 Task: Look for Airbnb properties in Auchi, Nigeria from 29th December, 2023 to 30th December, 2023 for 2 adults. Place can be entire room with 2 bedrooms having 2 beds and 1 bathroom. Property type can be flat.
Action: Mouse moved to (503, 135)
Screenshot: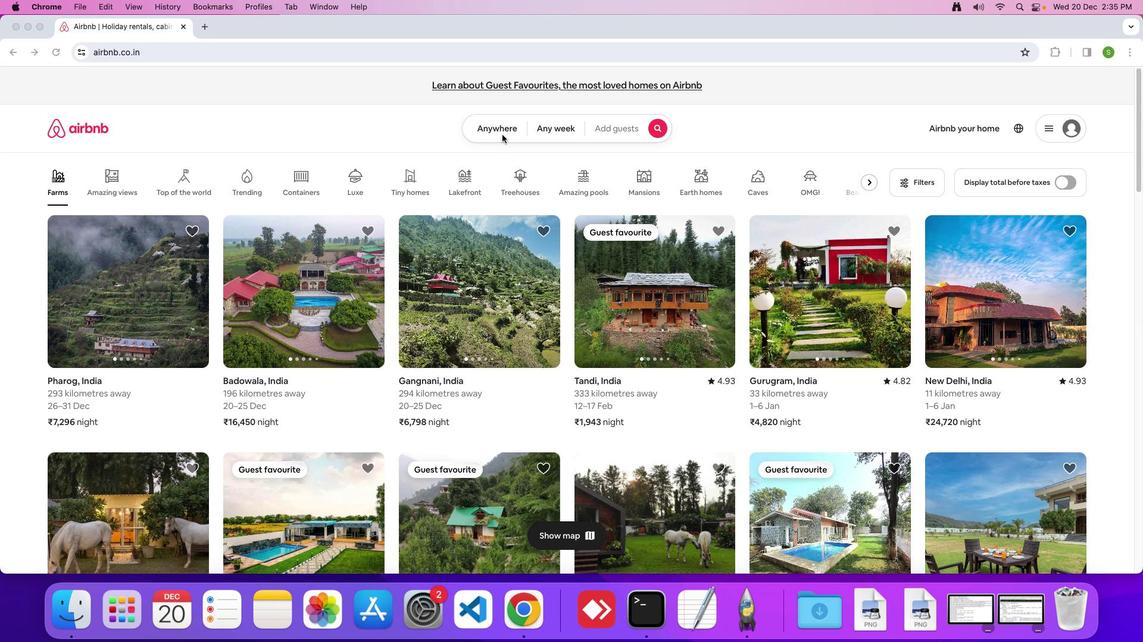 
Action: Mouse pressed left at (503, 135)
Screenshot: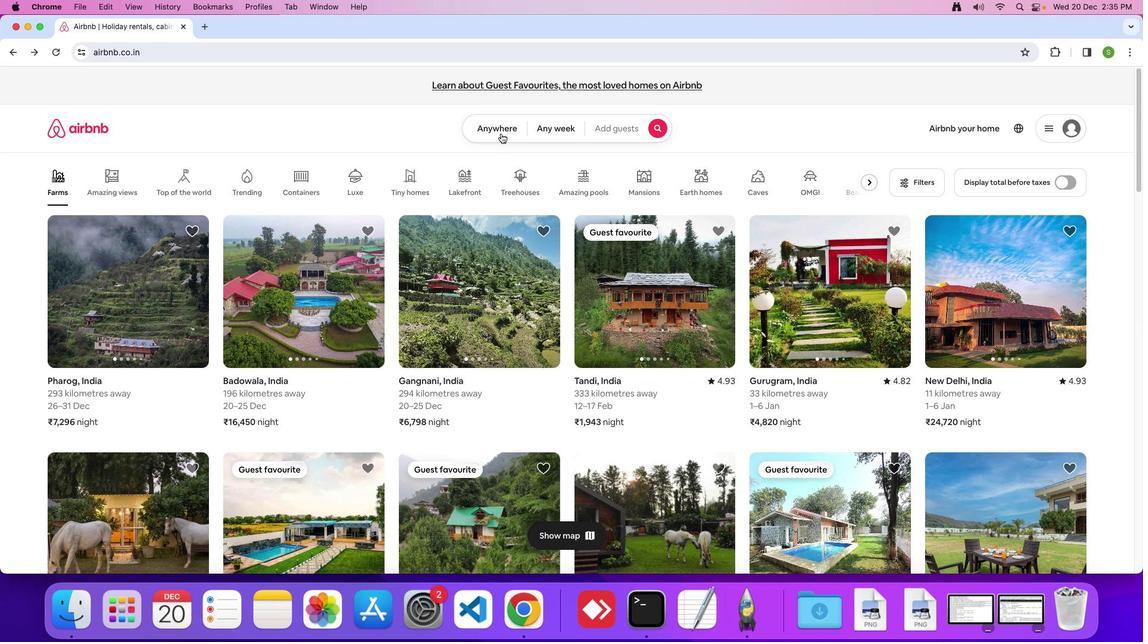 
Action: Mouse moved to (495, 130)
Screenshot: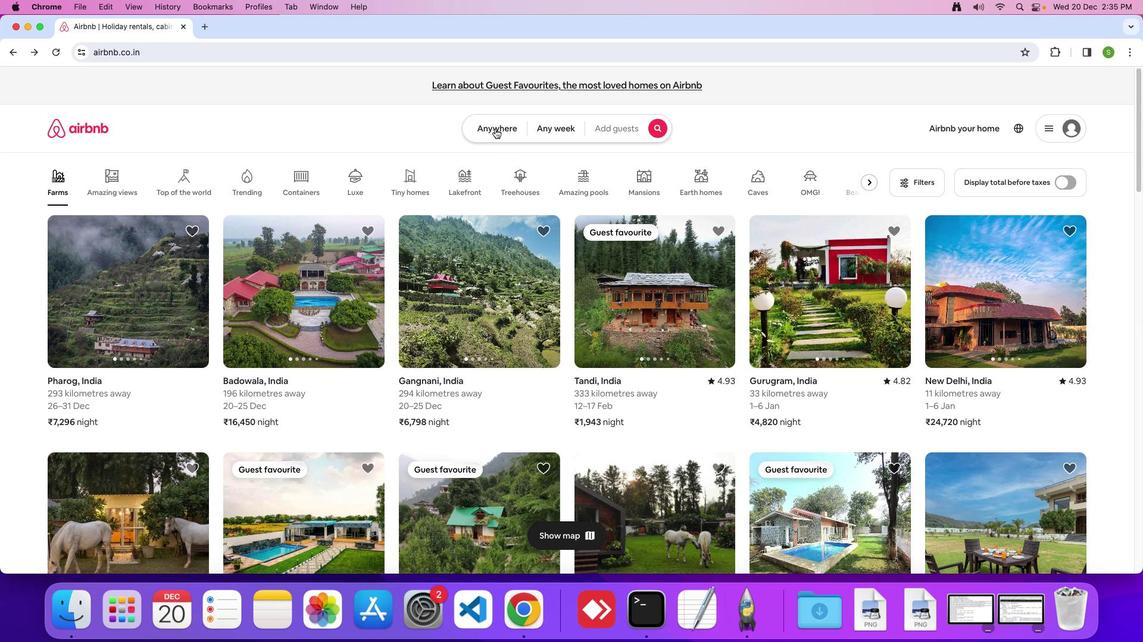 
Action: Mouse pressed left at (495, 130)
Screenshot: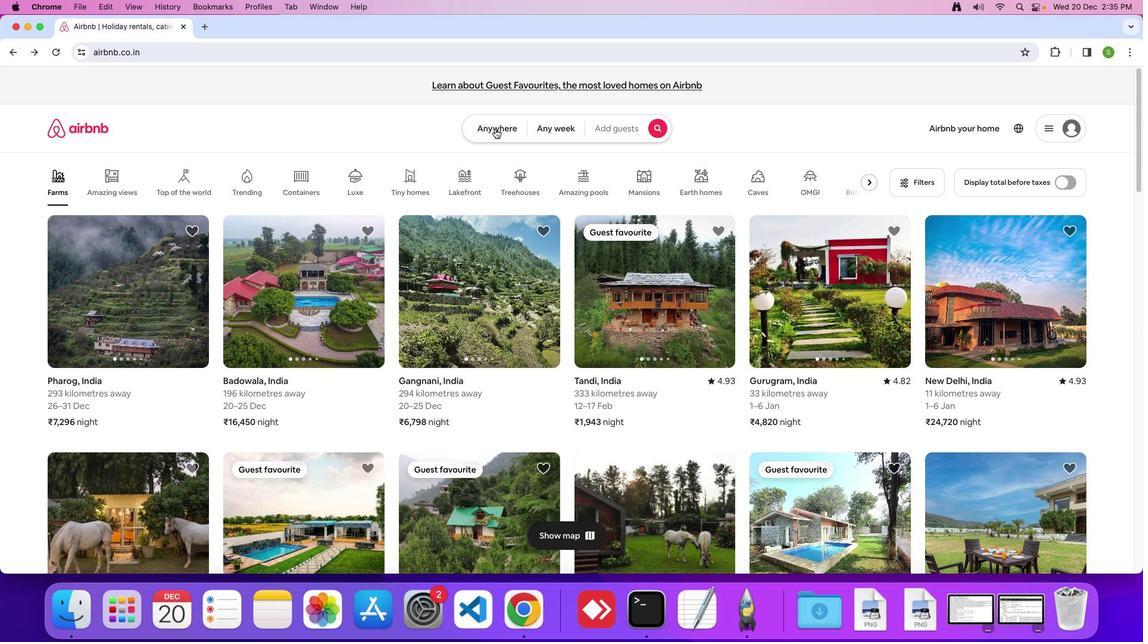 
Action: Mouse moved to (425, 168)
Screenshot: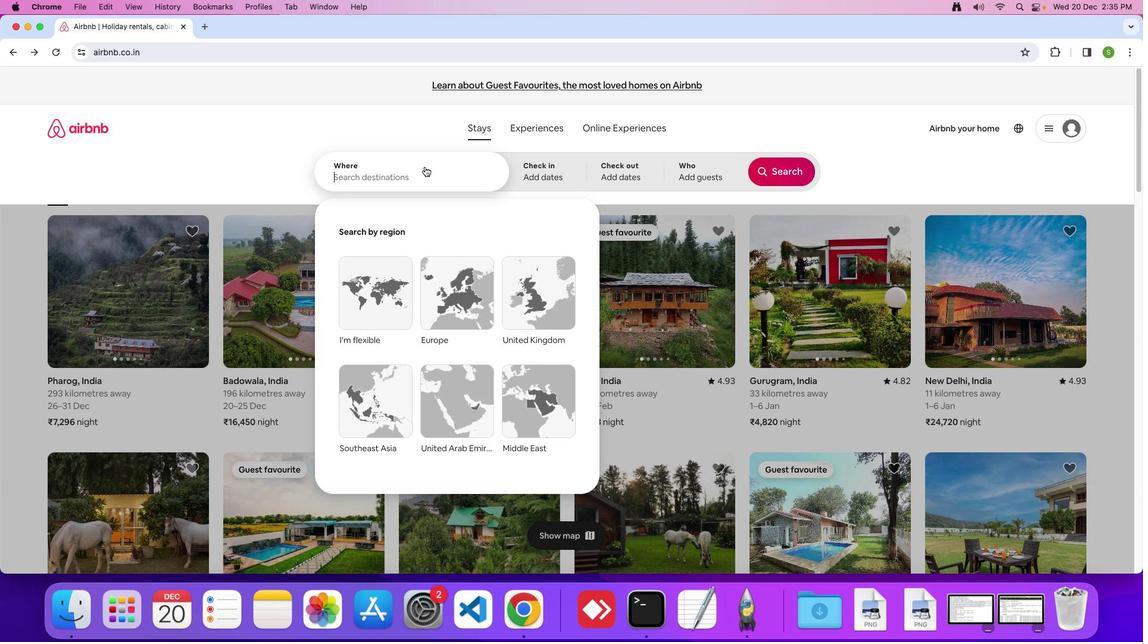 
Action: Mouse pressed left at (425, 168)
Screenshot: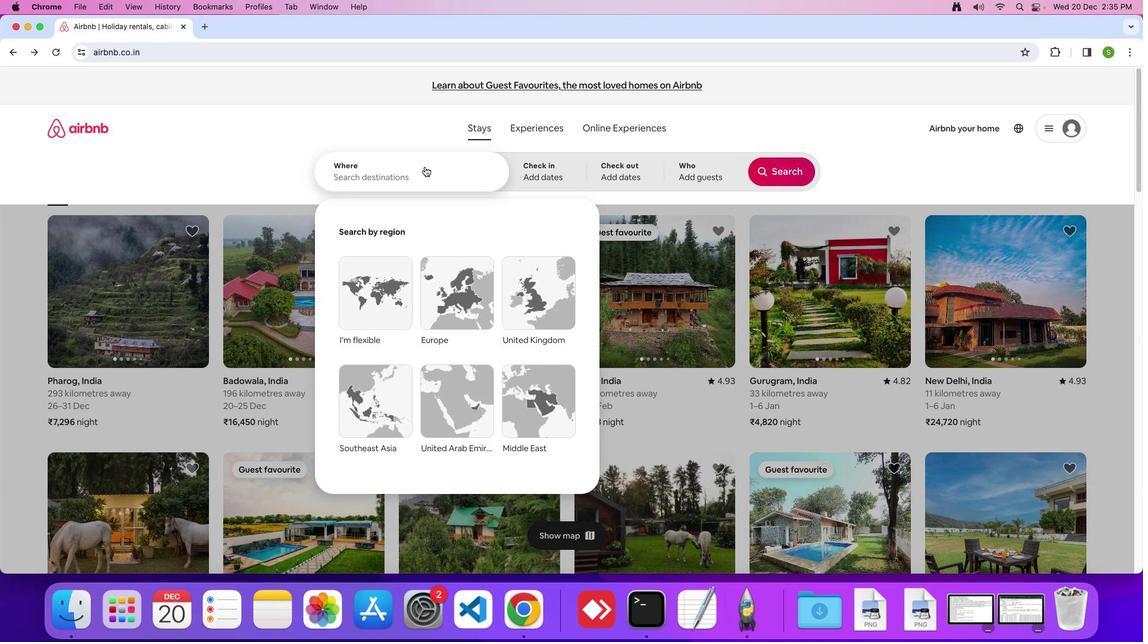 
Action: Mouse moved to (426, 170)
Screenshot: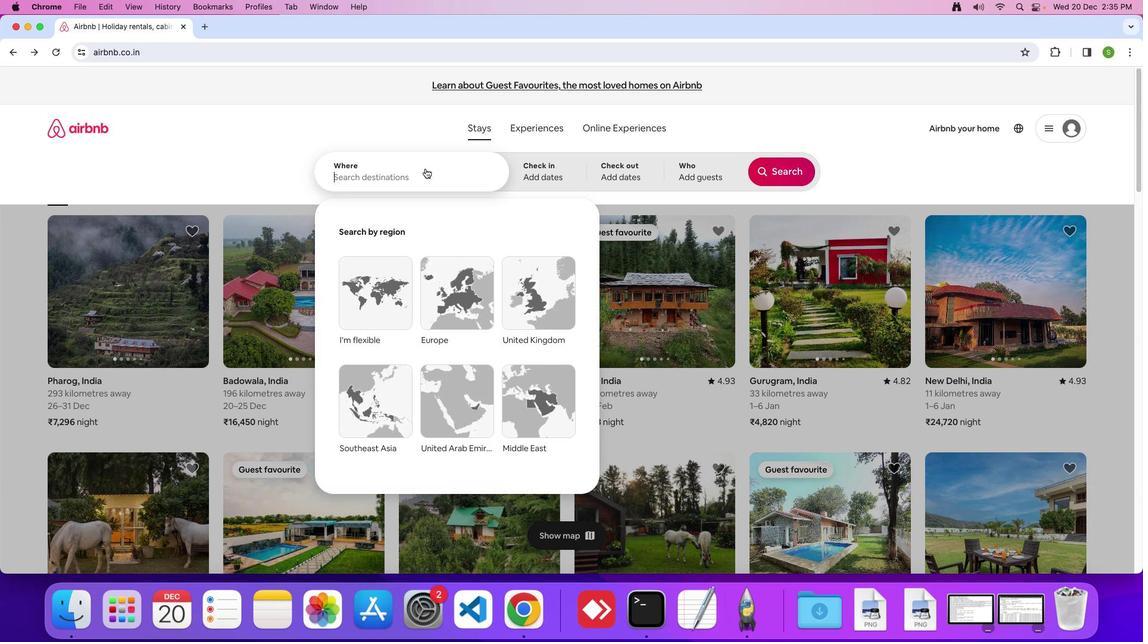 
Action: Key pressed 'A'Key.caps_lock'u''c''h''i'','Key.spaceKey.shift'N''i''g''e''r''i''a'Key.enter
Screenshot: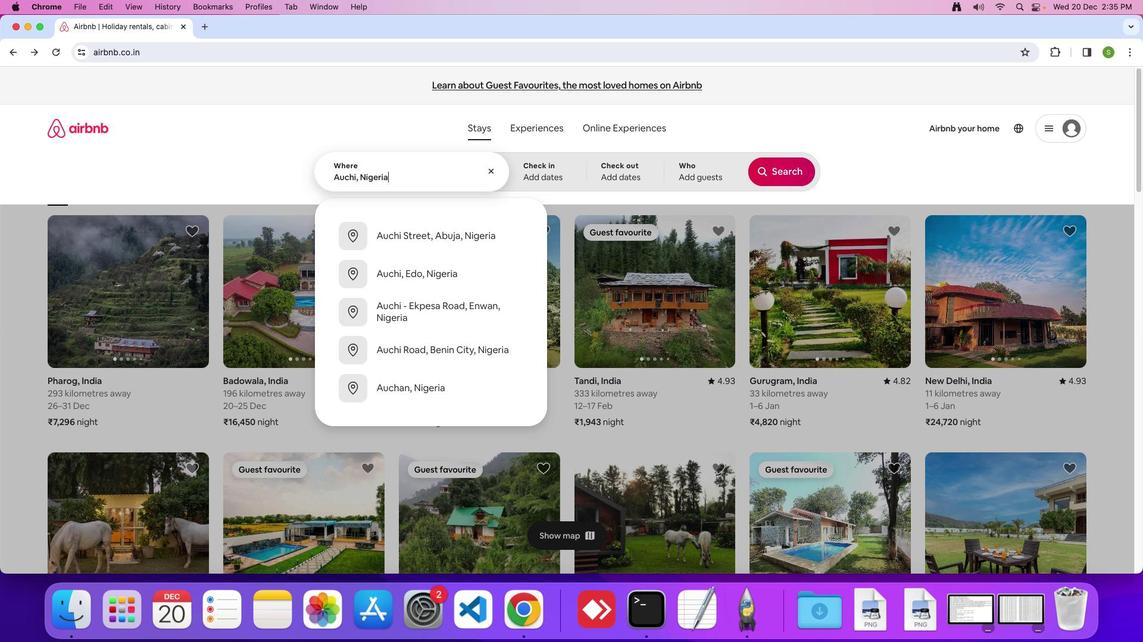 
Action: Mouse moved to (502, 433)
Screenshot: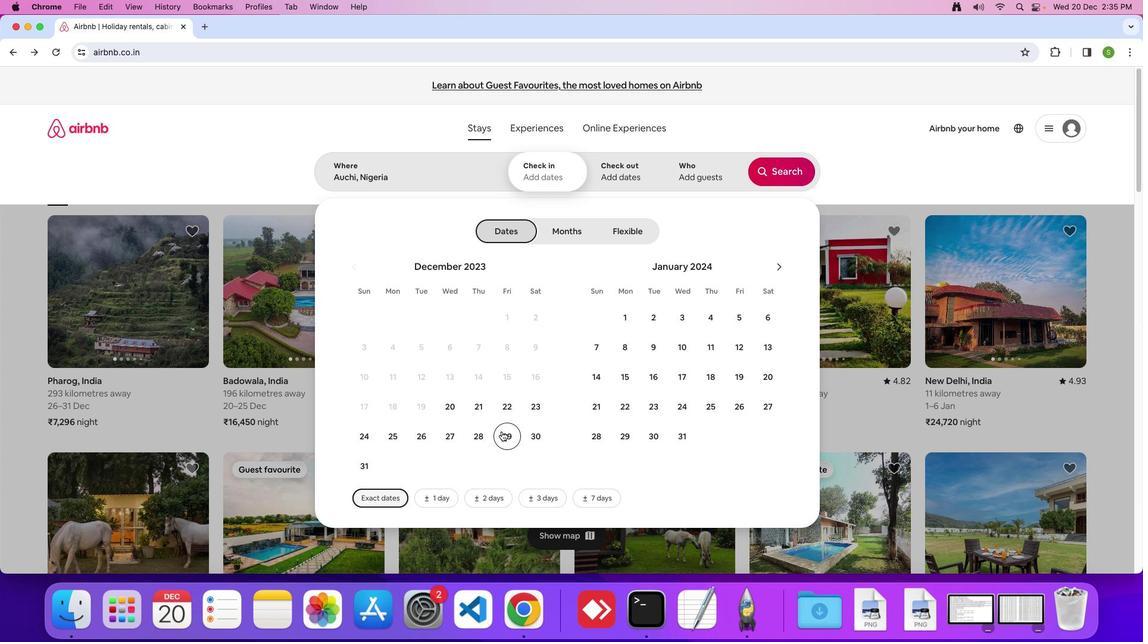 
Action: Mouse pressed left at (502, 433)
Screenshot: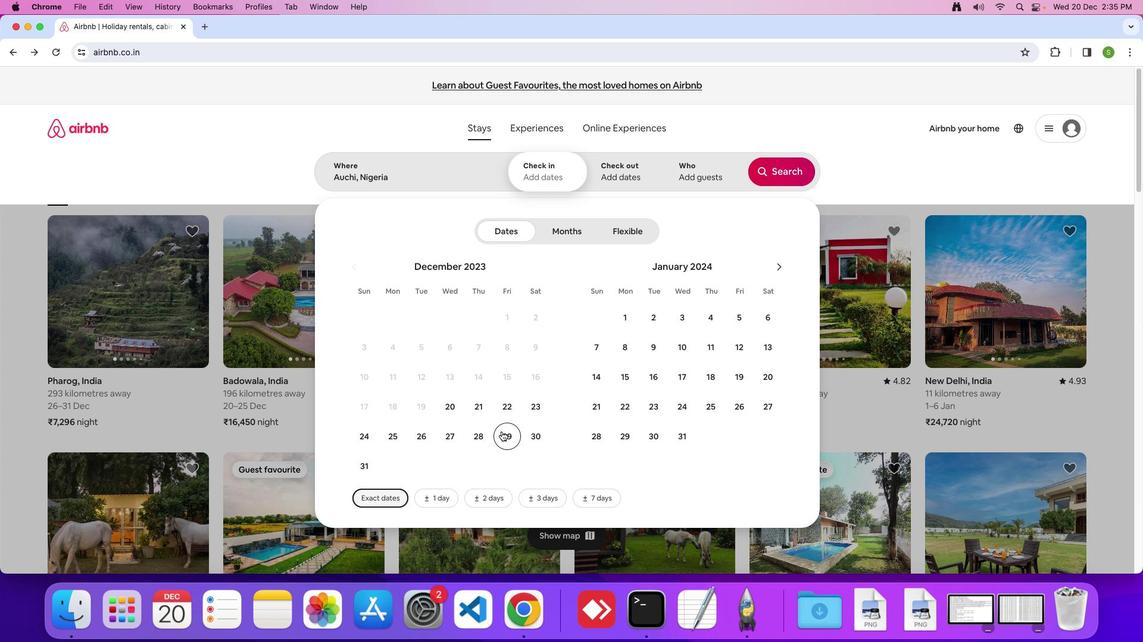 
Action: Mouse moved to (536, 439)
Screenshot: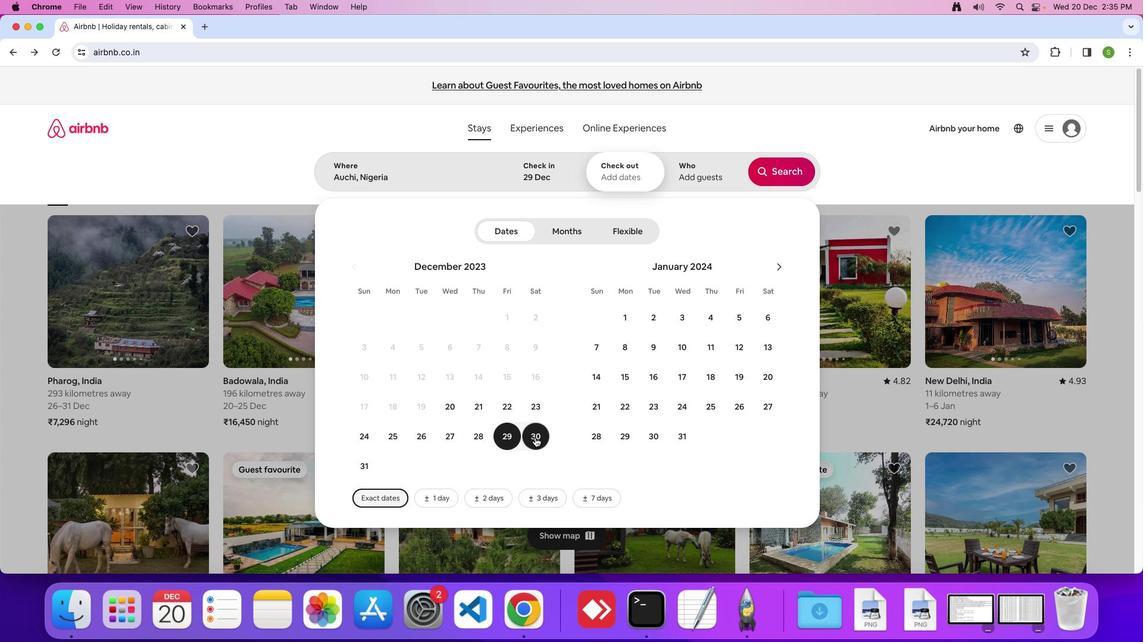 
Action: Mouse pressed left at (536, 439)
Screenshot: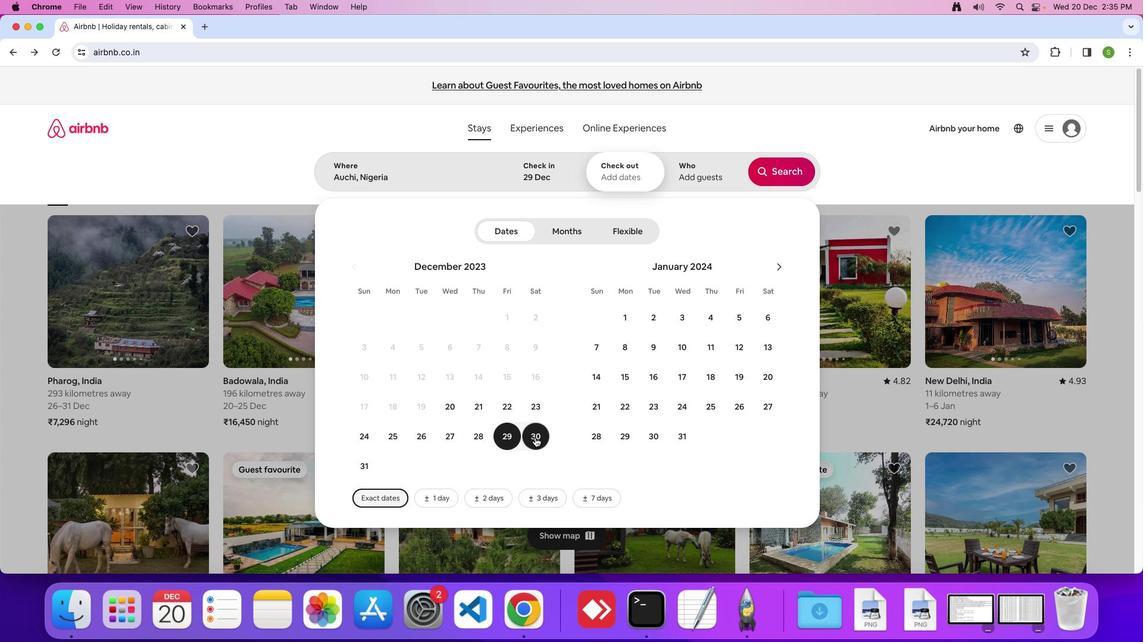 
Action: Mouse moved to (711, 173)
Screenshot: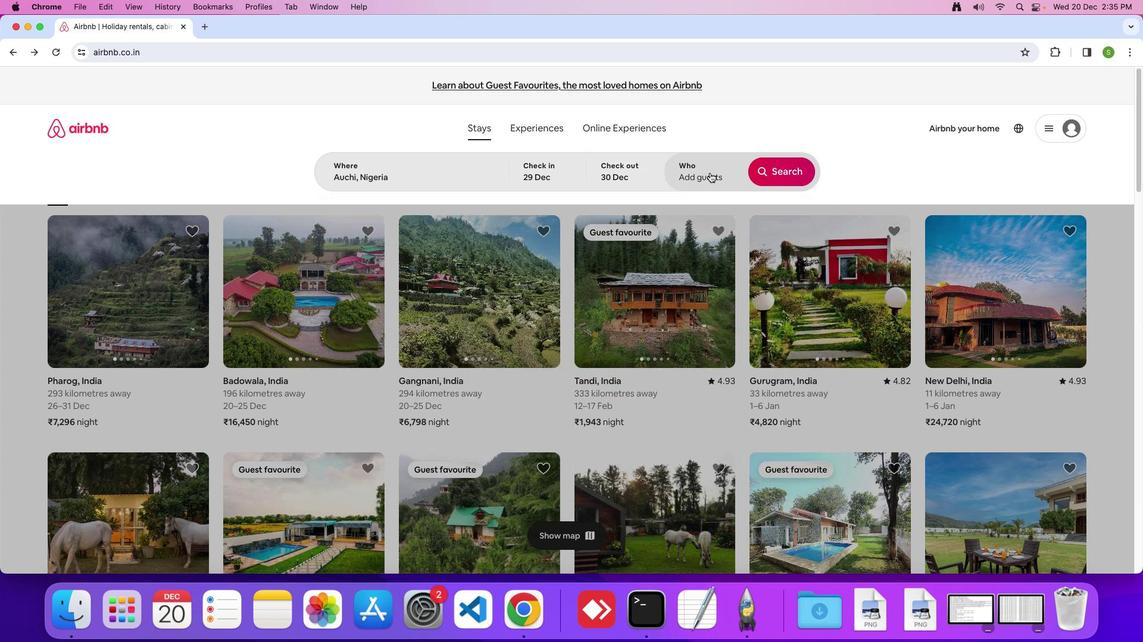 
Action: Mouse pressed left at (711, 173)
Screenshot: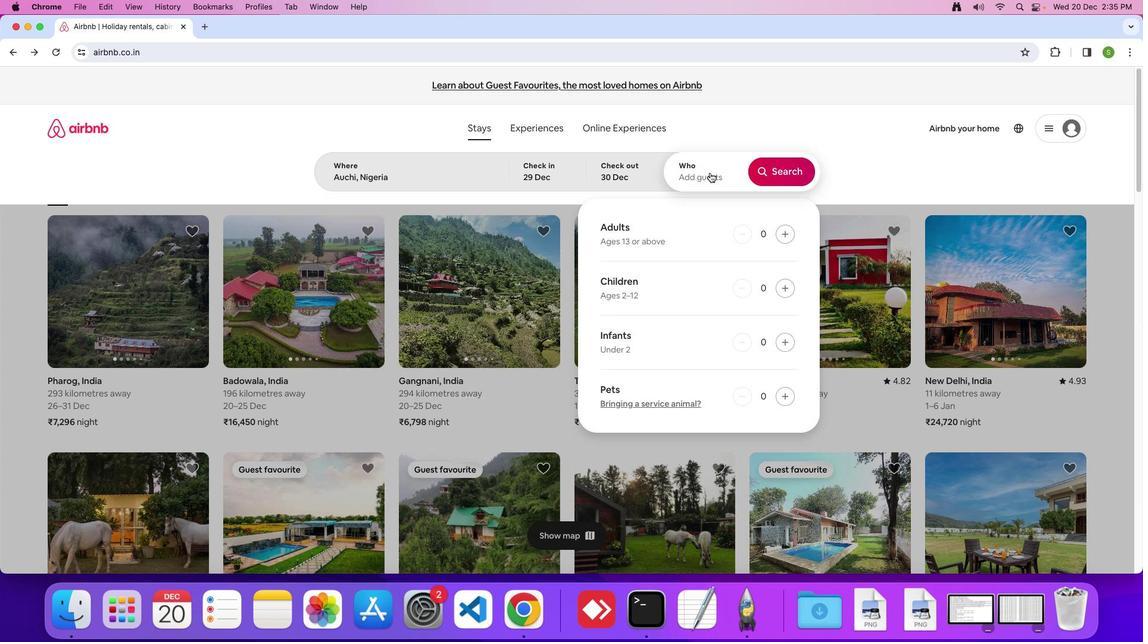 
Action: Mouse moved to (784, 236)
Screenshot: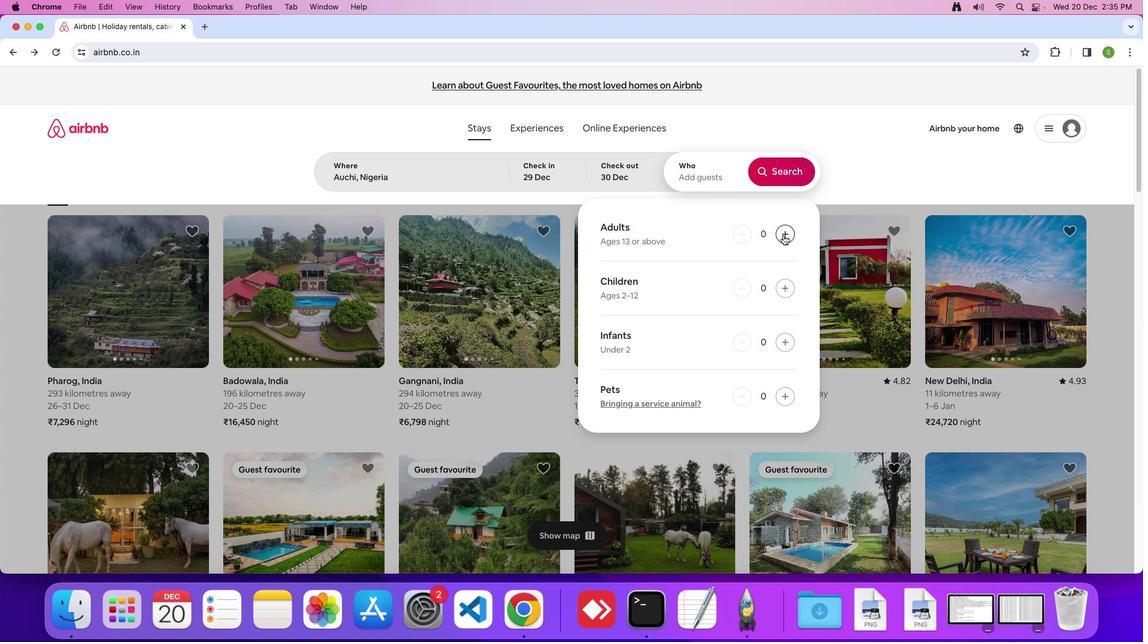 
Action: Mouse pressed left at (784, 236)
Screenshot: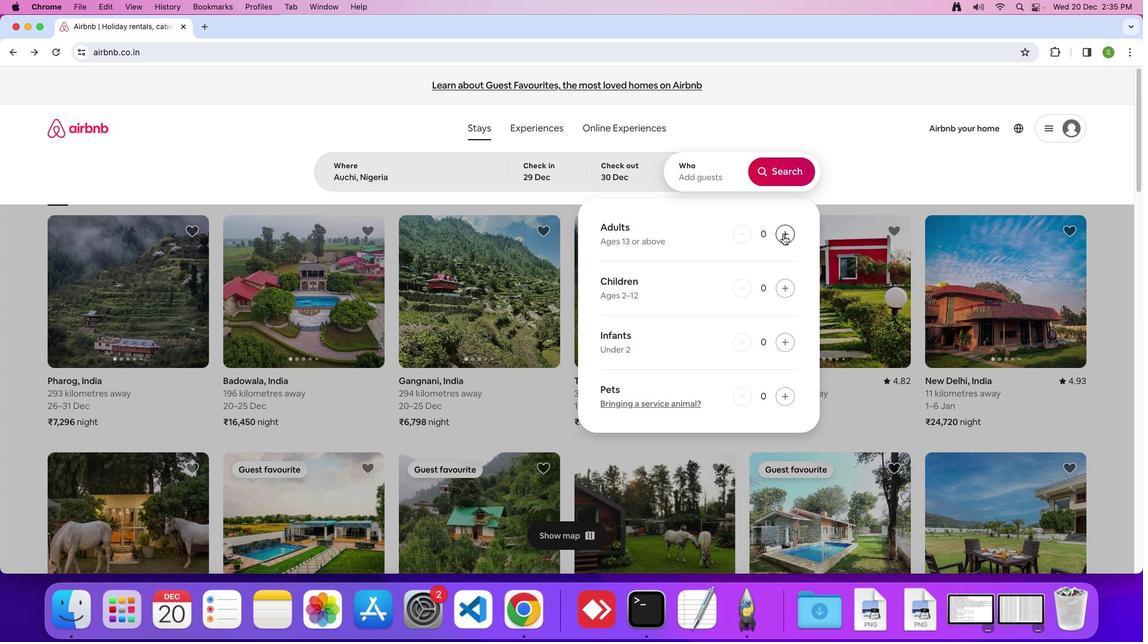
Action: Mouse pressed left at (784, 236)
Screenshot: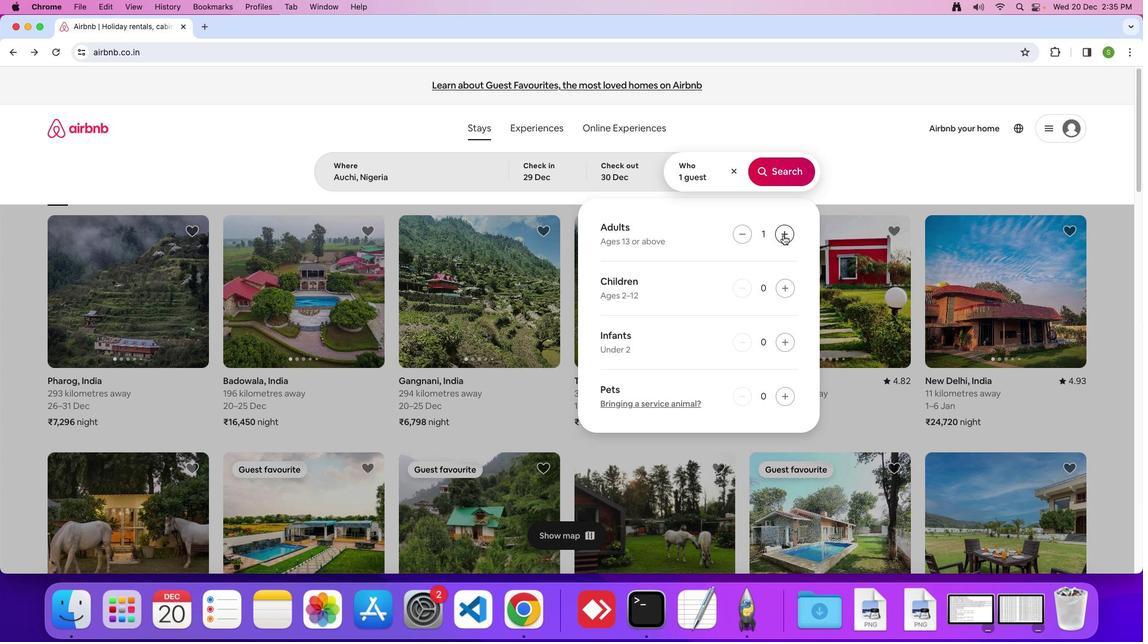 
Action: Mouse moved to (781, 185)
Screenshot: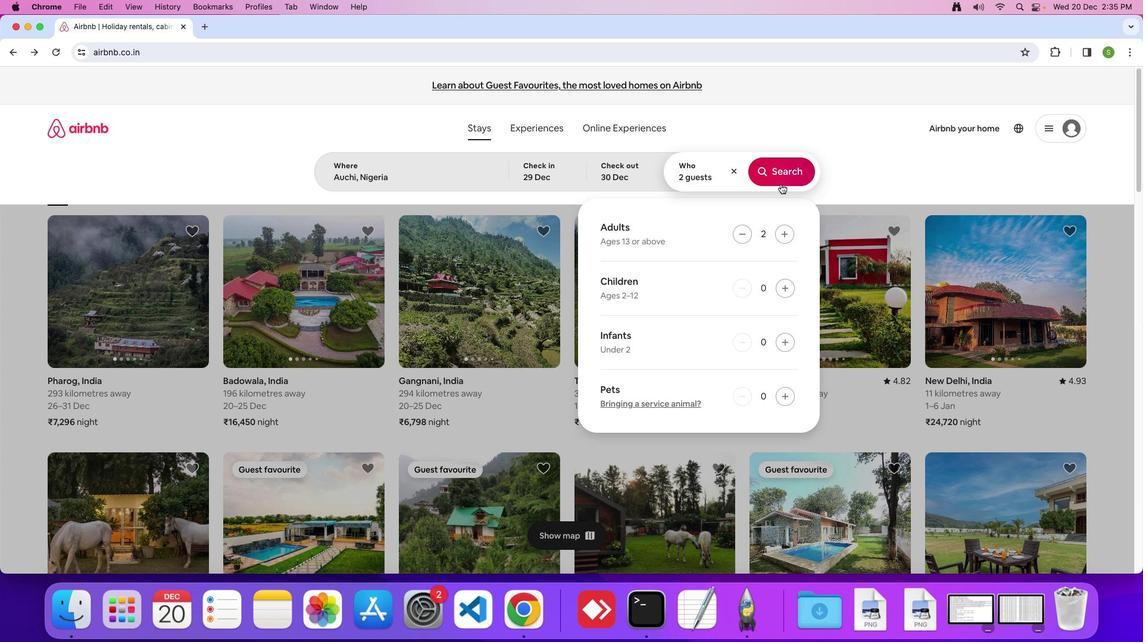 
Action: Mouse pressed left at (781, 185)
Screenshot: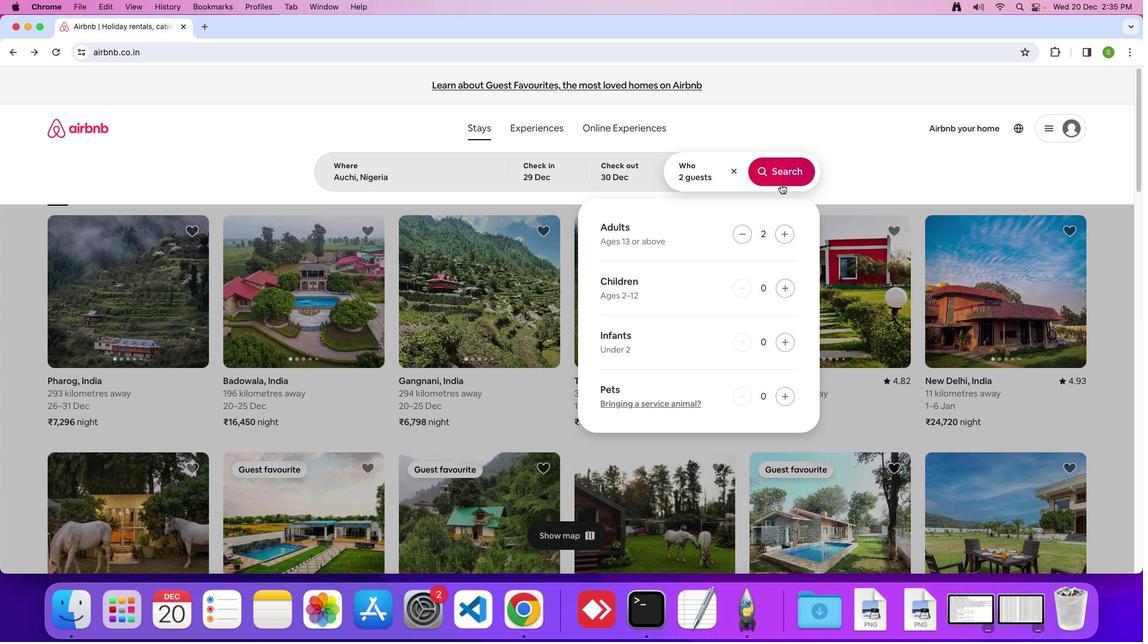 
Action: Mouse moved to (949, 138)
Screenshot: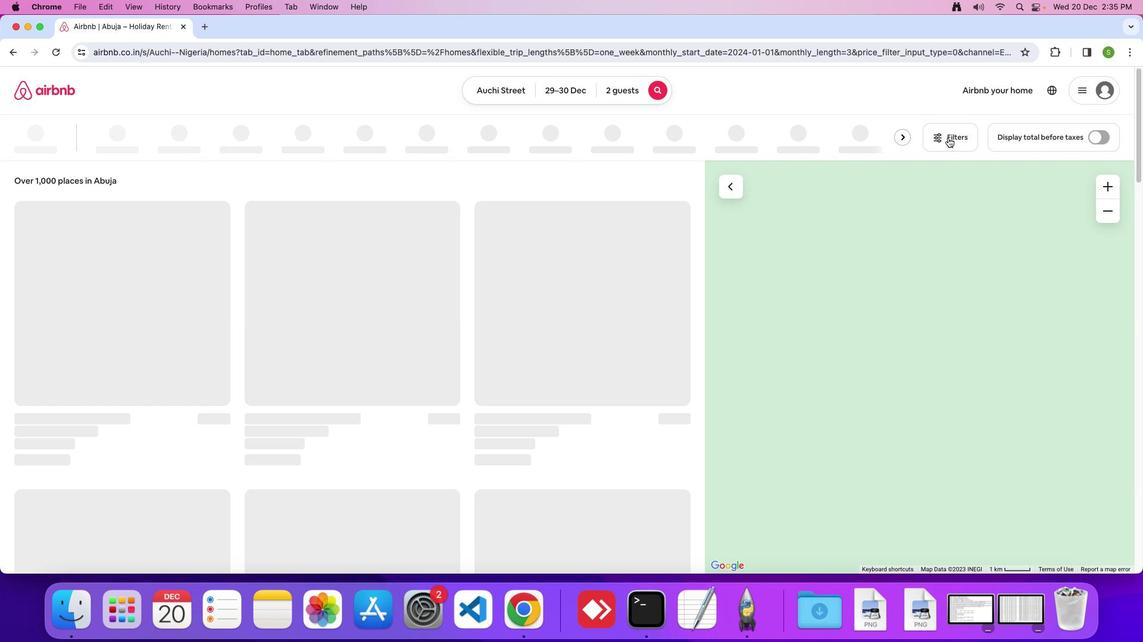 
Action: Mouse pressed left at (949, 138)
Screenshot: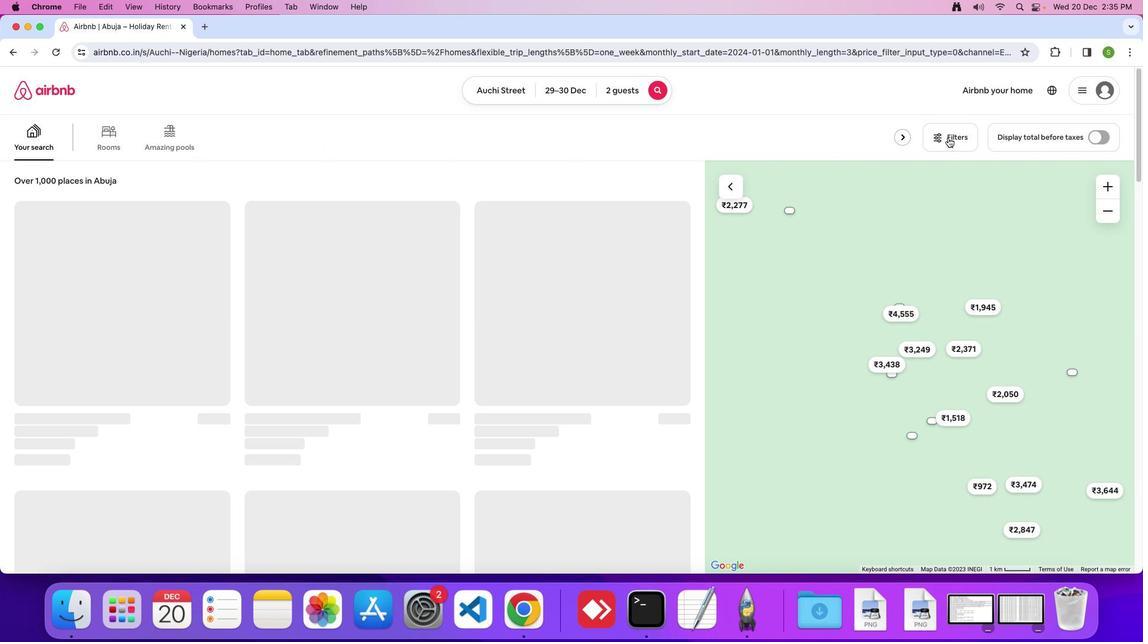 
Action: Mouse moved to (584, 398)
Screenshot: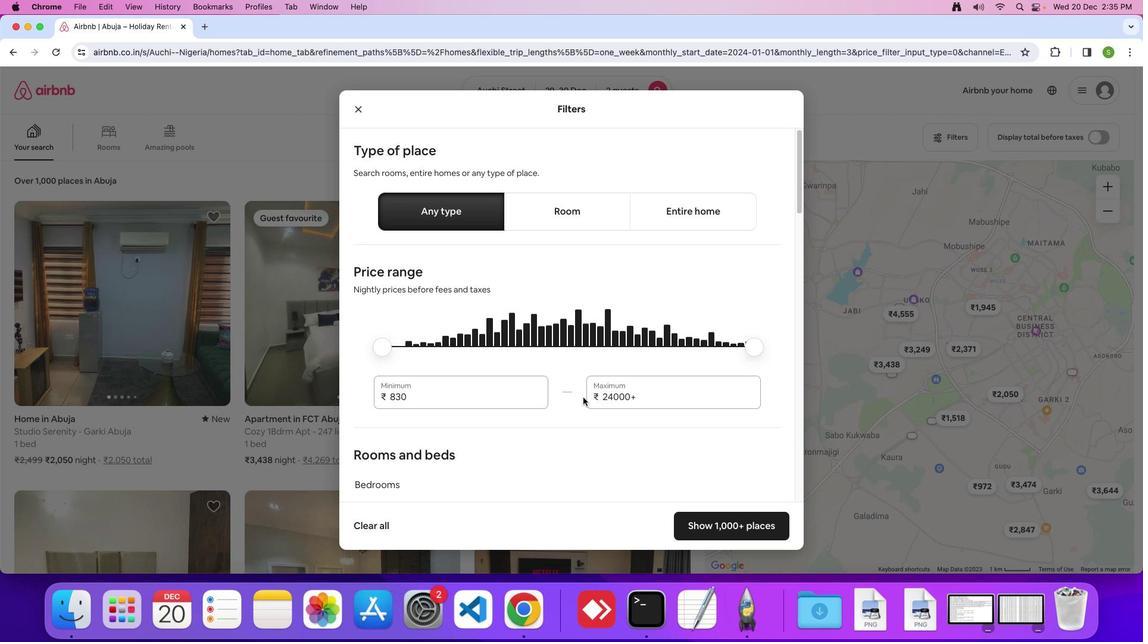 
Action: Mouse scrolled (584, 398) with delta (1, 0)
Screenshot: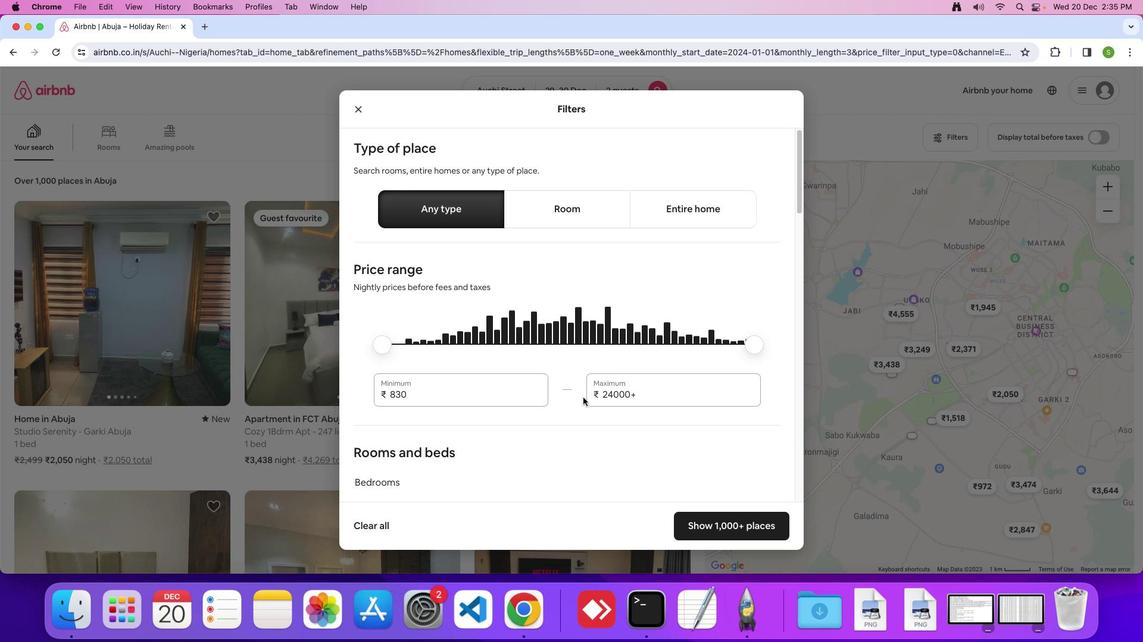 
Action: Mouse scrolled (584, 398) with delta (1, 0)
Screenshot: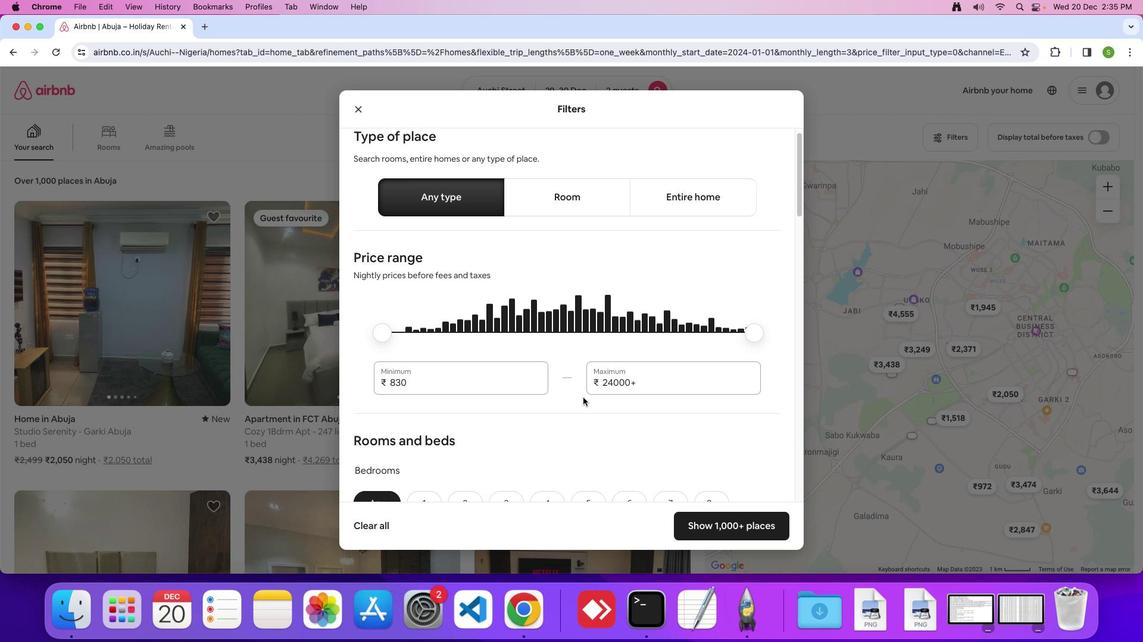 
Action: Mouse scrolled (584, 398) with delta (1, 0)
Screenshot: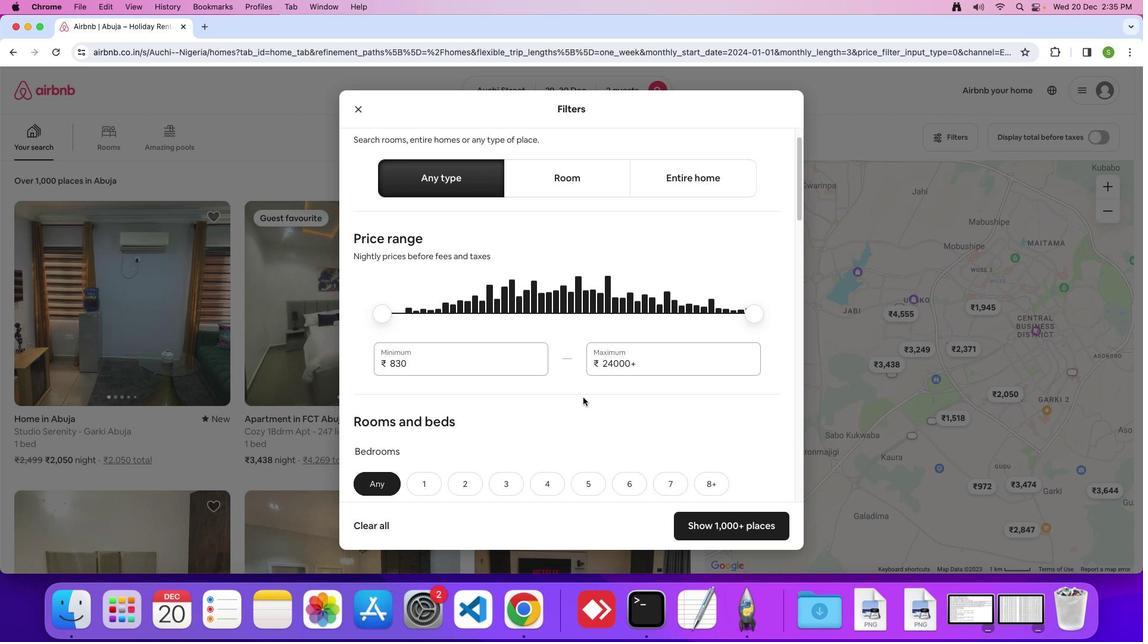 
Action: Mouse scrolled (584, 398) with delta (1, 0)
Screenshot: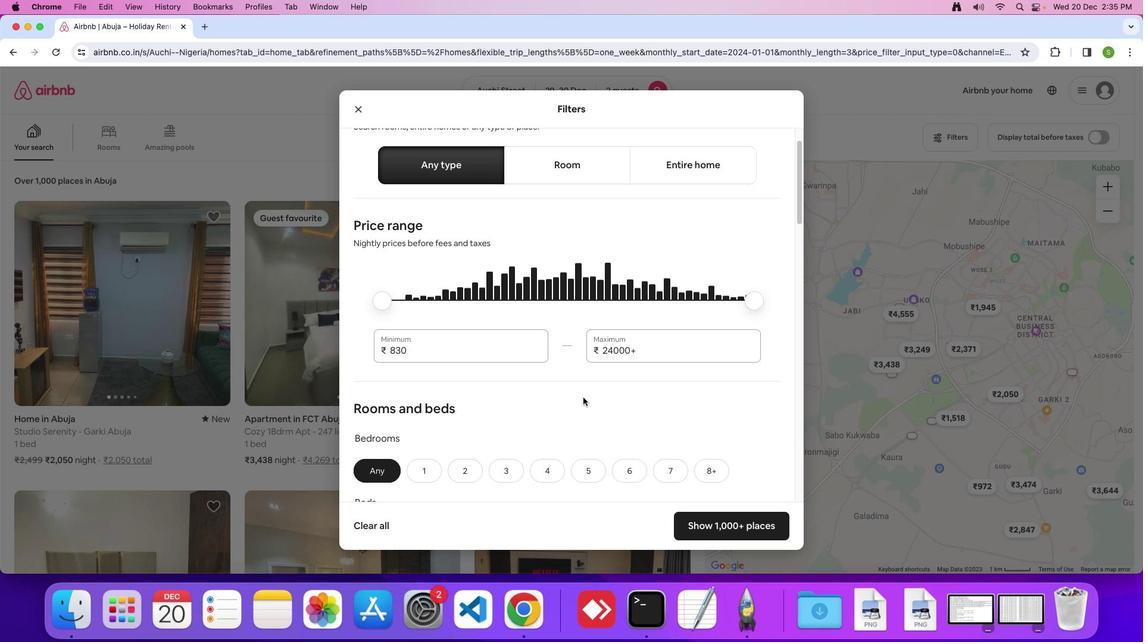 
Action: Mouse scrolled (584, 398) with delta (1, 0)
Screenshot: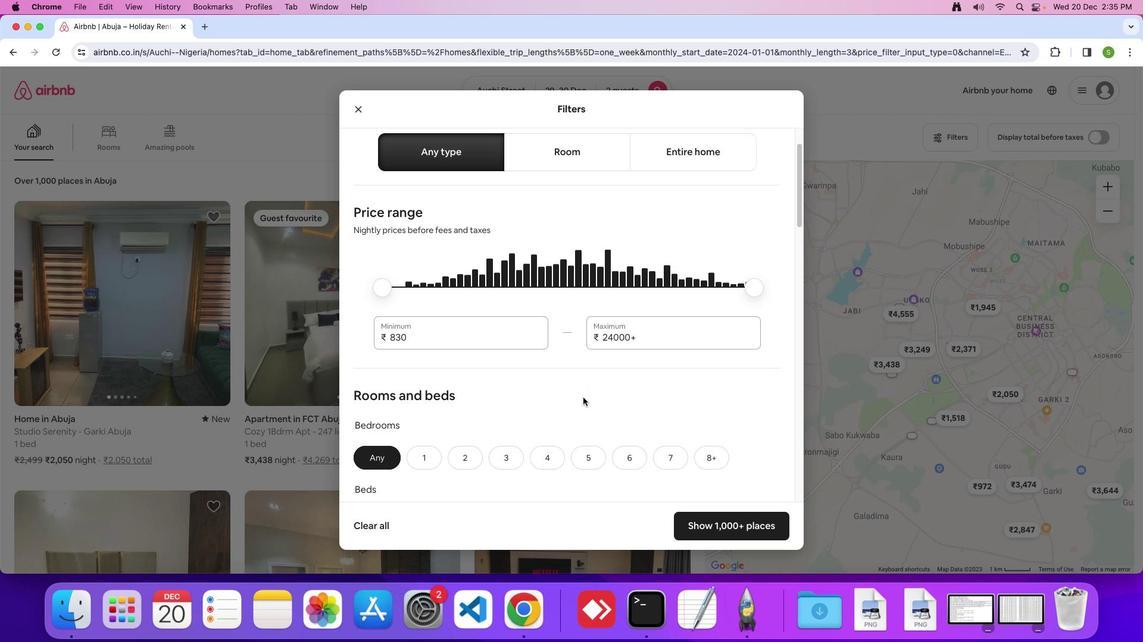 
Action: Mouse scrolled (584, 398) with delta (1, 0)
Screenshot: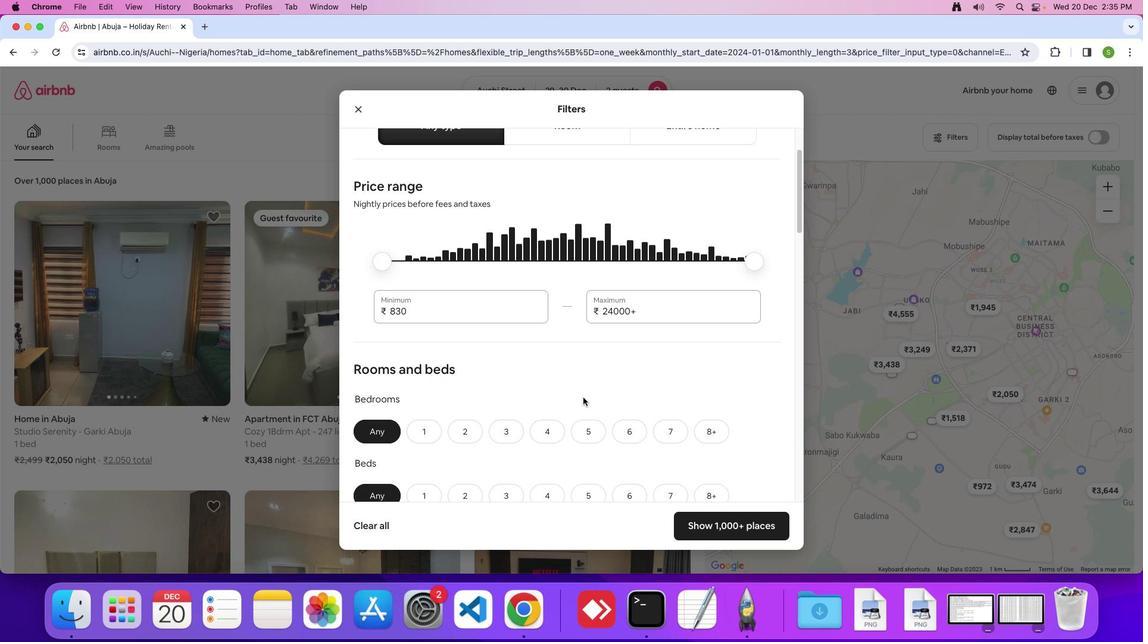 
Action: Mouse scrolled (584, 398) with delta (1, 0)
Screenshot: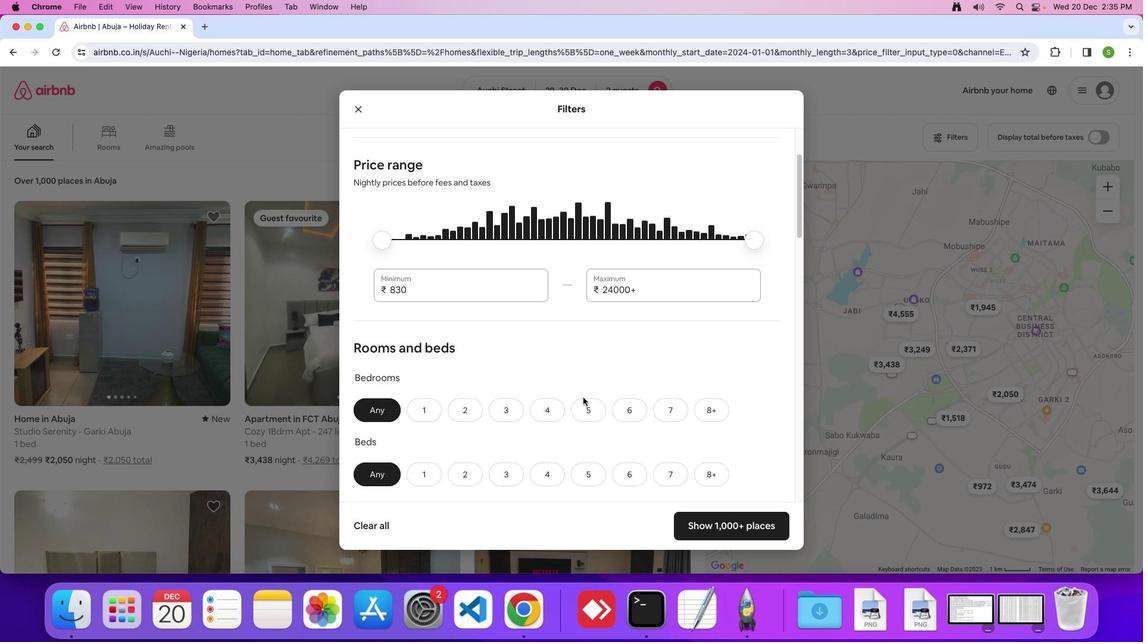 
Action: Mouse scrolled (584, 398) with delta (1, 0)
Screenshot: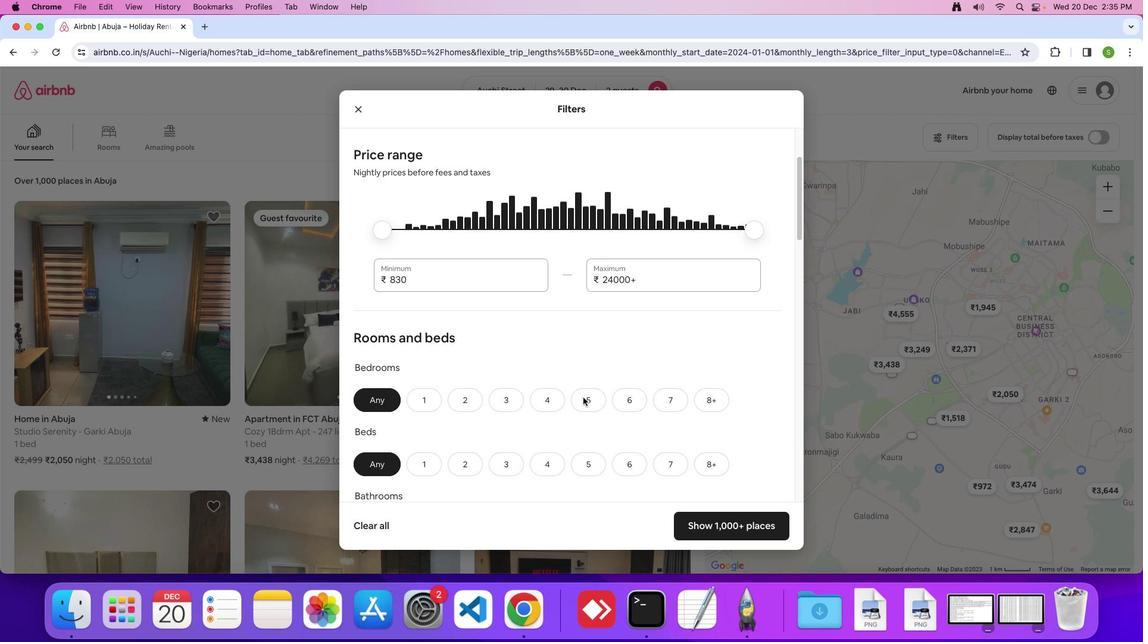 
Action: Mouse scrolled (584, 398) with delta (1, 0)
Screenshot: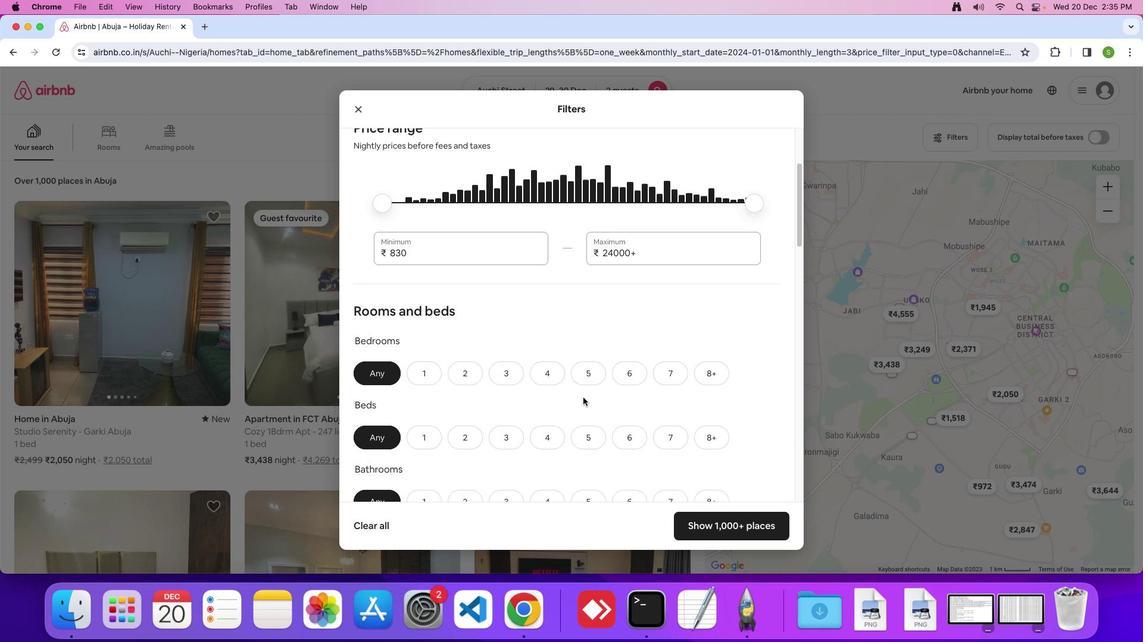 
Action: Mouse scrolled (584, 398) with delta (1, 0)
Screenshot: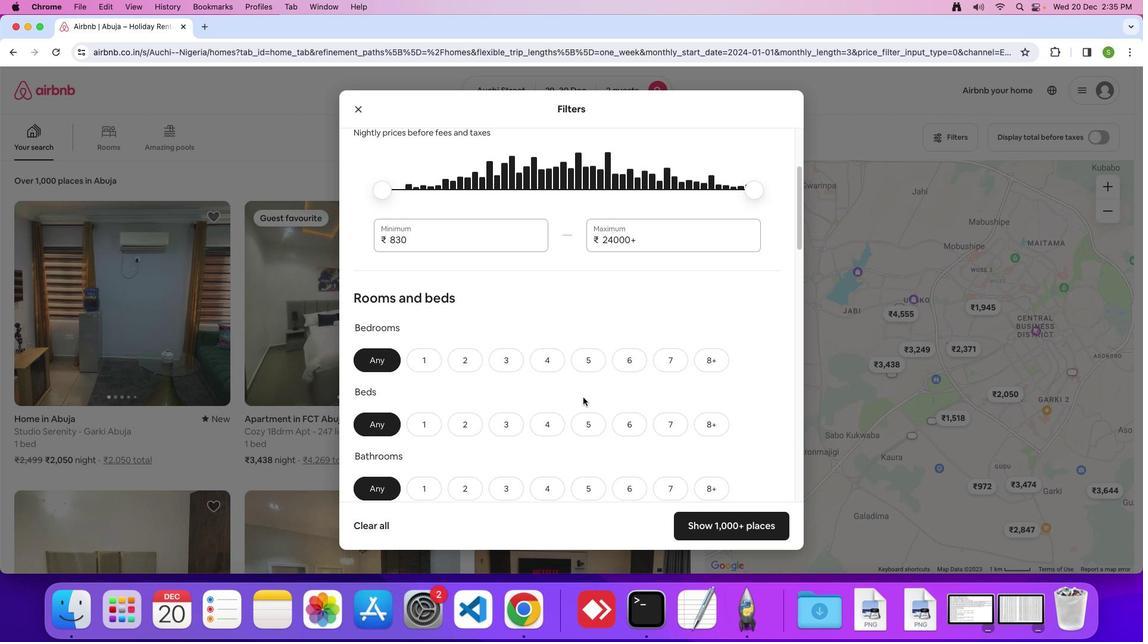 
Action: Mouse scrolled (584, 398) with delta (1, 0)
Screenshot: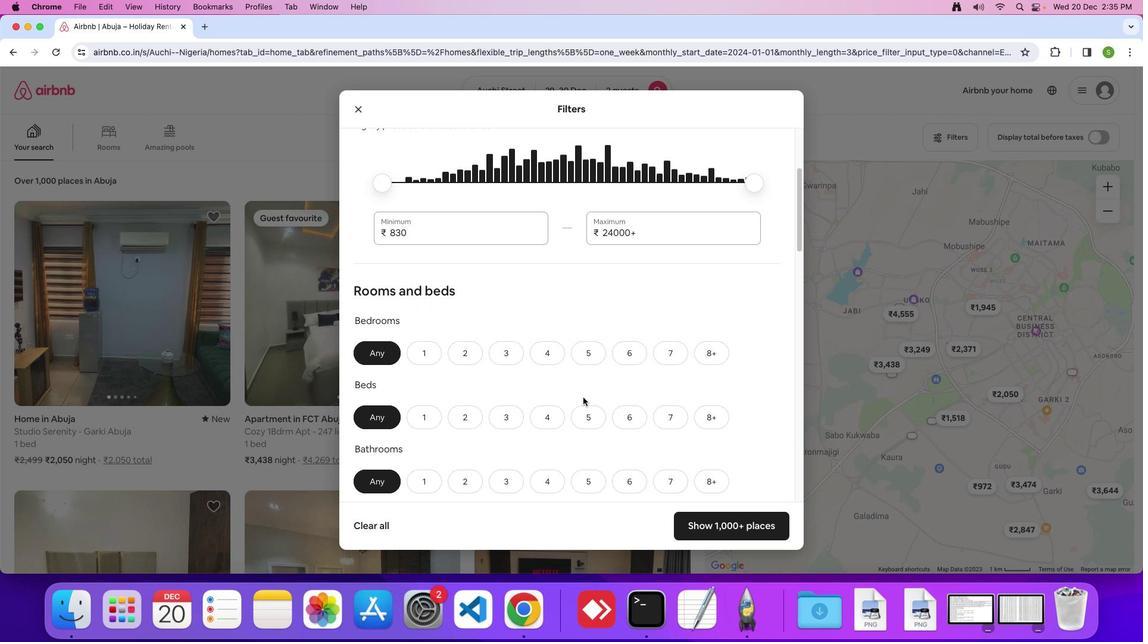 
Action: Mouse moved to (475, 348)
Screenshot: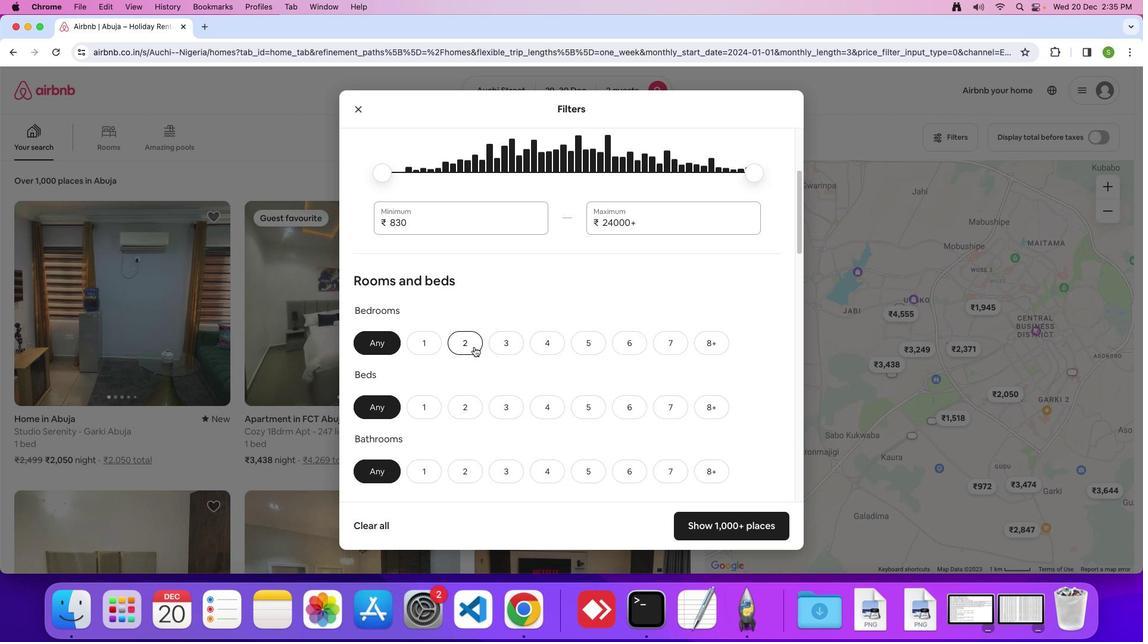 
Action: Mouse pressed left at (475, 348)
Screenshot: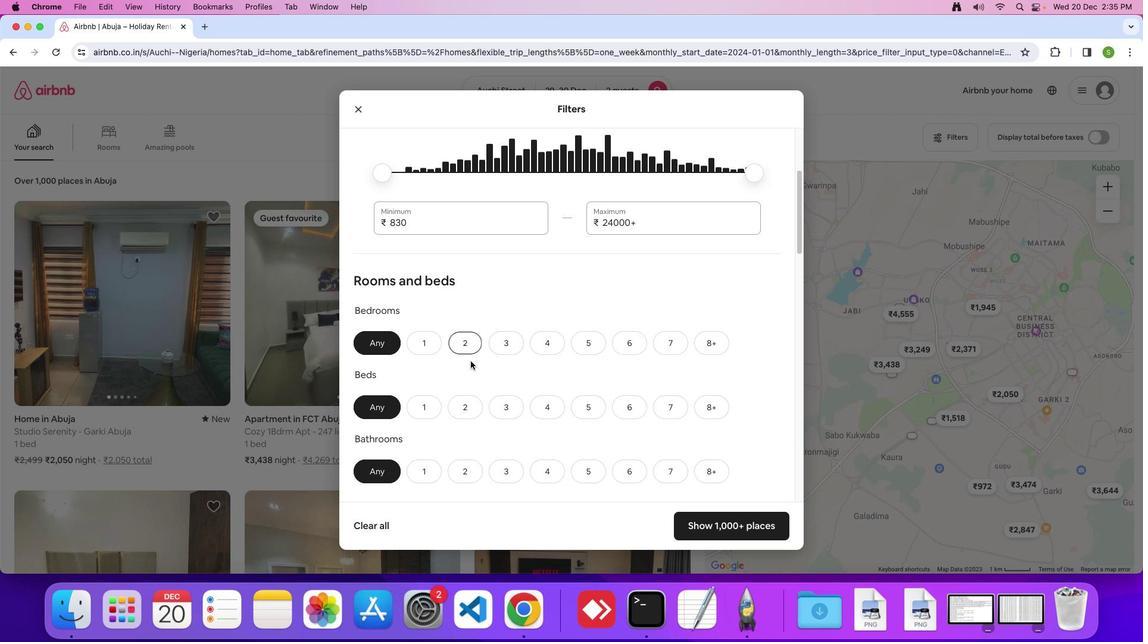 
Action: Mouse moved to (463, 402)
Screenshot: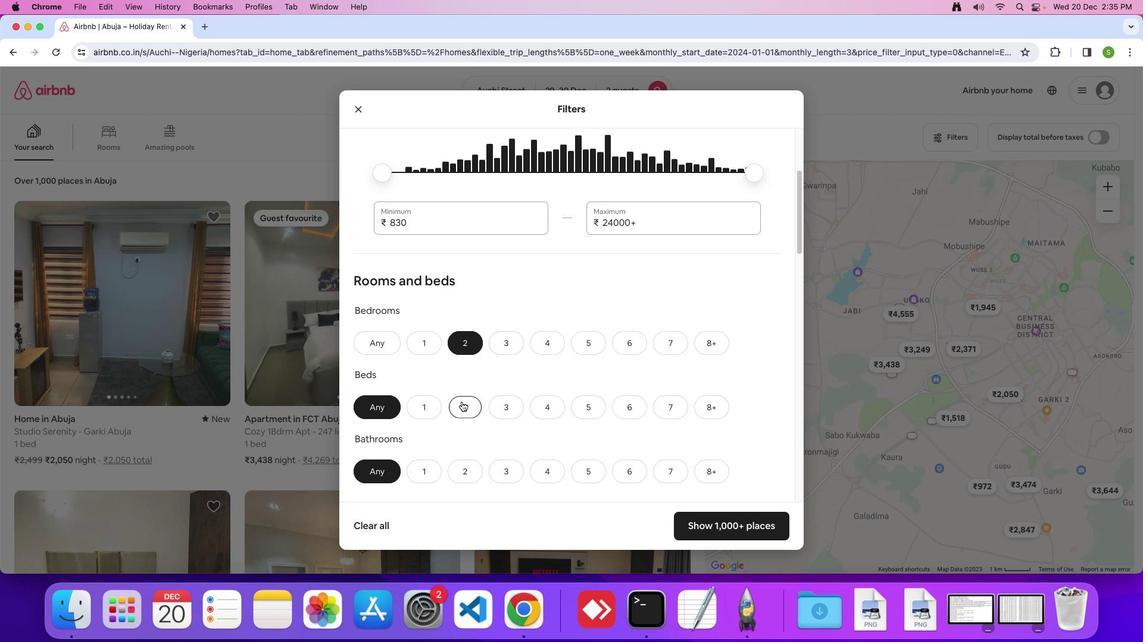 
Action: Mouse pressed left at (463, 402)
Screenshot: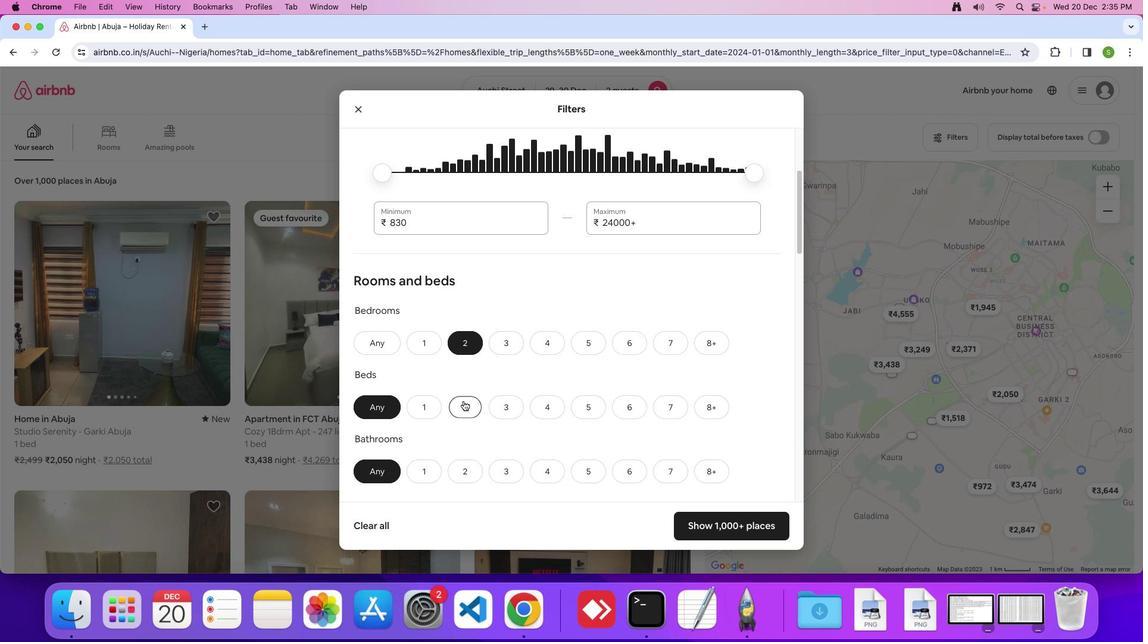 
Action: Mouse moved to (555, 368)
Screenshot: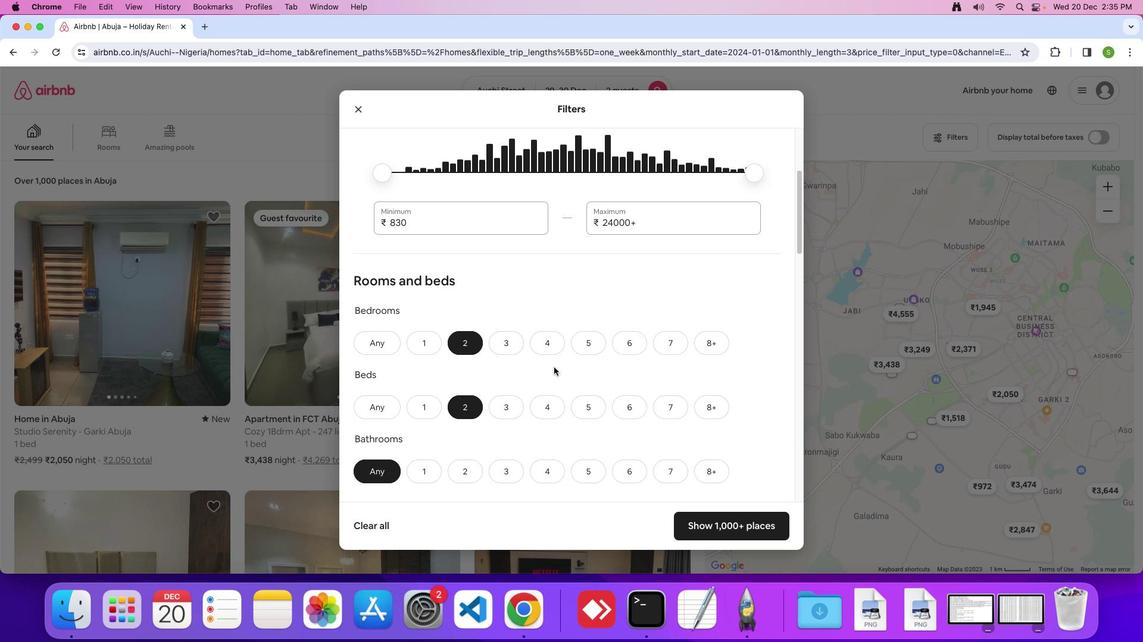 
Action: Mouse scrolled (555, 368) with delta (1, 0)
Screenshot: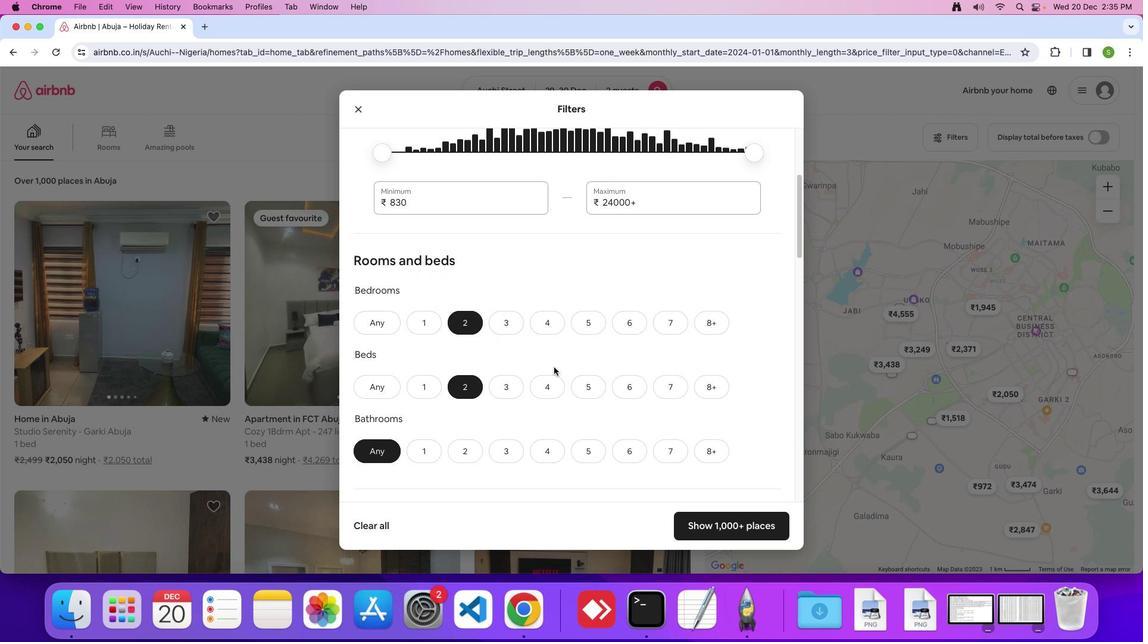 
Action: Mouse scrolled (555, 368) with delta (1, 0)
Screenshot: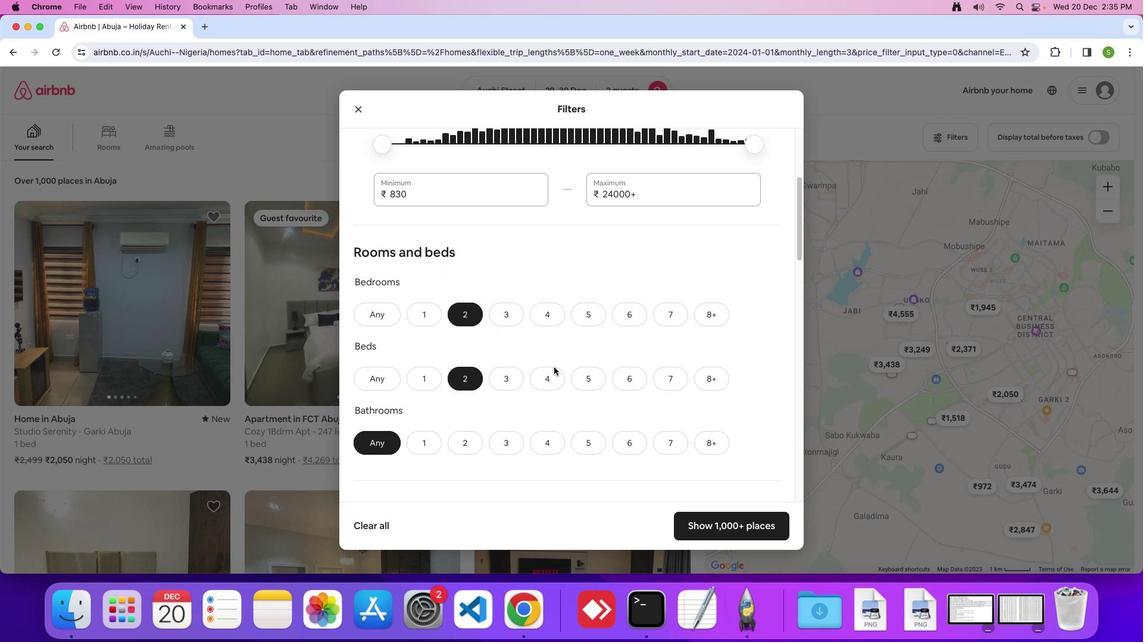 
Action: Mouse scrolled (555, 368) with delta (1, 0)
Screenshot: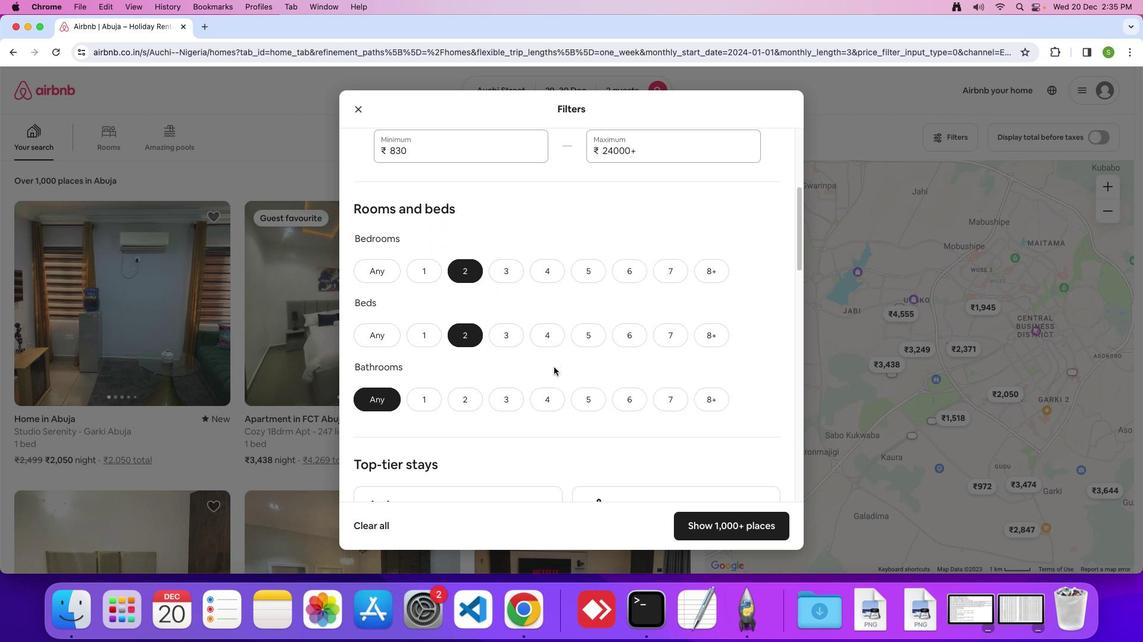 
Action: Mouse scrolled (555, 368) with delta (1, 0)
Screenshot: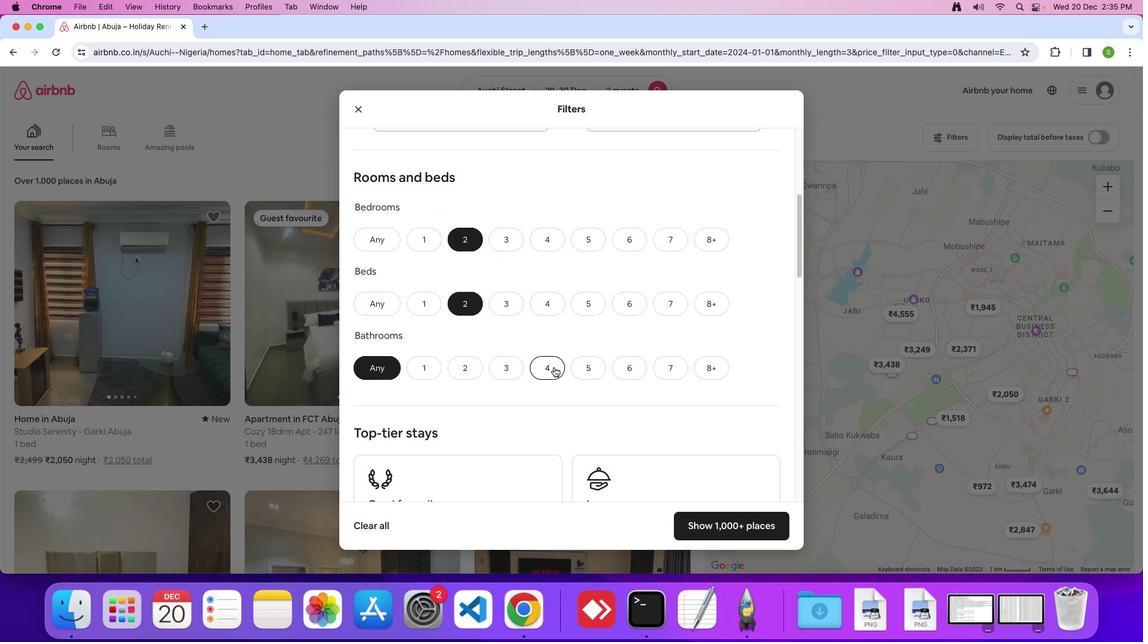 
Action: Mouse scrolled (555, 368) with delta (1, 0)
Screenshot: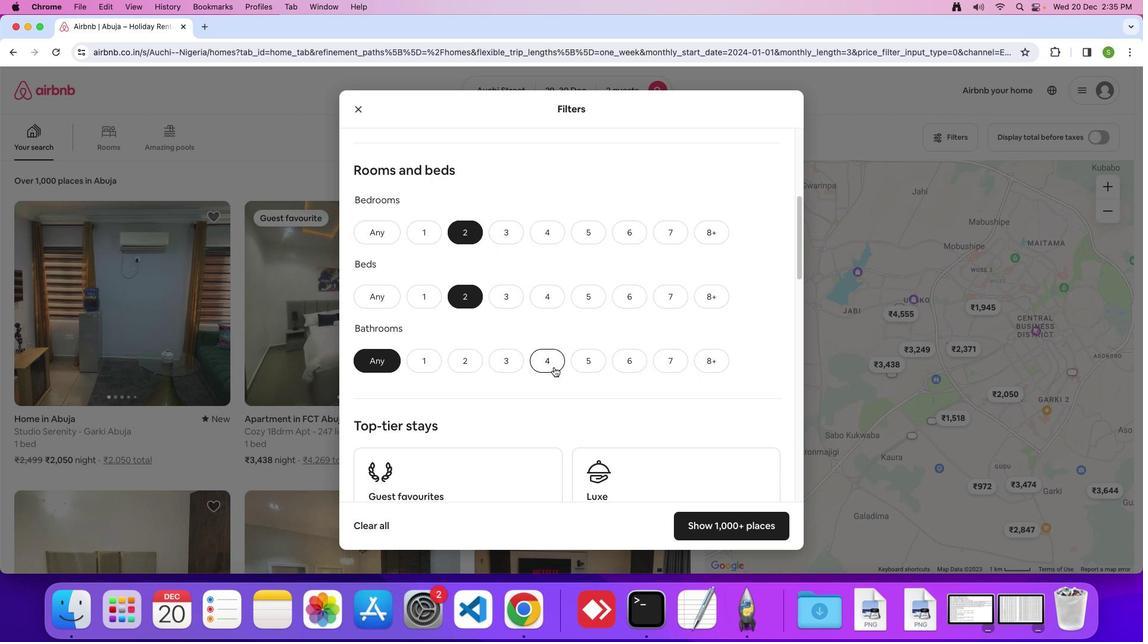 
Action: Mouse moved to (426, 359)
Screenshot: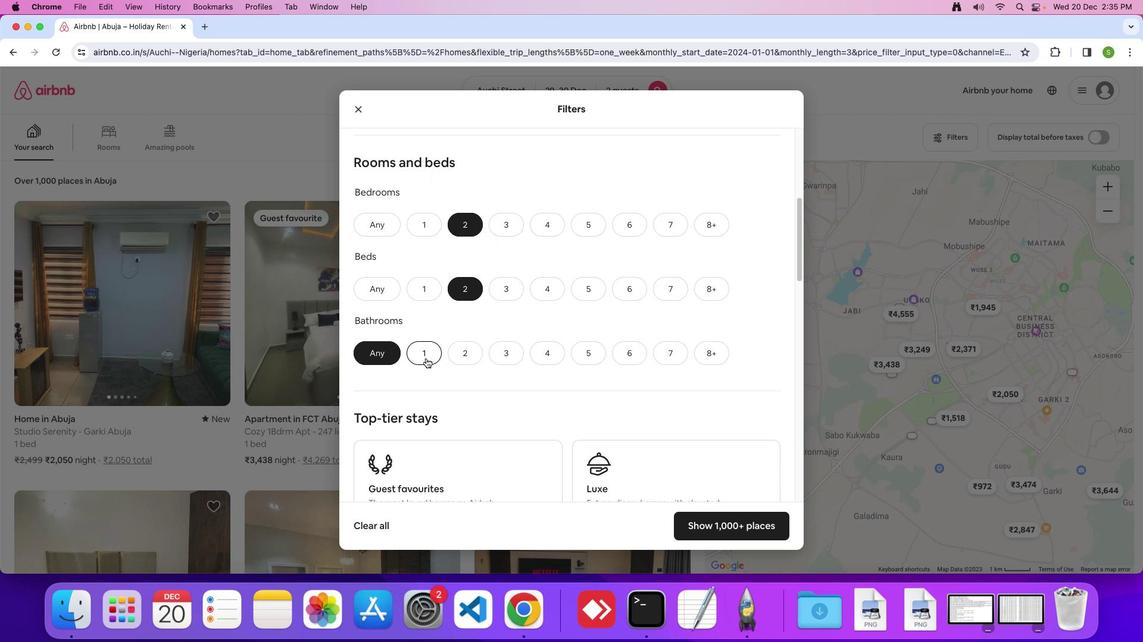 
Action: Mouse pressed left at (426, 359)
Screenshot: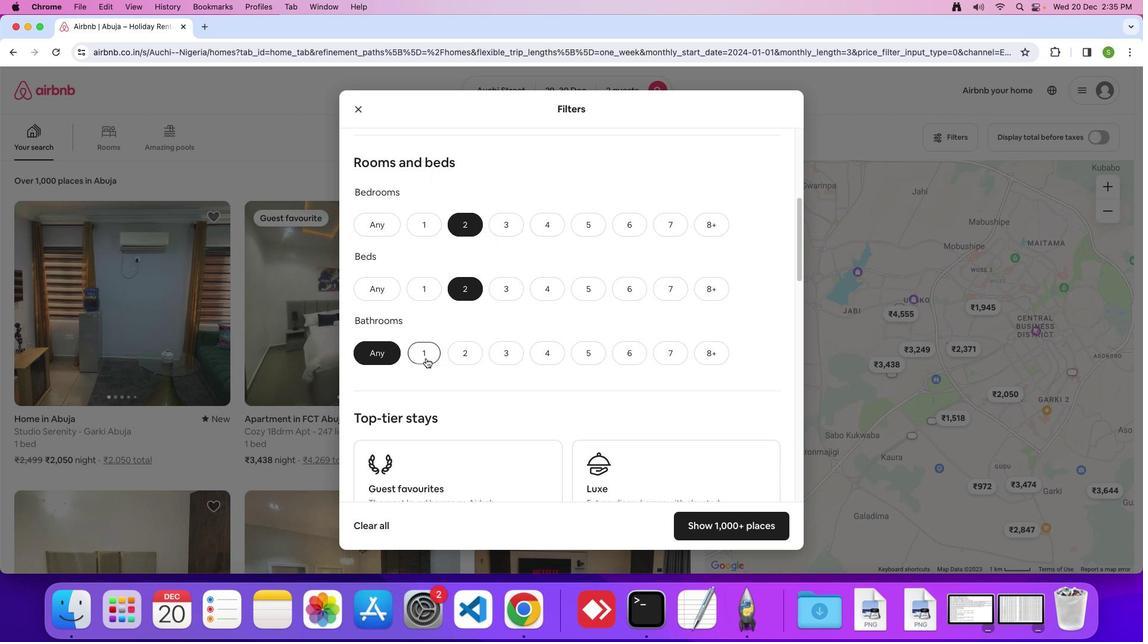 
Action: Mouse moved to (557, 356)
Screenshot: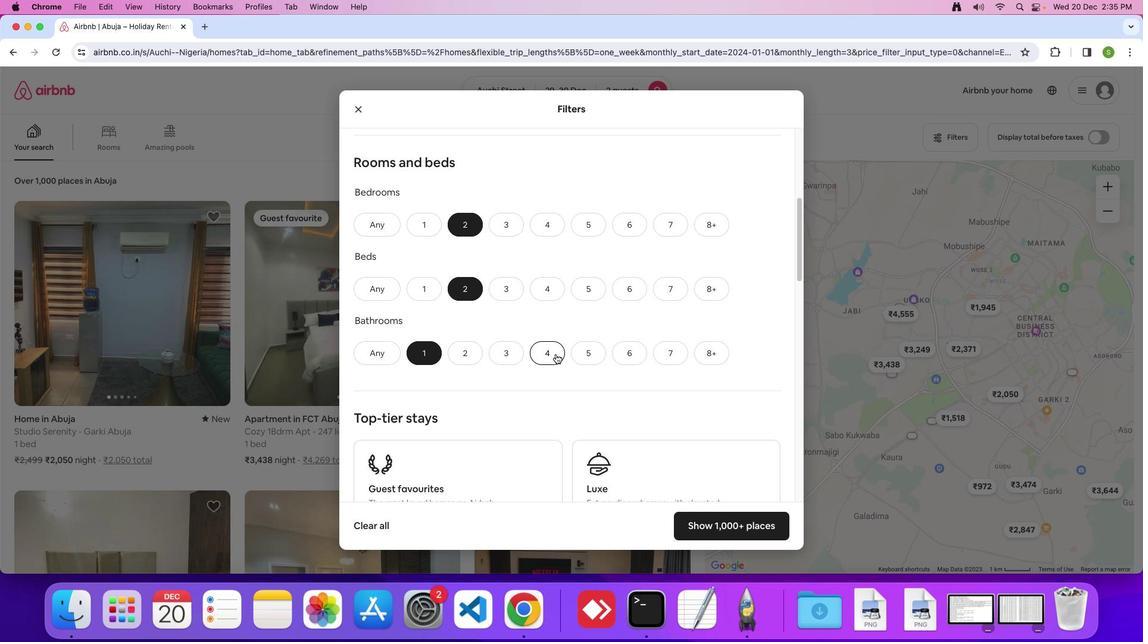 
Action: Mouse scrolled (557, 356) with delta (1, 0)
Screenshot: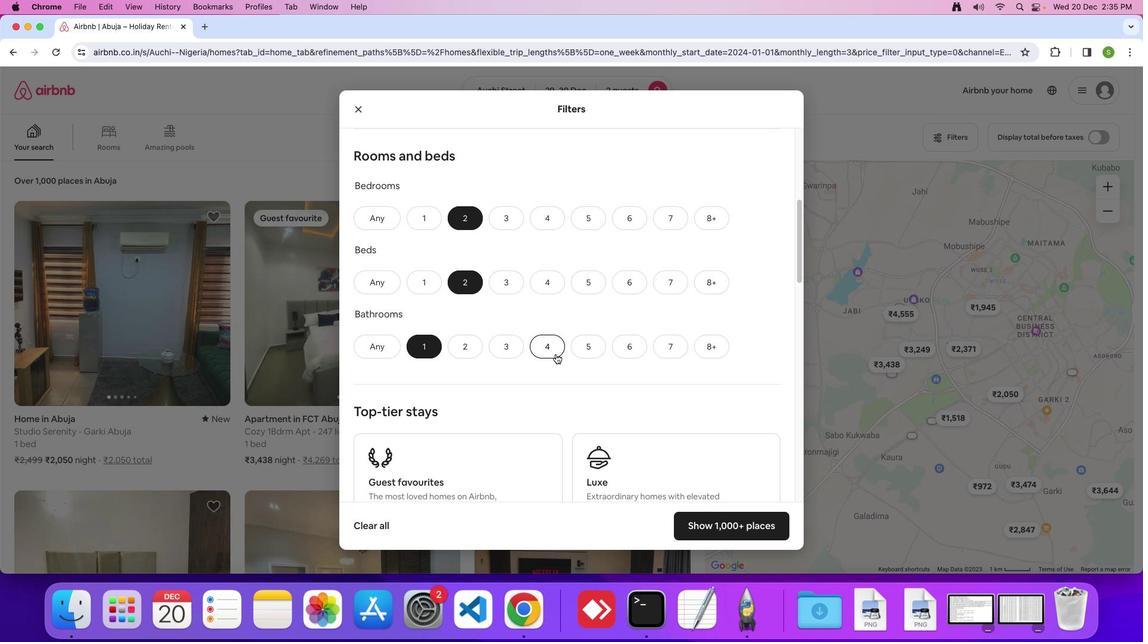 
Action: Mouse scrolled (557, 356) with delta (1, 0)
Screenshot: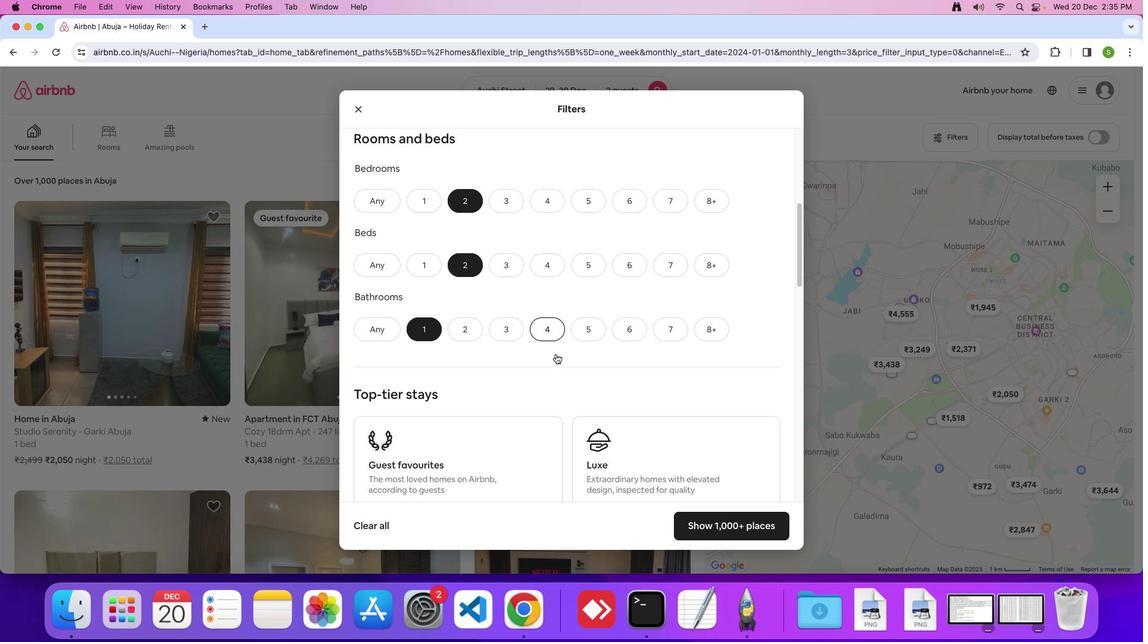 
Action: Mouse scrolled (557, 356) with delta (1, 0)
Screenshot: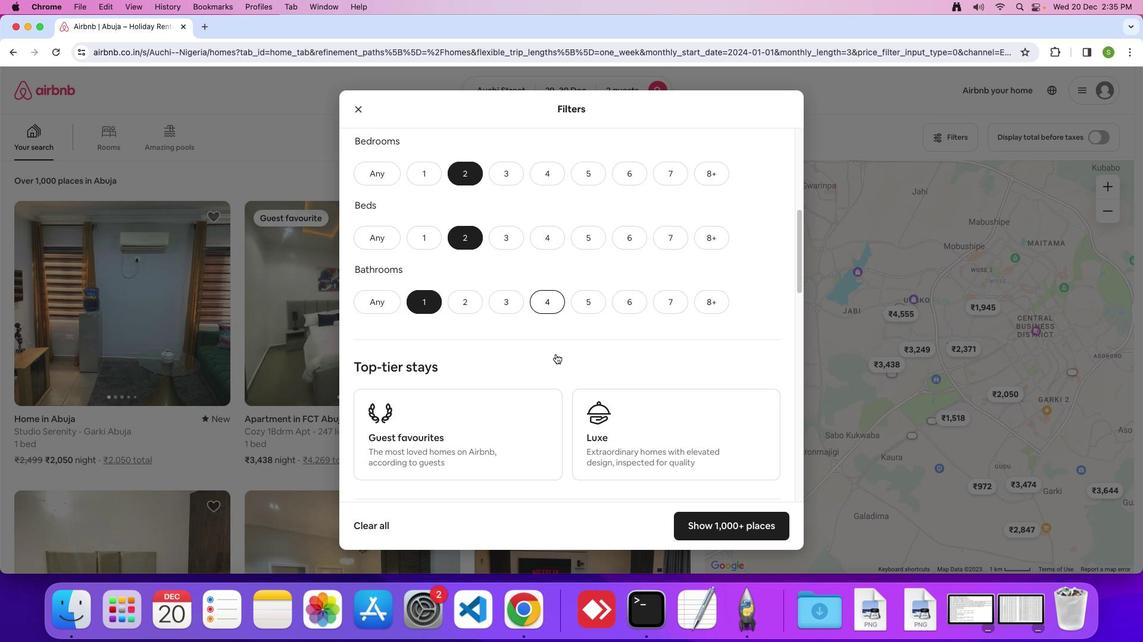 
Action: Mouse scrolled (557, 356) with delta (1, 0)
Screenshot: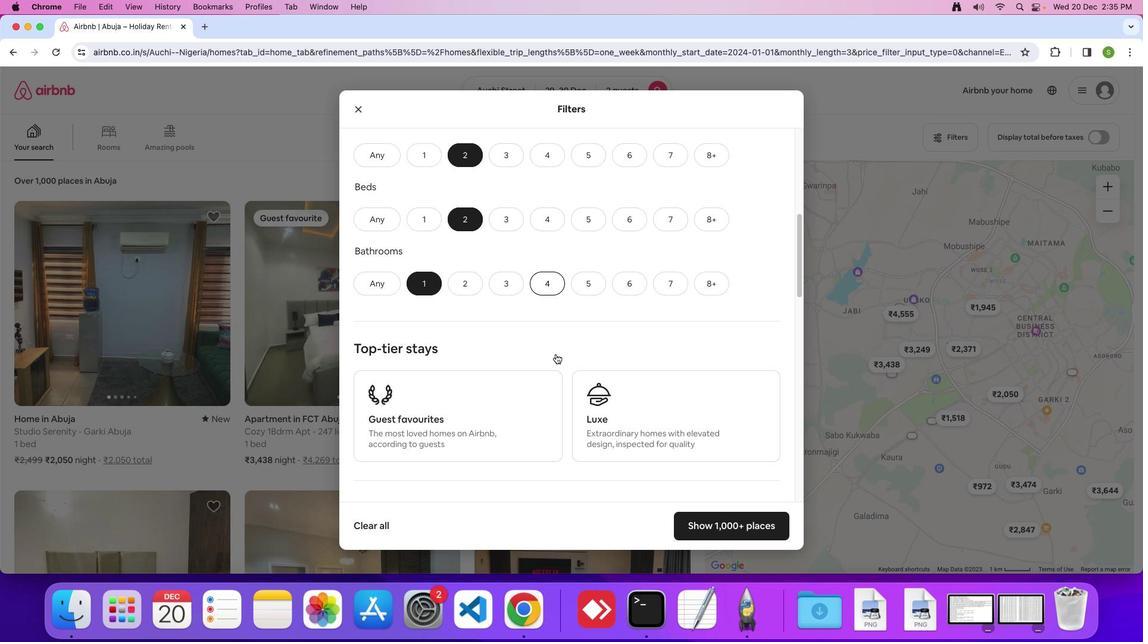 
Action: Mouse scrolled (557, 356) with delta (1, 0)
Screenshot: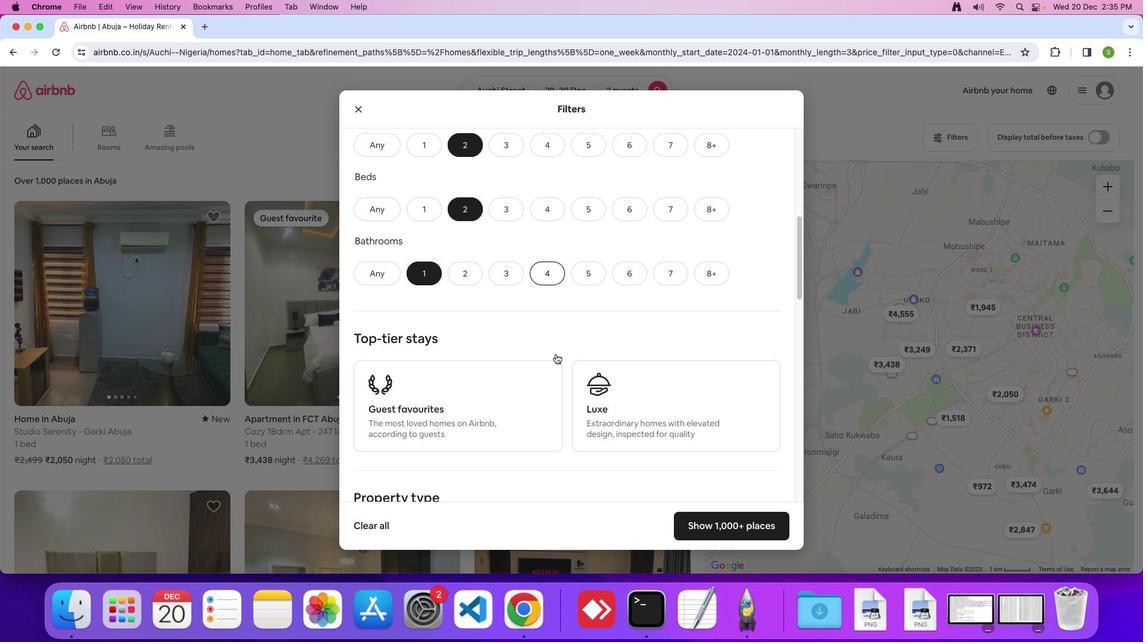 
Action: Mouse scrolled (557, 356) with delta (1, 0)
Screenshot: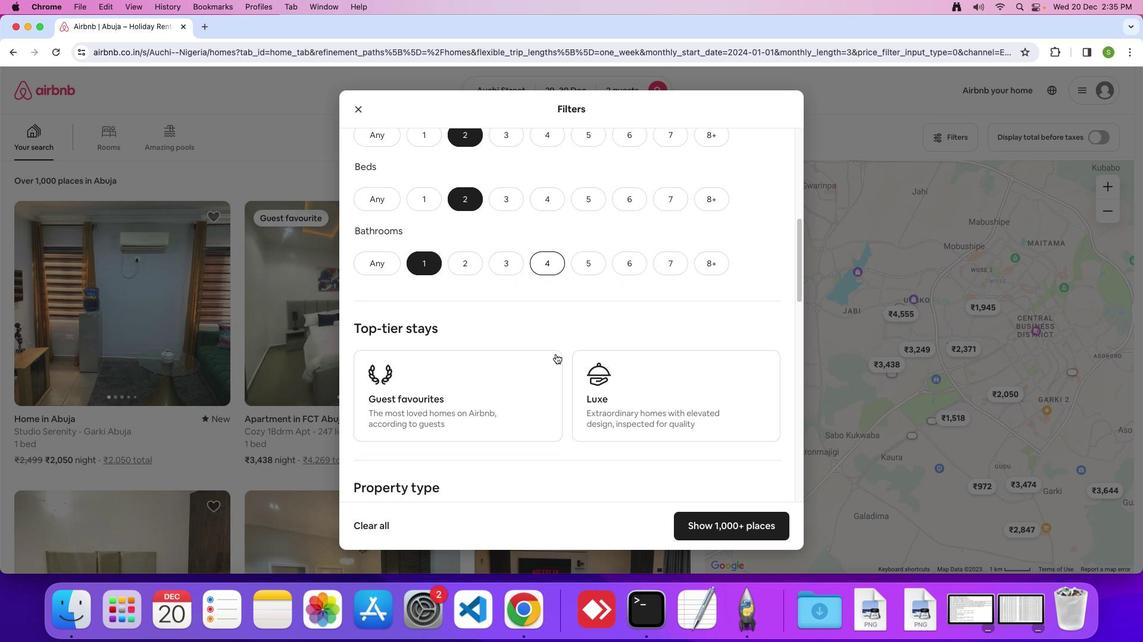 
Action: Mouse scrolled (557, 356) with delta (1, 0)
Screenshot: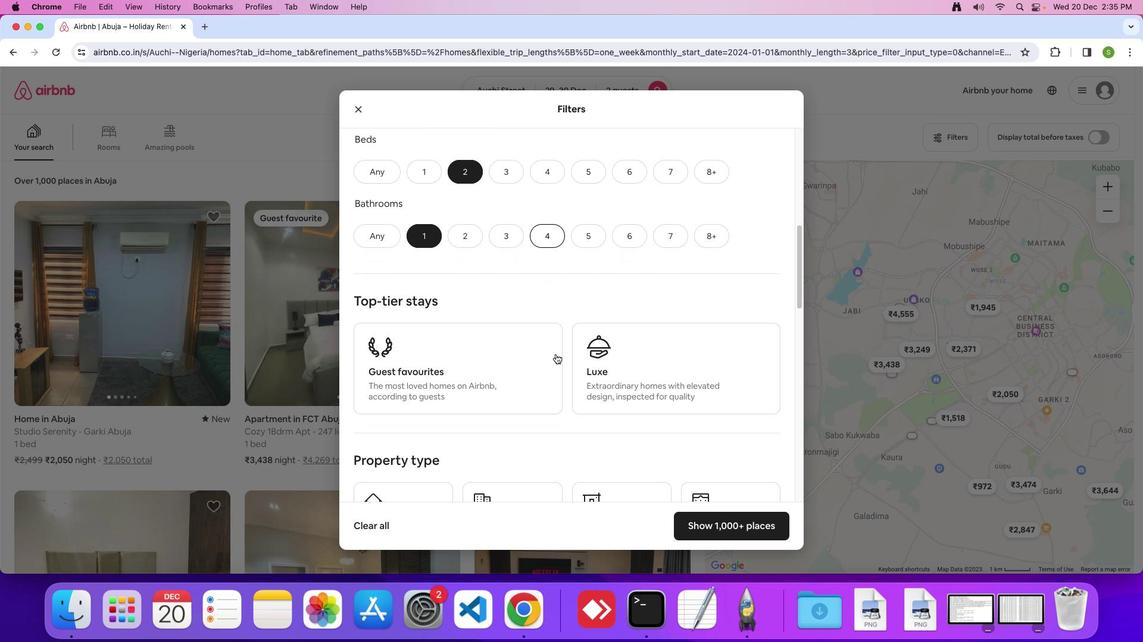 
Action: Mouse scrolled (557, 356) with delta (1, 0)
Screenshot: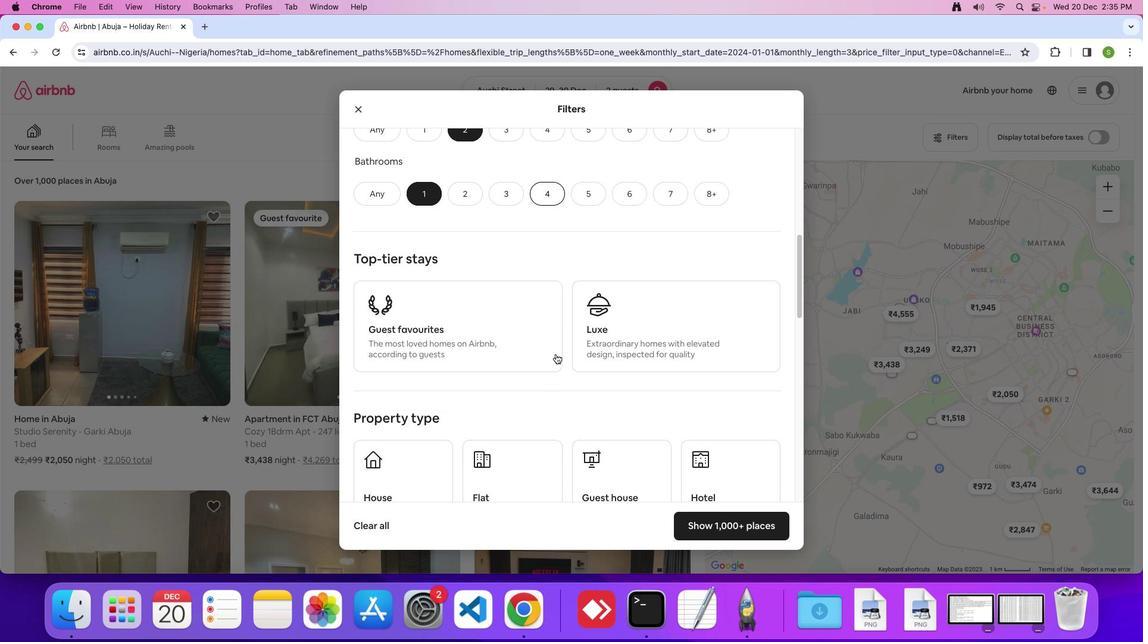 
Action: Mouse scrolled (557, 356) with delta (1, 0)
Screenshot: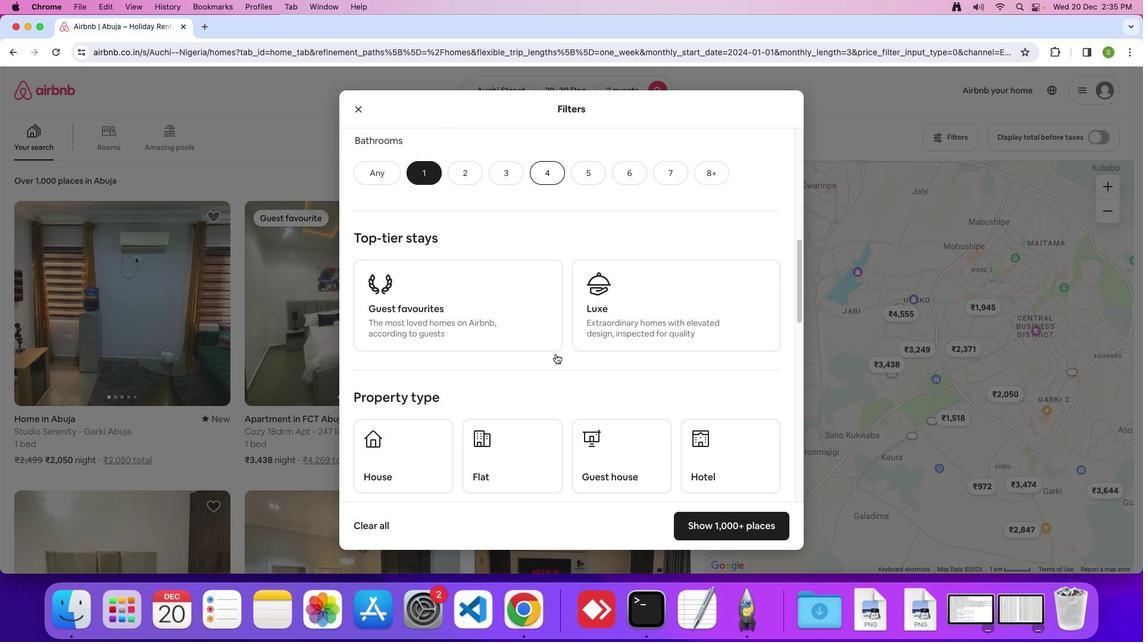 
Action: Mouse scrolled (557, 356) with delta (1, 0)
Screenshot: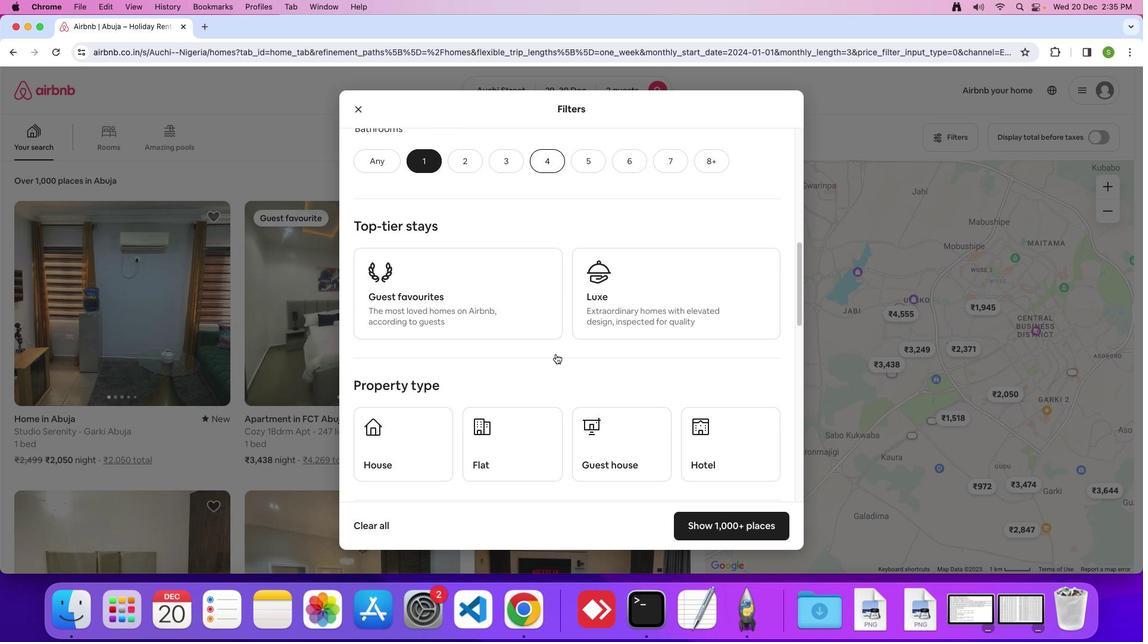 
Action: Mouse moved to (507, 415)
Screenshot: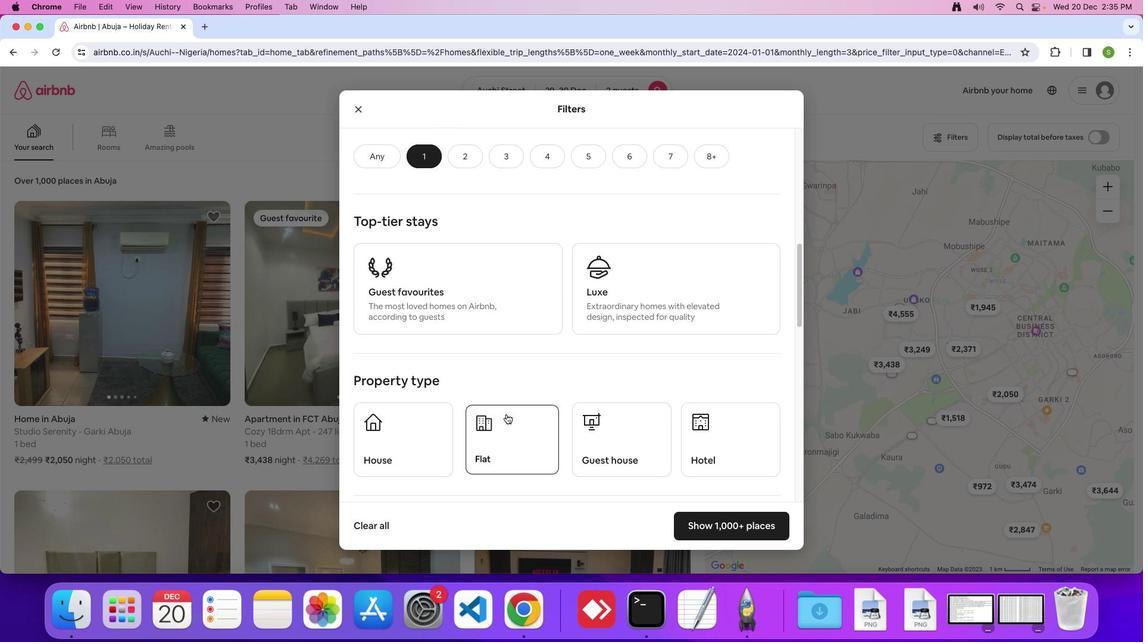 
Action: Mouse pressed left at (507, 415)
Screenshot: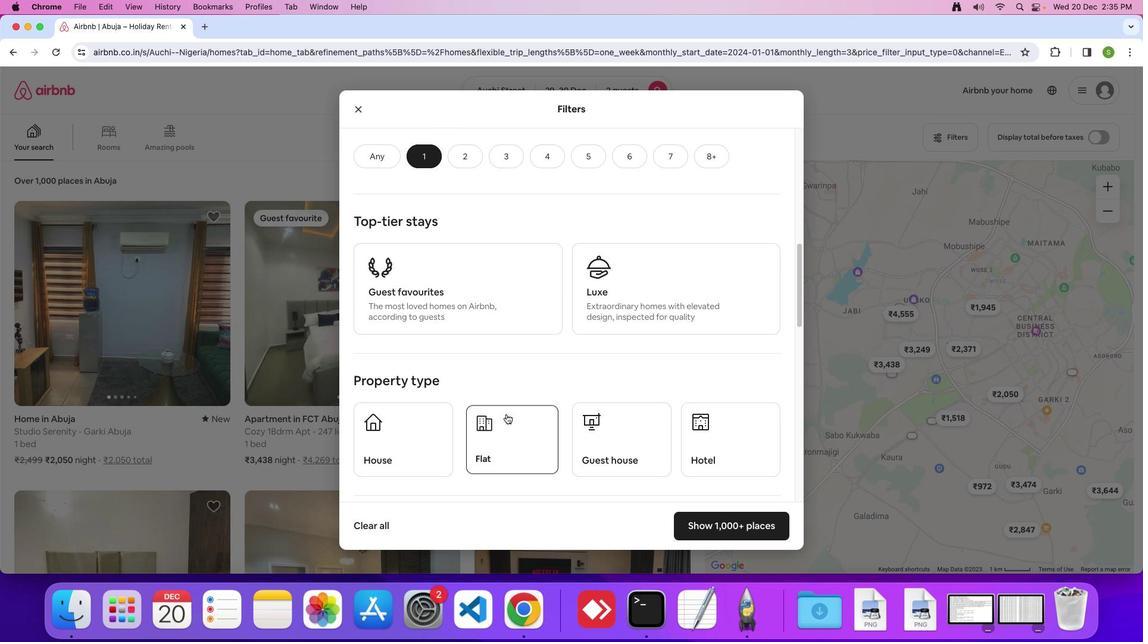 
Action: Mouse moved to (558, 364)
Screenshot: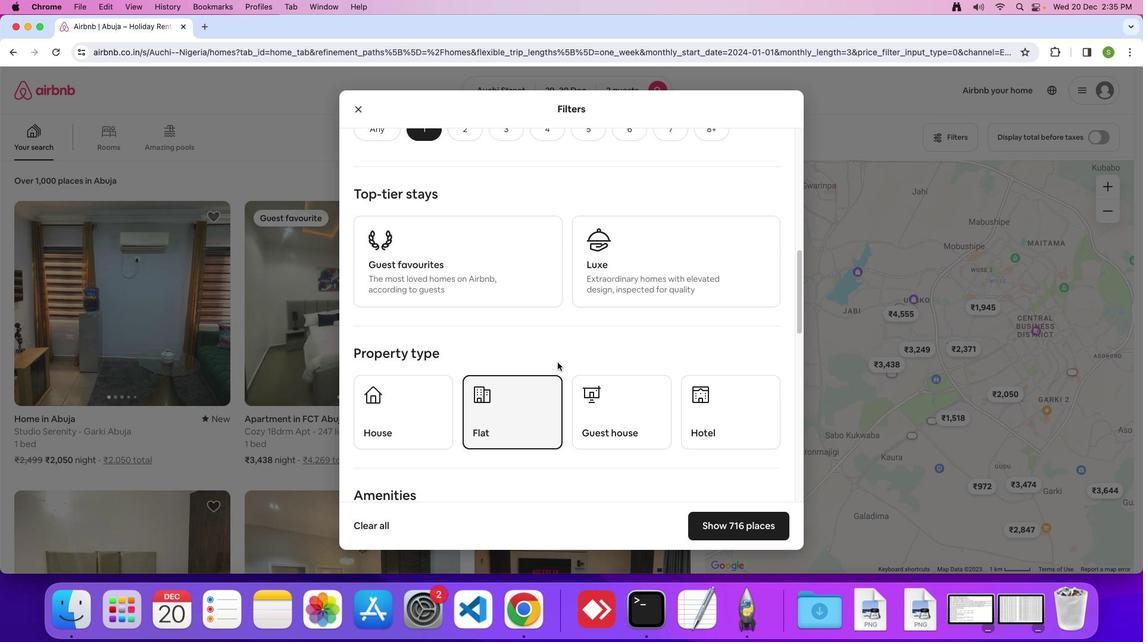 
Action: Mouse scrolled (558, 364) with delta (1, 0)
Screenshot: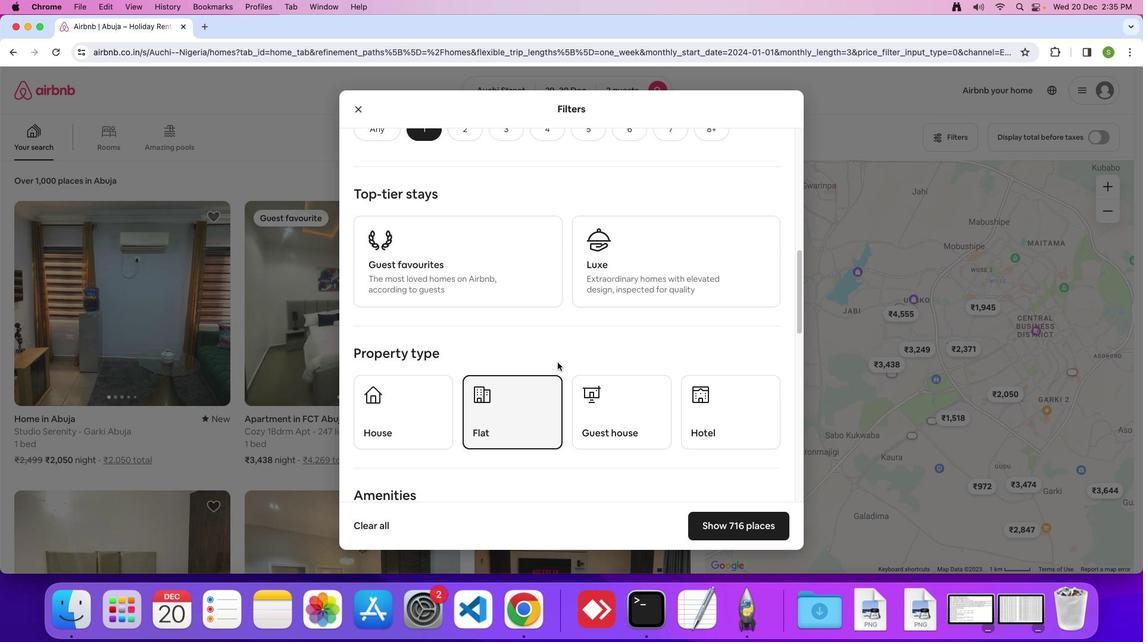 
Action: Mouse scrolled (558, 364) with delta (1, 0)
Screenshot: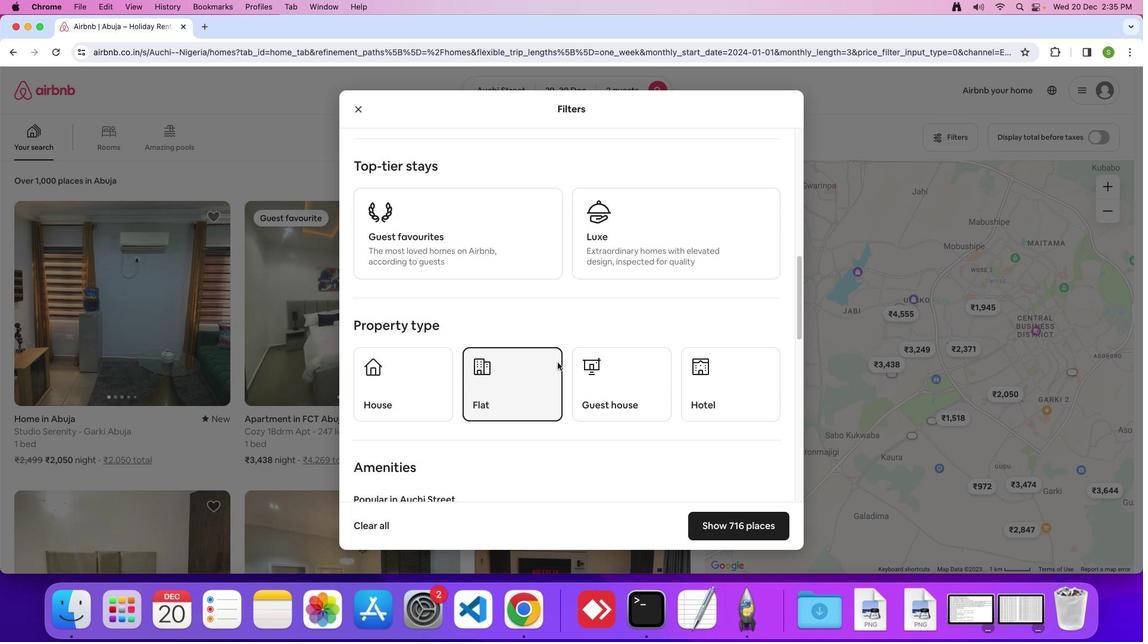 
Action: Mouse moved to (558, 363)
Screenshot: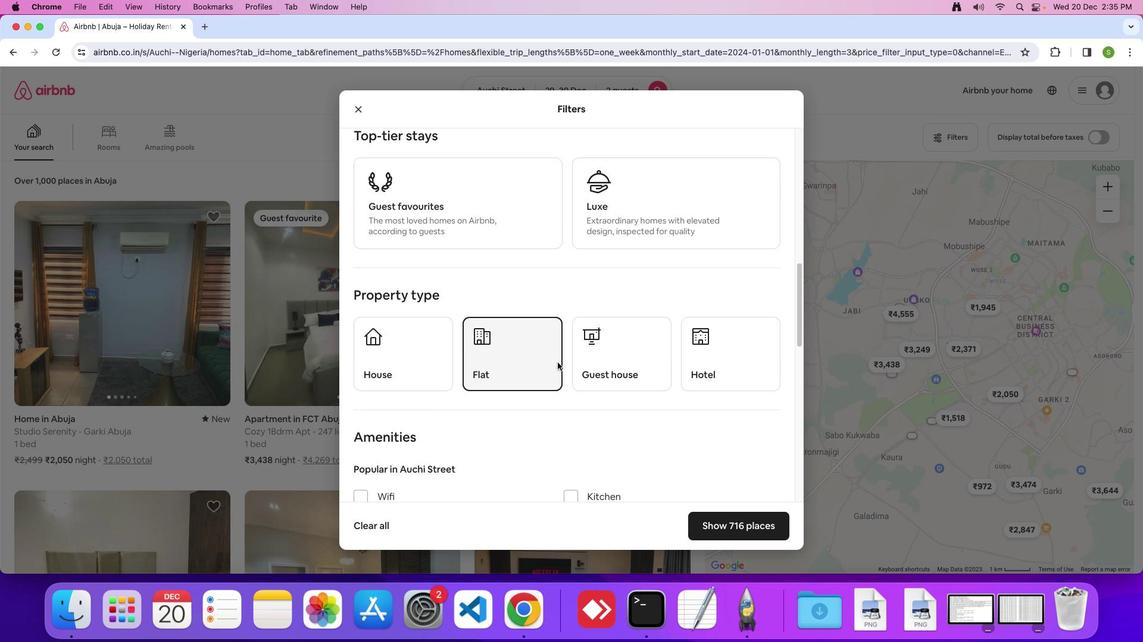 
Action: Mouse scrolled (558, 363) with delta (1, 0)
Screenshot: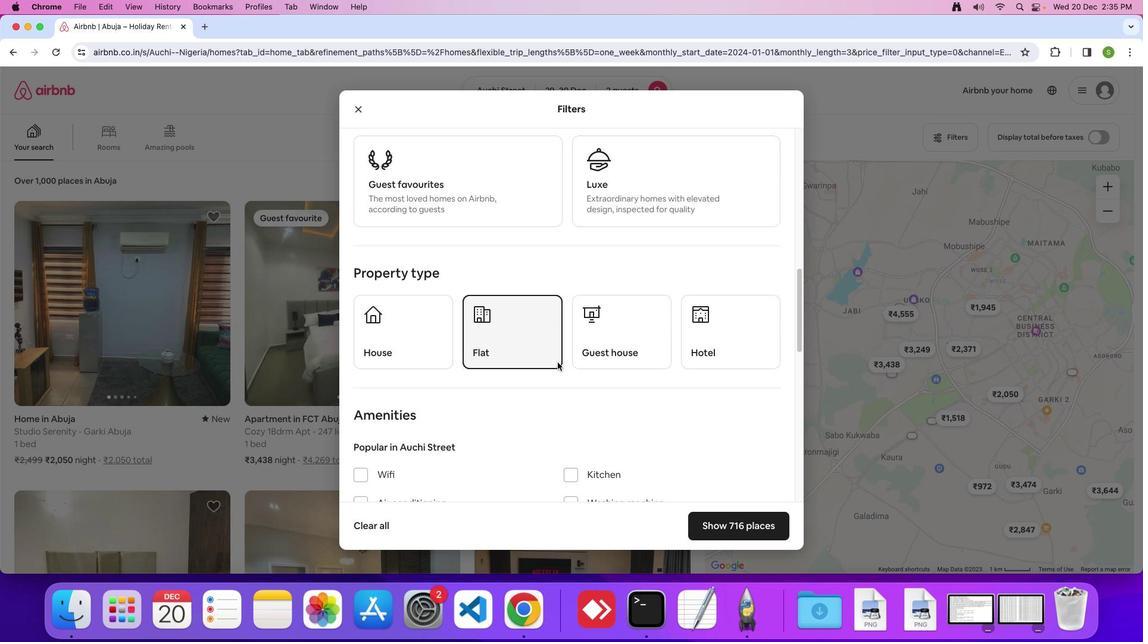 
Action: Mouse moved to (558, 363)
Screenshot: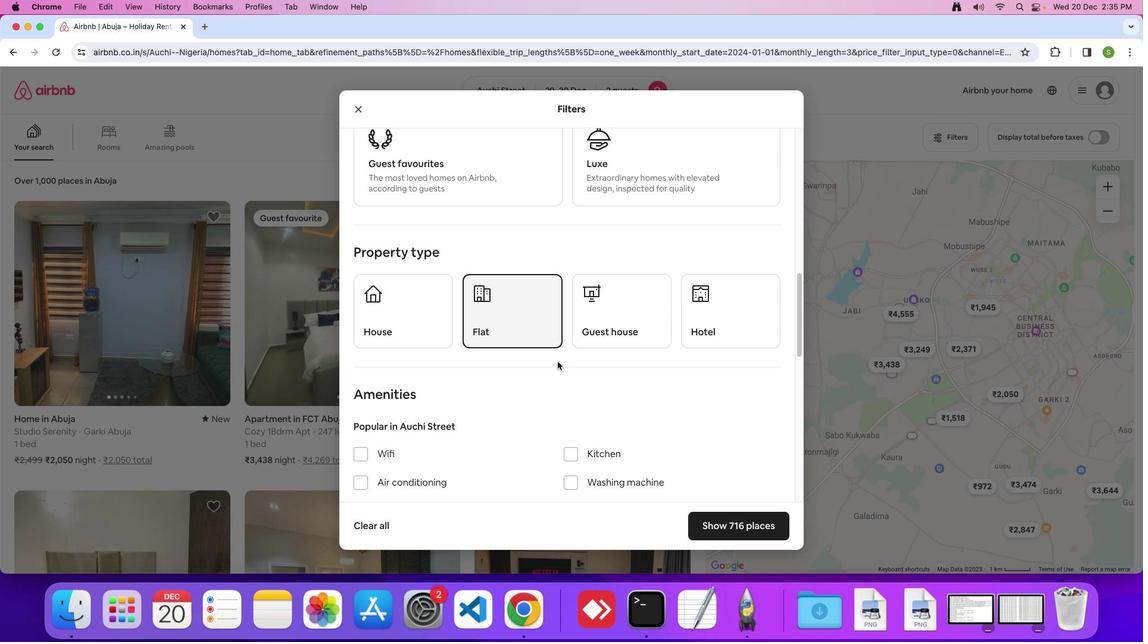 
Action: Mouse scrolled (558, 363) with delta (1, 0)
Screenshot: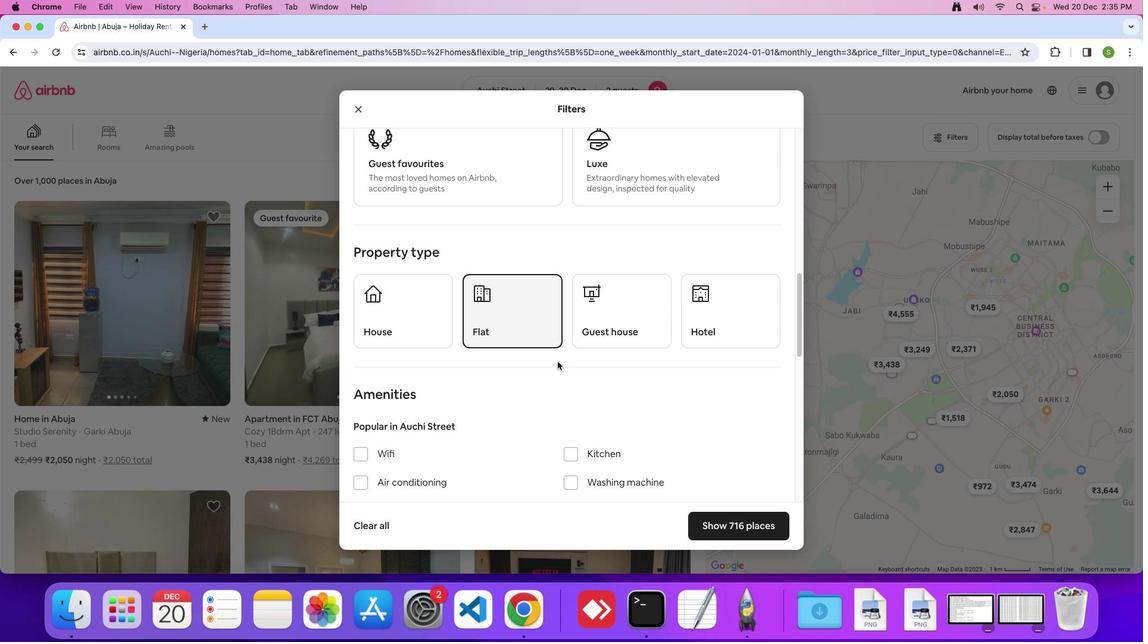 
Action: Mouse scrolled (558, 363) with delta (1, 0)
Screenshot: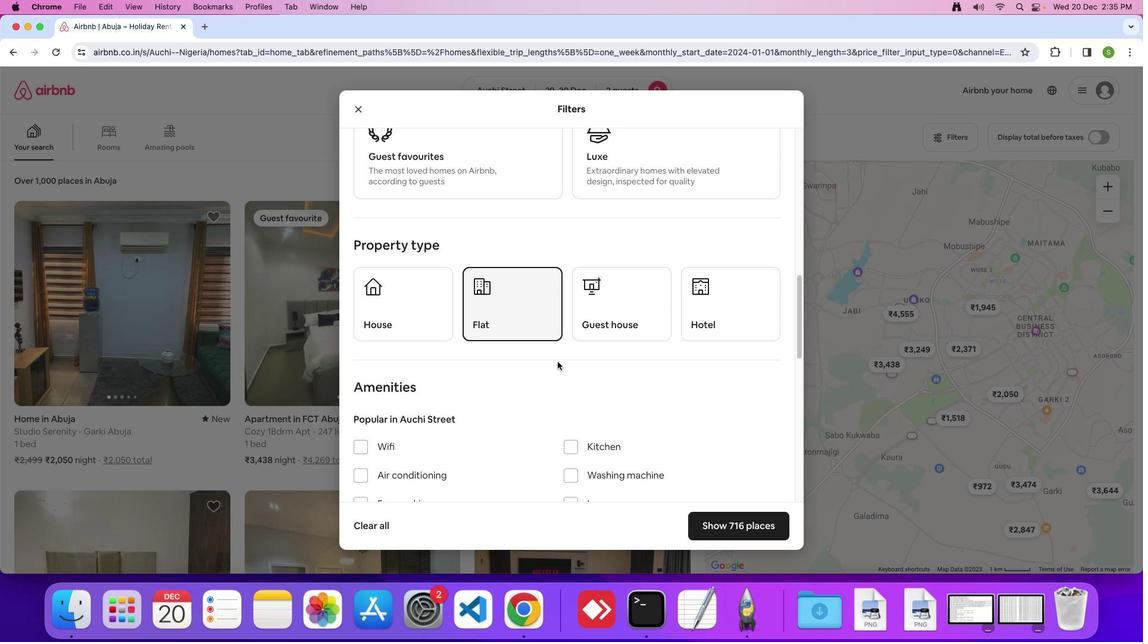 
Action: Mouse scrolled (558, 363) with delta (1, 0)
Screenshot: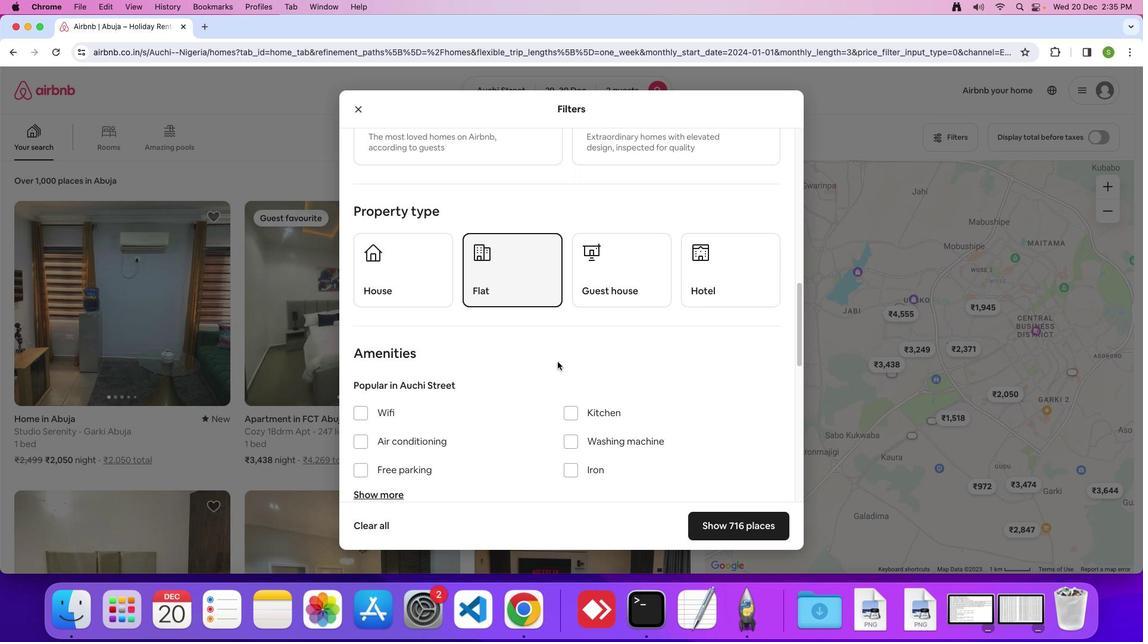 
Action: Mouse scrolled (558, 363) with delta (1, 0)
Screenshot: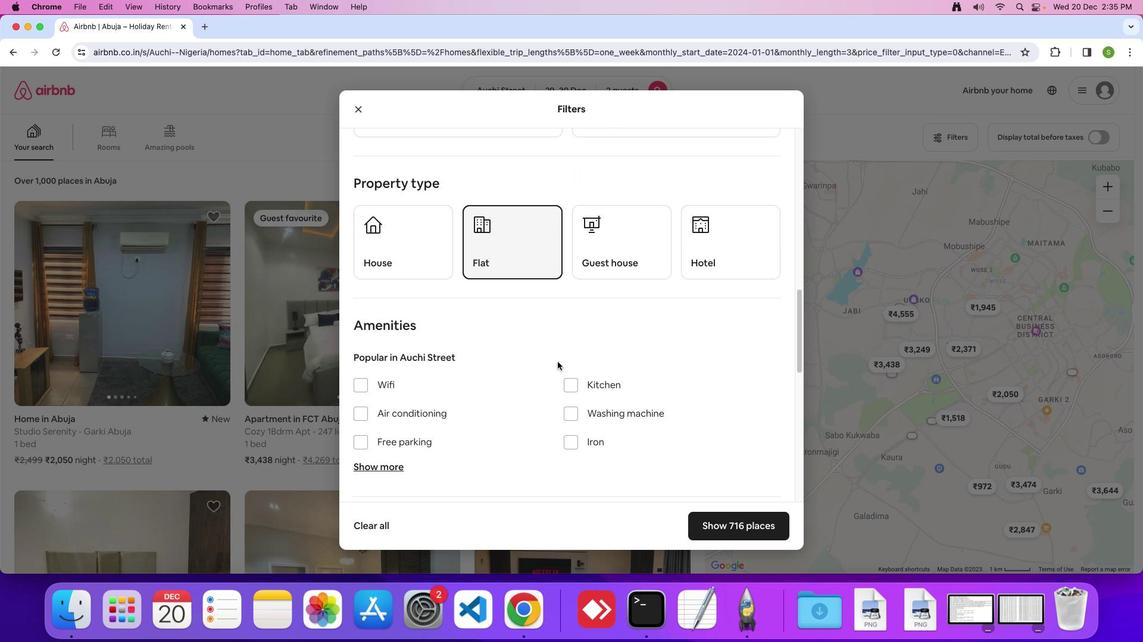 
Action: Mouse scrolled (558, 363) with delta (1, 0)
Screenshot: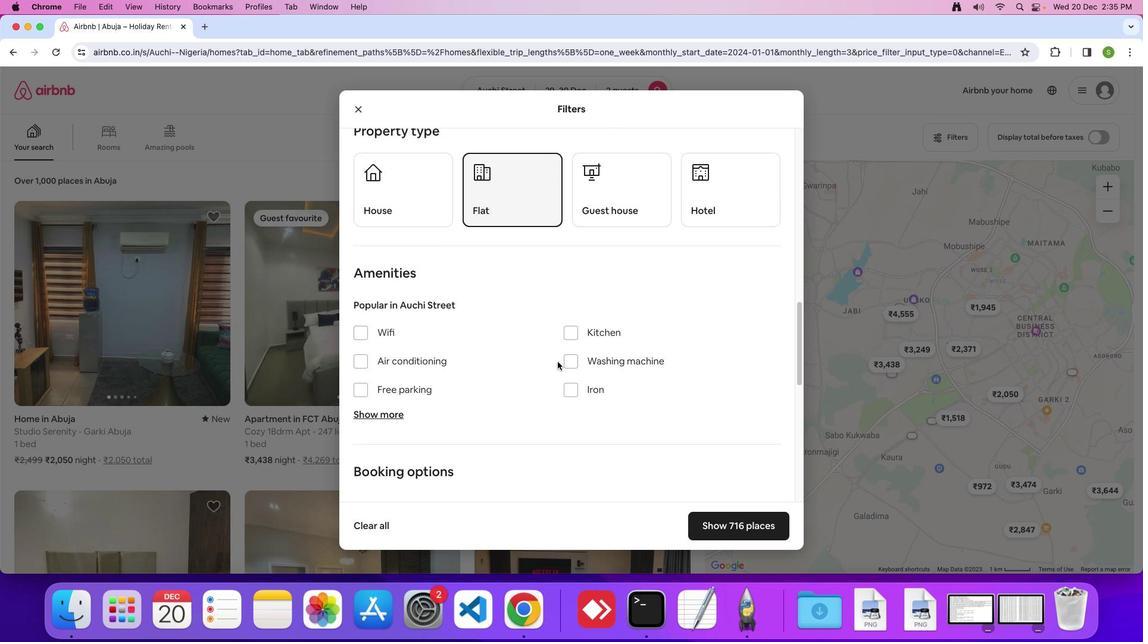
Action: Mouse moved to (591, 354)
Screenshot: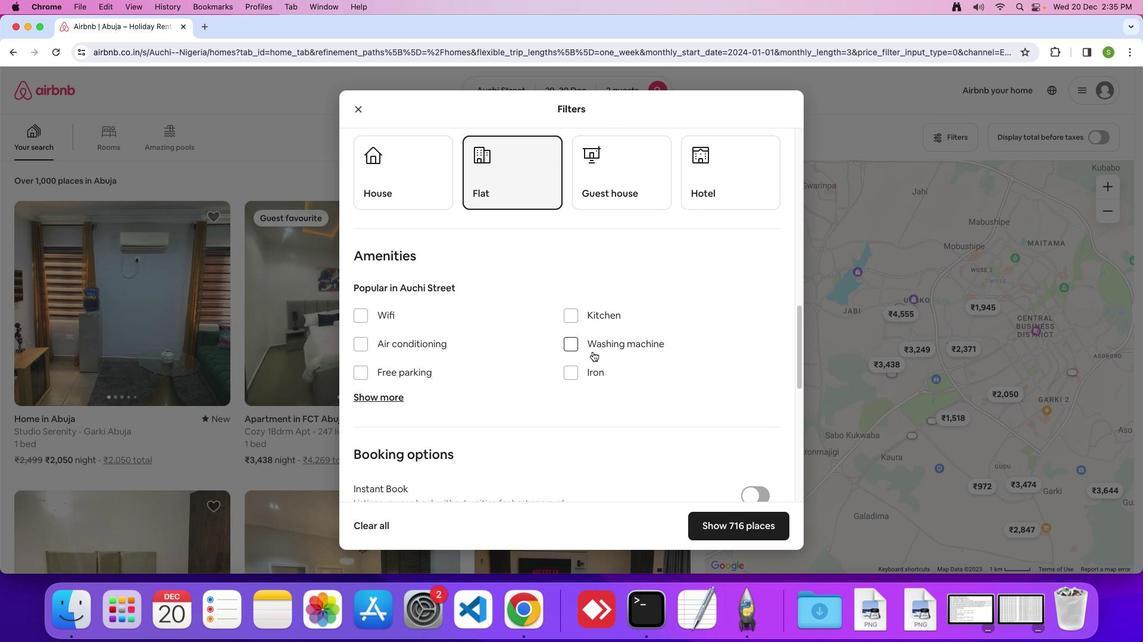 
Action: Mouse scrolled (591, 354) with delta (1, 0)
Screenshot: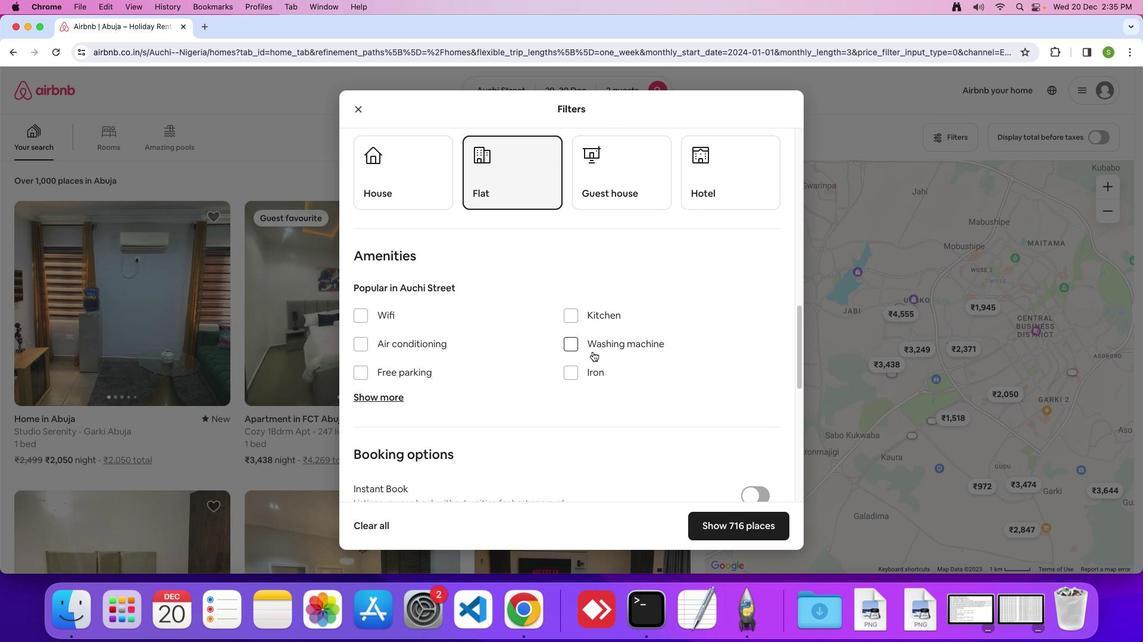 
Action: Mouse moved to (592, 353)
Screenshot: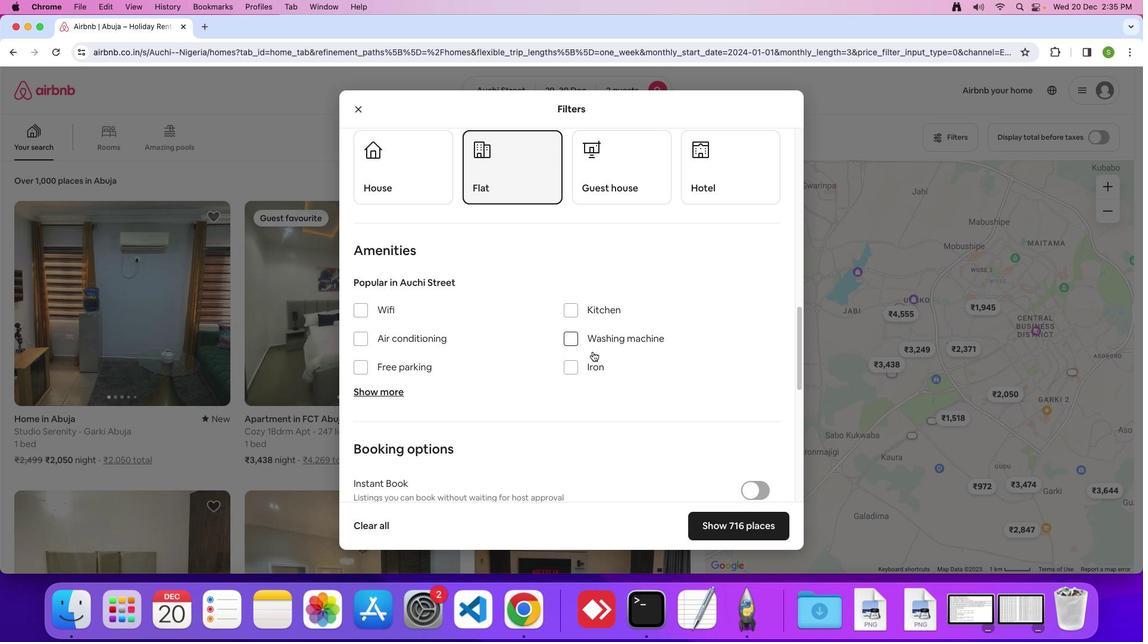 
Action: Mouse scrolled (592, 353) with delta (1, 0)
Screenshot: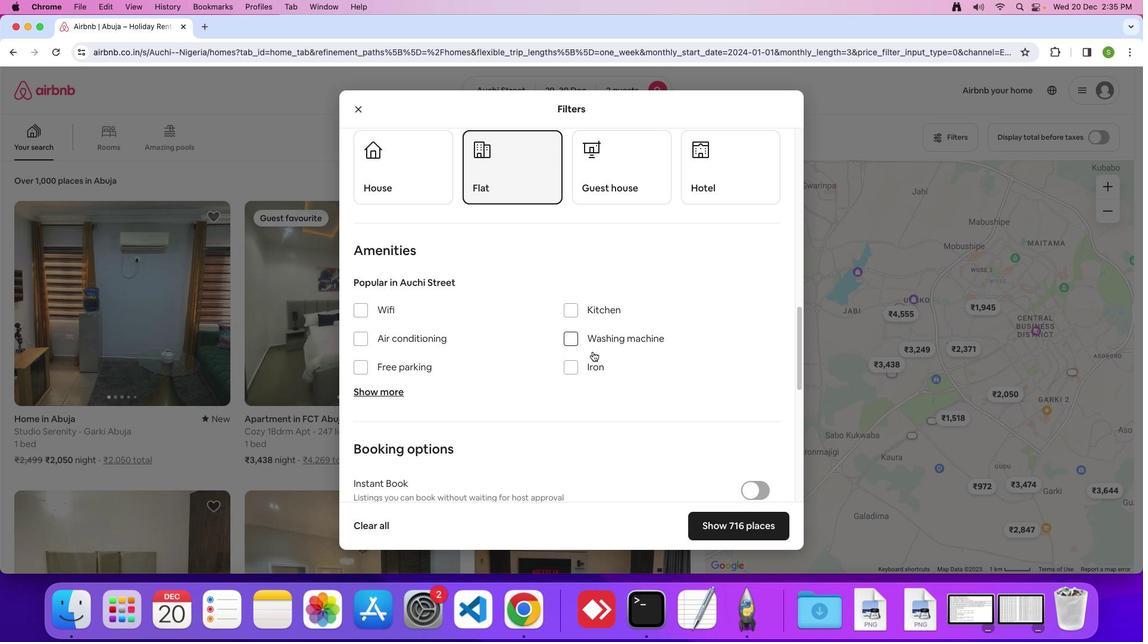 
Action: Mouse moved to (593, 353)
Screenshot: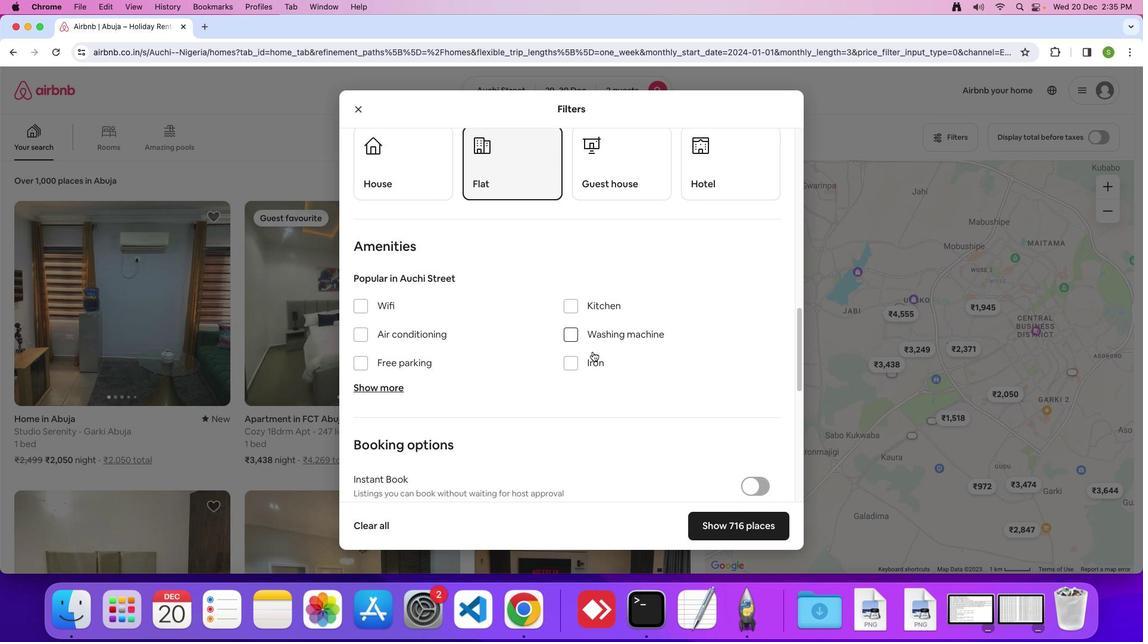 
Action: Mouse scrolled (593, 353) with delta (1, 0)
Screenshot: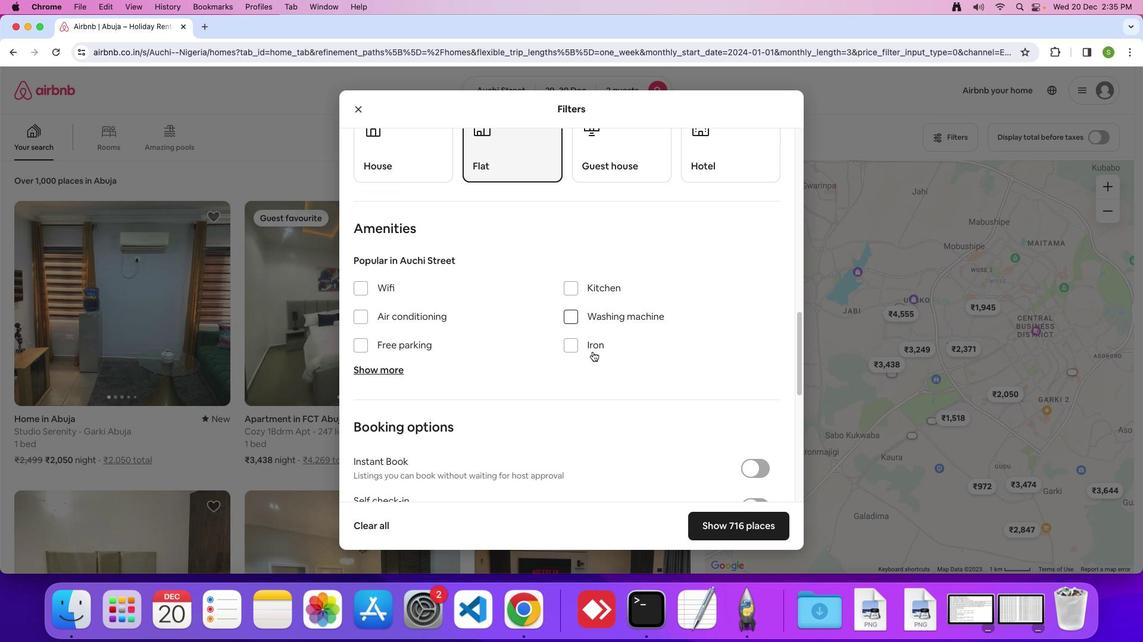 
Action: Mouse scrolled (593, 353) with delta (1, 0)
Screenshot: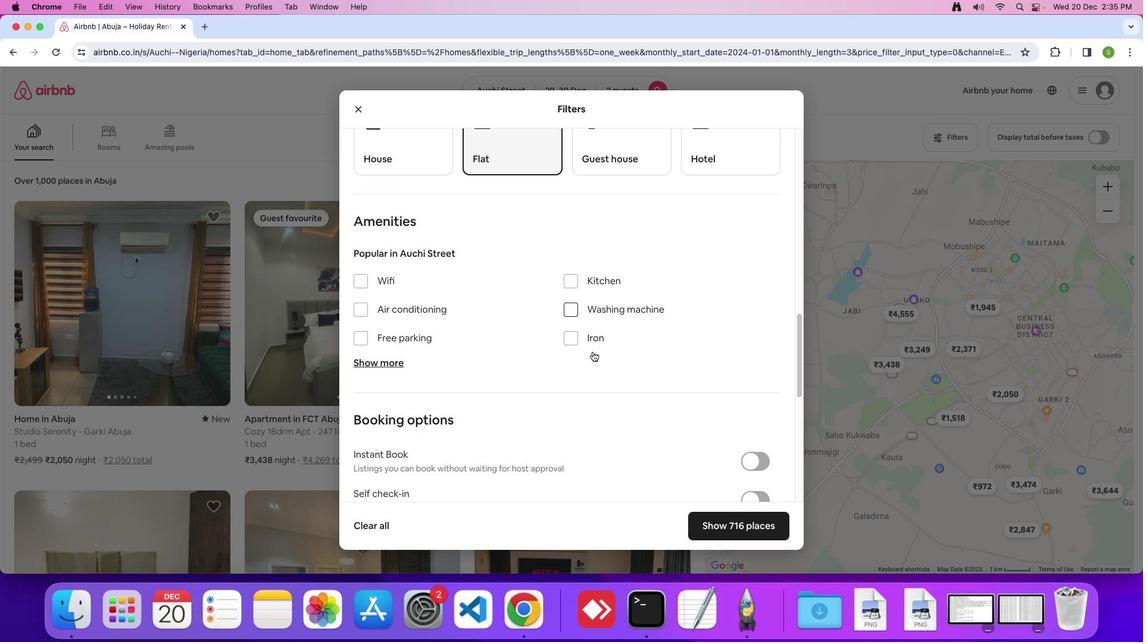 
Action: Mouse scrolled (593, 353) with delta (1, 0)
Screenshot: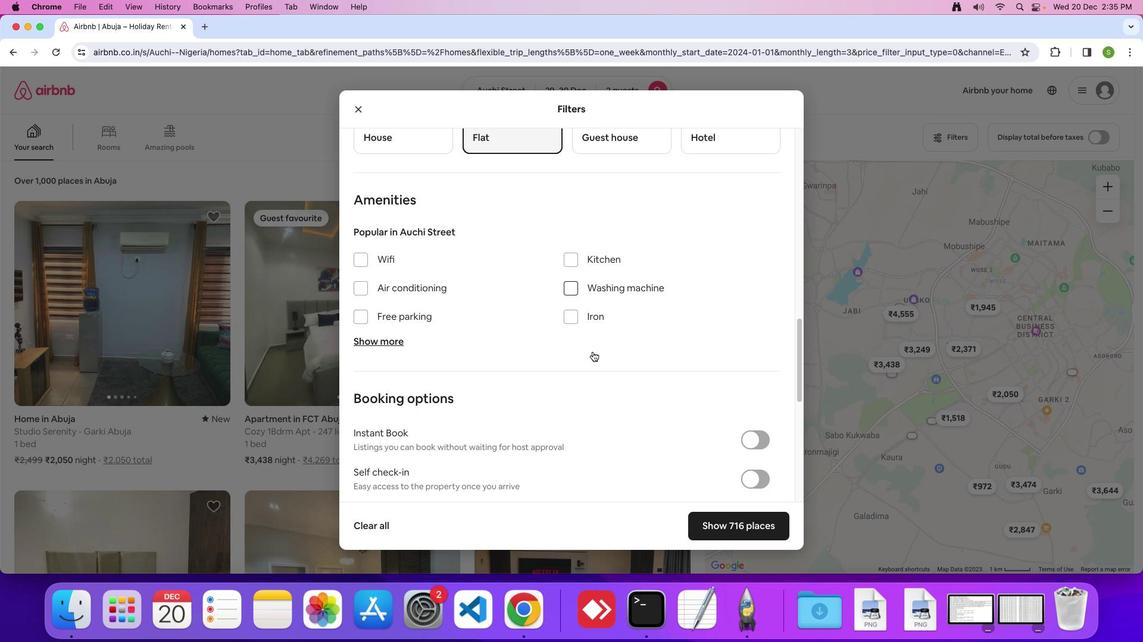 
Action: Mouse scrolled (593, 353) with delta (1, 0)
Screenshot: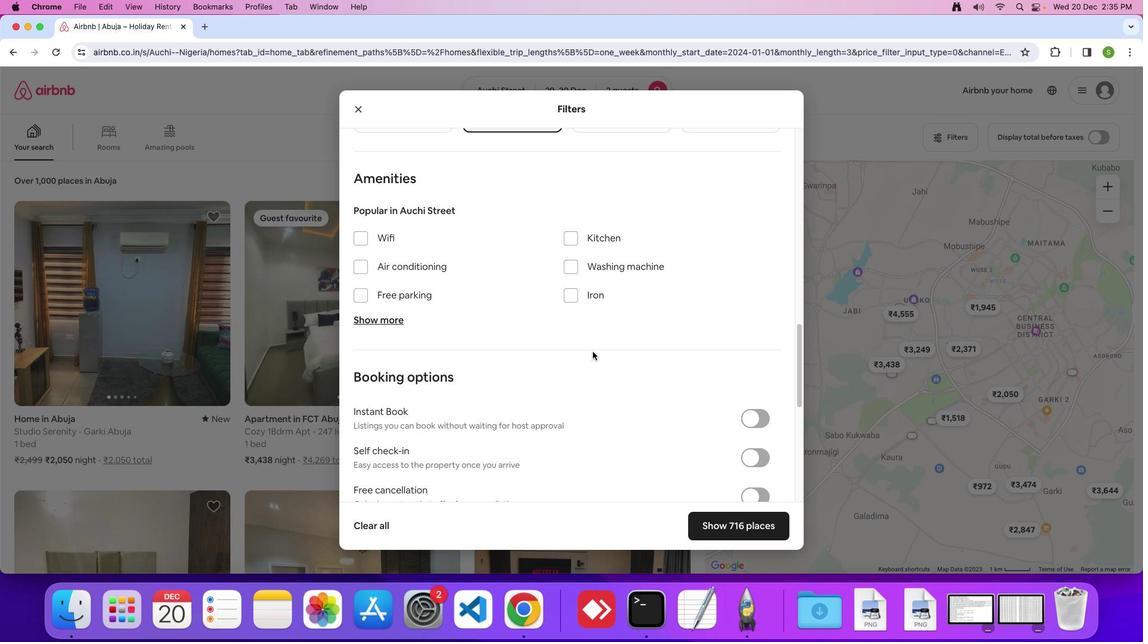 
Action: Mouse scrolled (593, 353) with delta (1, 0)
Screenshot: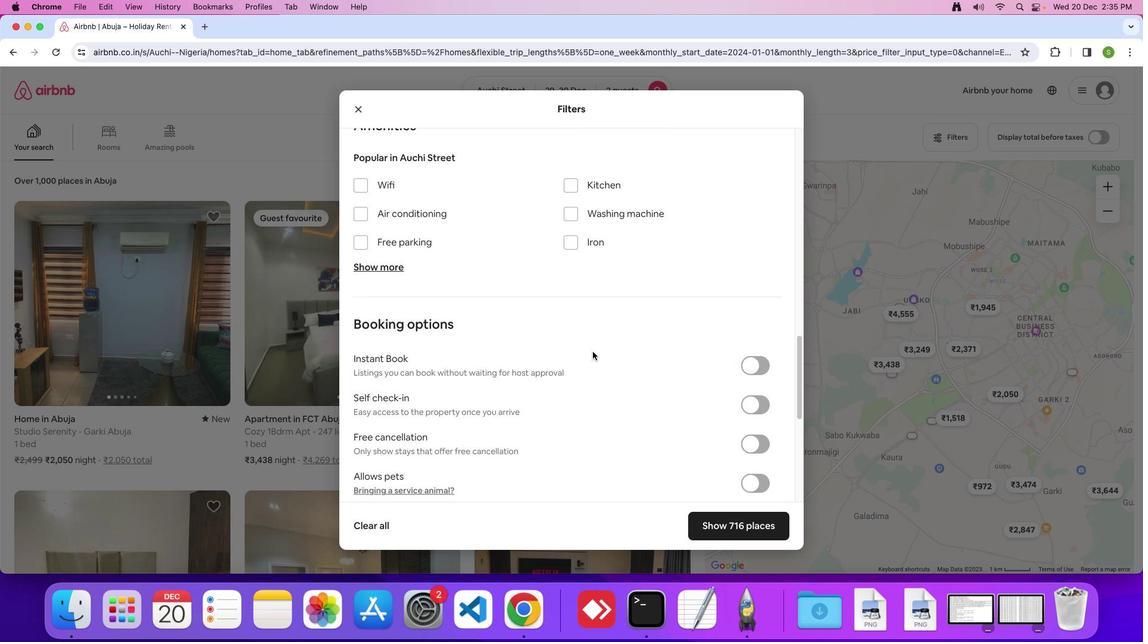 
Action: Mouse scrolled (593, 353) with delta (1, 0)
Screenshot: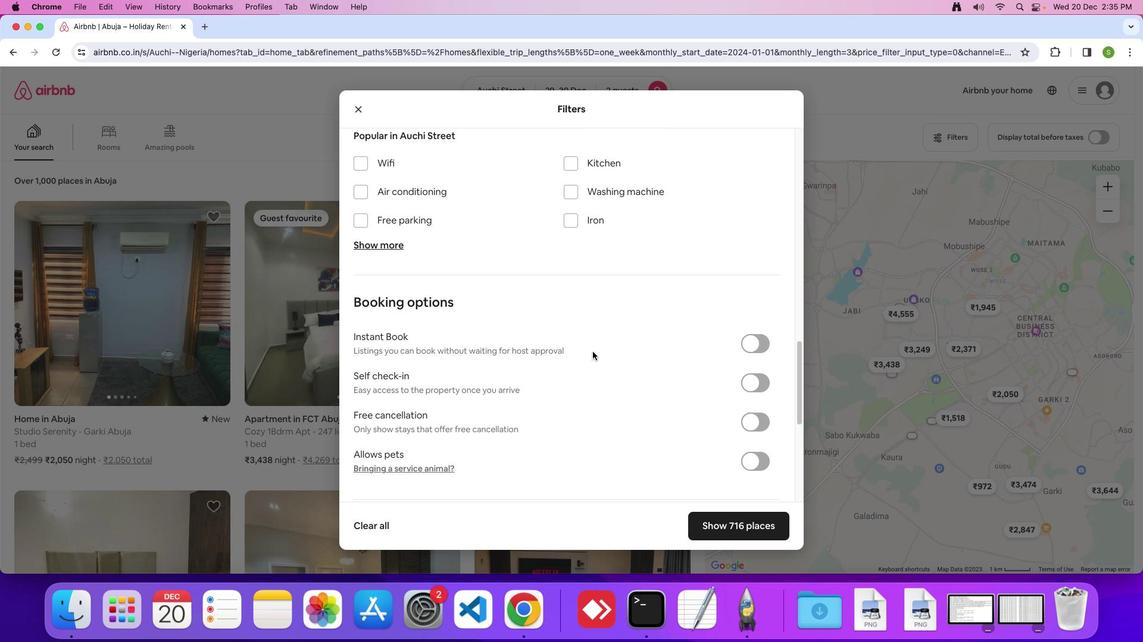 
Action: Mouse scrolled (593, 353) with delta (1, 0)
Screenshot: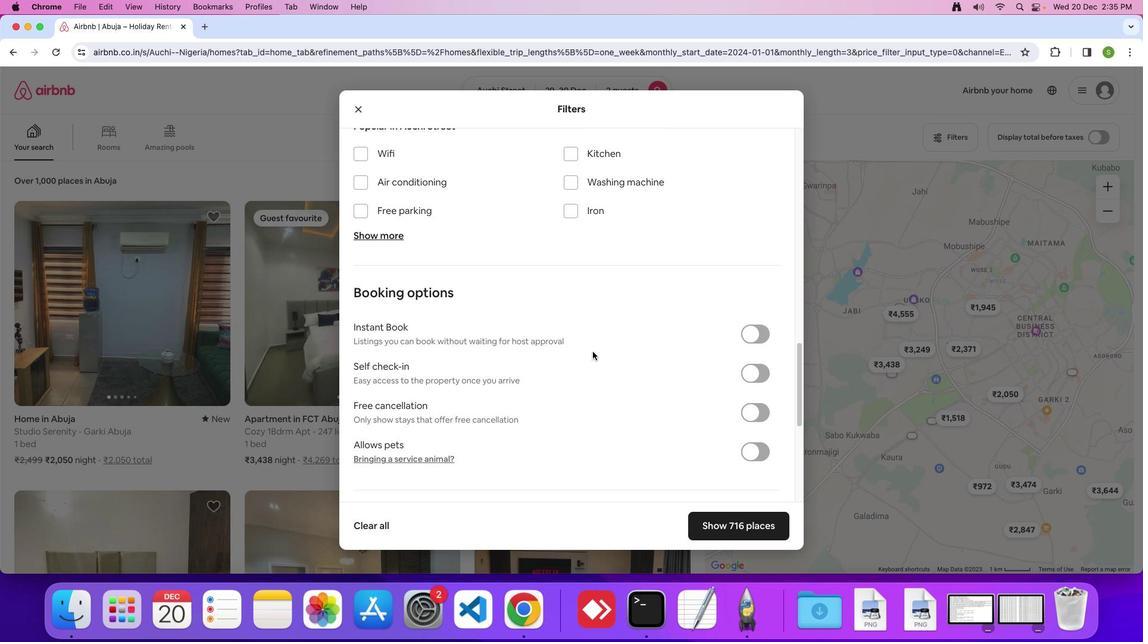 
Action: Mouse scrolled (593, 353) with delta (1, 0)
Screenshot: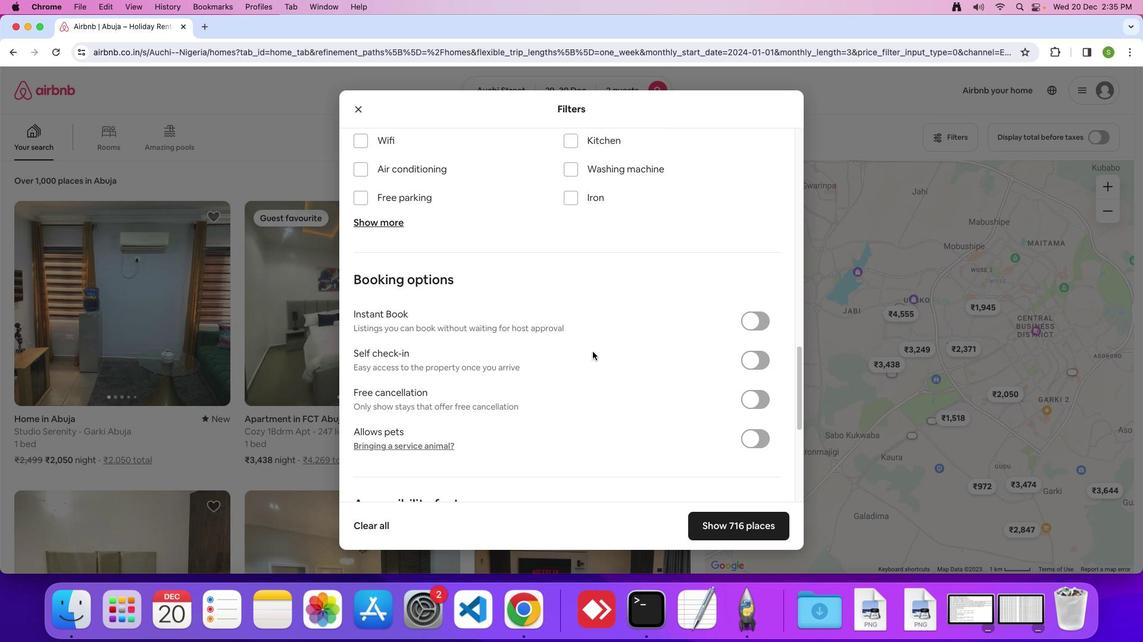 
Action: Mouse scrolled (593, 353) with delta (1, 0)
Screenshot: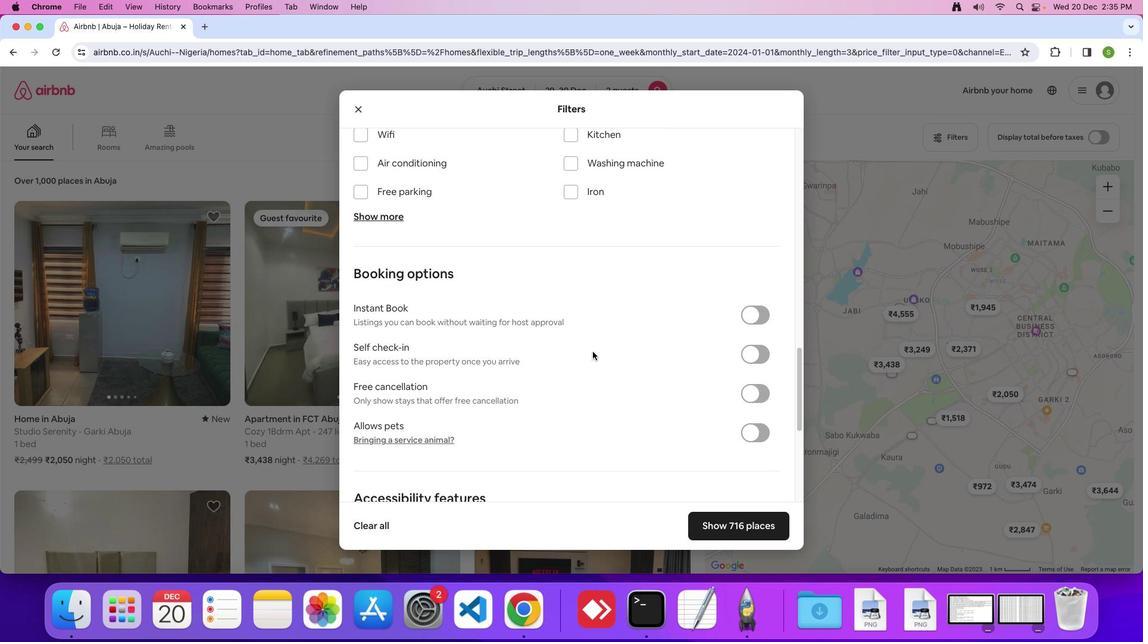 
Action: Mouse scrolled (593, 353) with delta (1, 0)
Screenshot: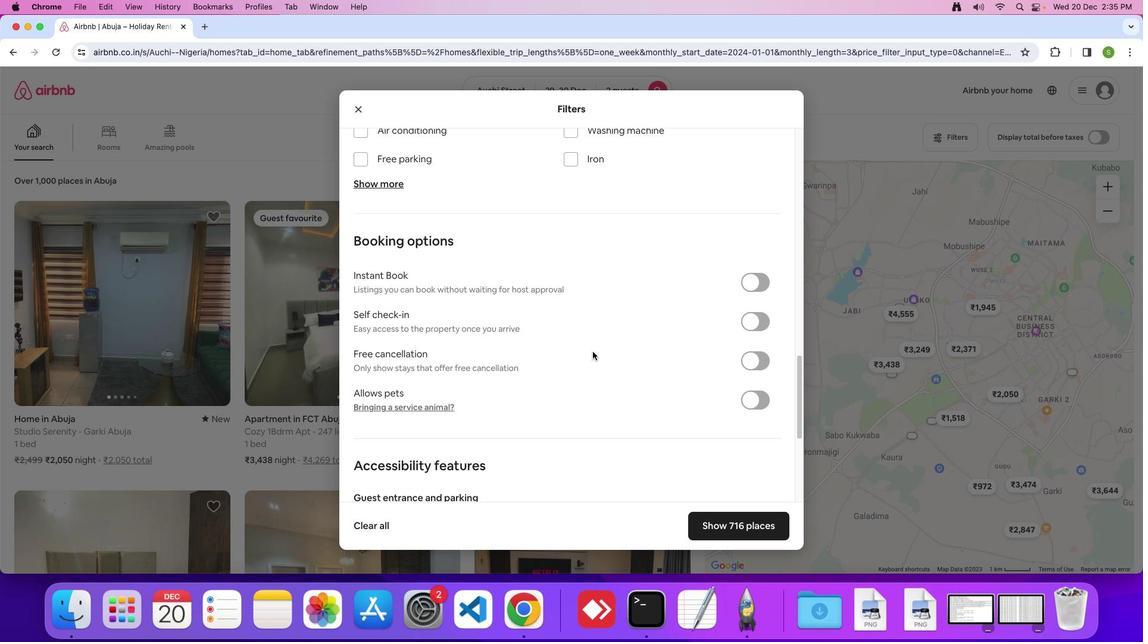 
Action: Mouse scrolled (593, 353) with delta (1, 0)
Screenshot: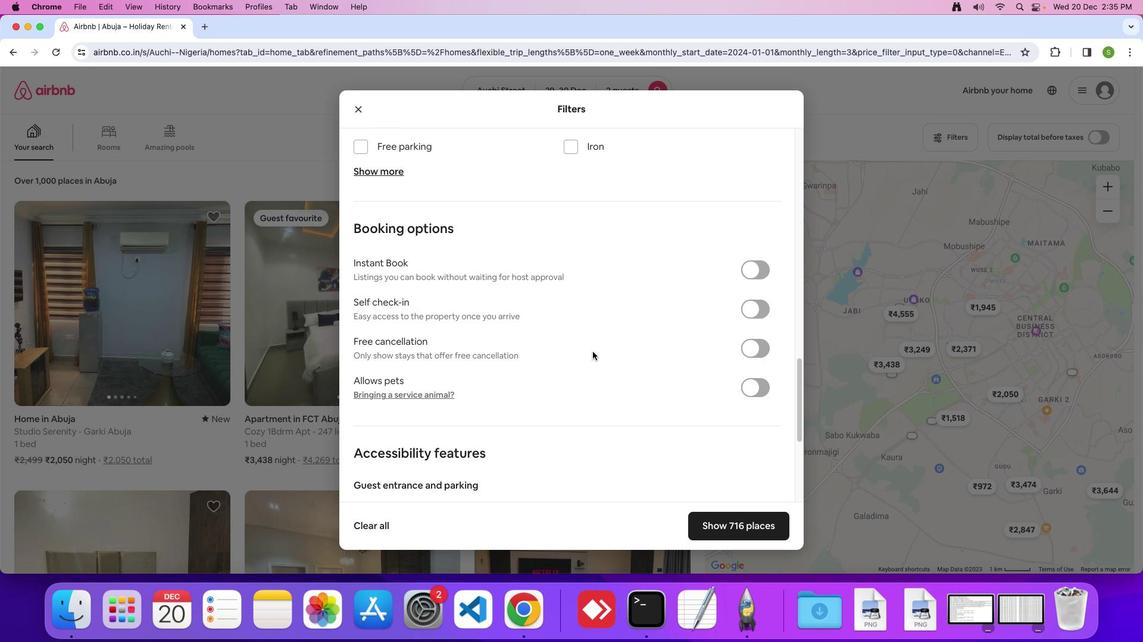 
Action: Mouse scrolled (593, 353) with delta (1, 0)
Screenshot: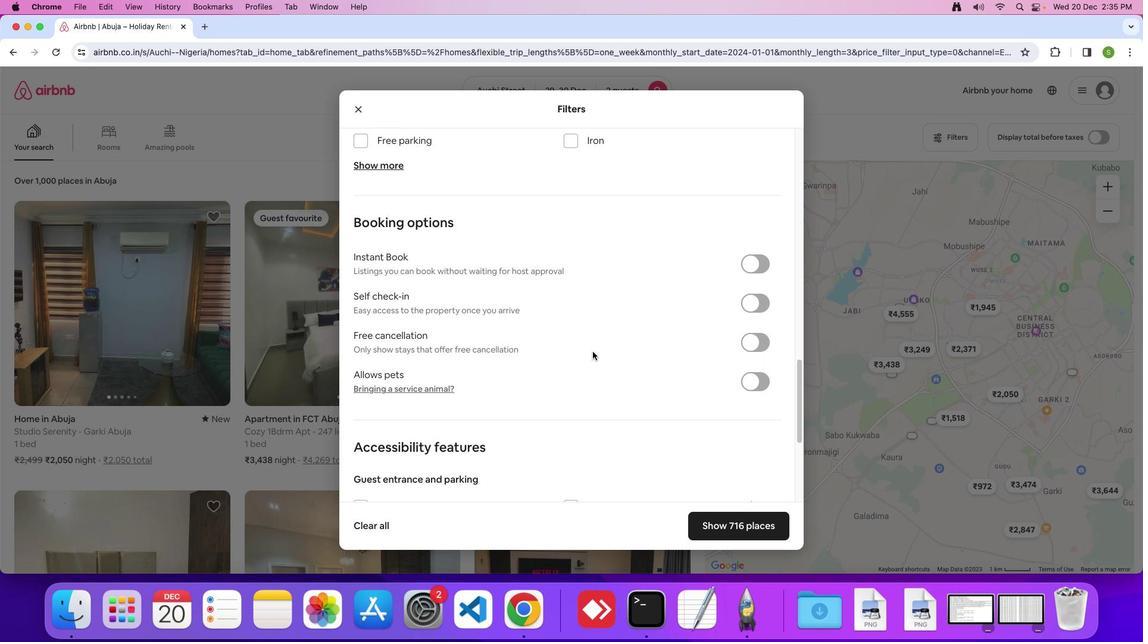 
Action: Mouse scrolled (593, 353) with delta (1, 0)
Screenshot: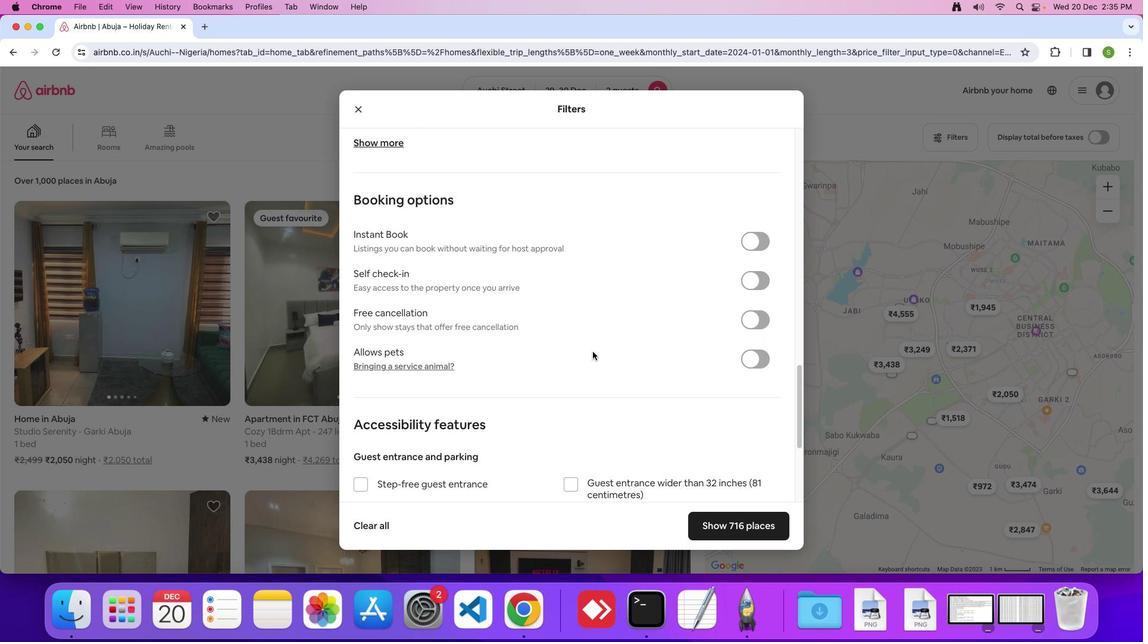 
Action: Mouse scrolled (593, 353) with delta (1, 0)
Screenshot: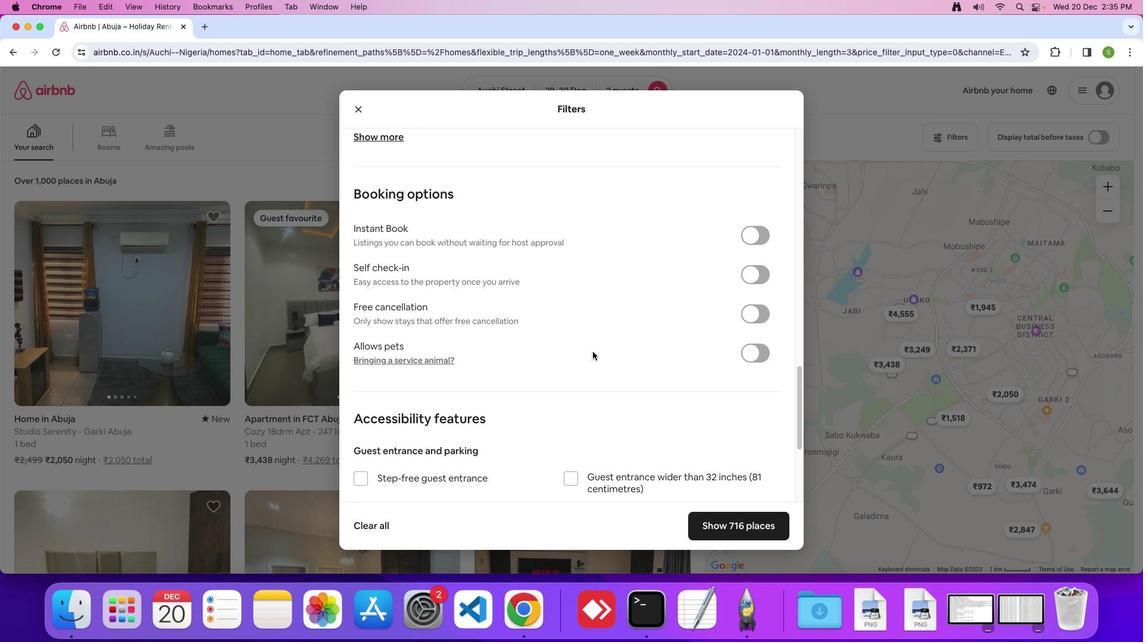 
Action: Mouse scrolled (593, 353) with delta (1, 0)
Screenshot: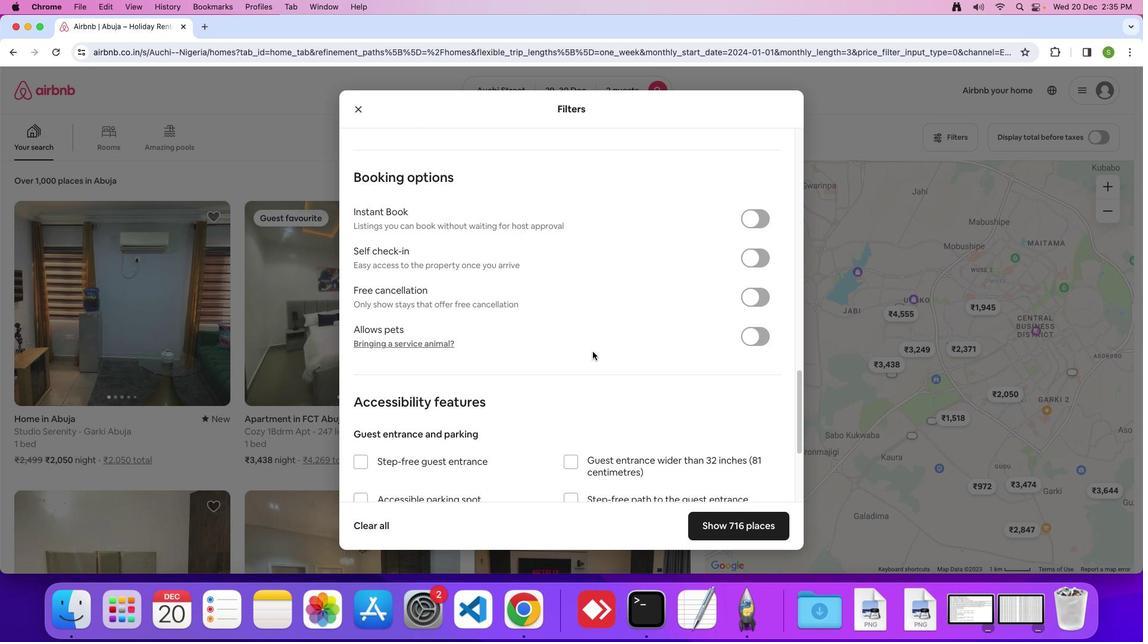 
Action: Mouse scrolled (593, 353) with delta (1, 0)
Screenshot: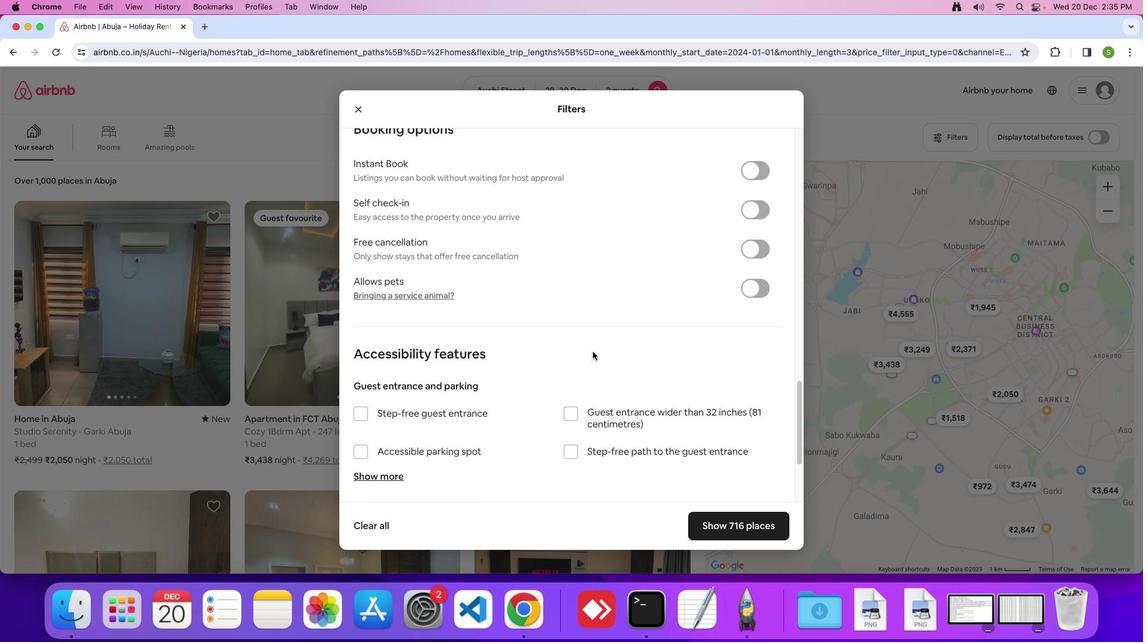 
Action: Mouse scrolled (593, 353) with delta (1, 0)
Screenshot: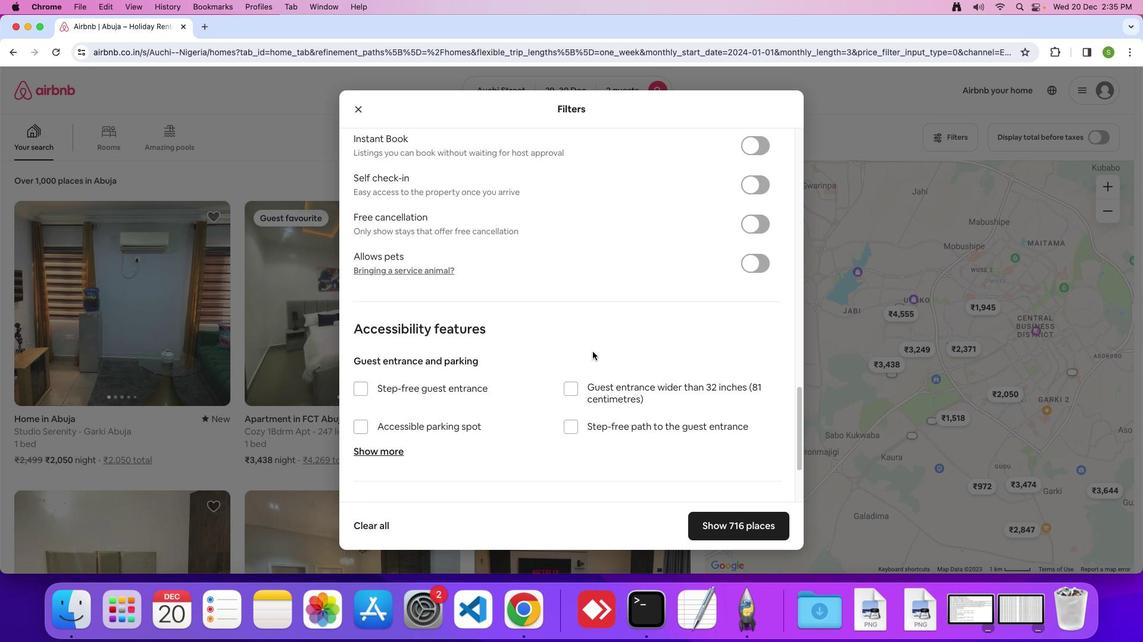 
Action: Mouse moved to (638, 352)
Screenshot: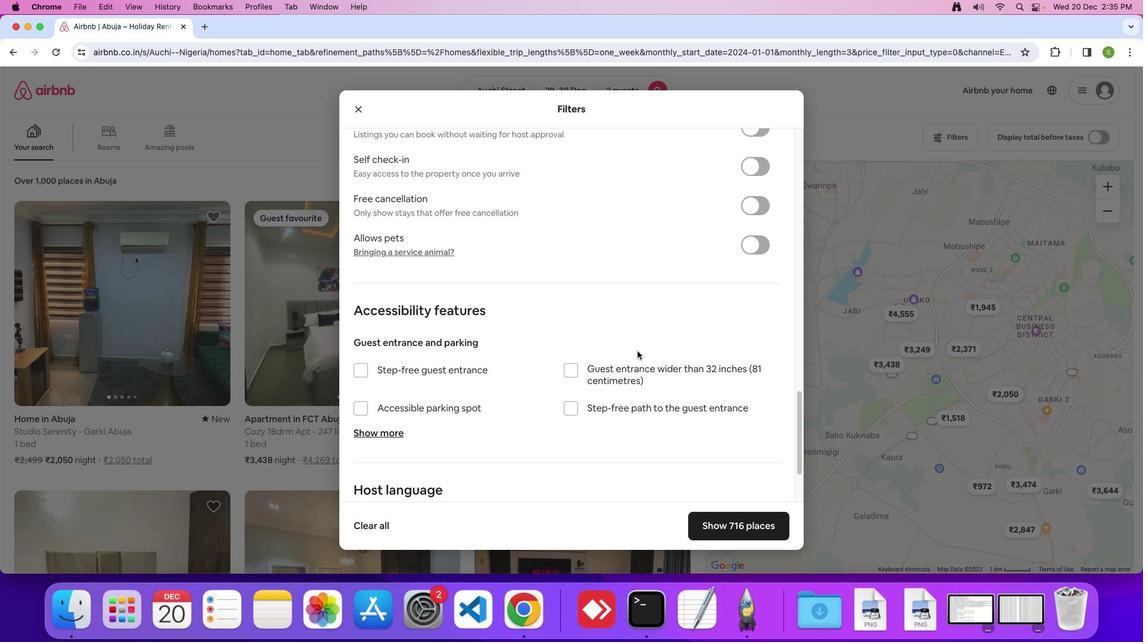 
Action: Mouse scrolled (638, 352) with delta (1, 0)
Screenshot: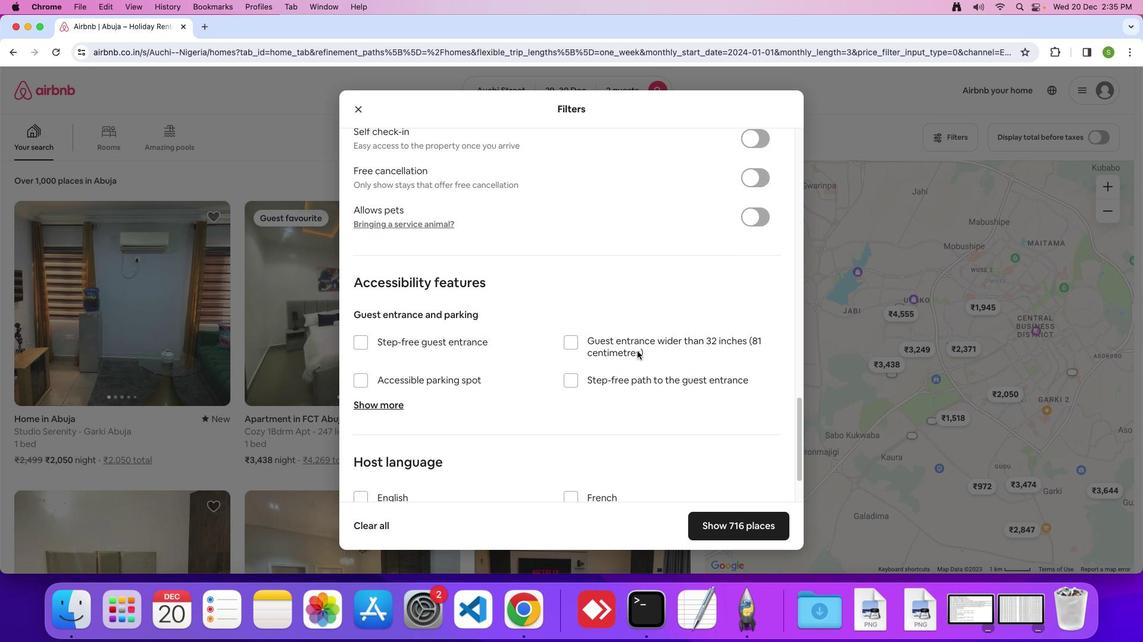 
Action: Mouse scrolled (638, 352) with delta (1, 0)
Screenshot: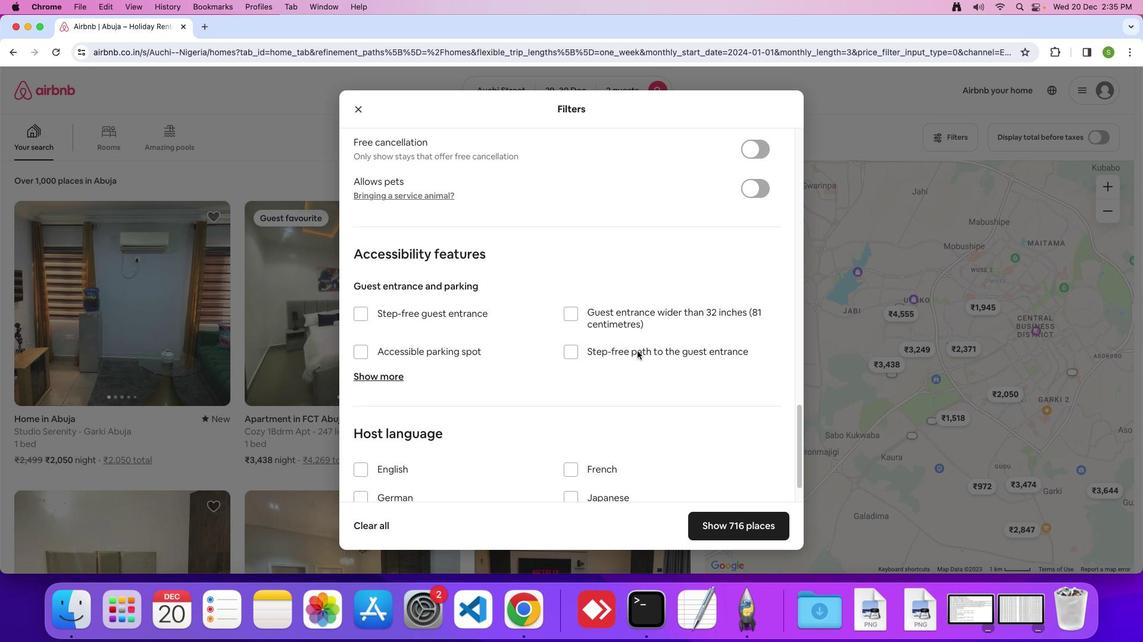 
Action: Mouse scrolled (638, 352) with delta (1, 0)
Screenshot: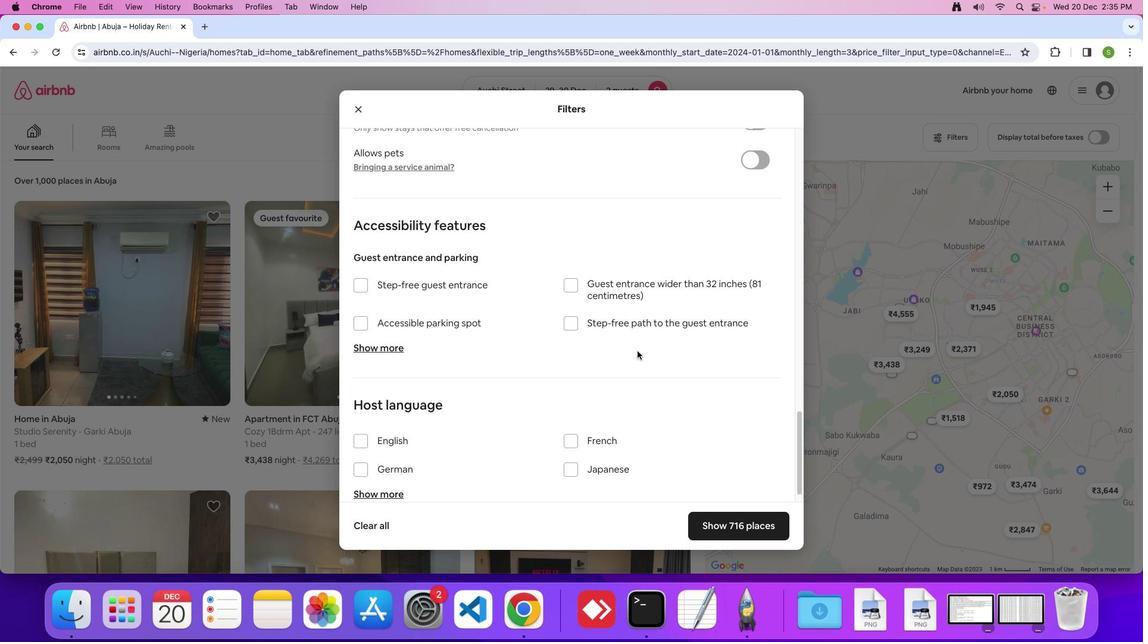
Action: Mouse scrolled (638, 352) with delta (1, 0)
Screenshot: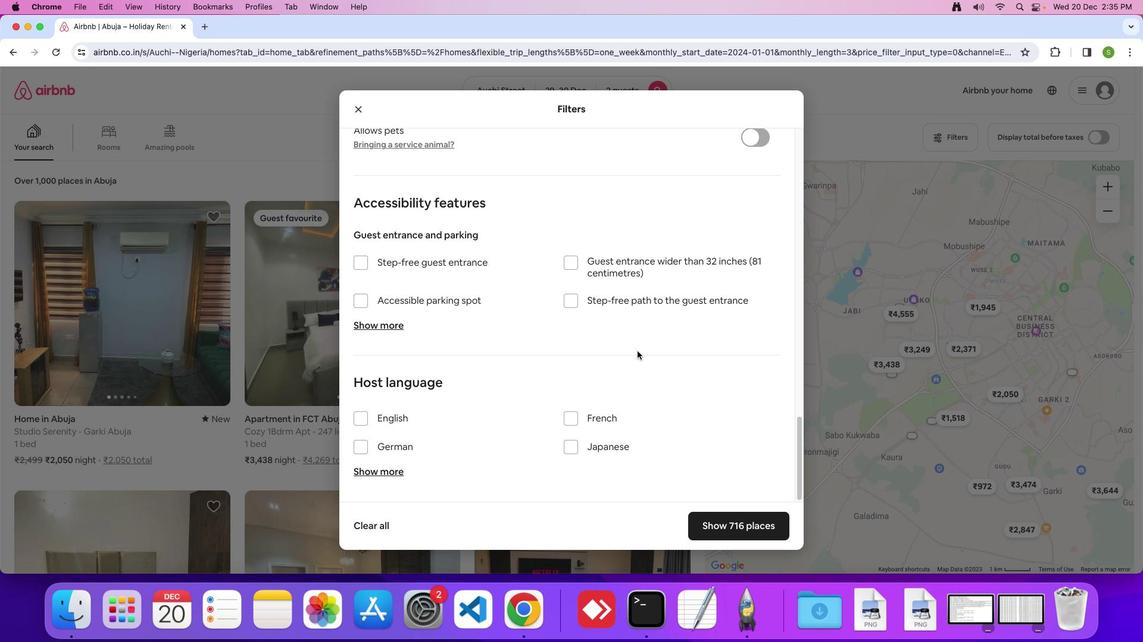 
Action: Mouse scrolled (638, 352) with delta (1, 0)
Screenshot: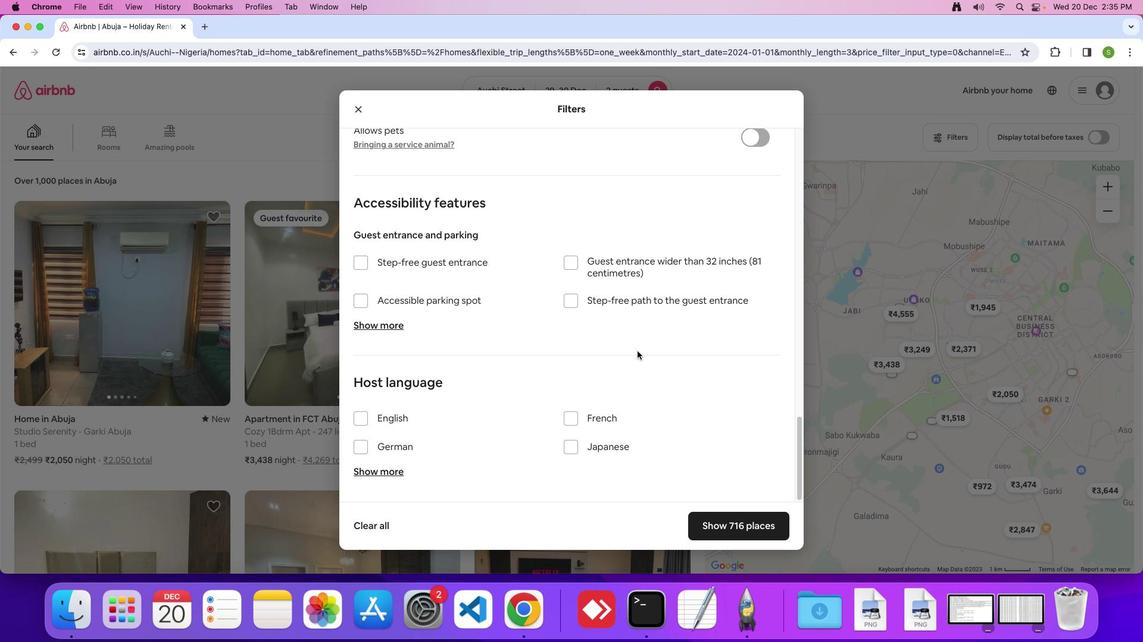 
Action: Mouse scrolled (638, 352) with delta (1, 0)
Screenshot: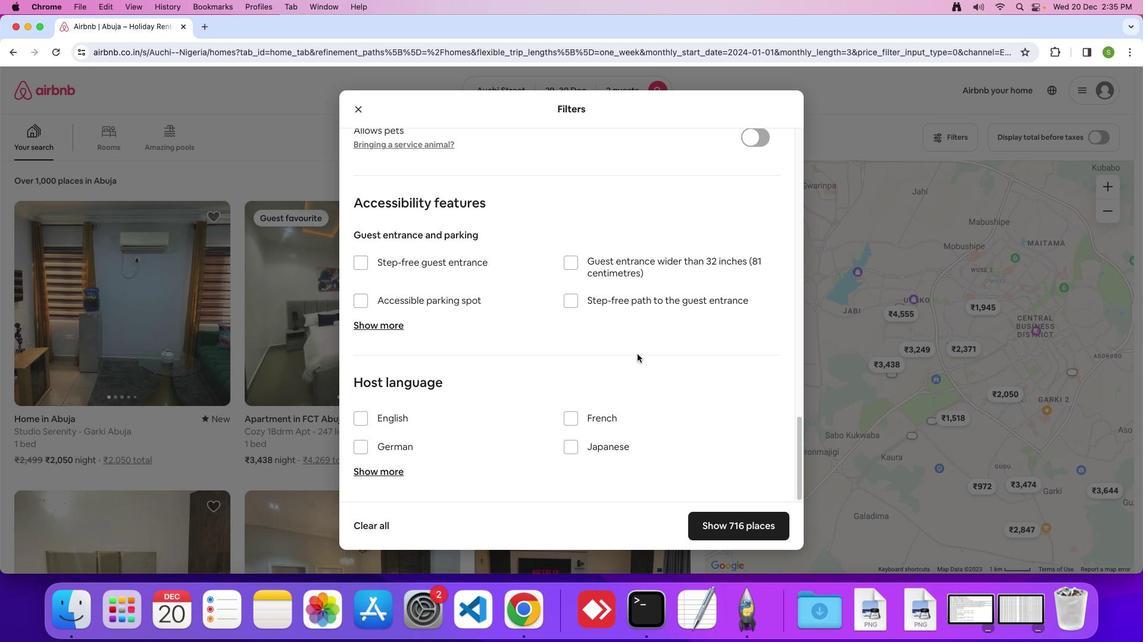 
Action: Mouse moved to (746, 524)
Screenshot: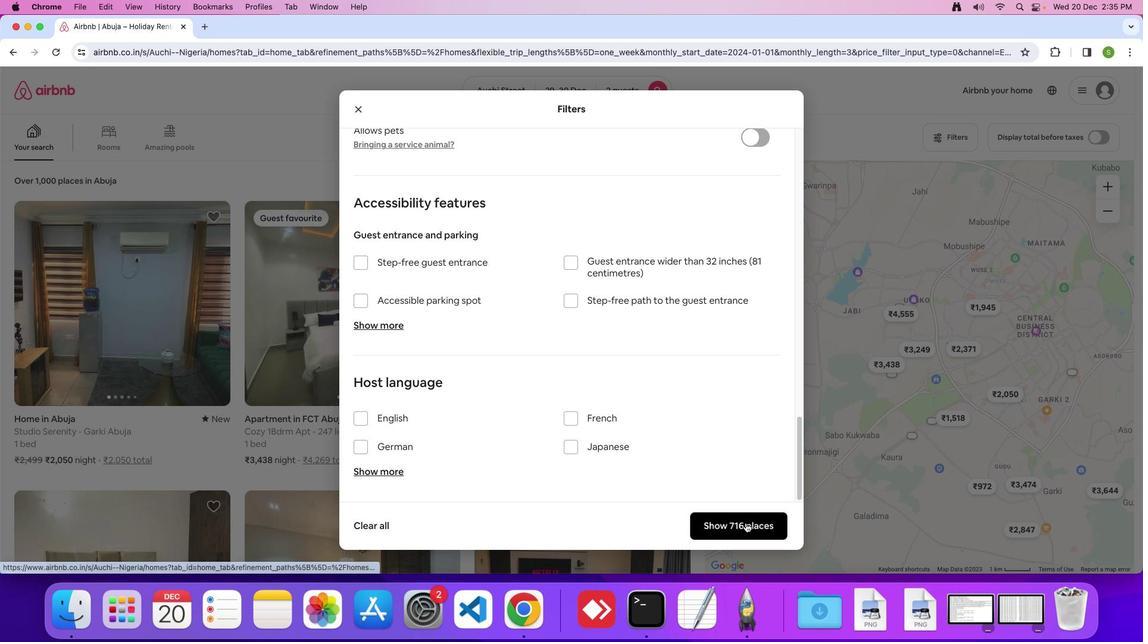 
Action: Mouse pressed left at (746, 524)
Screenshot: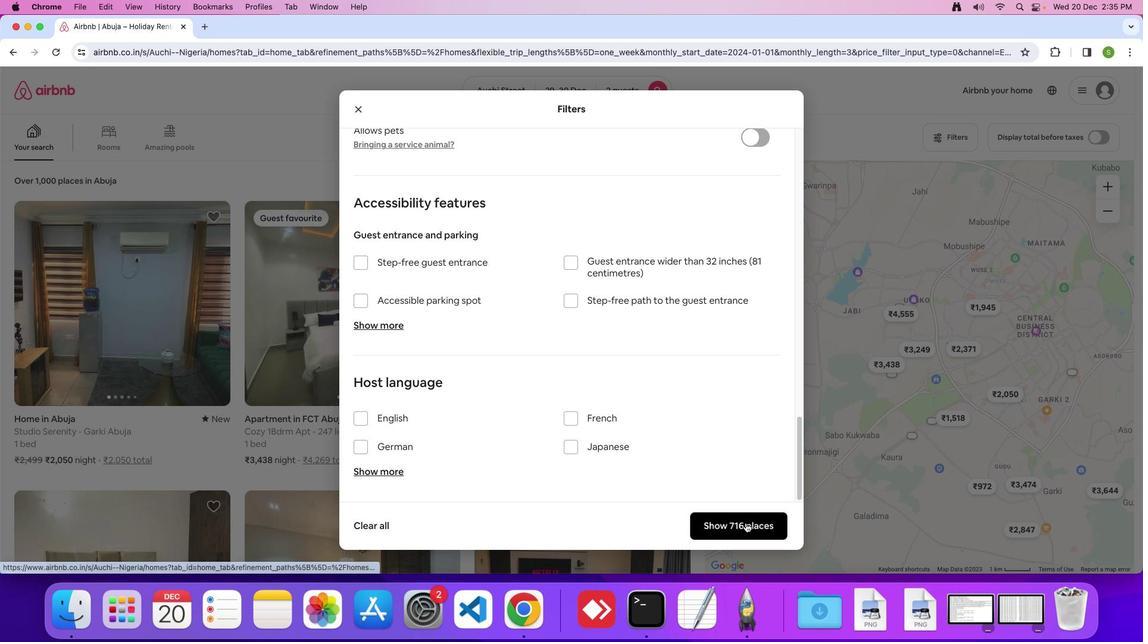 
Action: Mouse moved to (185, 304)
Screenshot: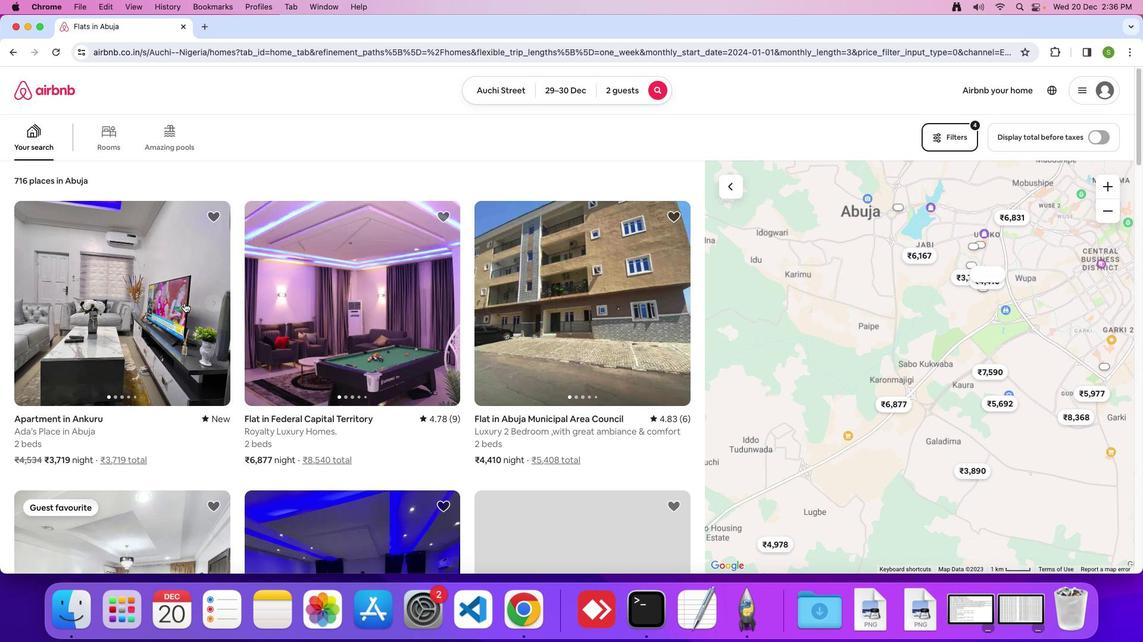 
Action: Mouse pressed left at (185, 304)
Screenshot: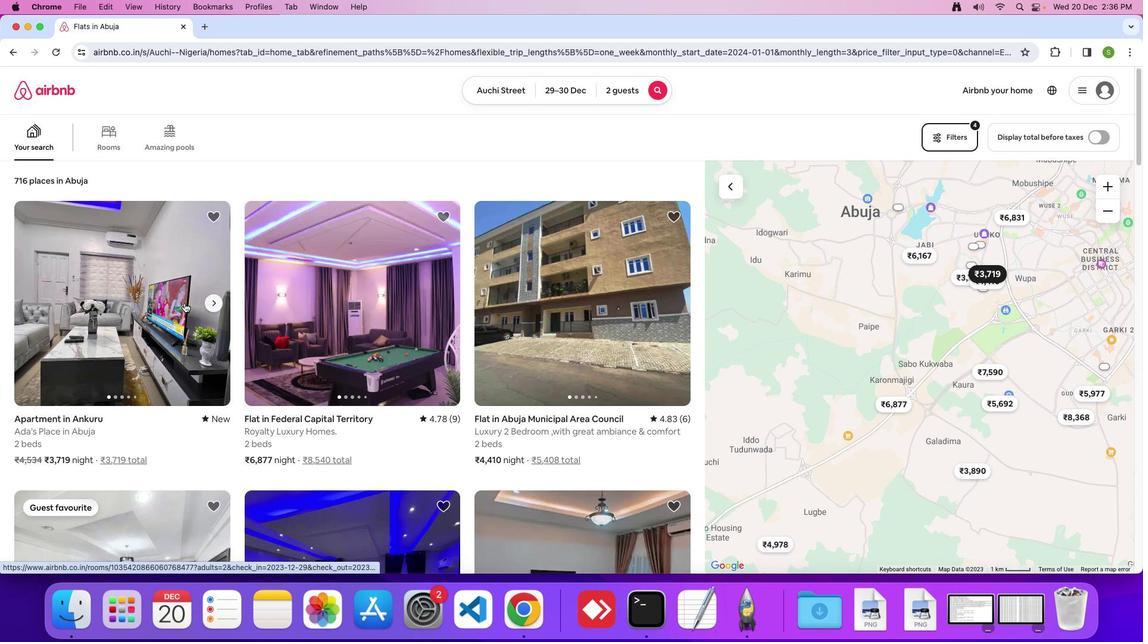 
Action: Mouse moved to (464, 300)
Screenshot: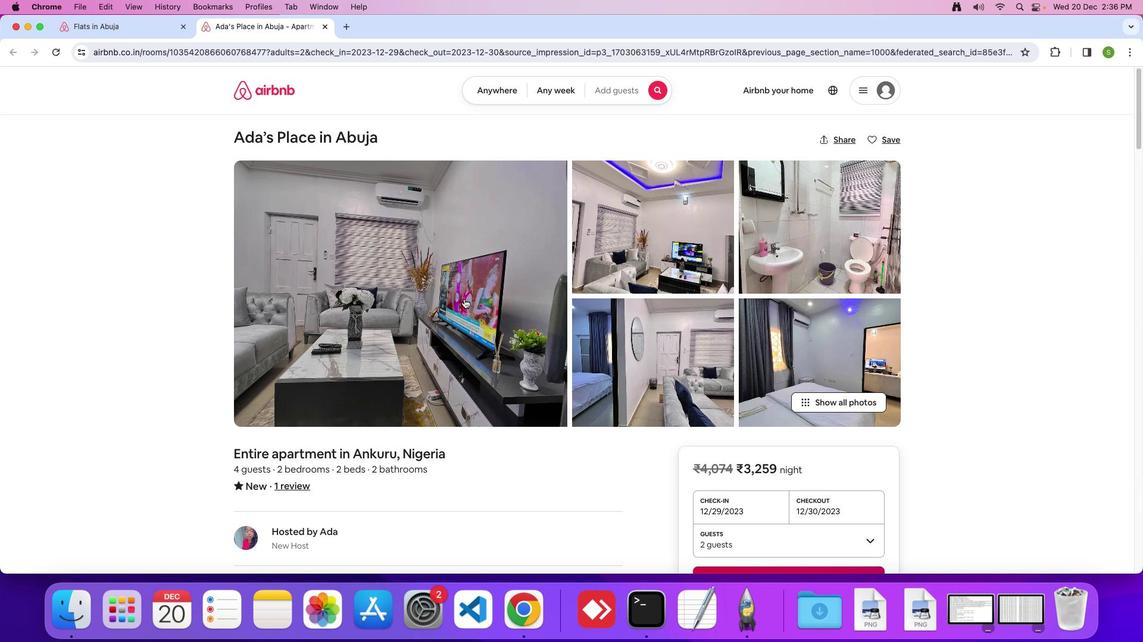 
Action: Mouse pressed left at (464, 300)
Screenshot: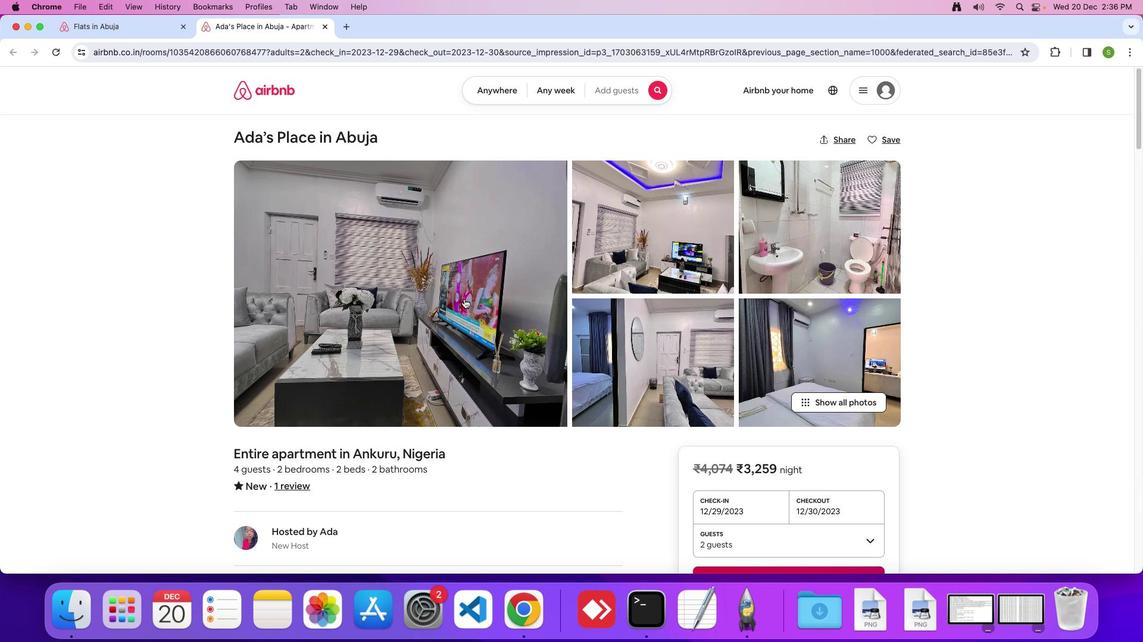 
Action: Mouse moved to (526, 324)
Screenshot: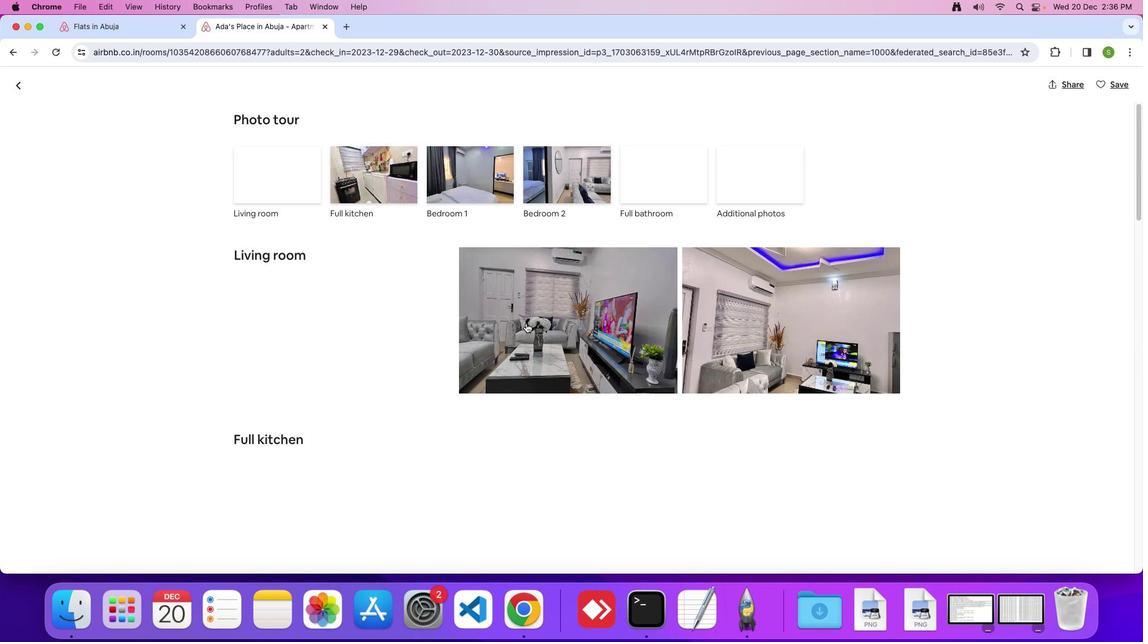 
Action: Mouse scrolled (526, 324) with delta (1, 0)
Screenshot: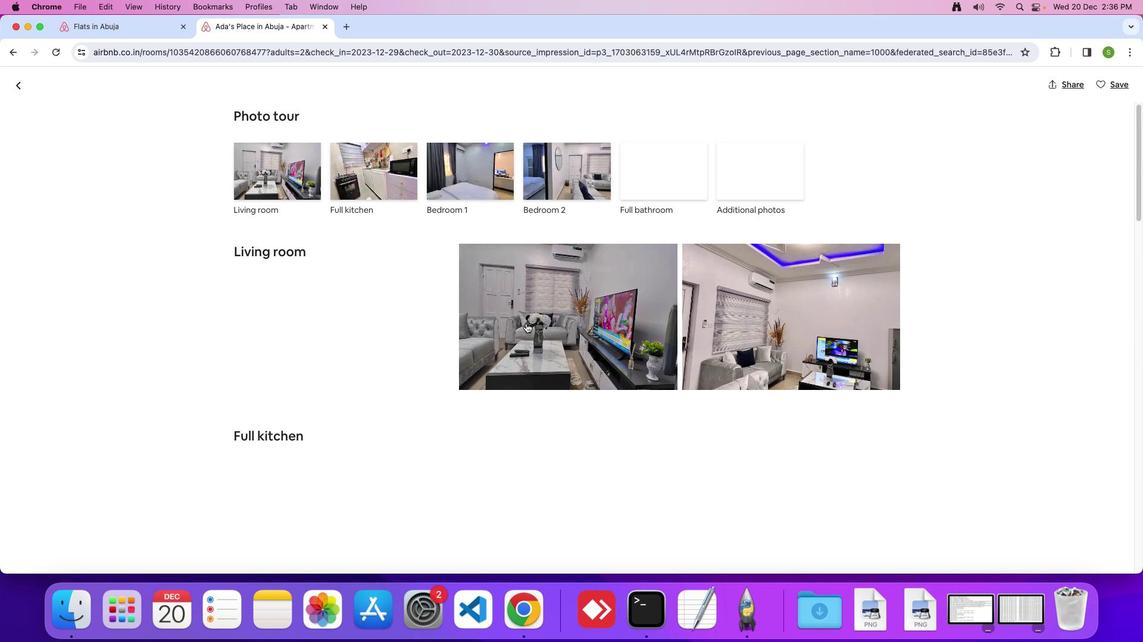 
Action: Mouse scrolled (526, 324) with delta (1, 0)
Screenshot: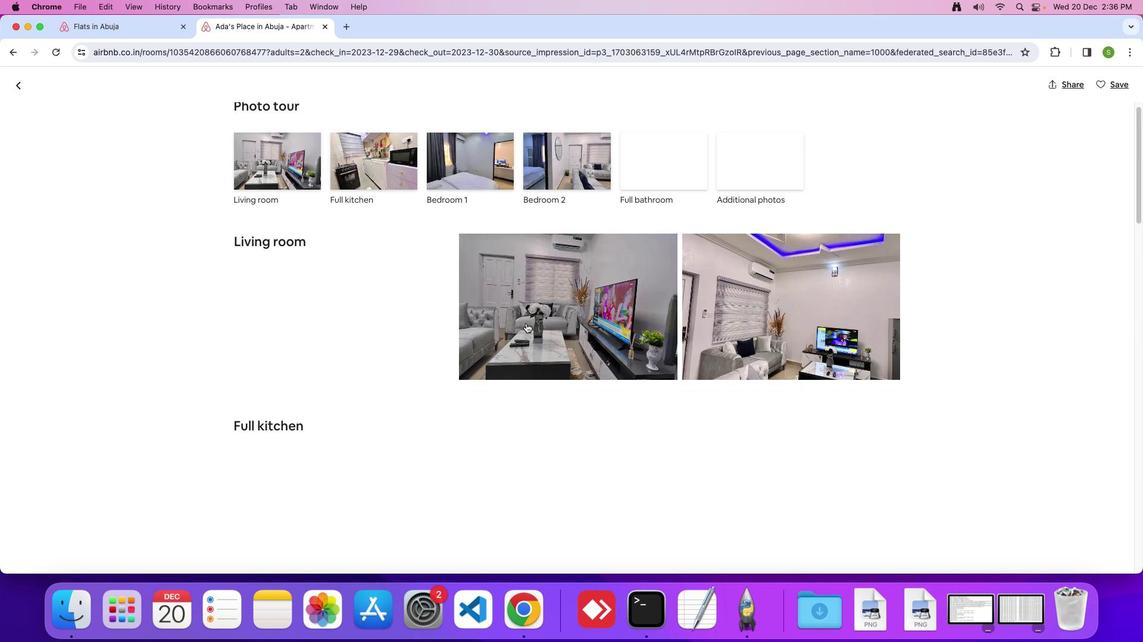 
Action: Mouse scrolled (526, 324) with delta (1, 0)
Screenshot: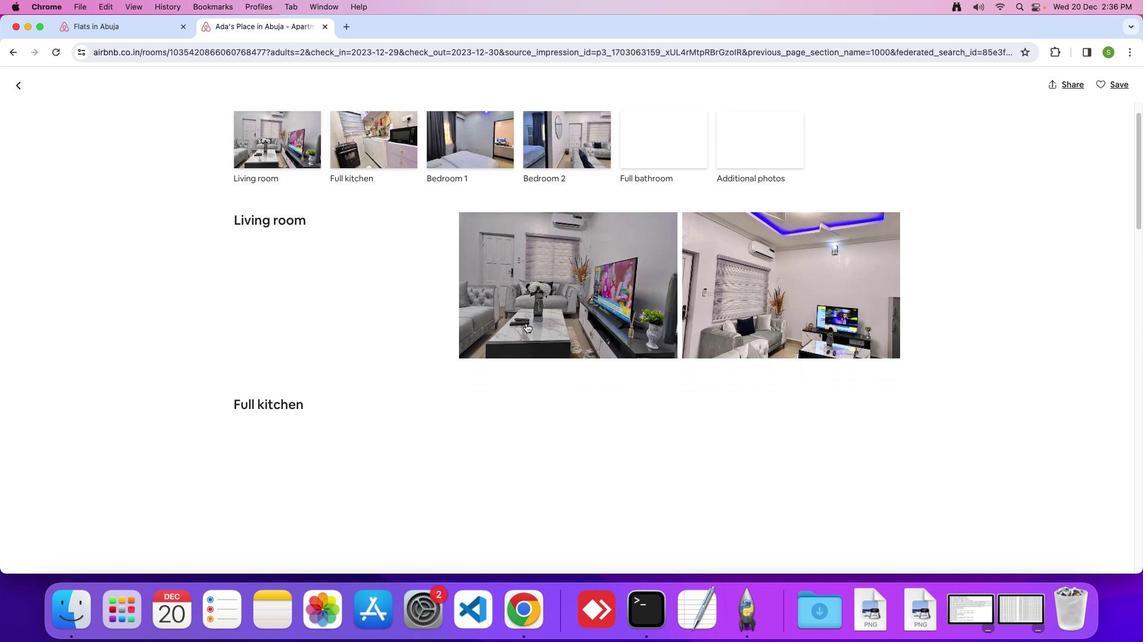 
Action: Mouse scrolled (526, 324) with delta (1, 0)
Screenshot: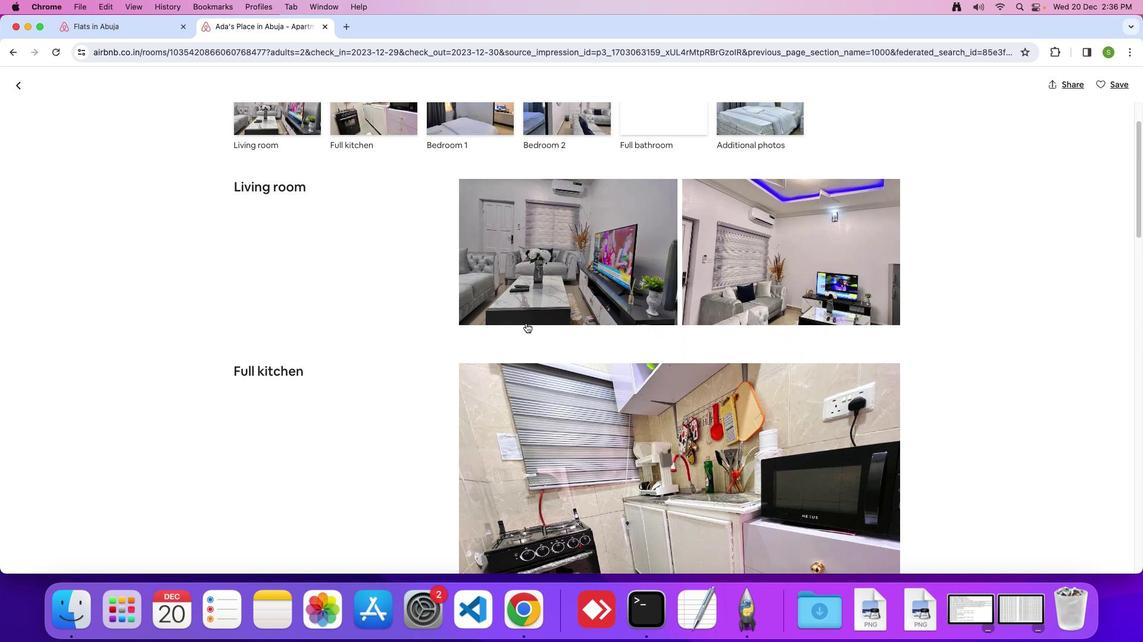 
Action: Mouse scrolled (526, 324) with delta (1, 0)
Screenshot: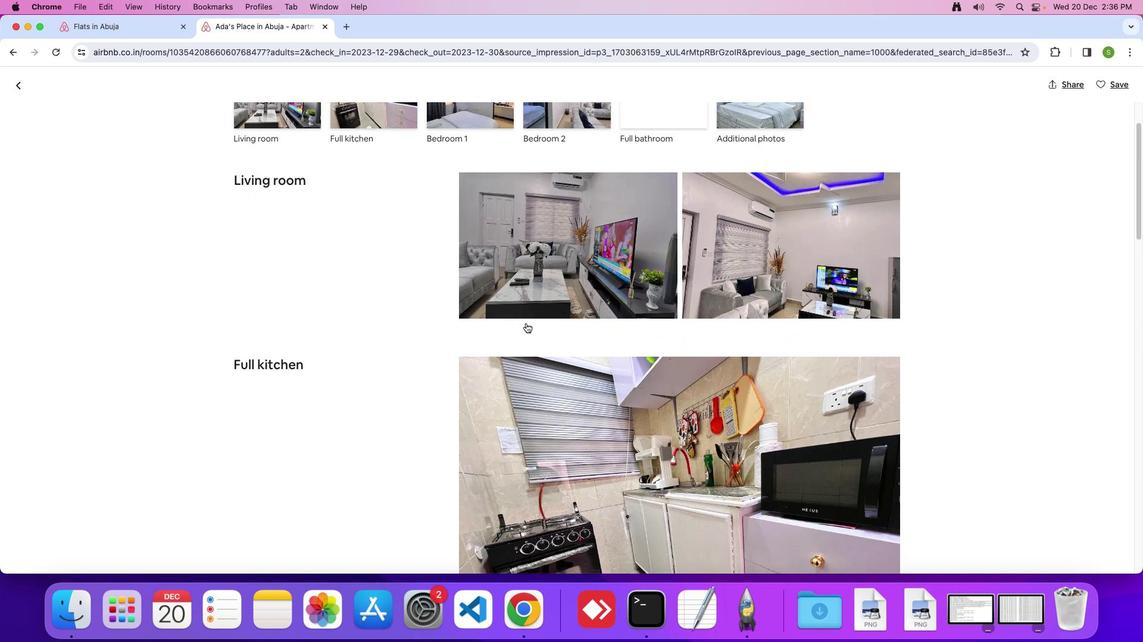 
Action: Mouse scrolled (526, 324) with delta (1, 0)
Screenshot: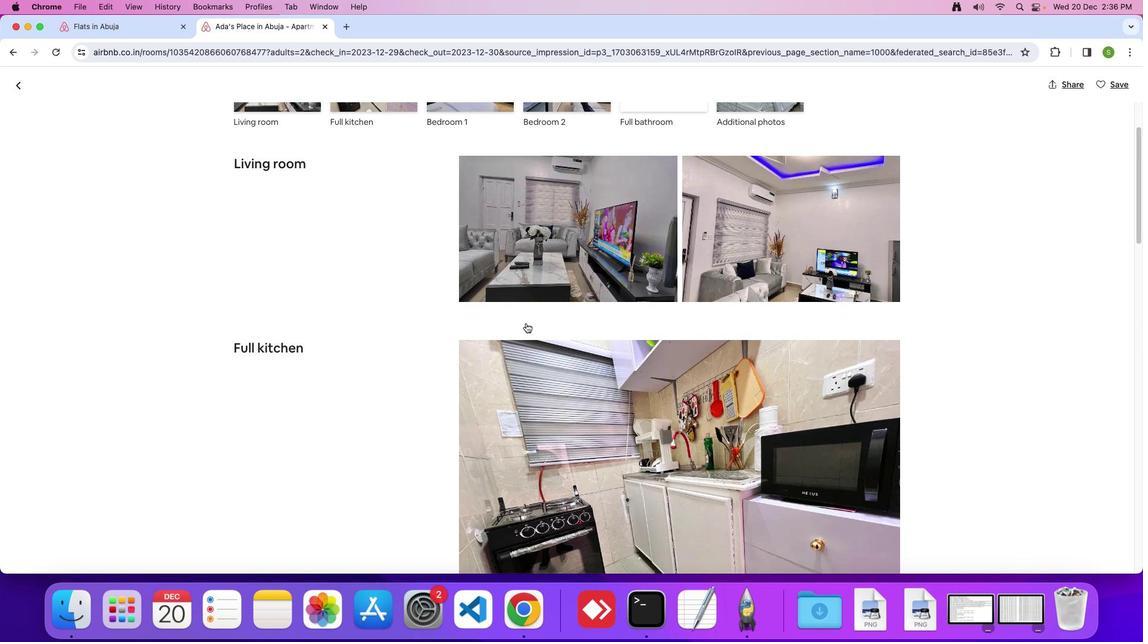 
Action: Mouse scrolled (526, 324) with delta (1, 0)
Screenshot: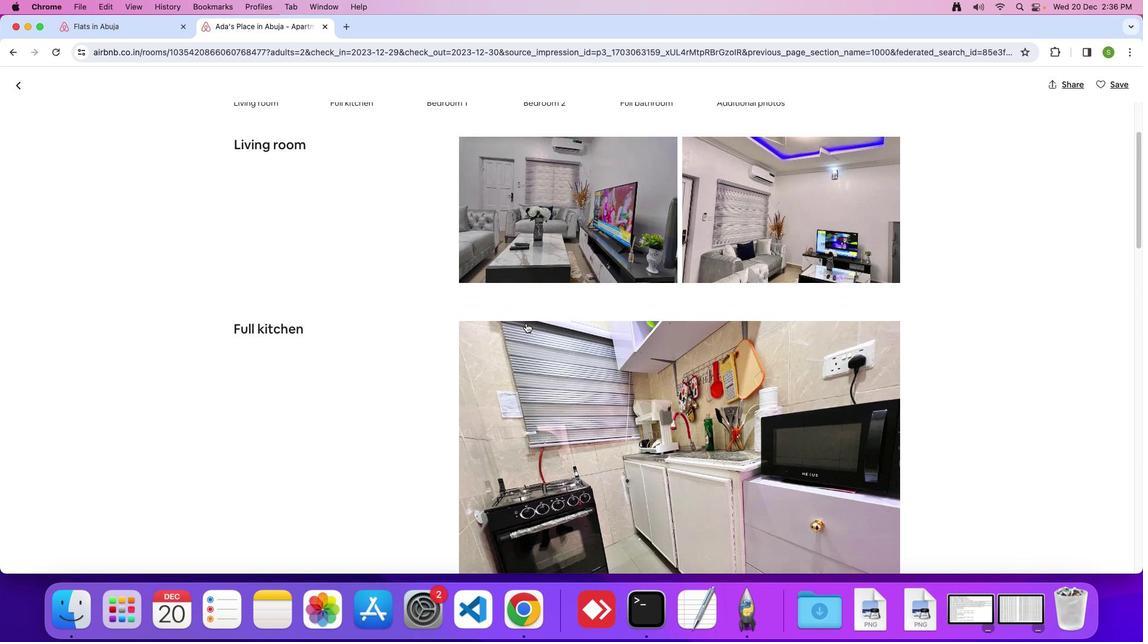 
Action: Mouse scrolled (526, 324) with delta (1, 0)
Screenshot: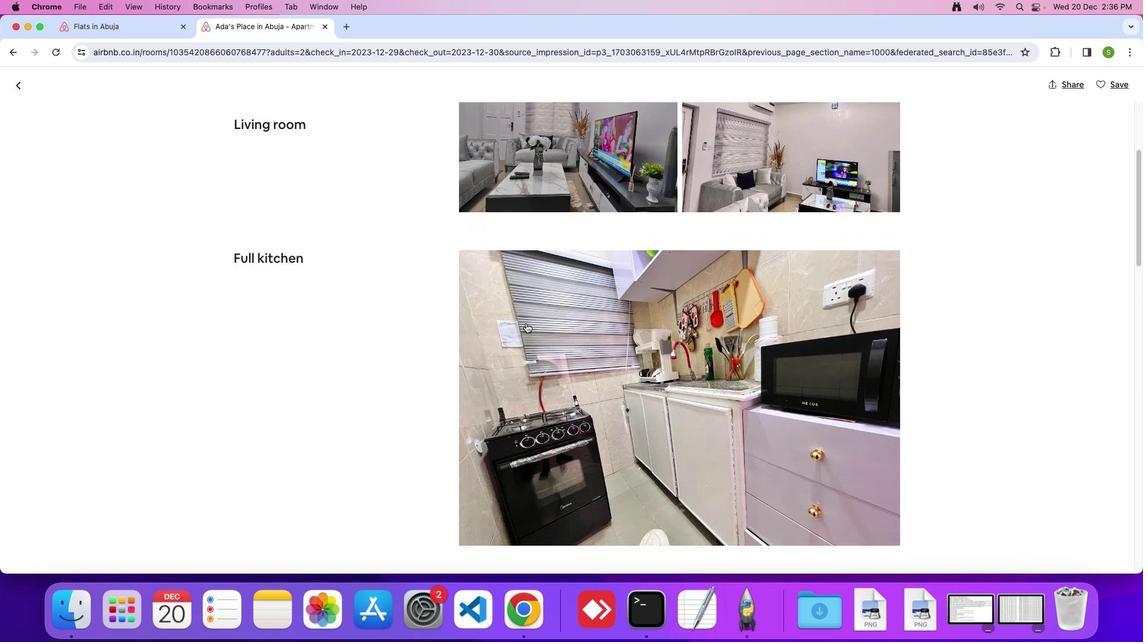 
Action: Mouse scrolled (526, 324) with delta (1, 0)
Screenshot: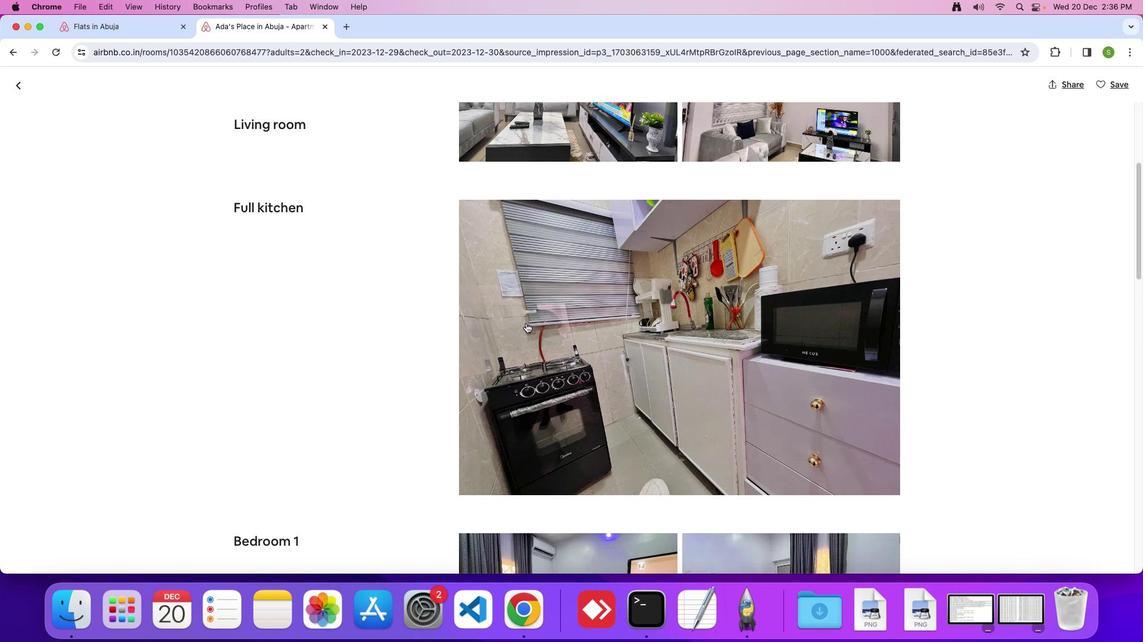
Action: Mouse scrolled (526, 324) with delta (1, 0)
Screenshot: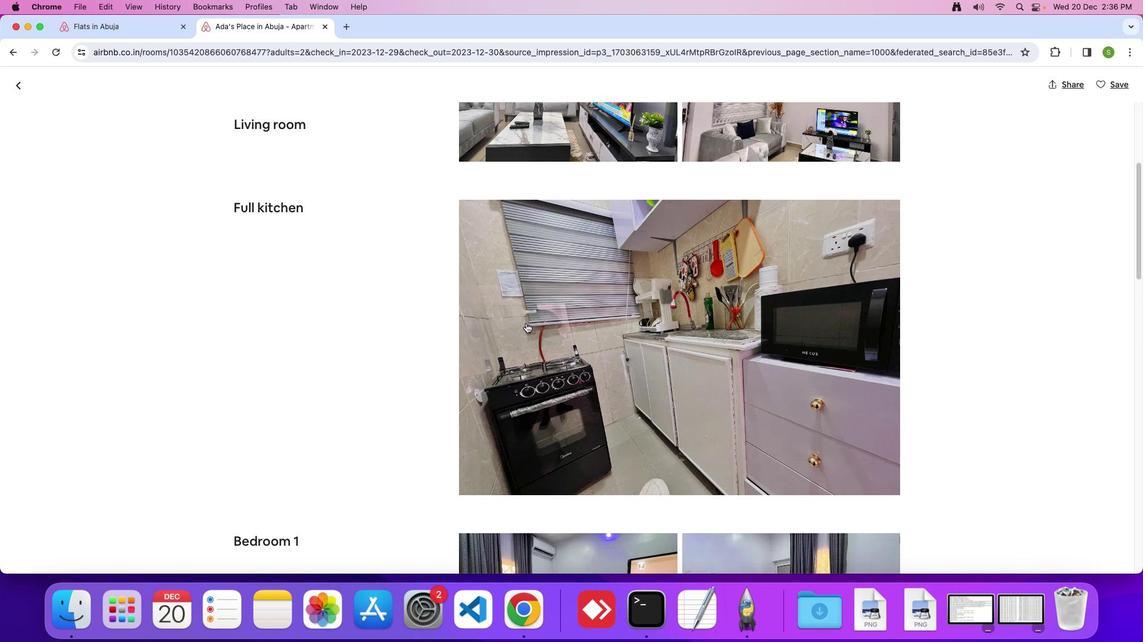 
Action: Mouse moved to (526, 324)
Screenshot: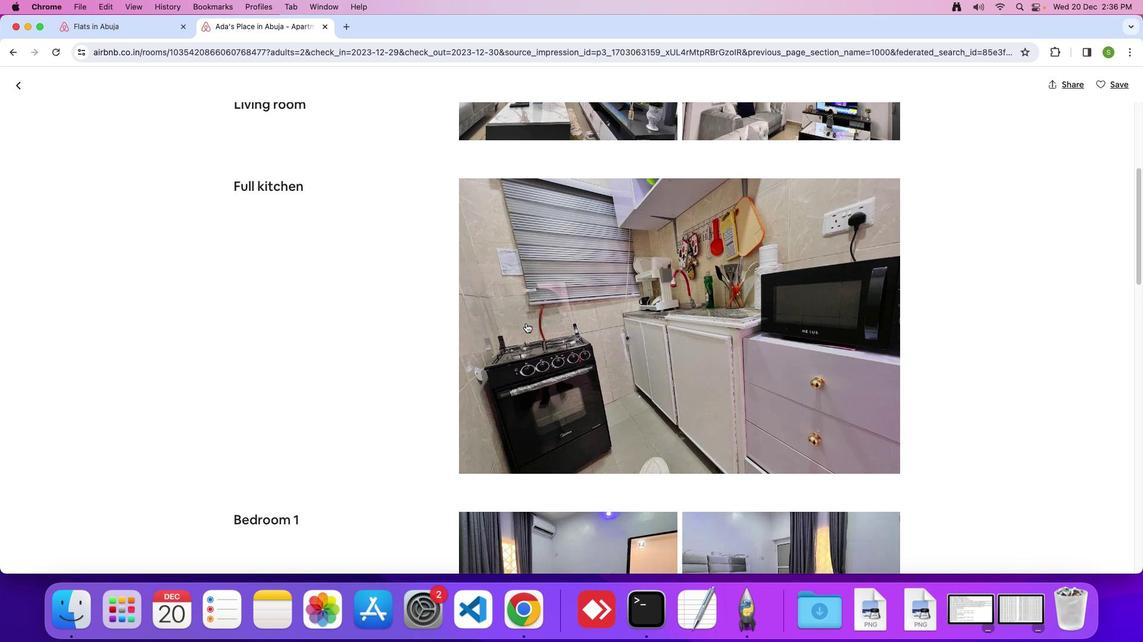 
Action: Mouse scrolled (526, 324) with delta (1, 0)
Screenshot: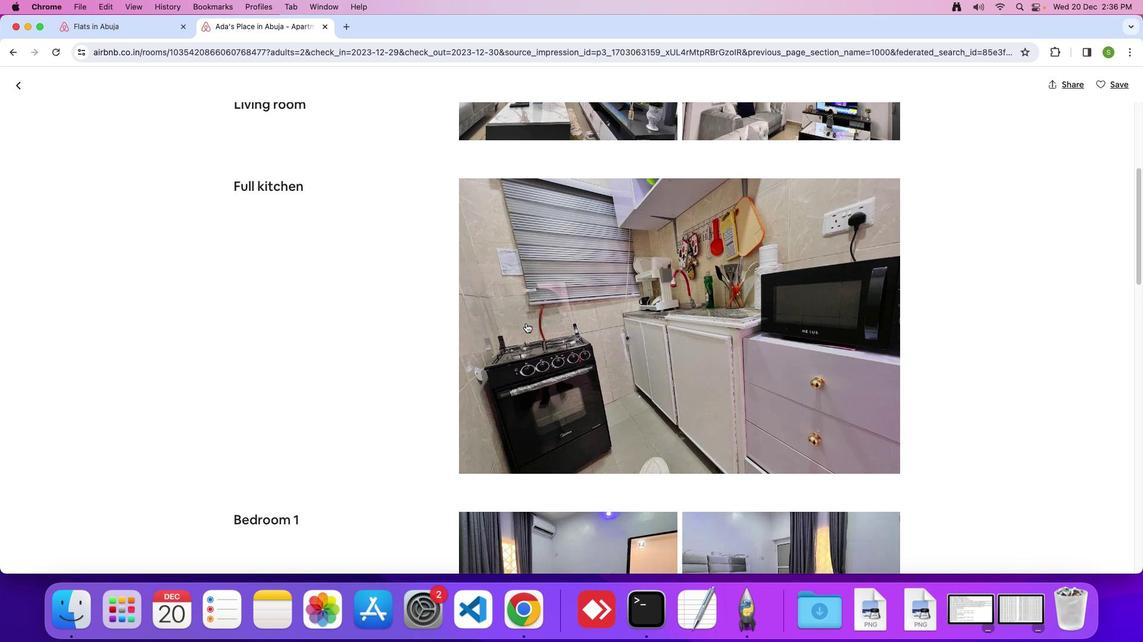 
Action: Mouse moved to (526, 324)
Screenshot: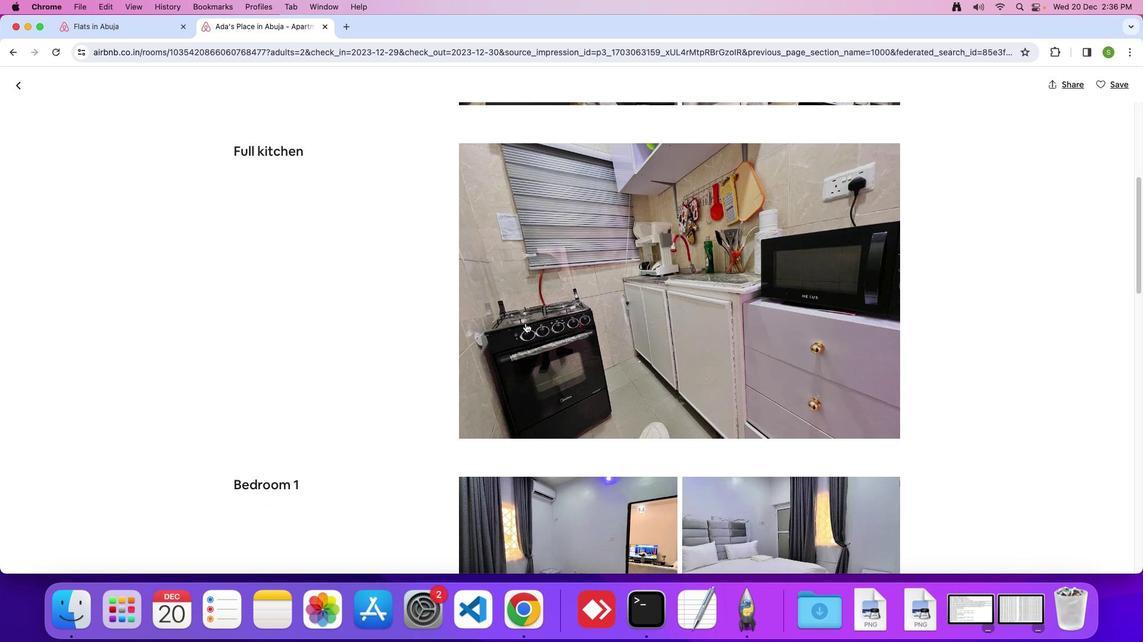 
Action: Mouse scrolled (526, 324) with delta (1, 0)
Screenshot: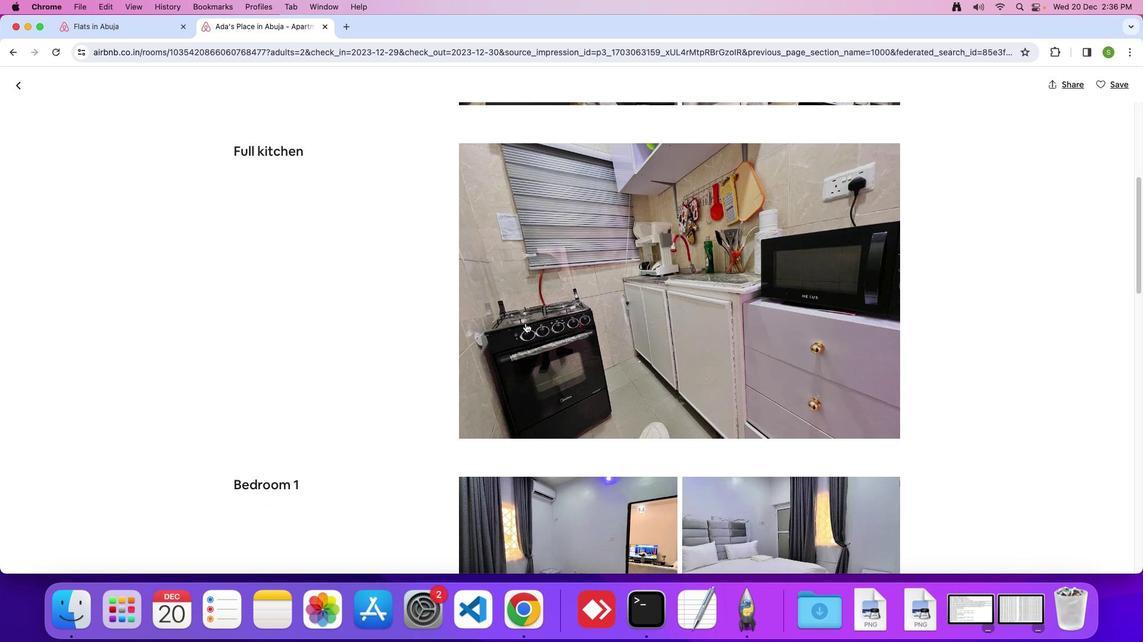 
Action: Mouse scrolled (526, 324) with delta (1, 0)
Screenshot: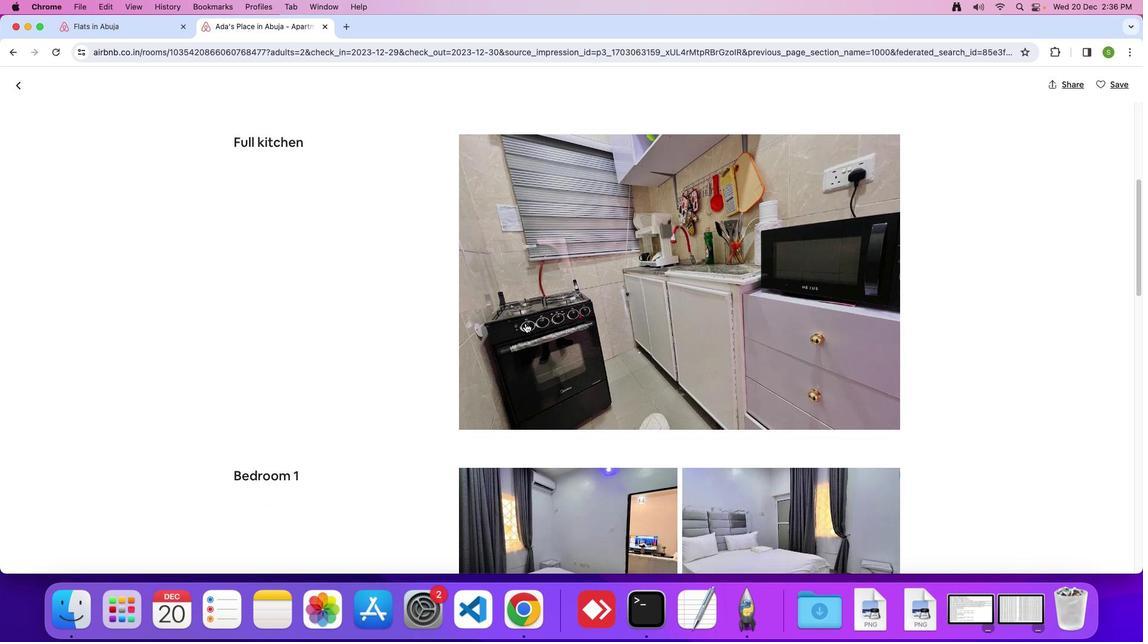 
Action: Mouse scrolled (526, 324) with delta (1, 0)
Screenshot: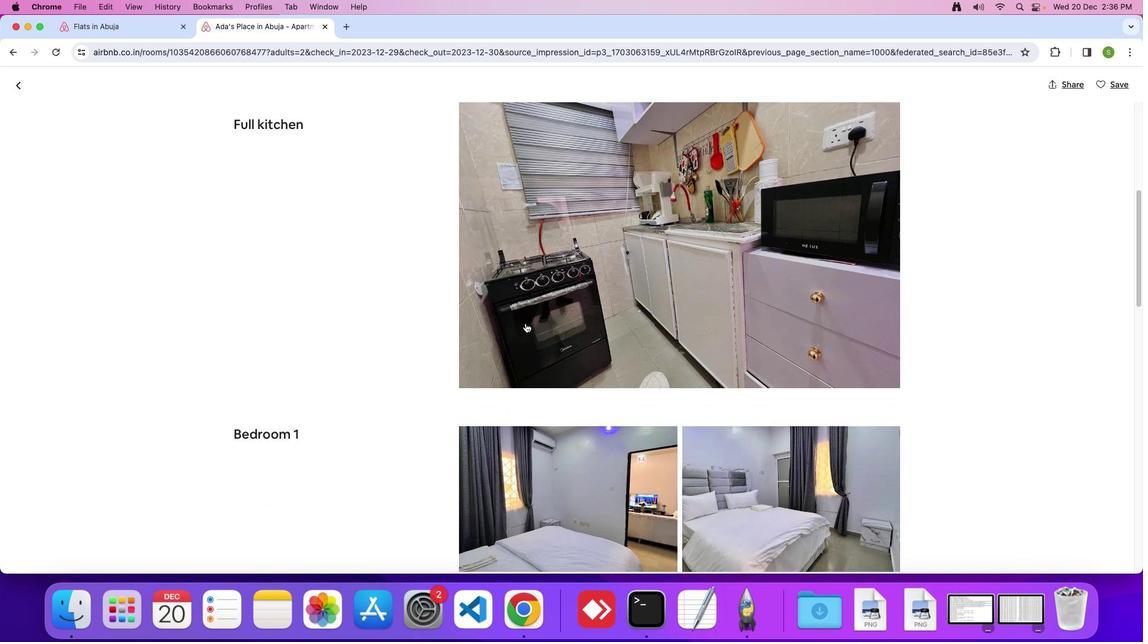 
Action: Mouse scrolled (526, 324) with delta (1, 0)
Screenshot: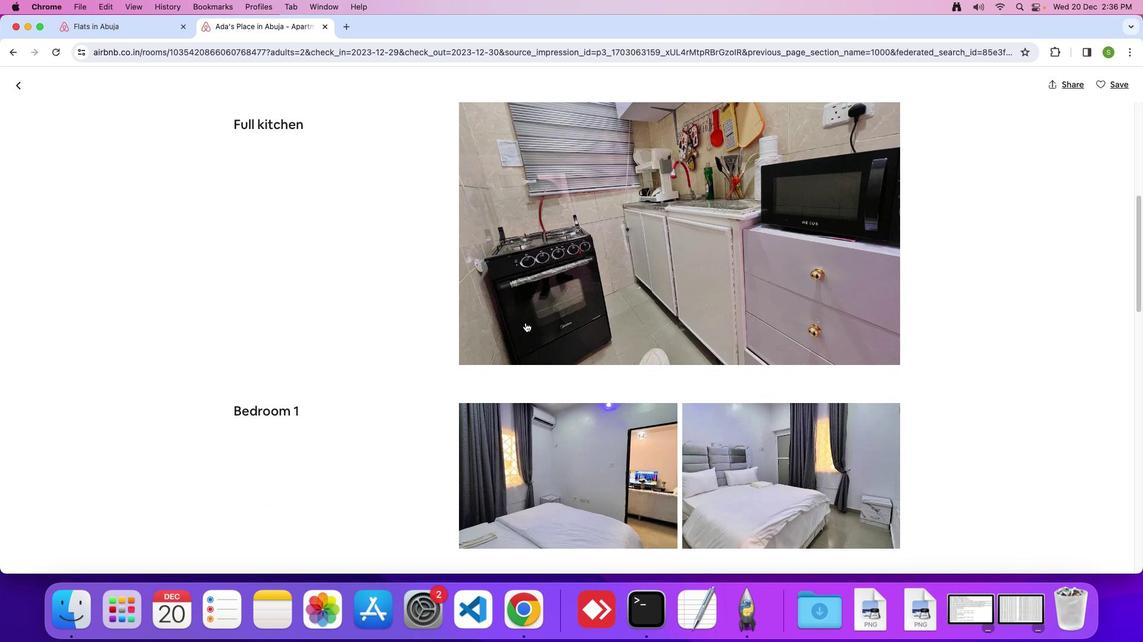 
Action: Mouse moved to (526, 324)
Screenshot: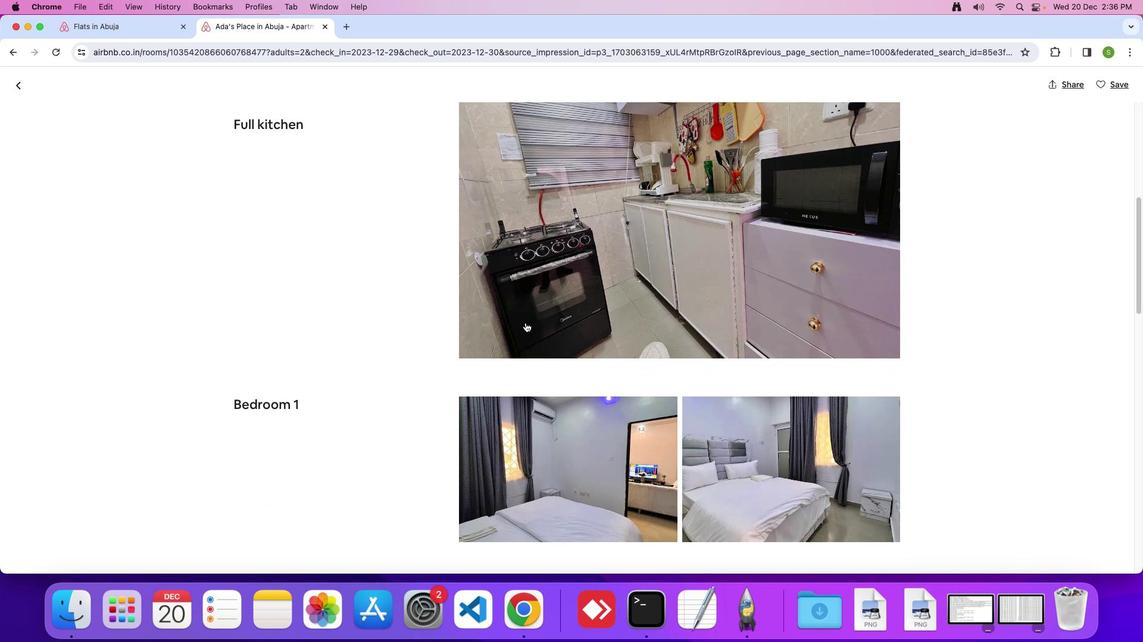 
Action: Mouse scrolled (526, 324) with delta (1, 0)
Screenshot: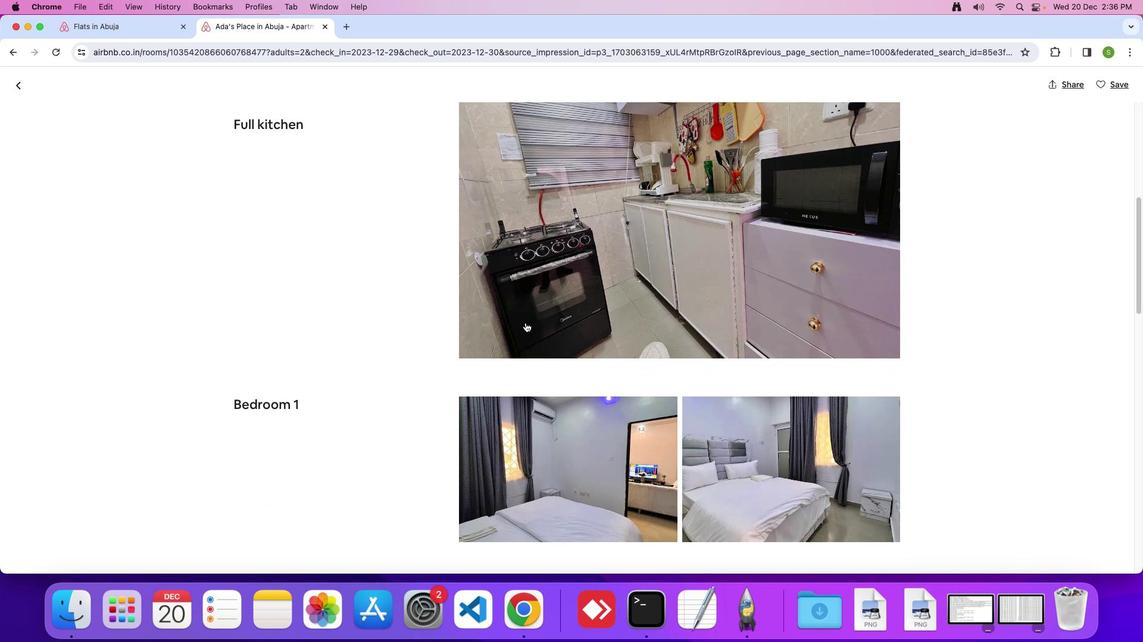 
Action: Mouse scrolled (526, 324) with delta (1, 0)
Screenshot: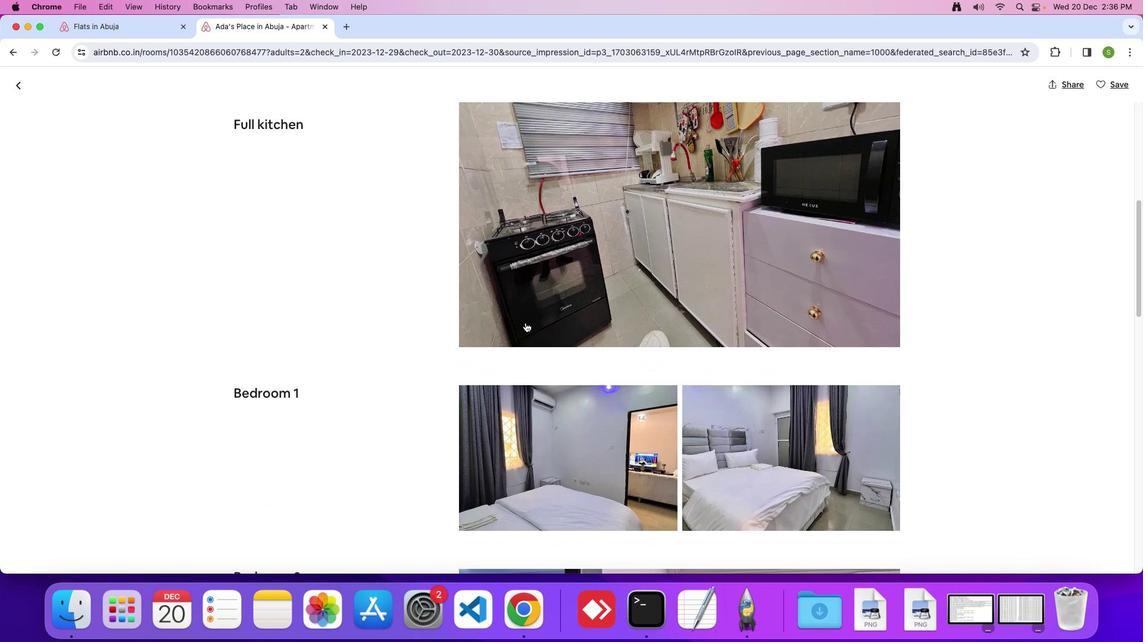 
Action: Mouse scrolled (526, 324) with delta (1, 0)
Screenshot: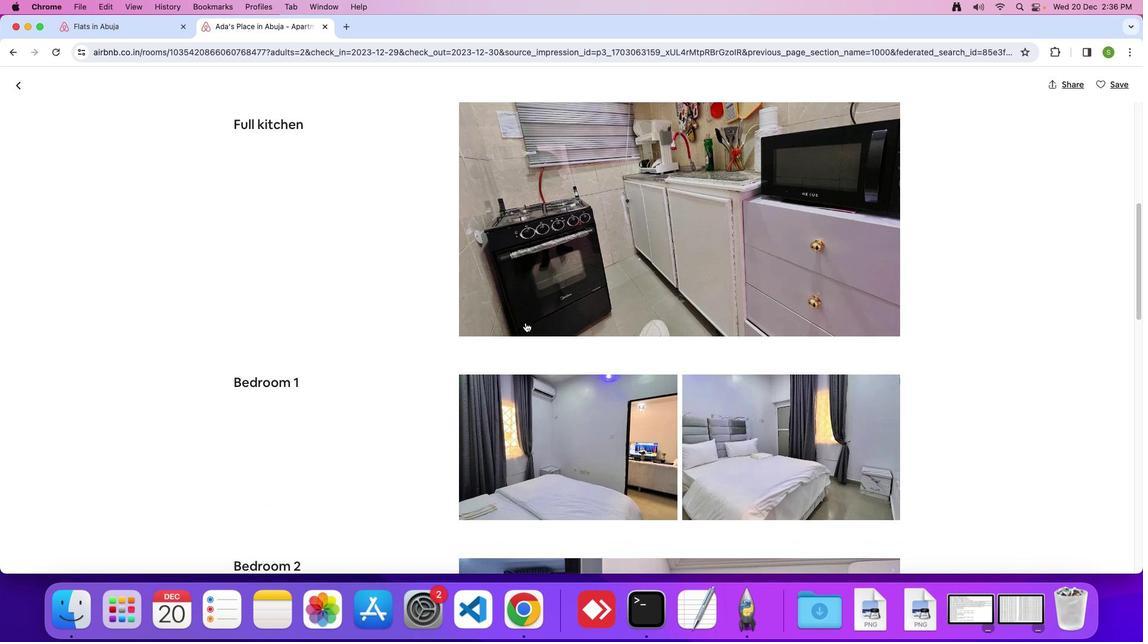 
Action: Mouse scrolled (526, 324) with delta (1, 0)
Screenshot: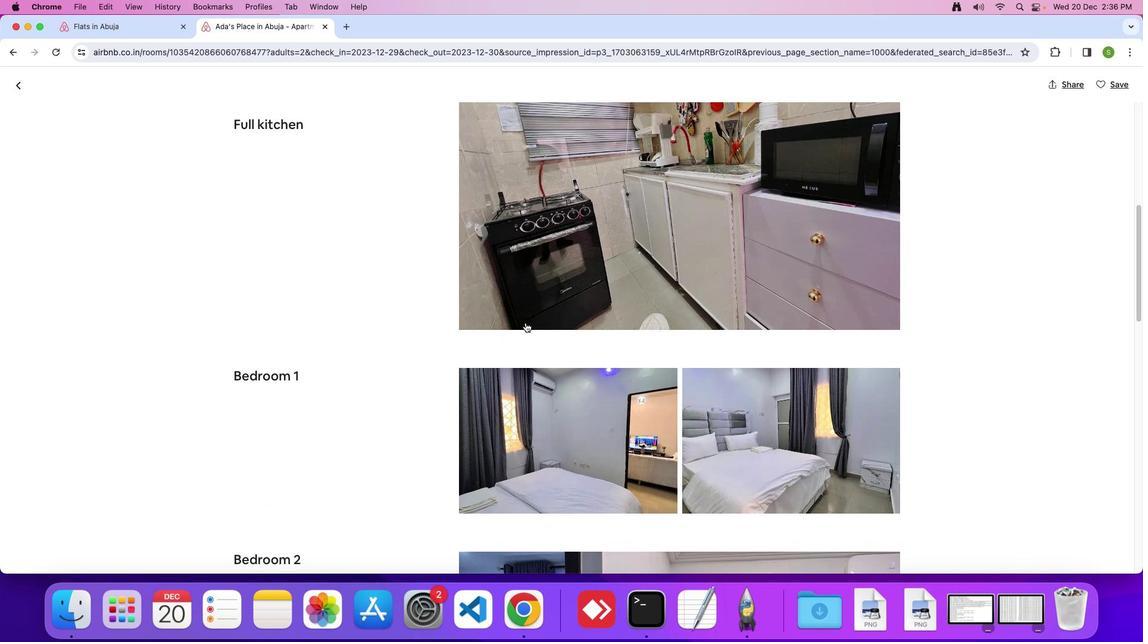
Action: Mouse scrolled (526, 324) with delta (1, 0)
Screenshot: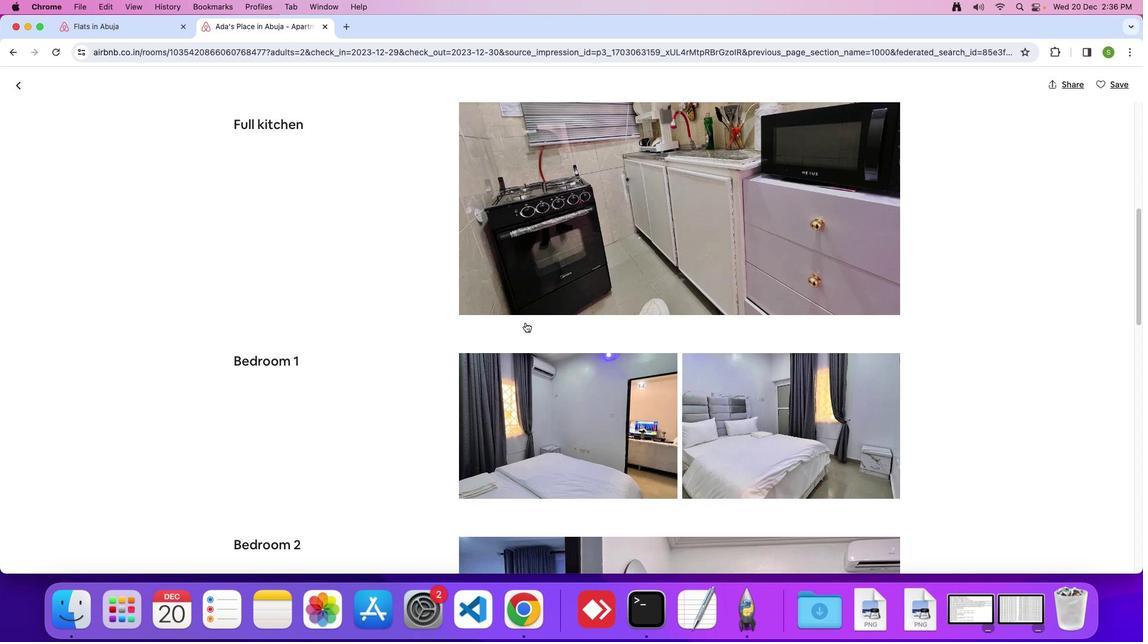 
Action: Mouse scrolled (526, 324) with delta (1, 0)
Screenshot: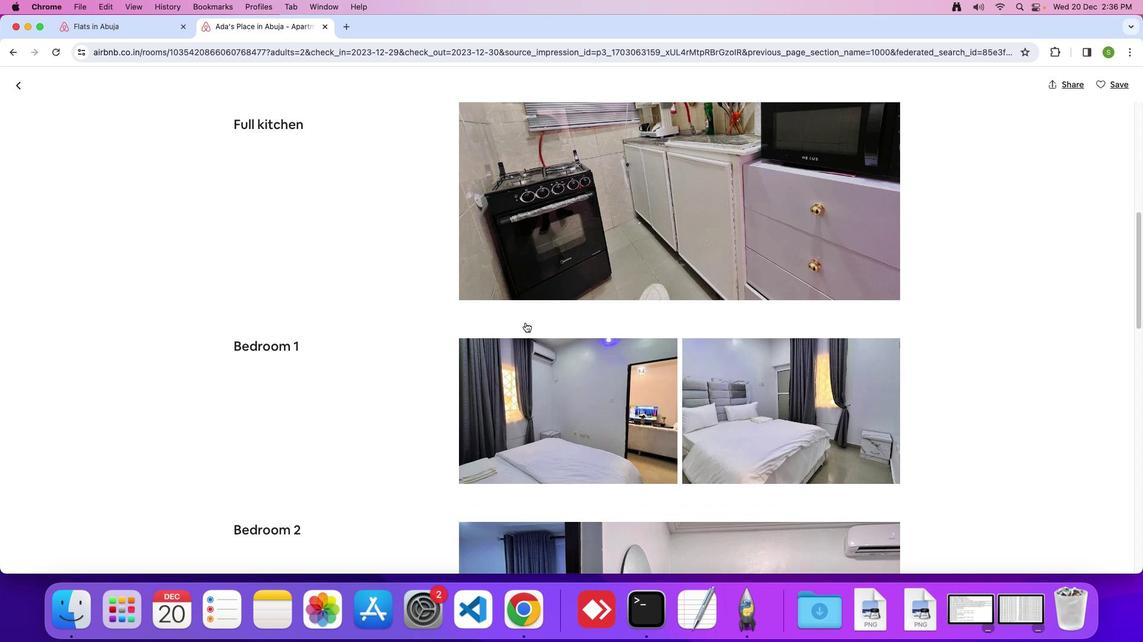 
Action: Mouse scrolled (526, 324) with delta (1, 0)
Screenshot: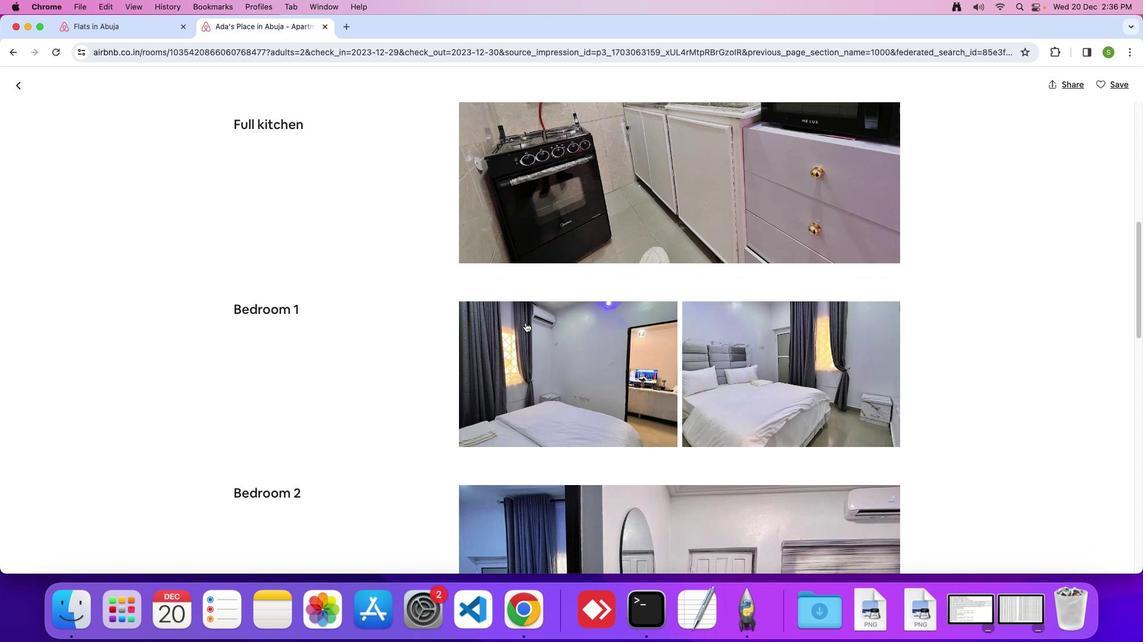 
Action: Mouse scrolled (526, 324) with delta (1, 0)
Screenshot: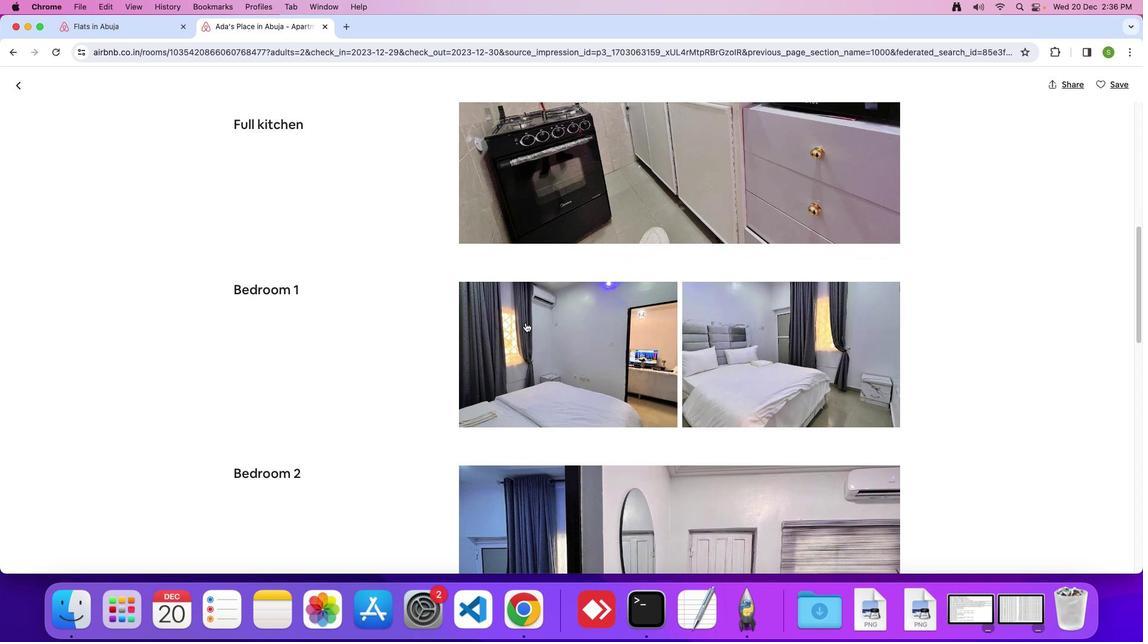 
Action: Mouse scrolled (526, 324) with delta (1, 0)
Screenshot: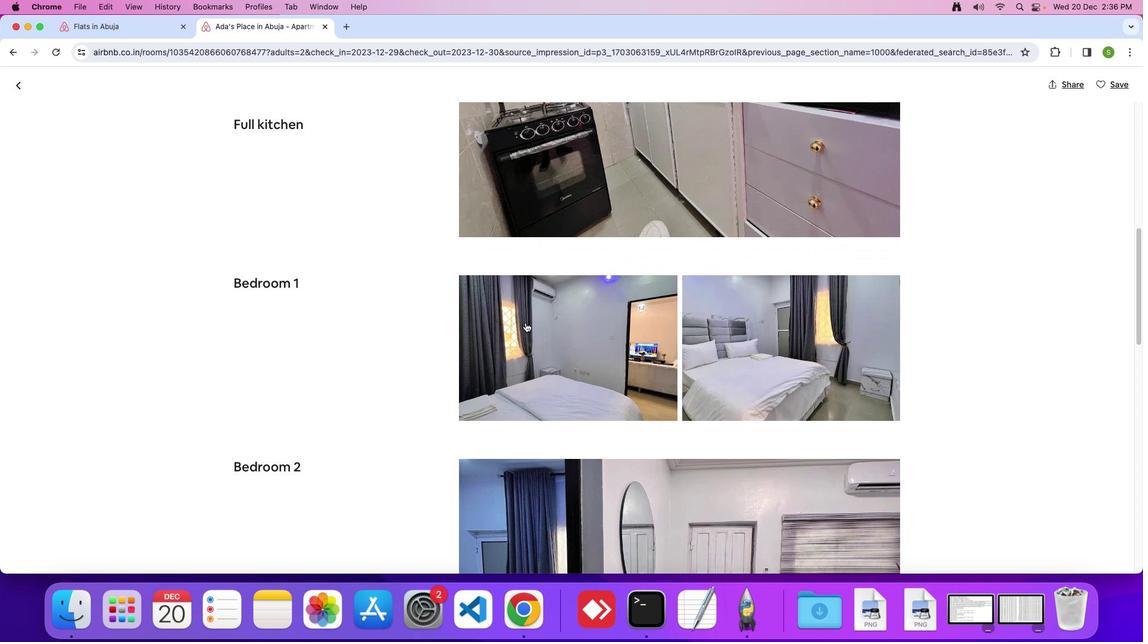 
Action: Mouse scrolled (526, 324) with delta (1, 0)
Screenshot: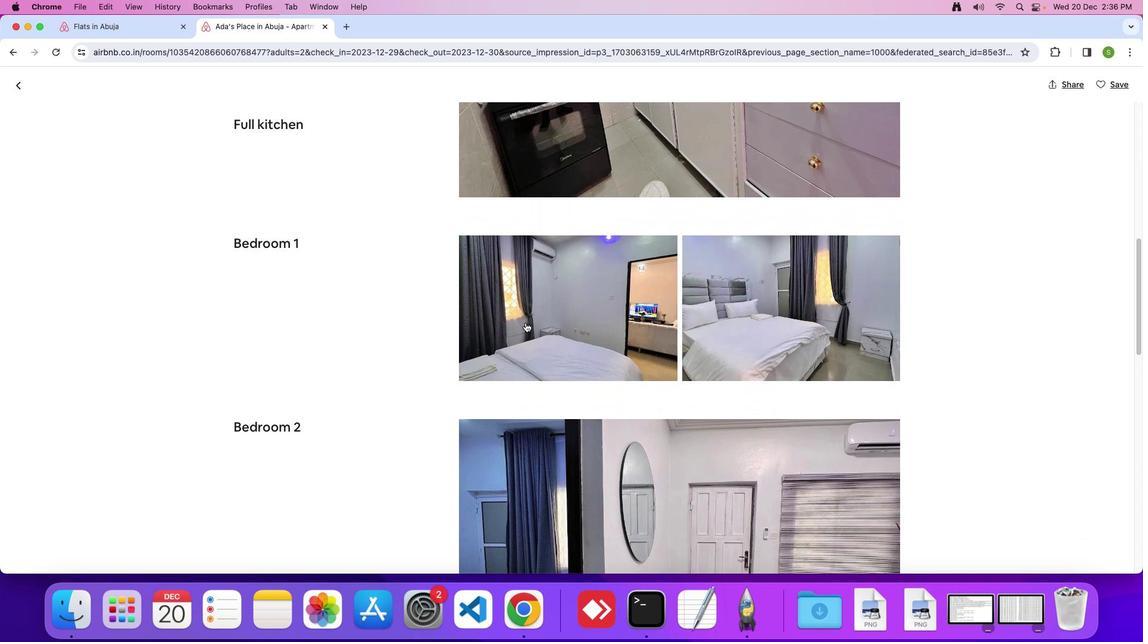 
Action: Mouse scrolled (526, 324) with delta (1, 0)
Screenshot: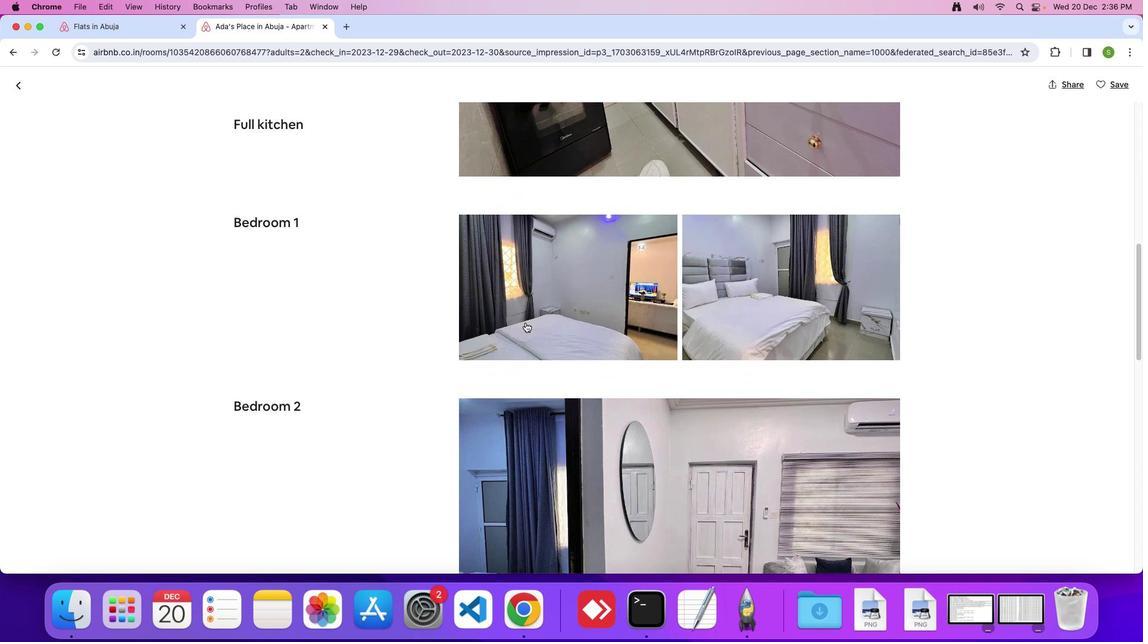 
Action: Mouse scrolled (526, 324) with delta (1, 0)
Screenshot: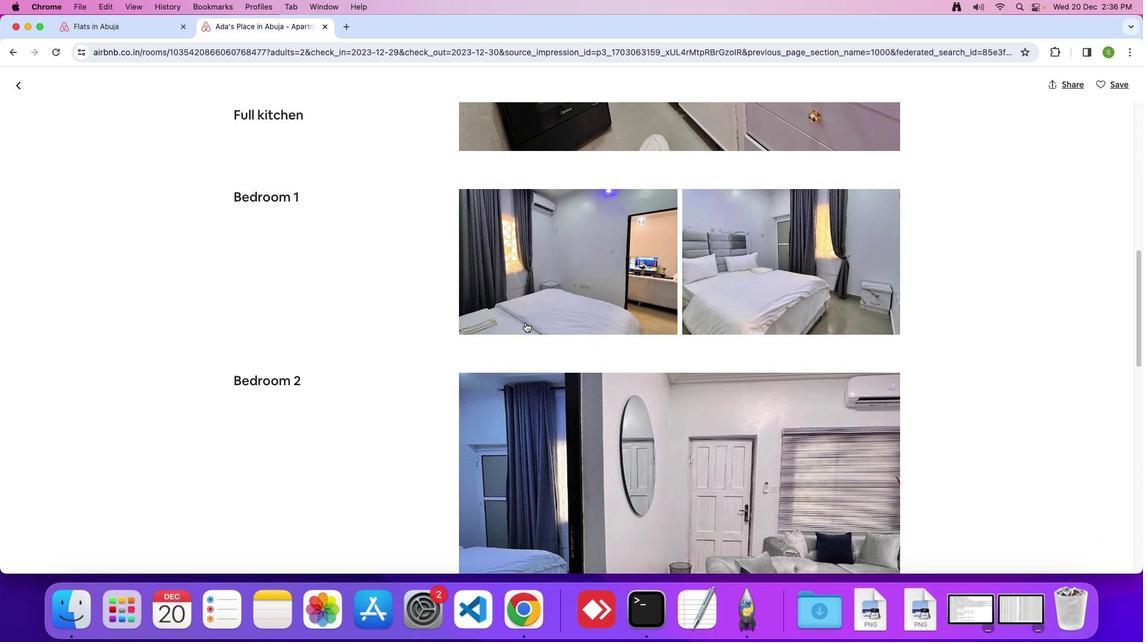 
Action: Mouse scrolled (526, 324) with delta (1, 0)
Screenshot: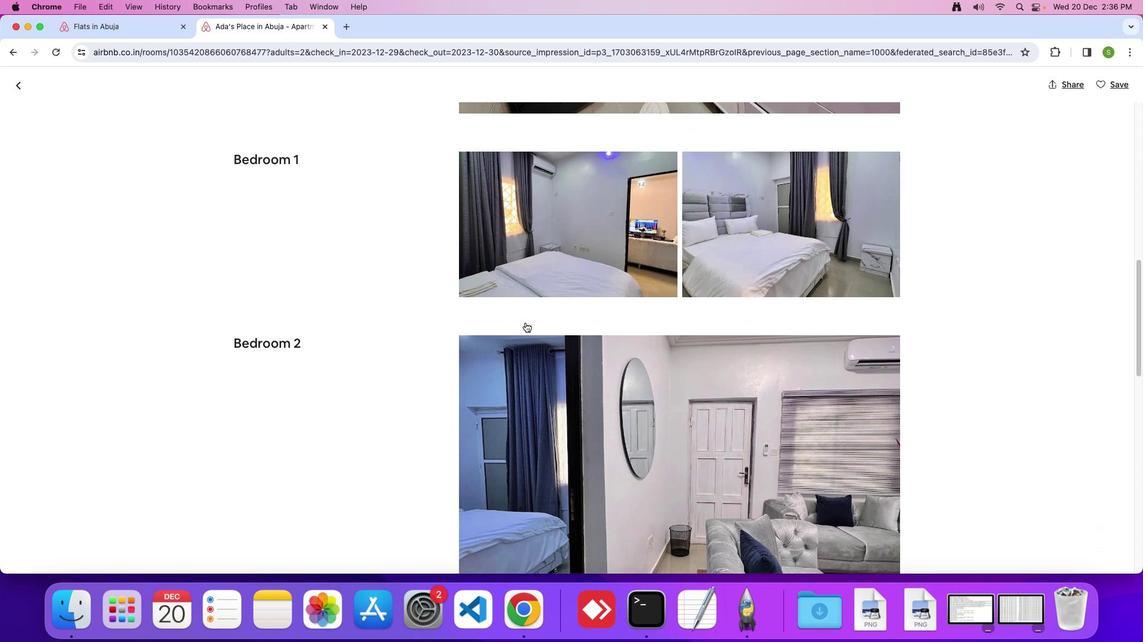 
Action: Mouse moved to (531, 319)
Screenshot: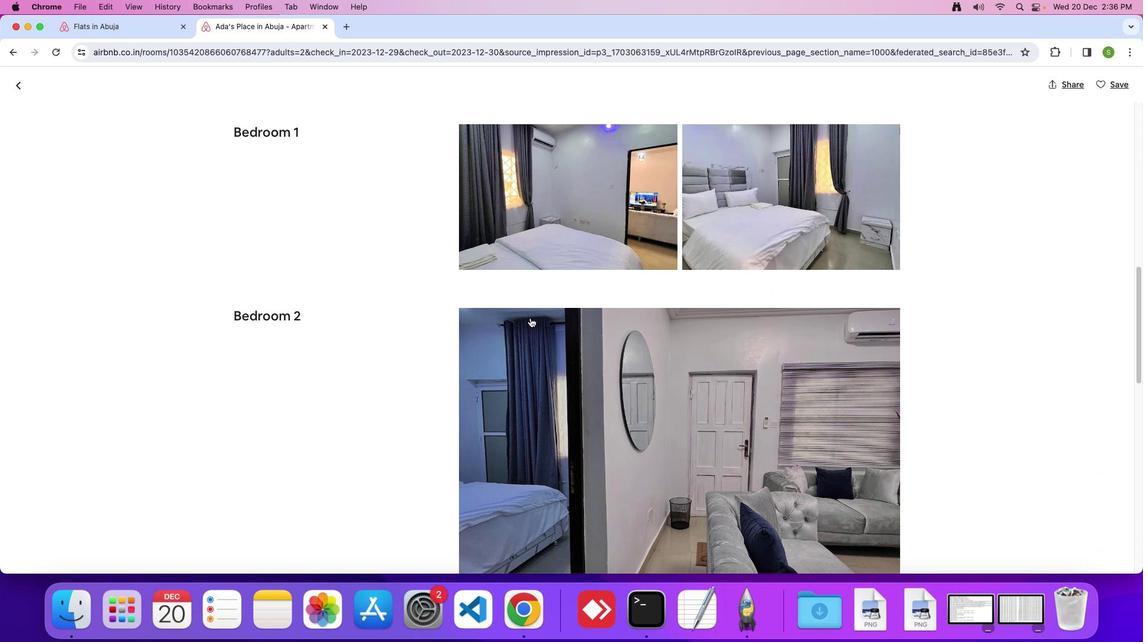 
Action: Mouse scrolled (531, 319) with delta (1, 0)
Screenshot: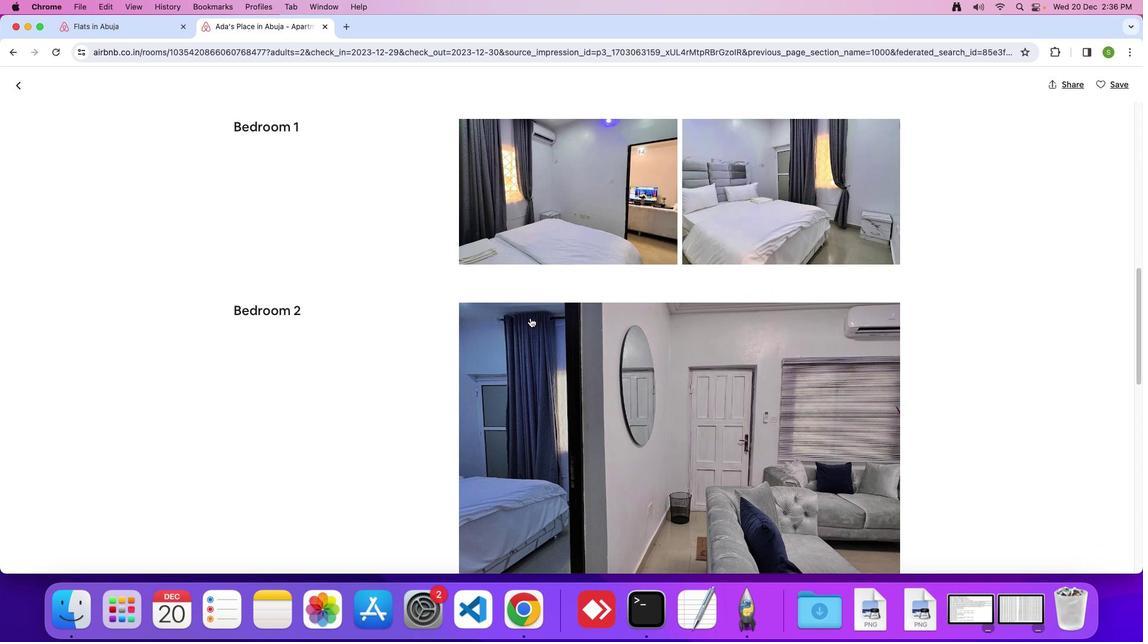 
Action: Mouse scrolled (531, 319) with delta (1, 0)
Screenshot: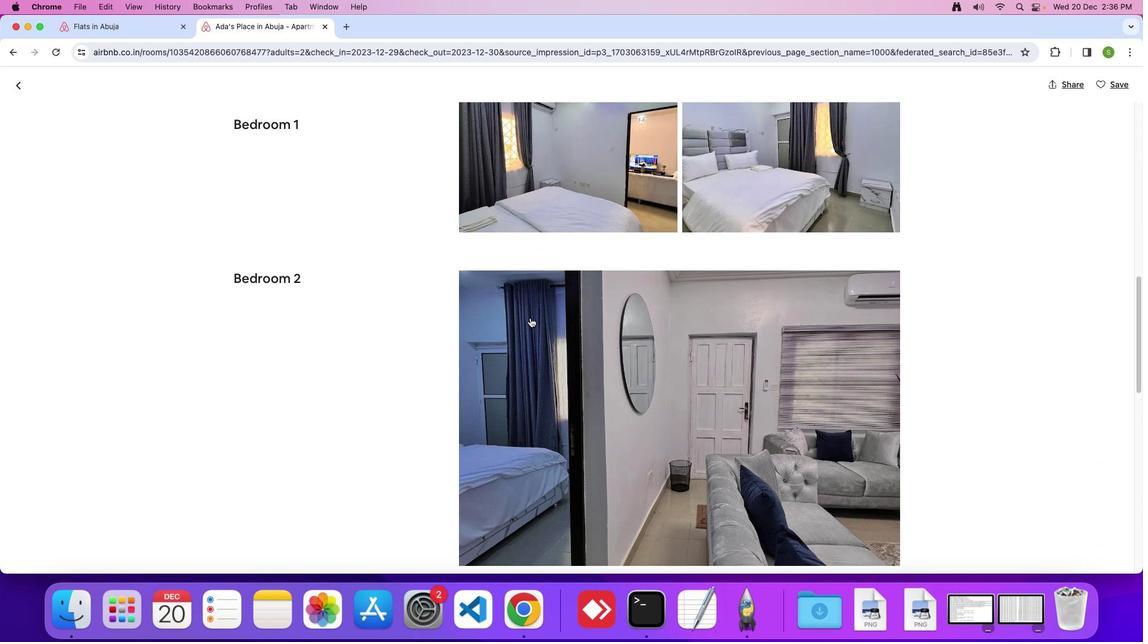 
Action: Mouse scrolled (531, 319) with delta (1, 0)
Screenshot: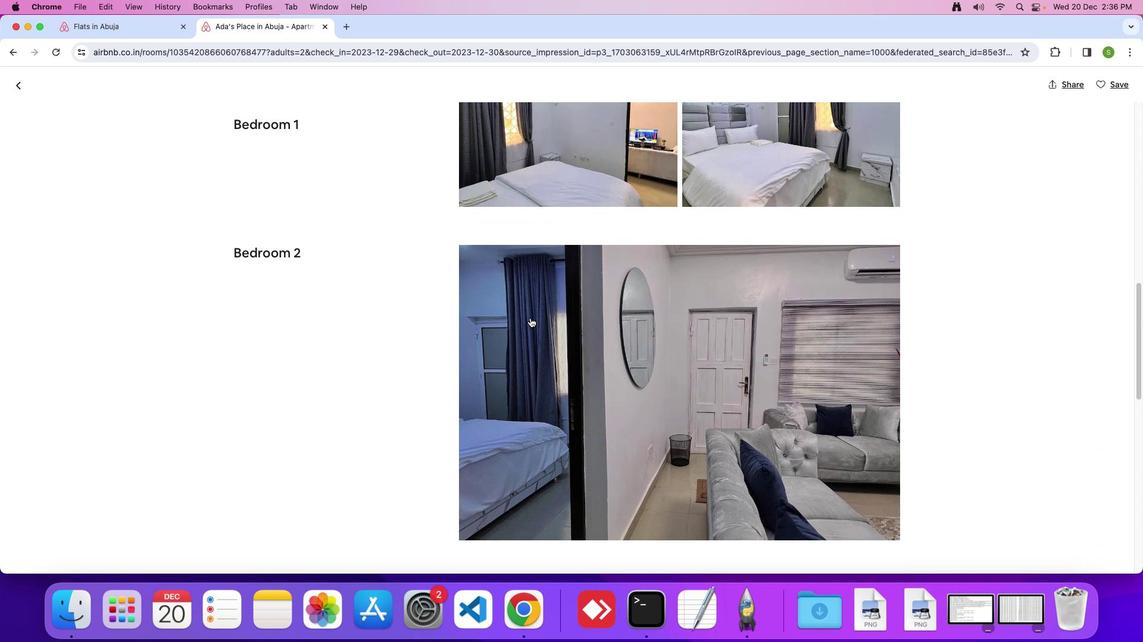 
Action: Mouse scrolled (531, 319) with delta (1, 0)
Screenshot: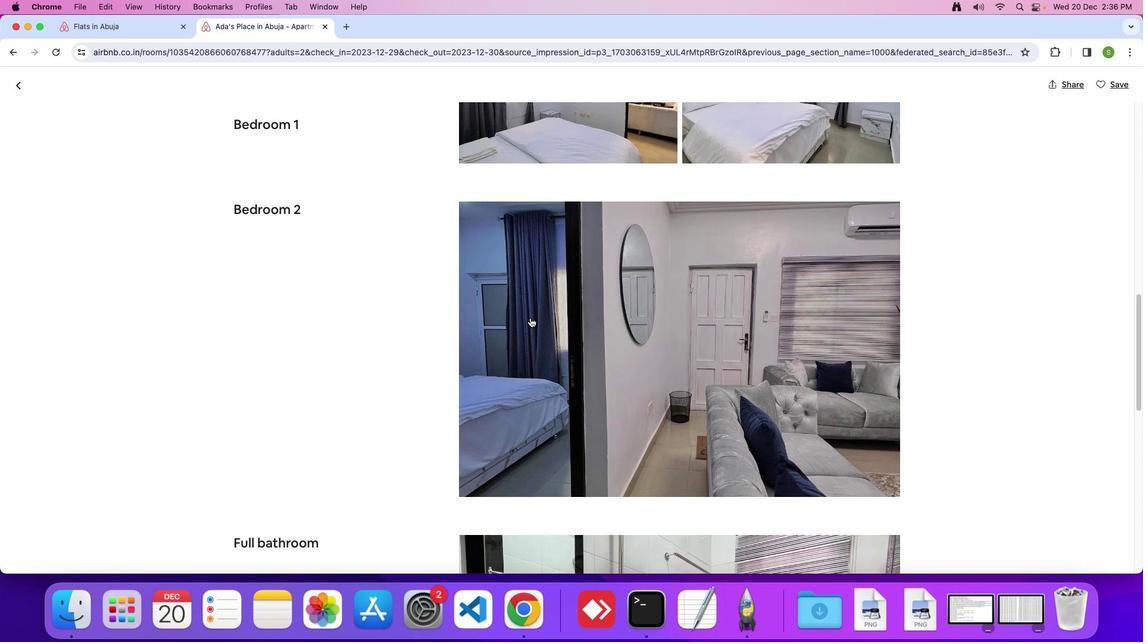
Action: Mouse scrolled (531, 319) with delta (1, 0)
Screenshot: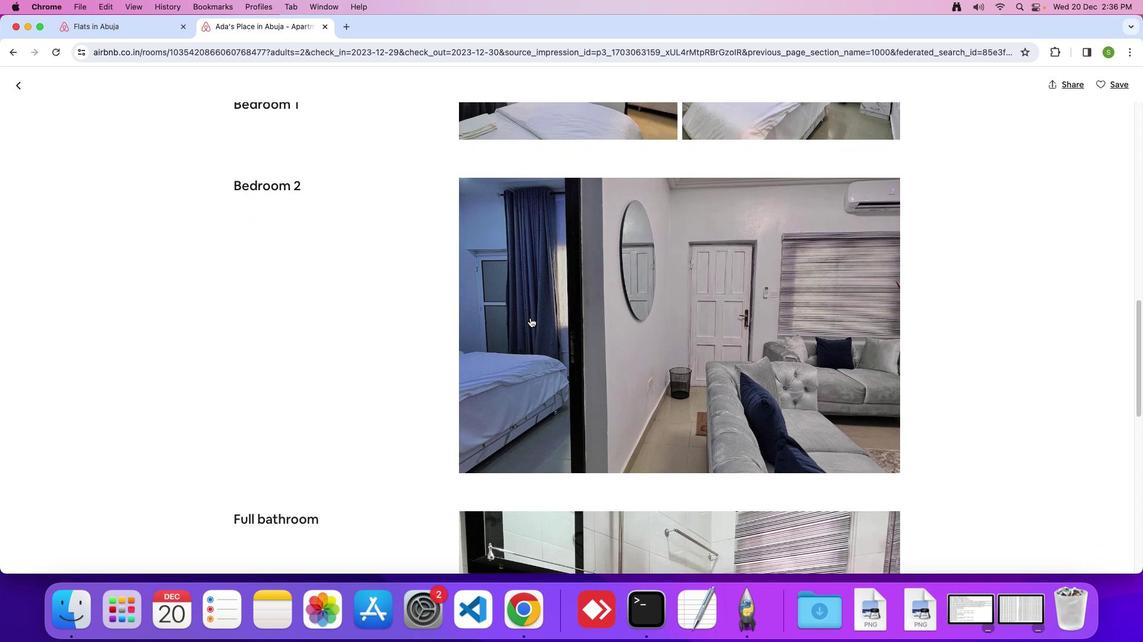 
Action: Mouse scrolled (531, 319) with delta (1, 0)
Screenshot: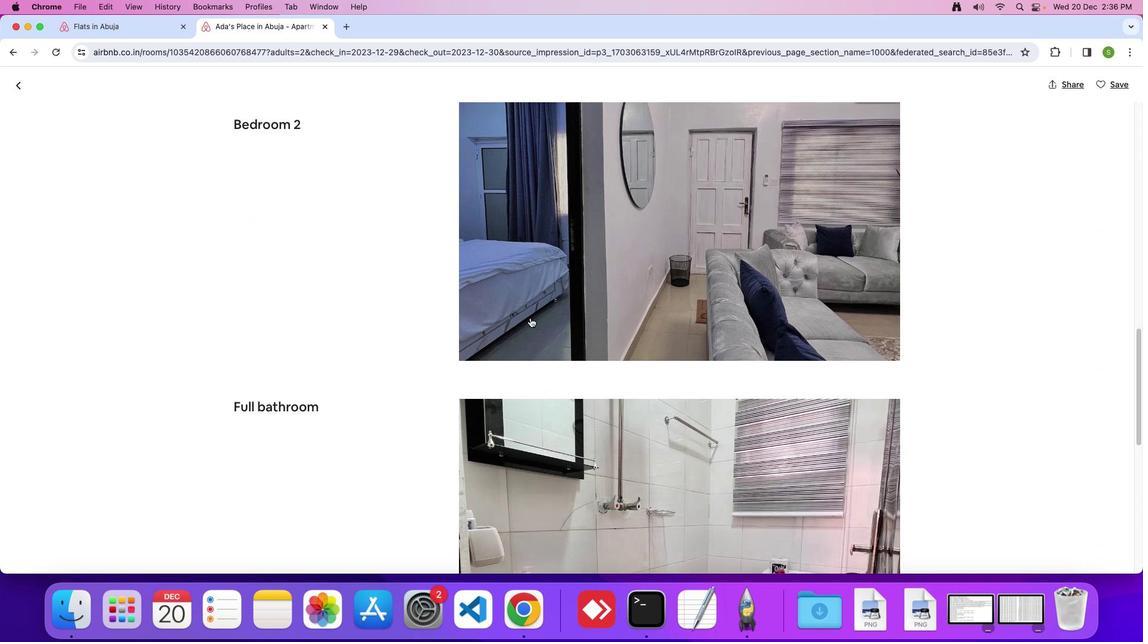 
Action: Mouse scrolled (531, 319) with delta (1, -1)
Screenshot: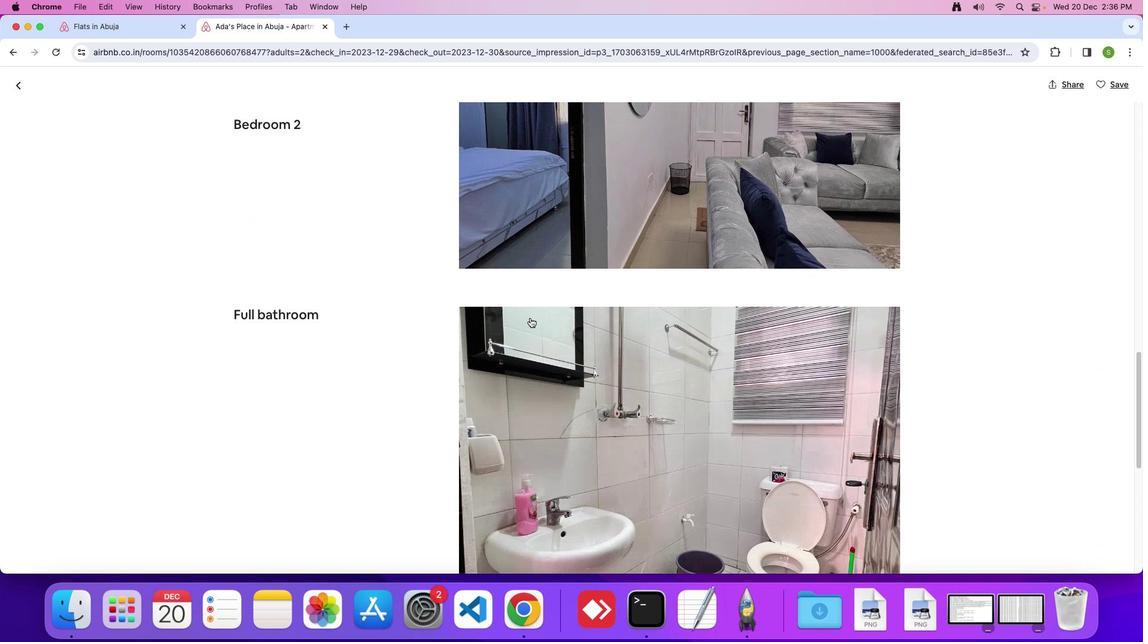 
Action: Mouse scrolled (531, 319) with delta (1, 0)
Screenshot: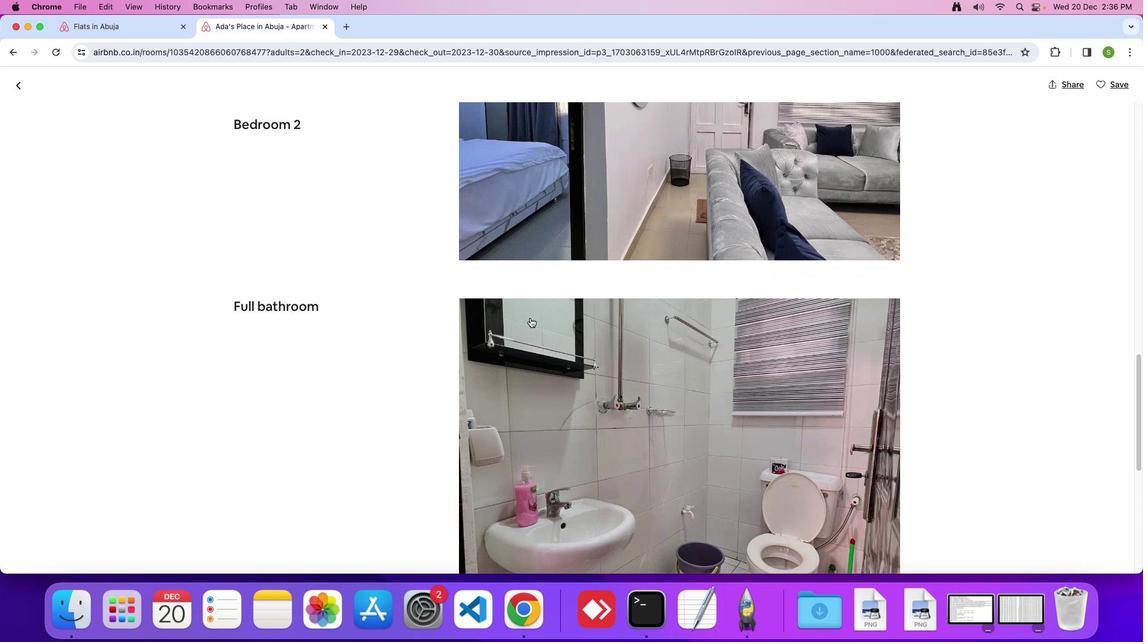 
Action: Mouse scrolled (531, 319) with delta (1, 0)
Screenshot: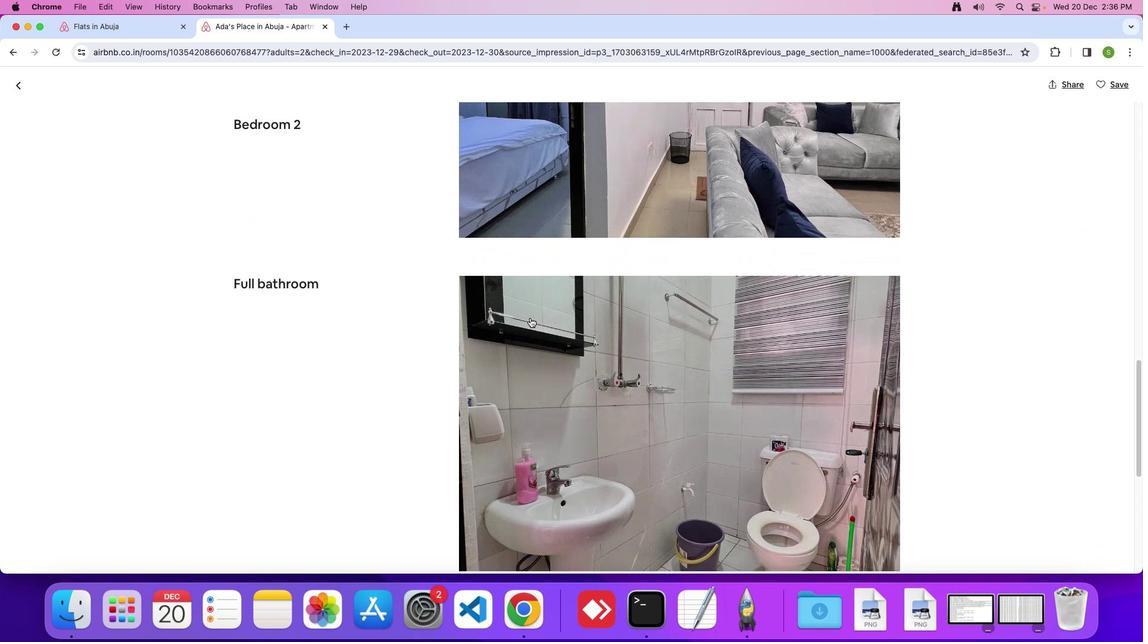 
Action: Mouse scrolled (531, 319) with delta (1, 0)
Screenshot: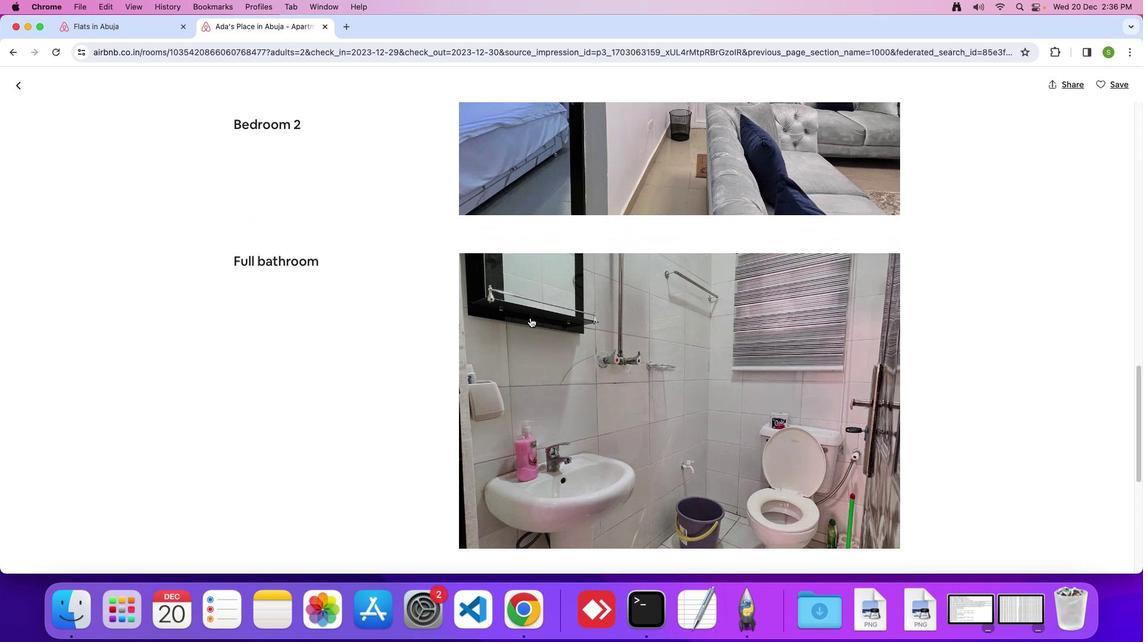 
Action: Mouse scrolled (531, 319) with delta (1, 0)
Screenshot: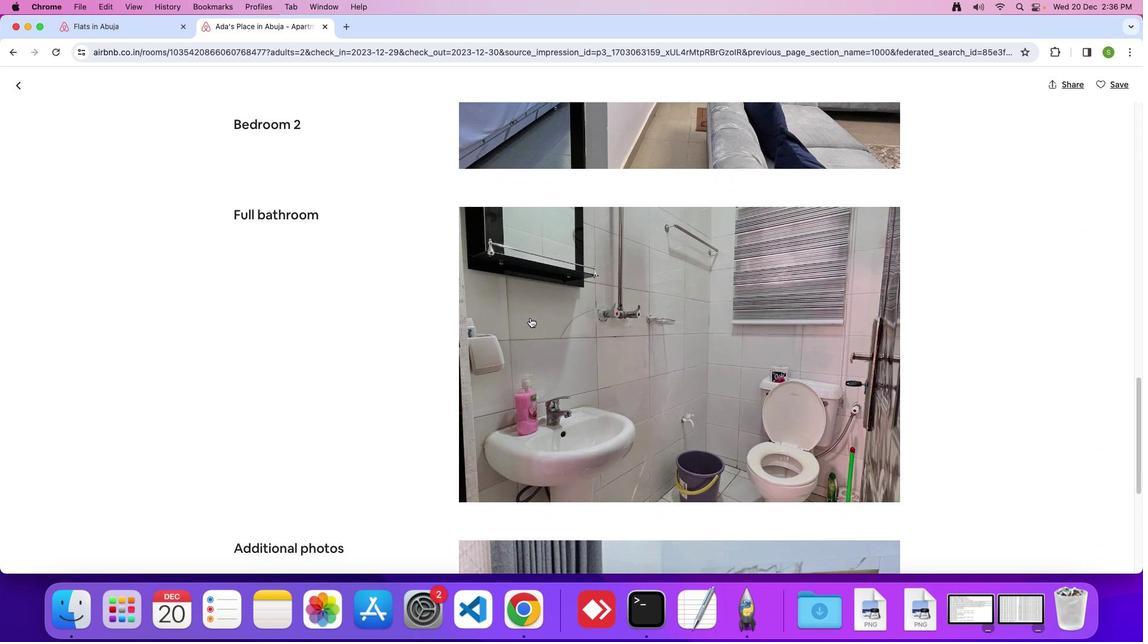 
Action: Mouse scrolled (531, 319) with delta (1, 0)
Screenshot: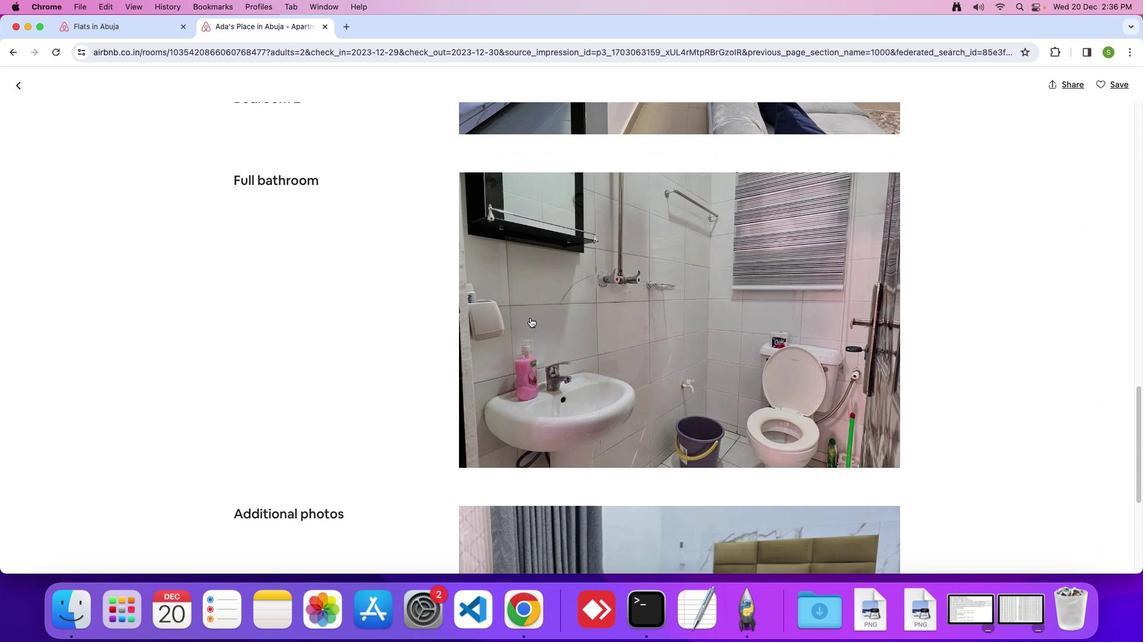 
Action: Mouse scrolled (531, 319) with delta (1, 0)
Screenshot: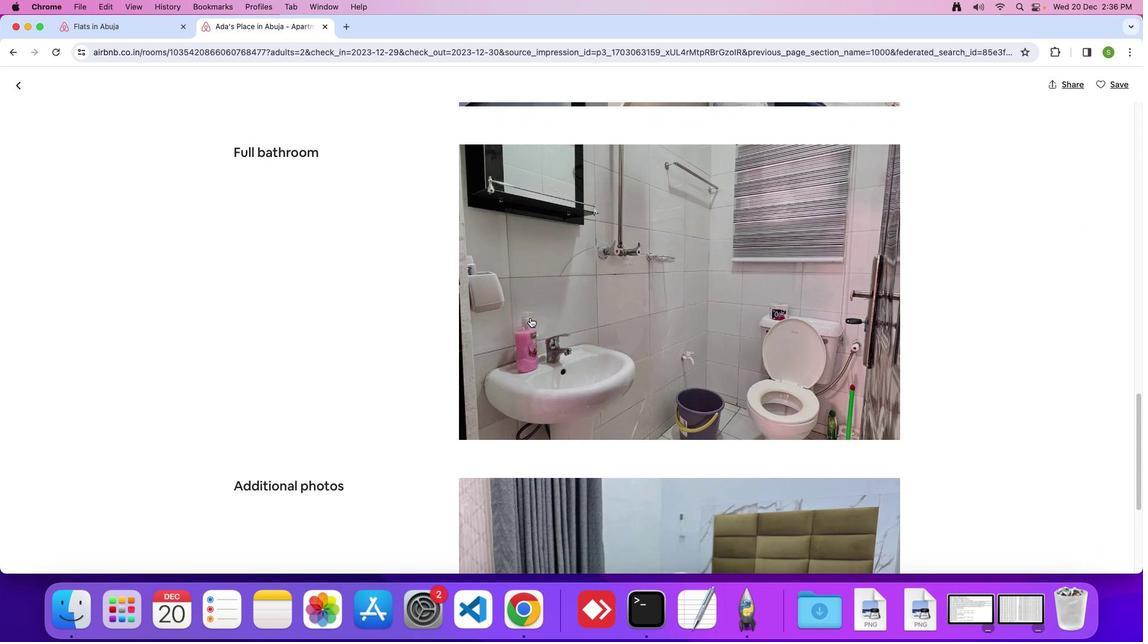 
Action: Mouse scrolled (531, 319) with delta (1, 0)
Screenshot: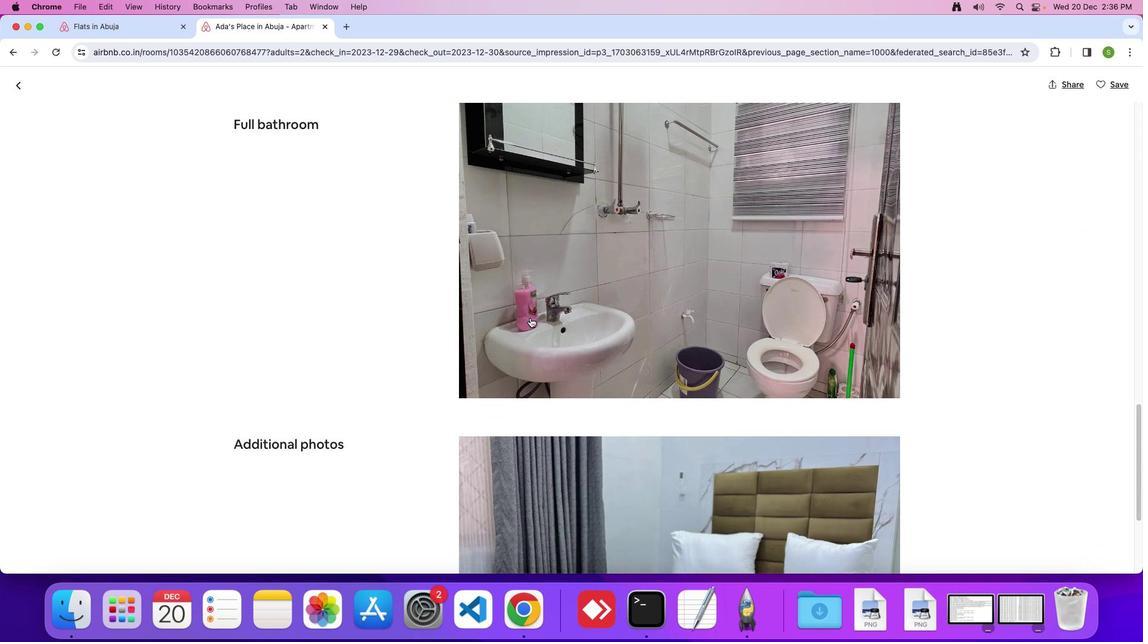 
Action: Mouse scrolled (531, 319) with delta (1, 0)
Screenshot: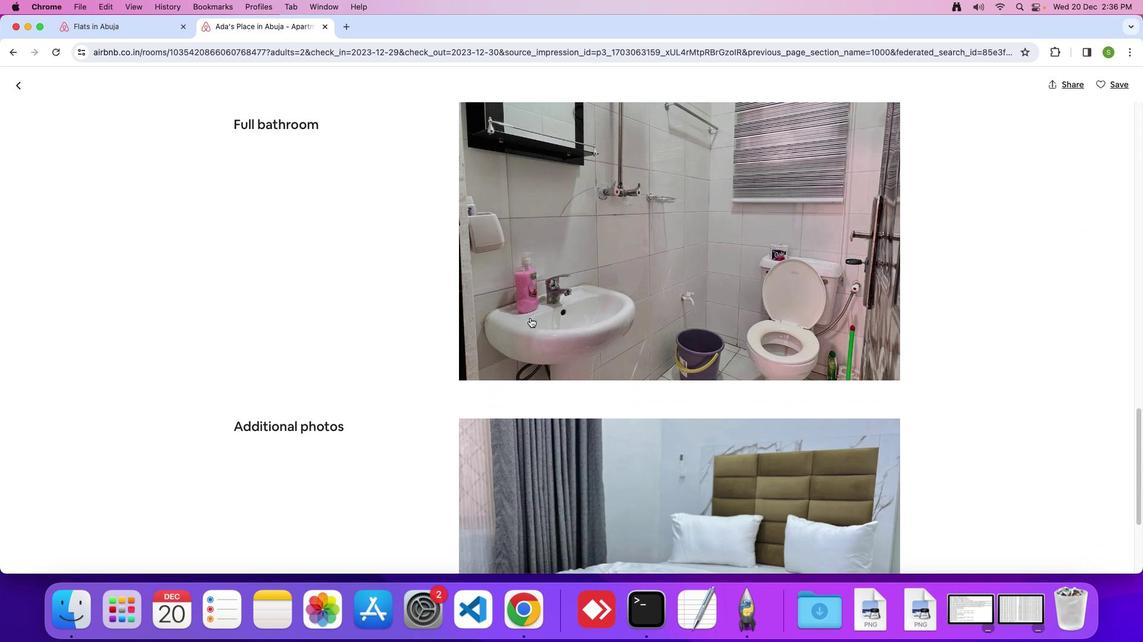 
Action: Mouse scrolled (531, 319) with delta (1, 0)
Screenshot: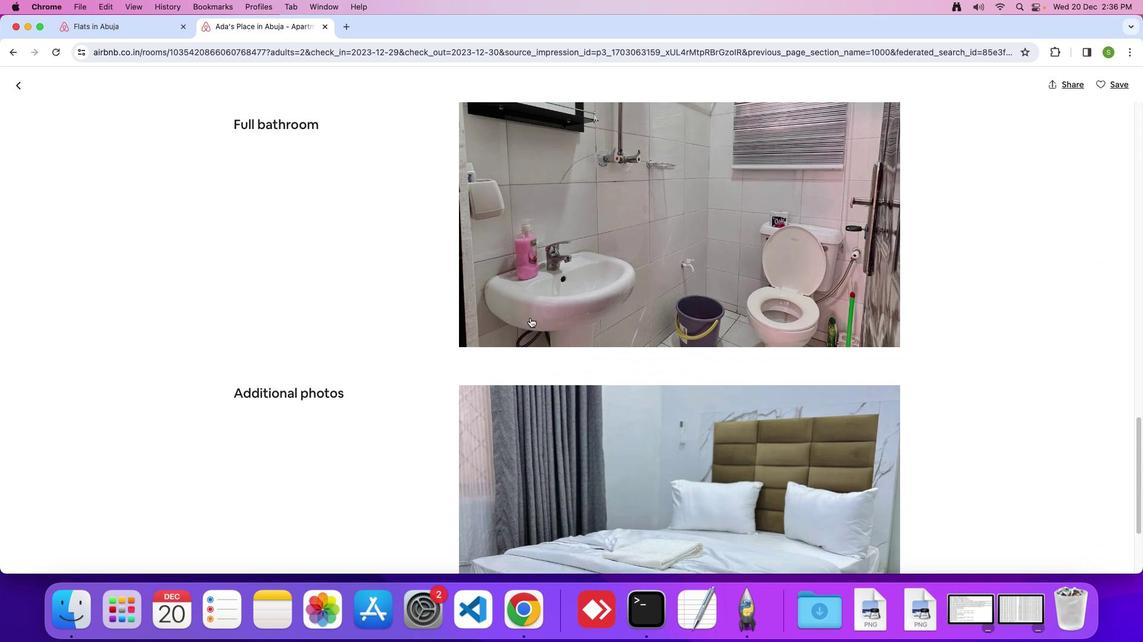 
Action: Mouse scrolled (531, 319) with delta (1, 0)
Screenshot: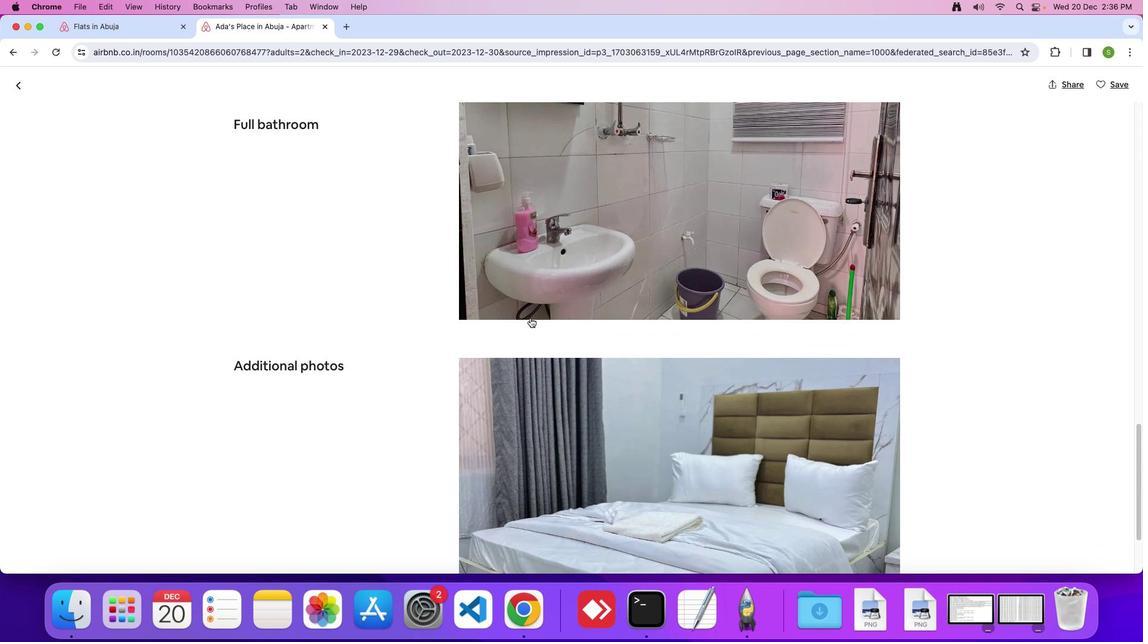 
Action: Mouse scrolled (531, 319) with delta (1, 0)
Screenshot: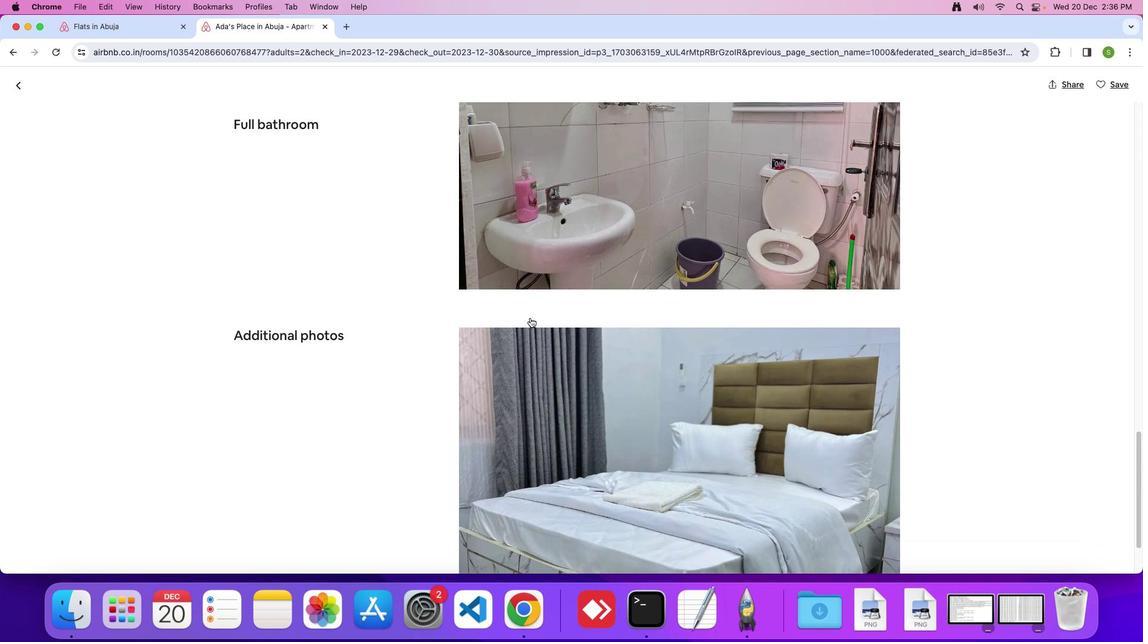
Action: Mouse scrolled (531, 319) with delta (1, 0)
Screenshot: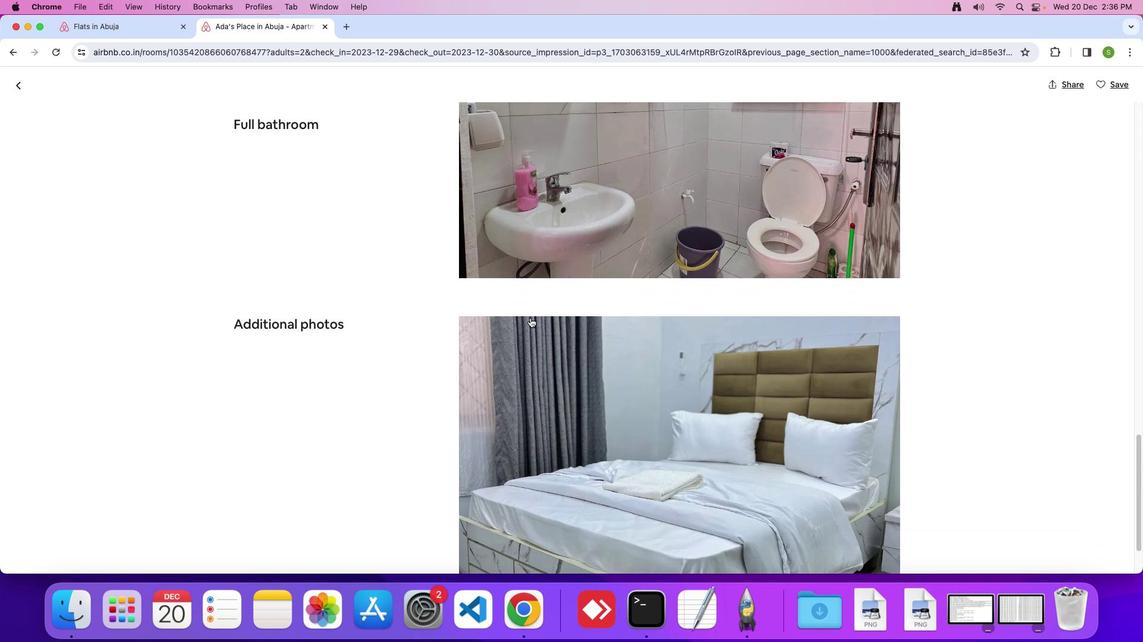 
Action: Mouse scrolled (531, 319) with delta (1, 0)
Screenshot: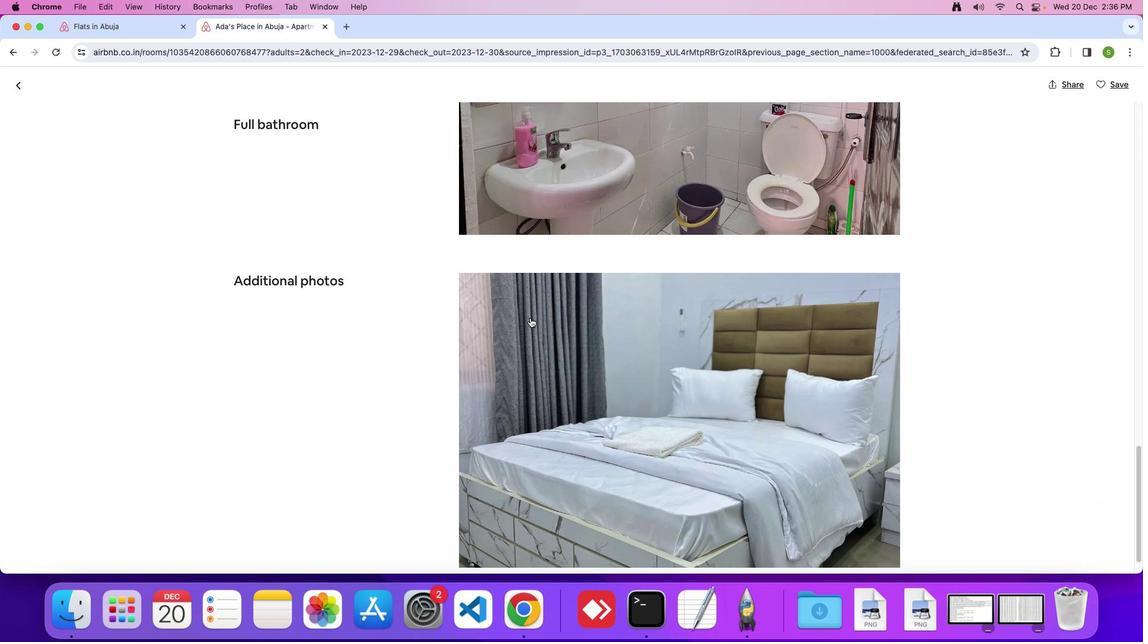 
Action: Mouse scrolled (531, 319) with delta (1, 0)
Screenshot: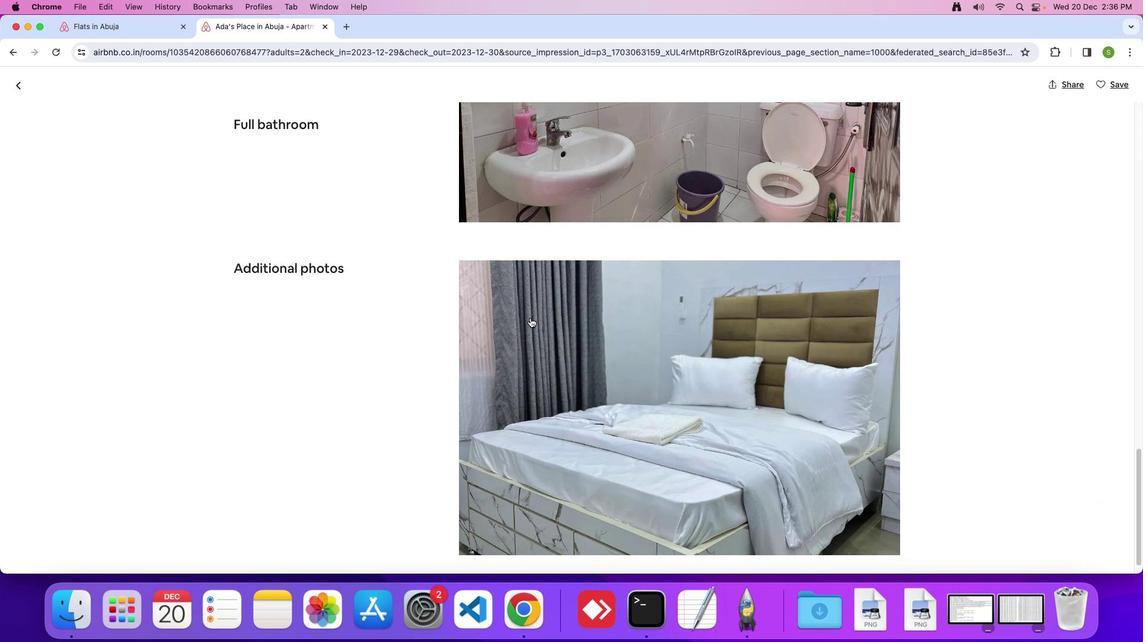 
Action: Mouse scrolled (531, 319) with delta (1, 0)
Screenshot: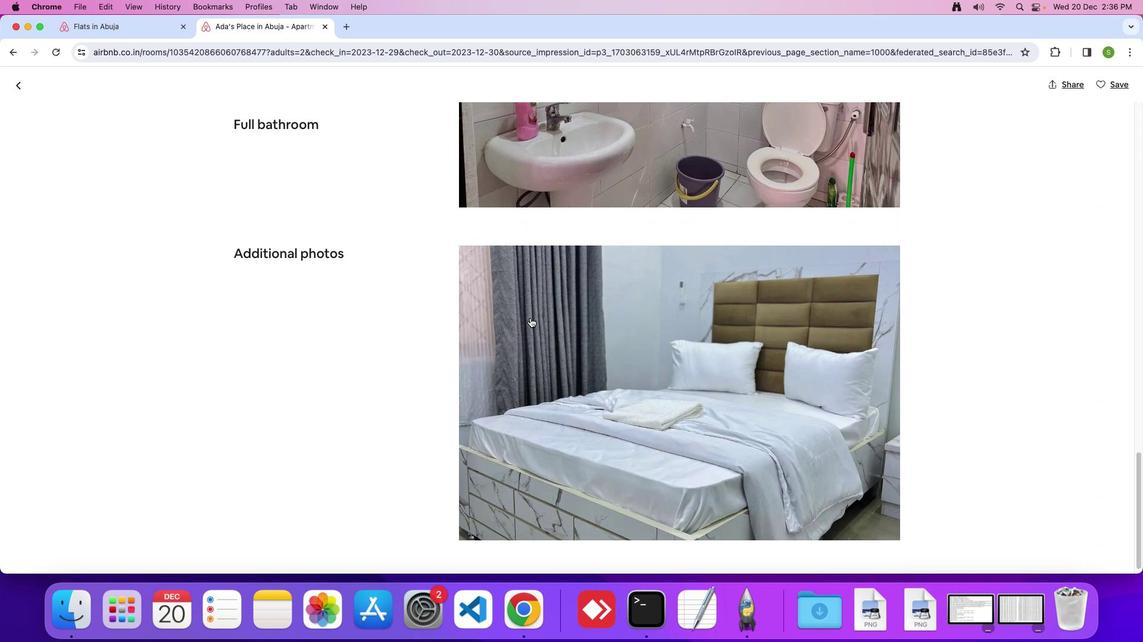 
Action: Mouse scrolled (531, 319) with delta (1, 0)
Screenshot: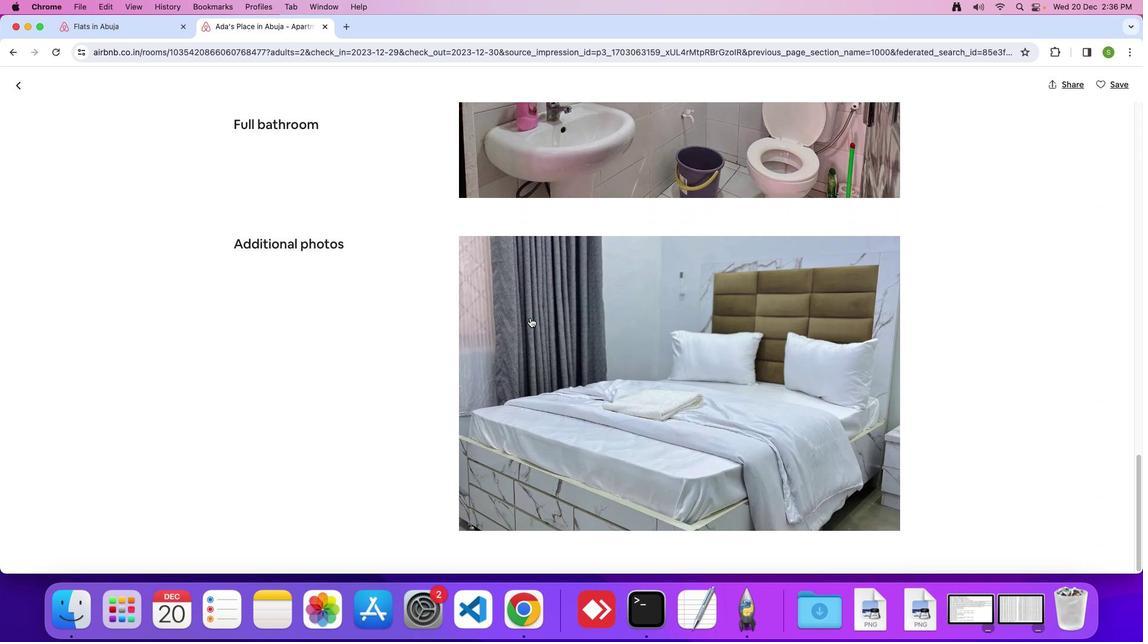 
Action: Mouse scrolled (531, 319) with delta (1, 0)
Screenshot: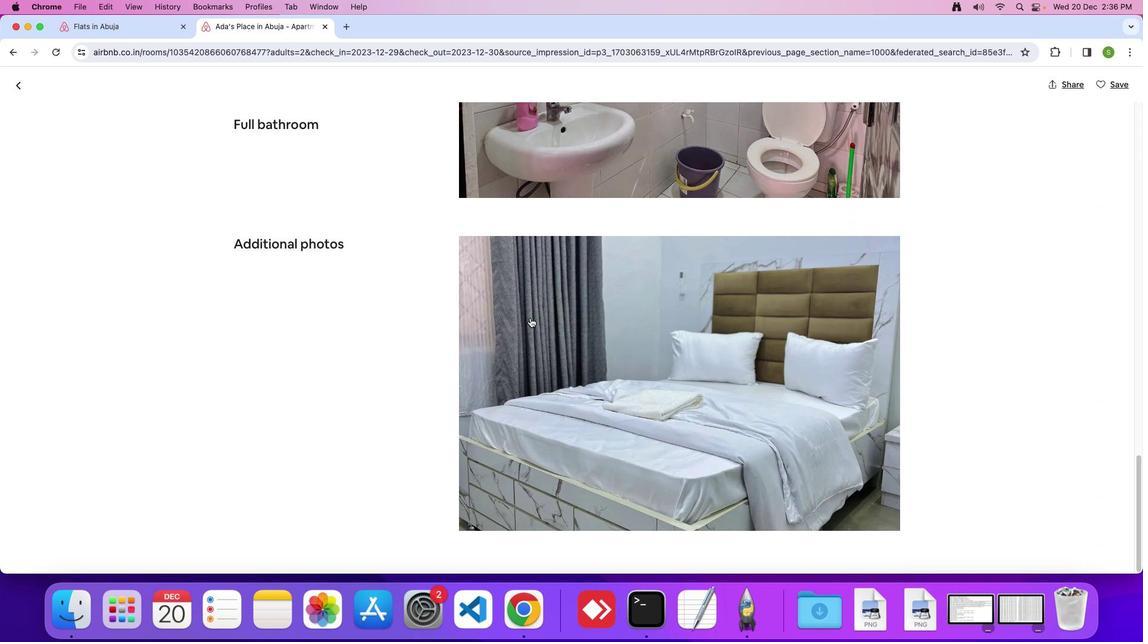 
Action: Mouse scrolled (531, 319) with delta (1, 0)
Screenshot: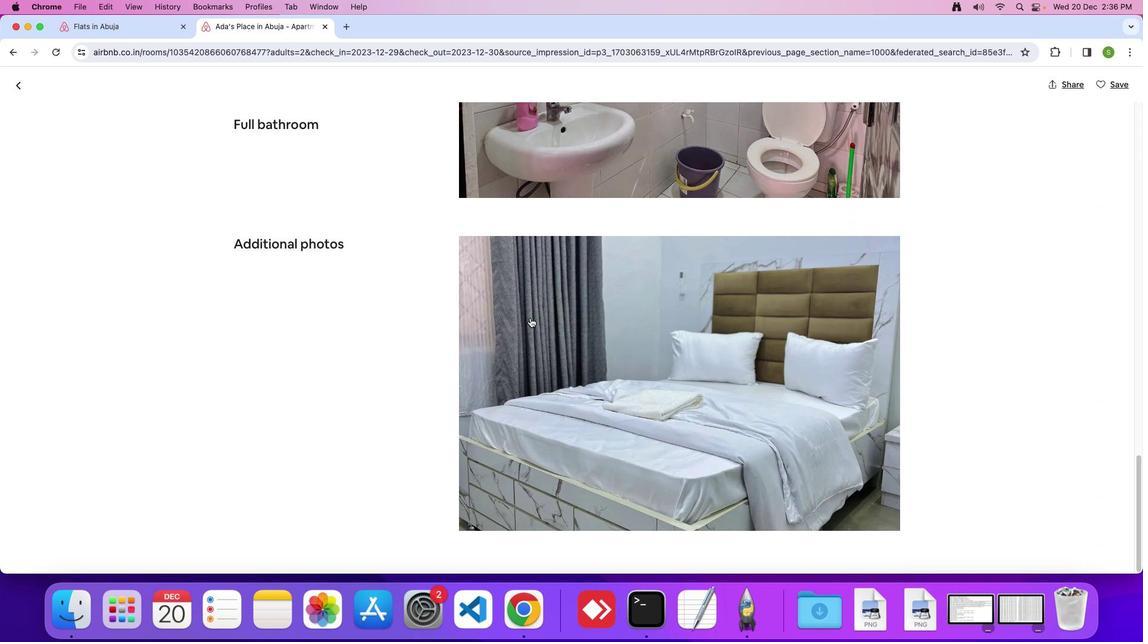 
Action: Mouse moved to (15, 87)
Screenshot: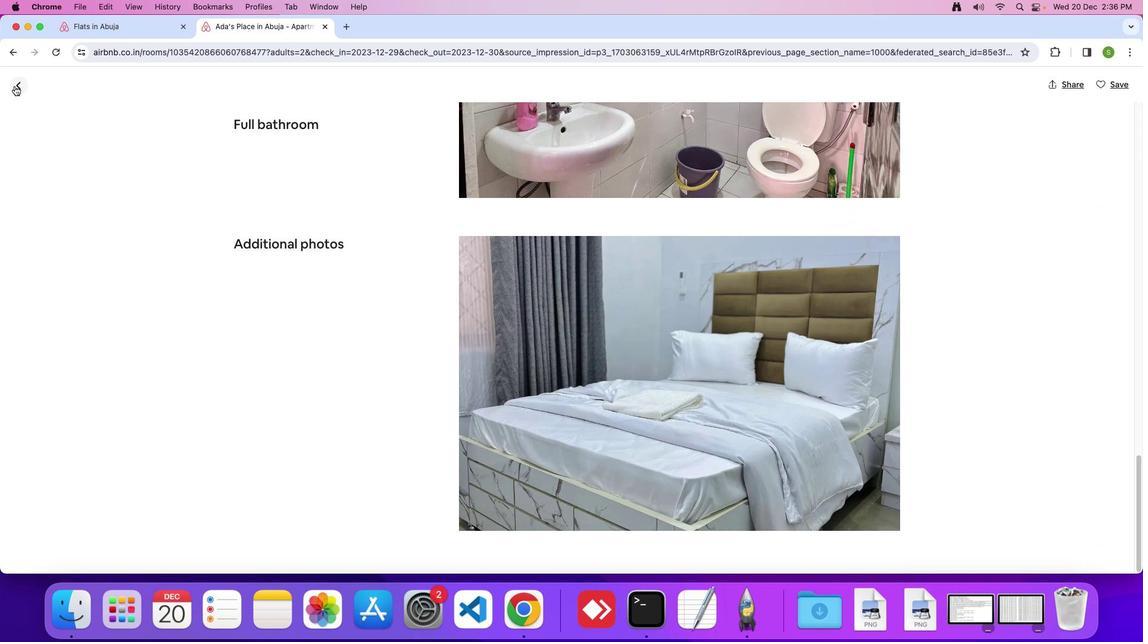 
Action: Mouse pressed left at (15, 87)
Screenshot: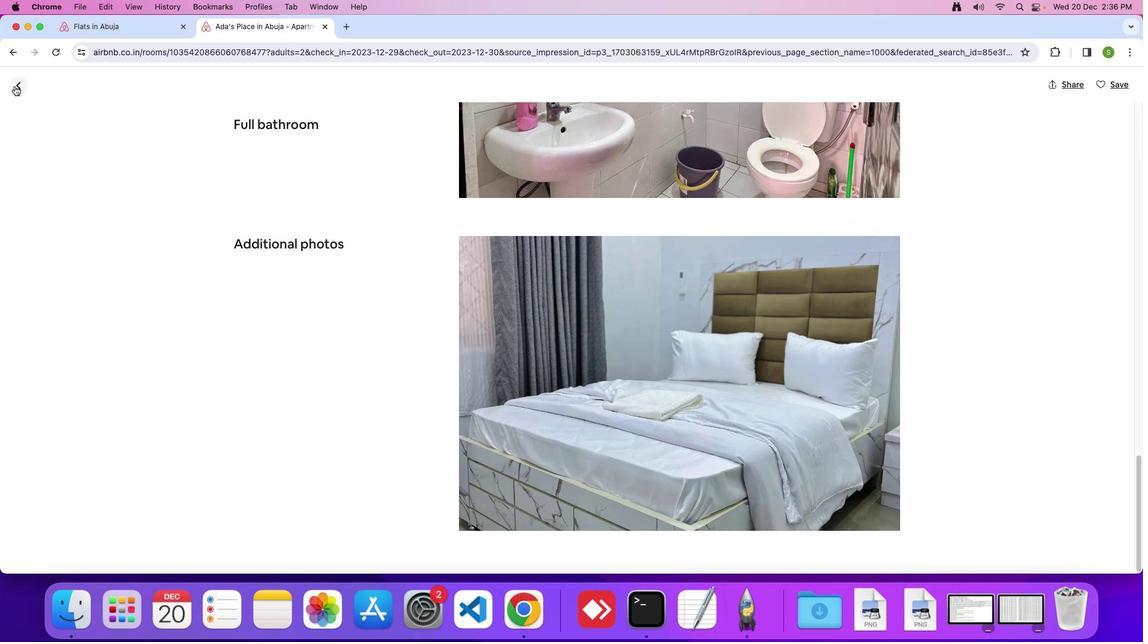 
Action: Mouse moved to (400, 255)
Screenshot: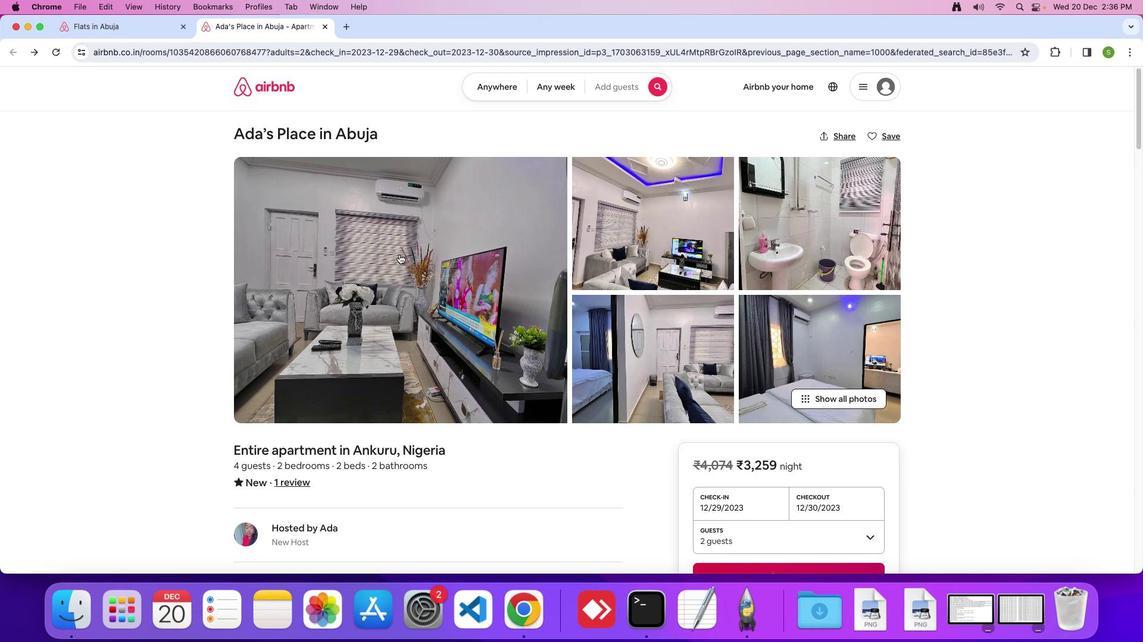 
Action: Mouse scrolled (400, 255) with delta (1, 0)
Screenshot: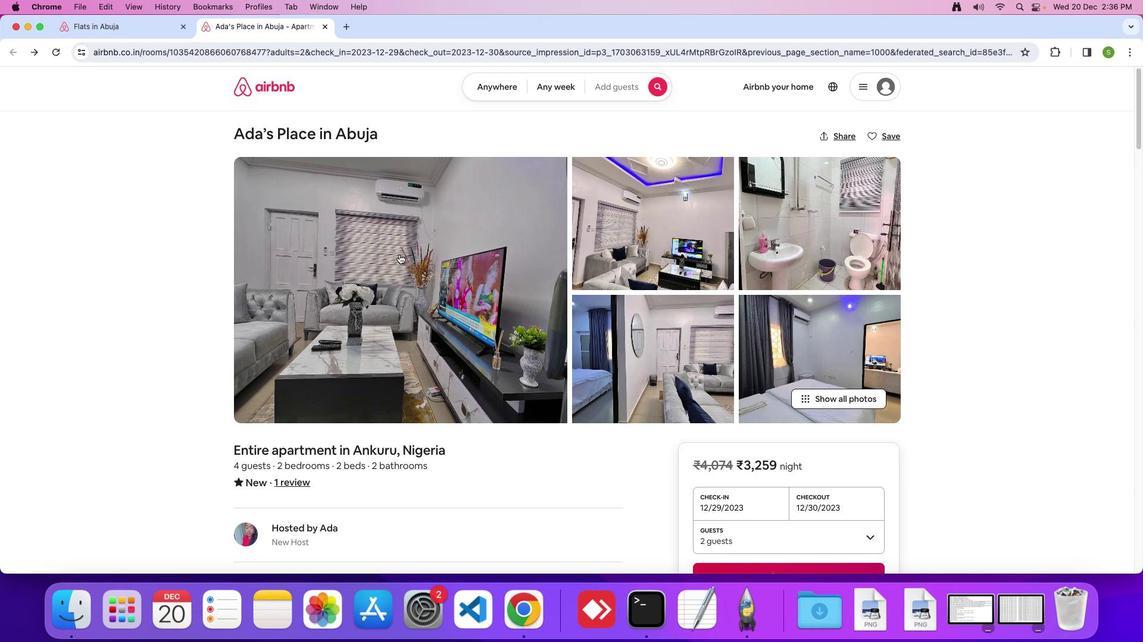 
Action: Mouse scrolled (400, 255) with delta (1, 0)
Screenshot: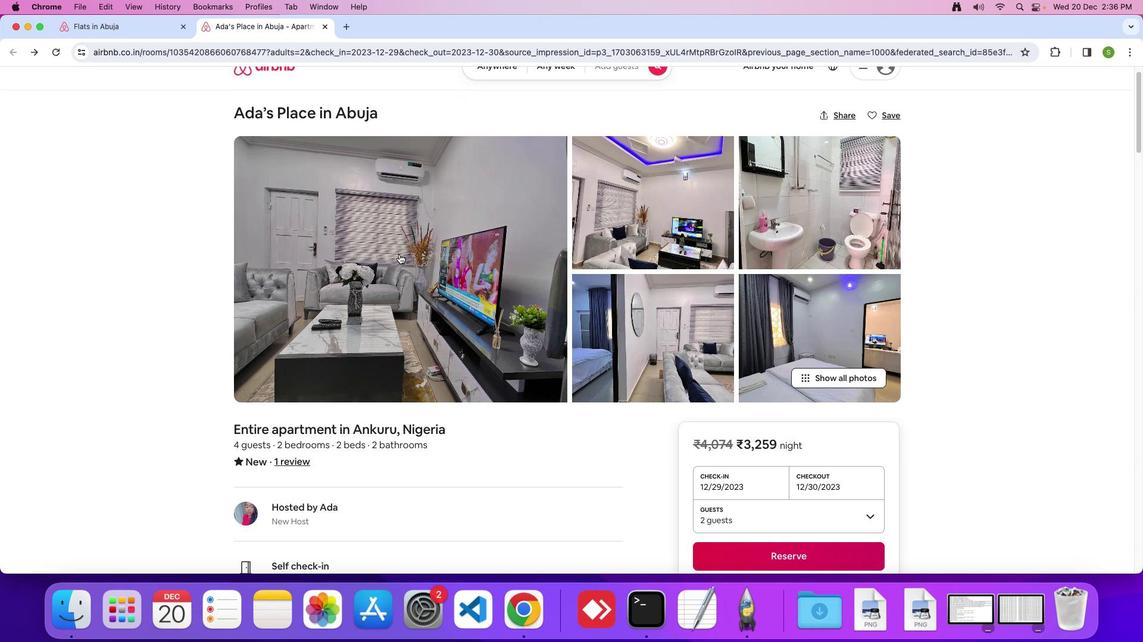 
Action: Mouse scrolled (400, 255) with delta (1, 0)
Screenshot: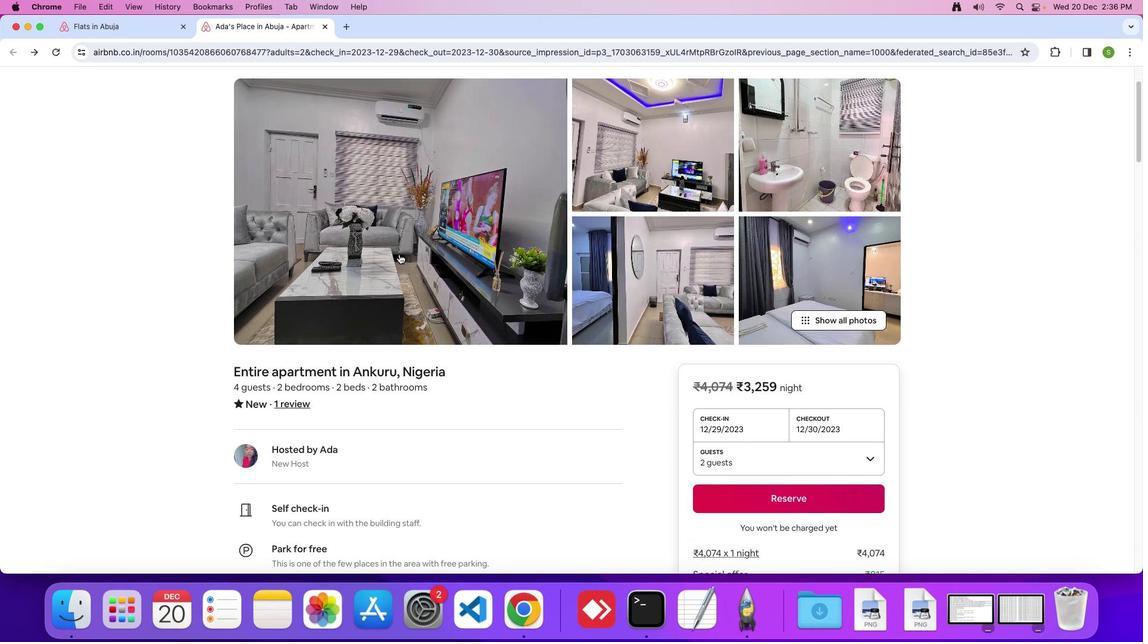 
Action: Mouse scrolled (400, 255) with delta (1, 0)
Screenshot: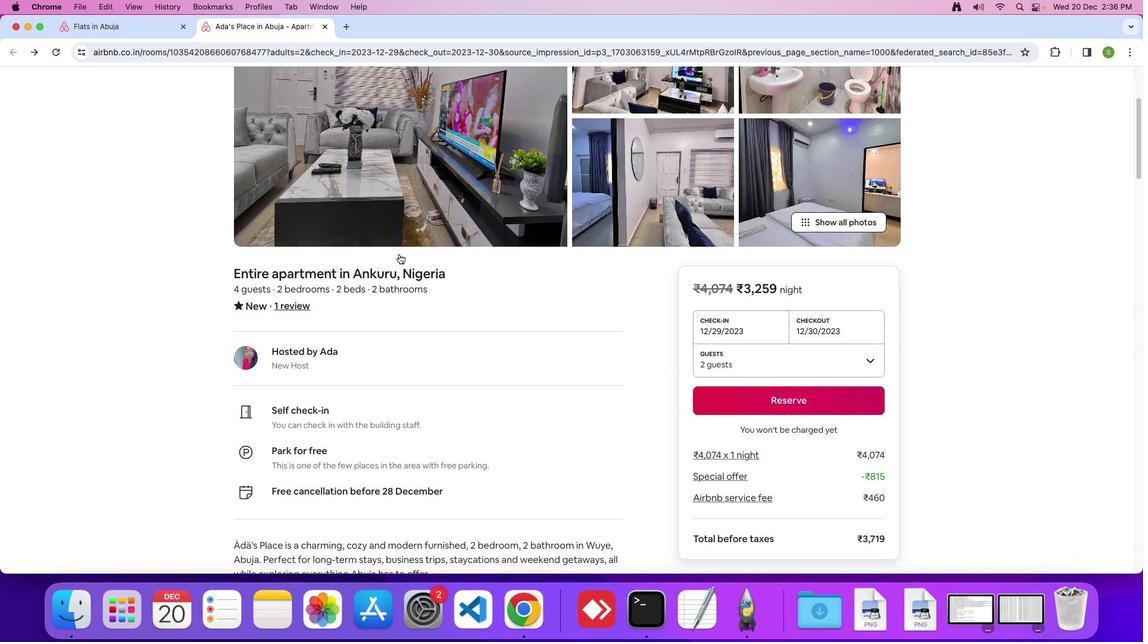 
Action: Mouse scrolled (400, 255) with delta (1, 0)
Screenshot: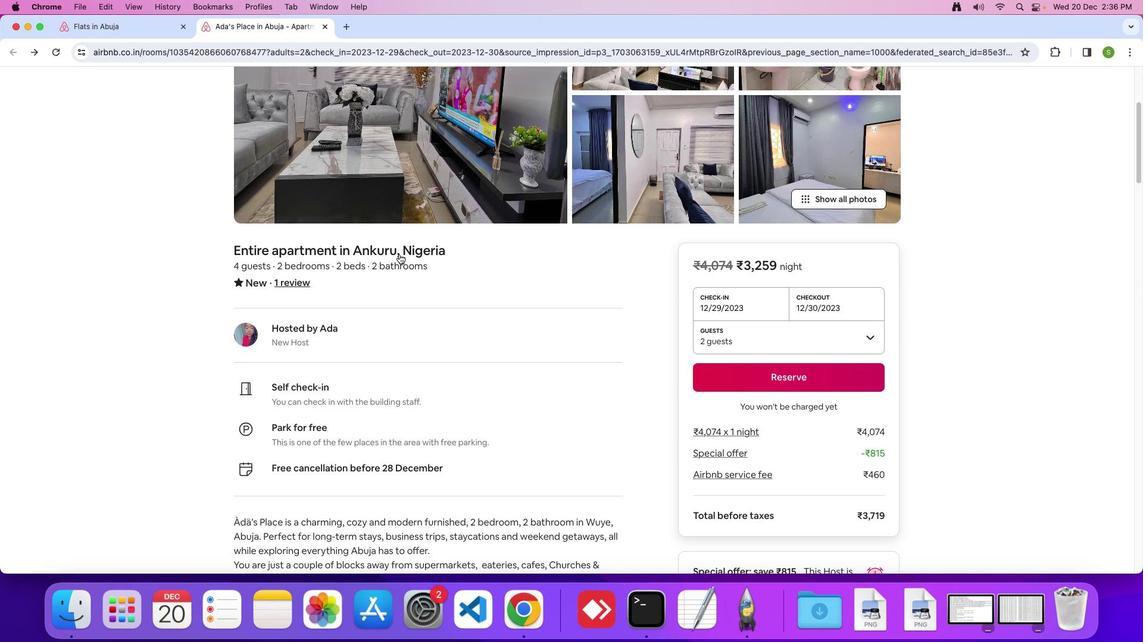 
Action: Mouse scrolled (400, 255) with delta (1, 0)
Screenshot: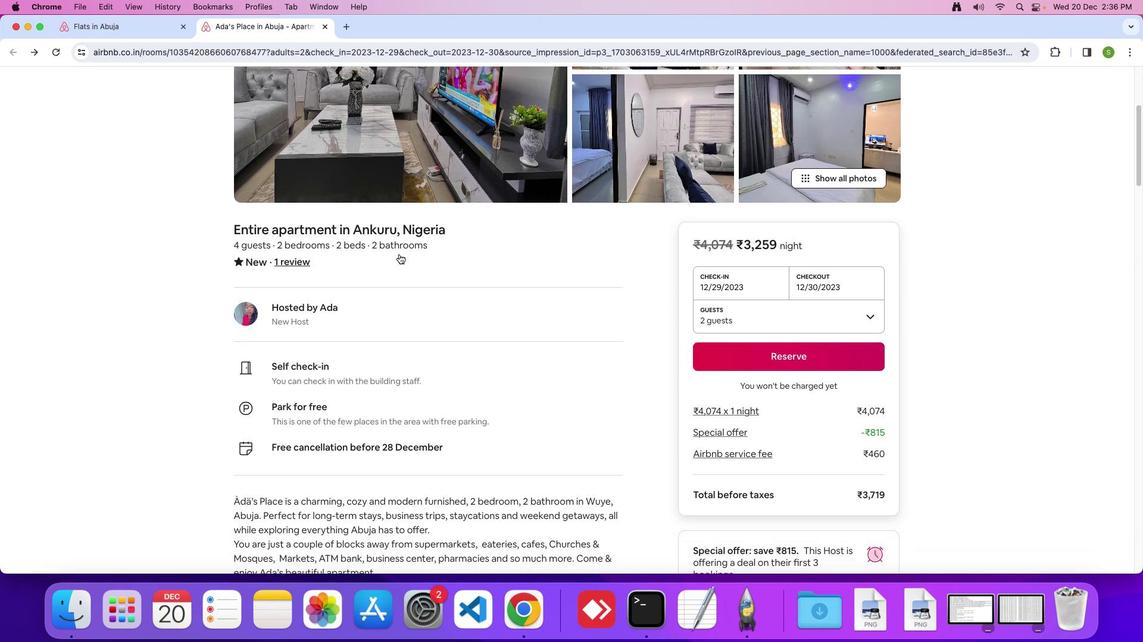 
Action: Mouse scrolled (400, 255) with delta (1, 0)
Screenshot: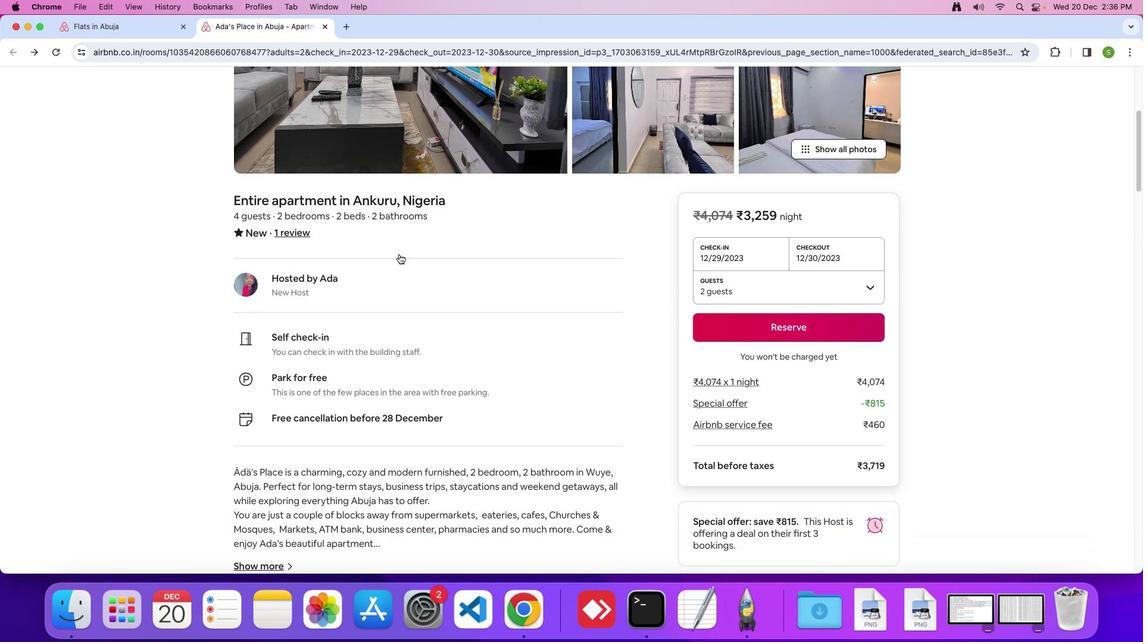 
Action: Mouse scrolled (400, 255) with delta (1, 0)
Screenshot: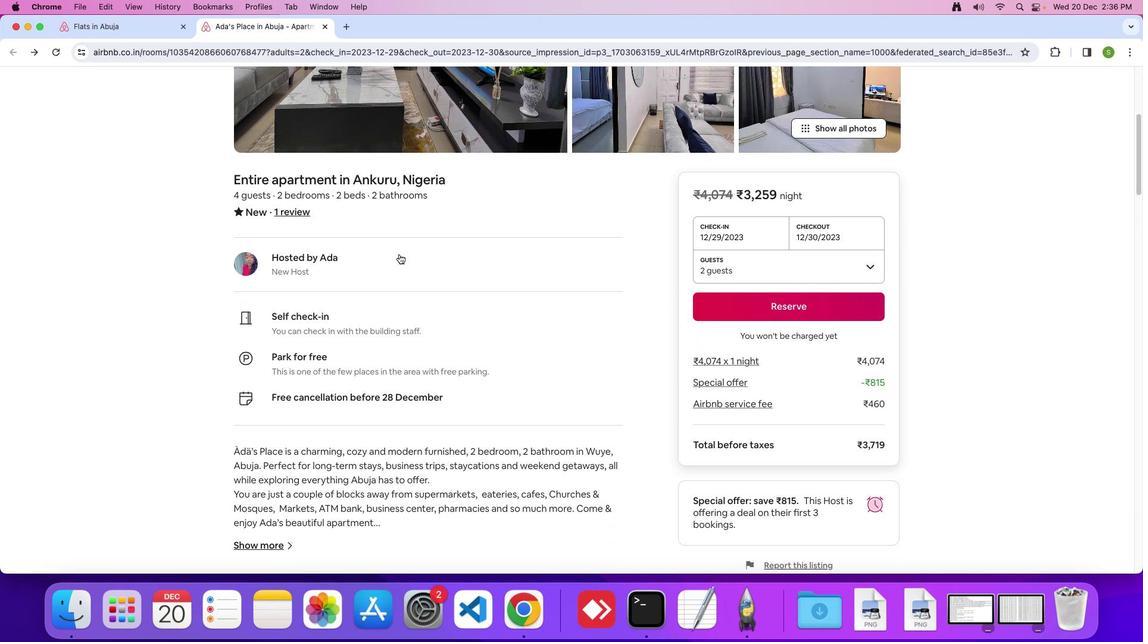 
Action: Mouse scrolled (400, 255) with delta (1, 0)
Screenshot: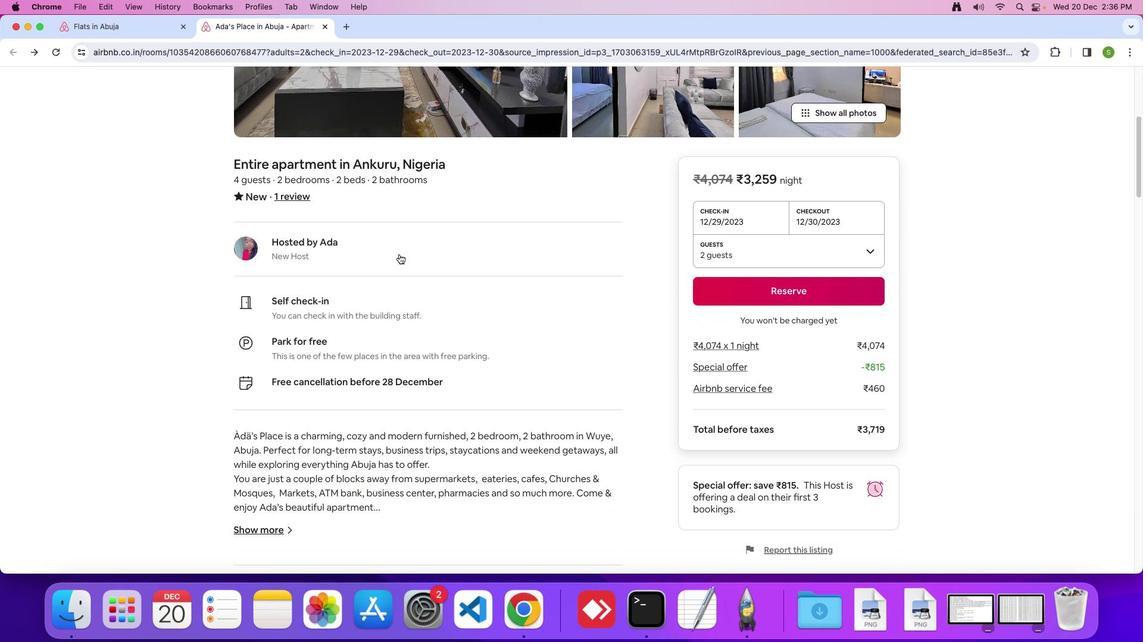 
Action: Mouse scrolled (400, 255) with delta (1, 0)
Screenshot: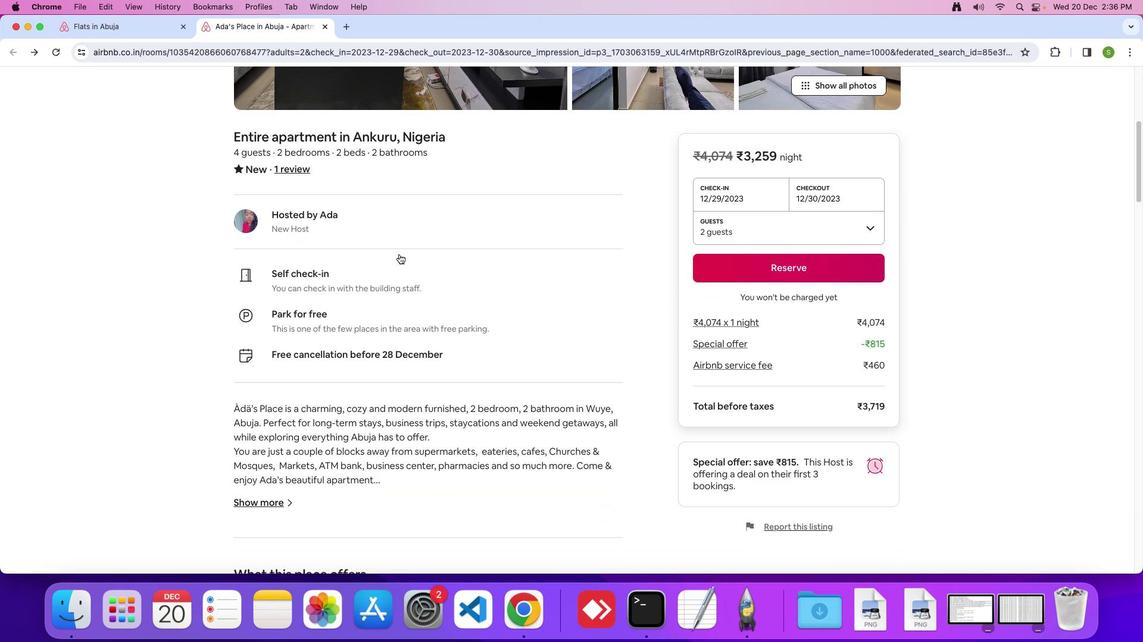 
Action: Mouse scrolled (400, 255) with delta (1, 0)
Screenshot: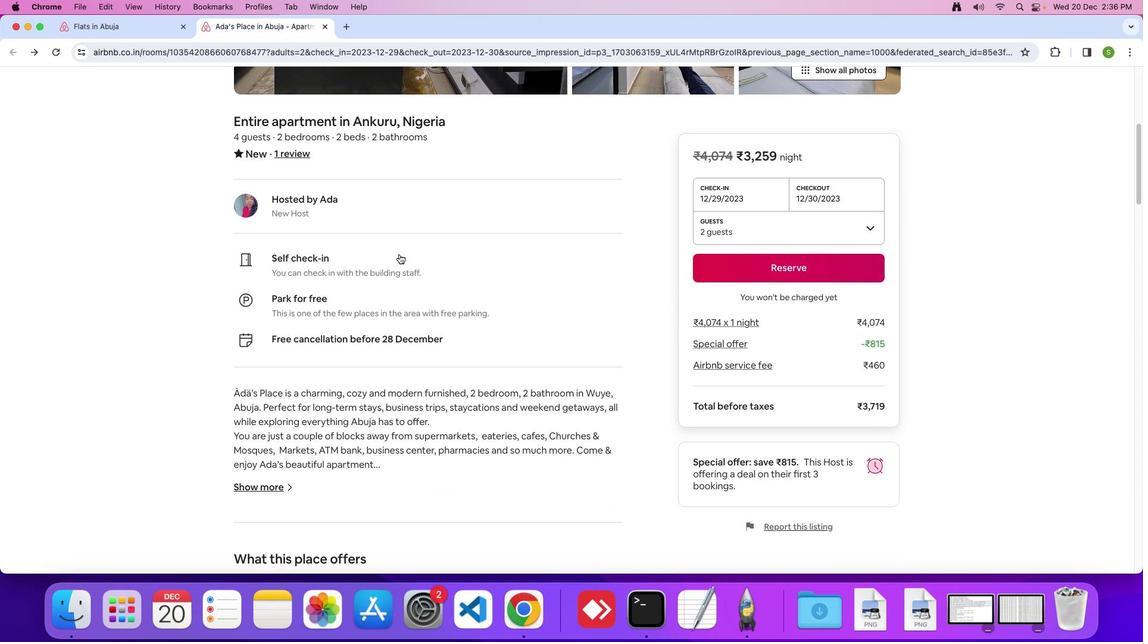
Action: Mouse scrolled (400, 255) with delta (1, 0)
Screenshot: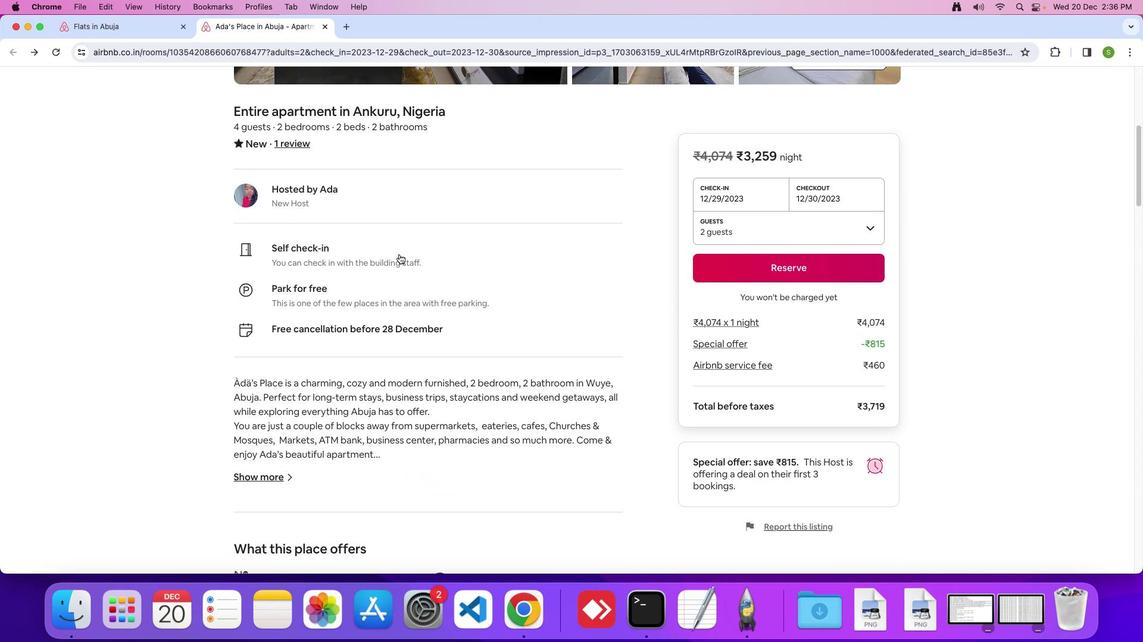 
Action: Mouse scrolled (400, 255) with delta (1, 0)
Screenshot: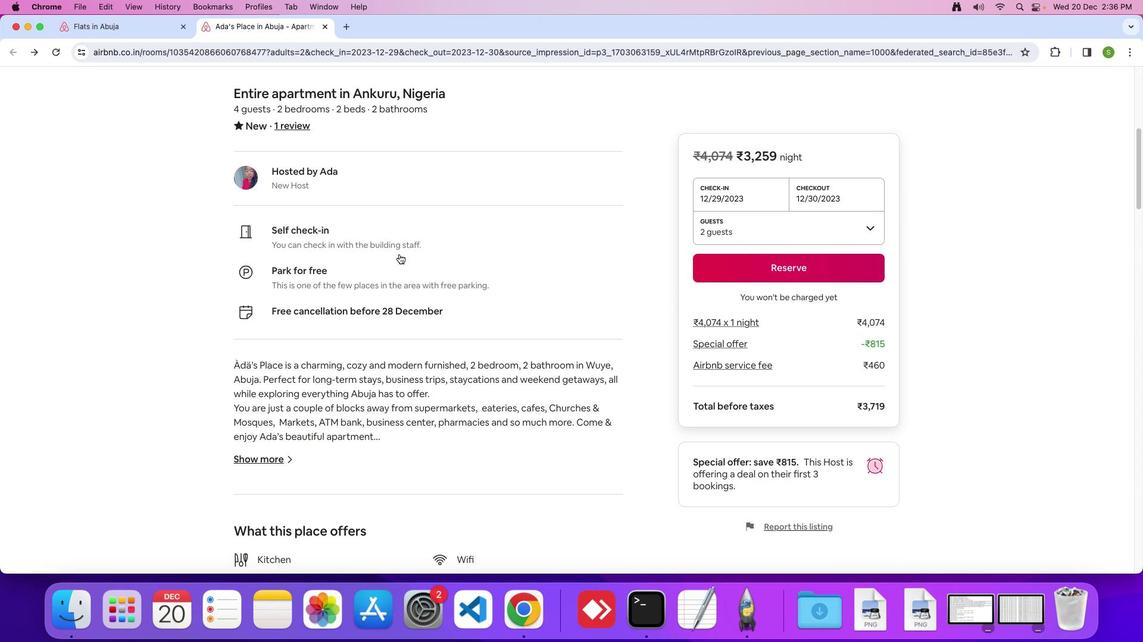 
Action: Mouse scrolled (400, 255) with delta (1, 0)
Screenshot: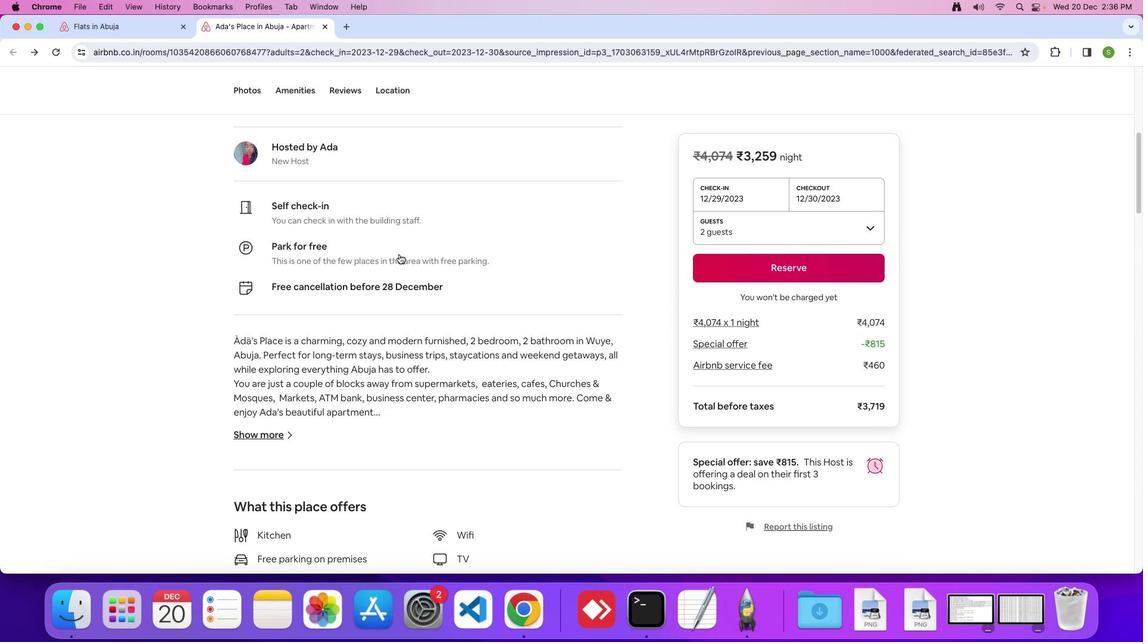 
Action: Mouse scrolled (400, 255) with delta (1, 0)
Screenshot: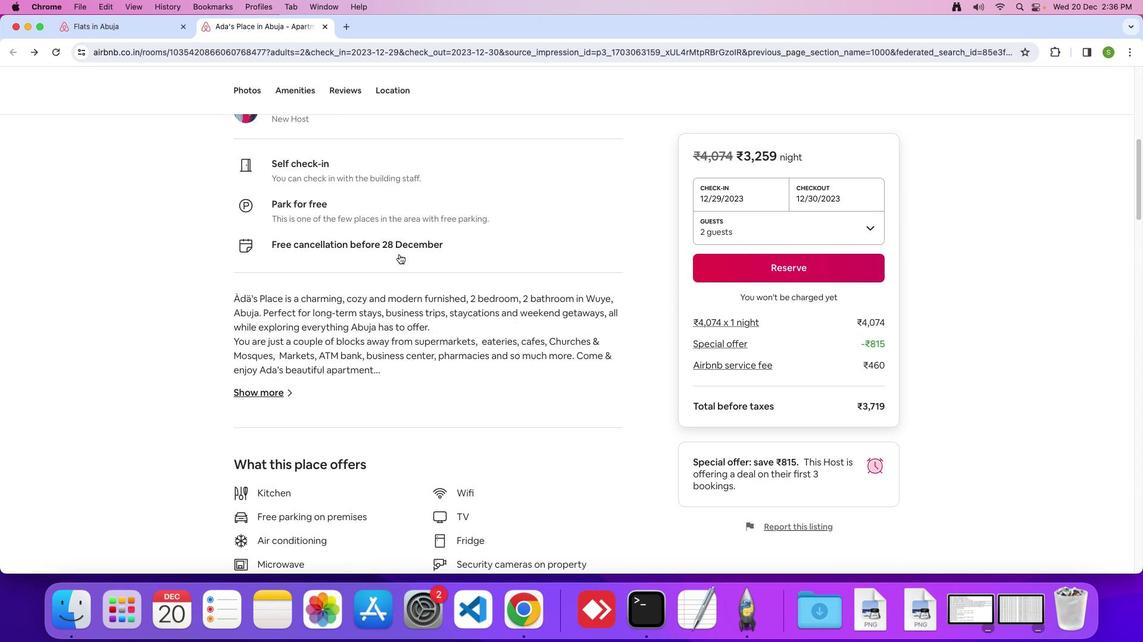
Action: Mouse scrolled (400, 255) with delta (1, 0)
Screenshot: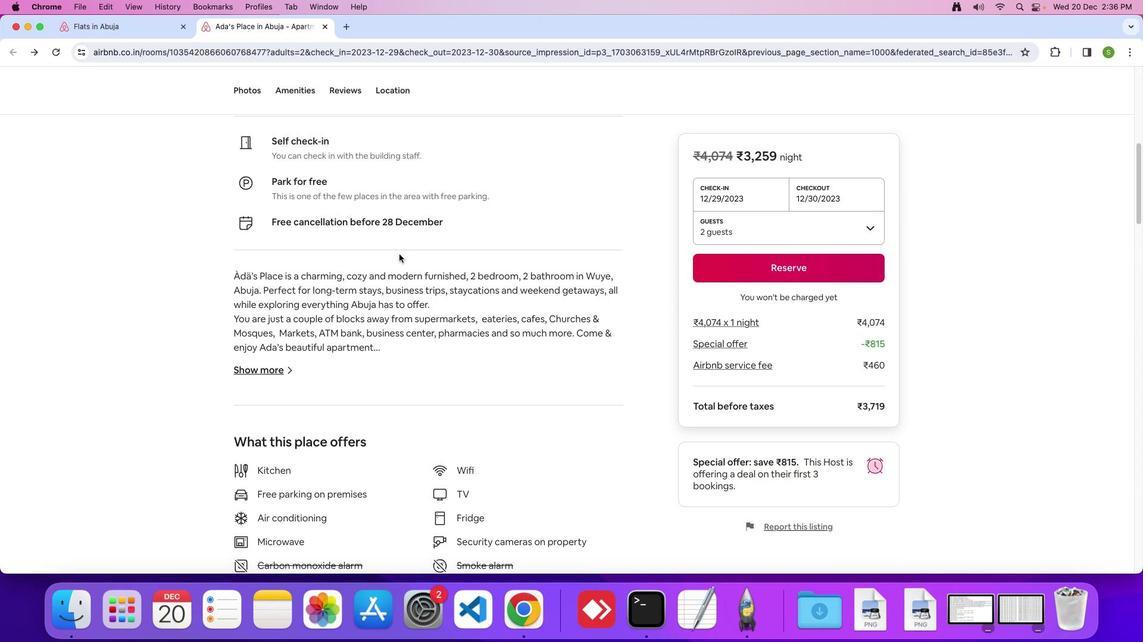 
Action: Mouse scrolled (400, 255) with delta (1, 0)
Screenshot: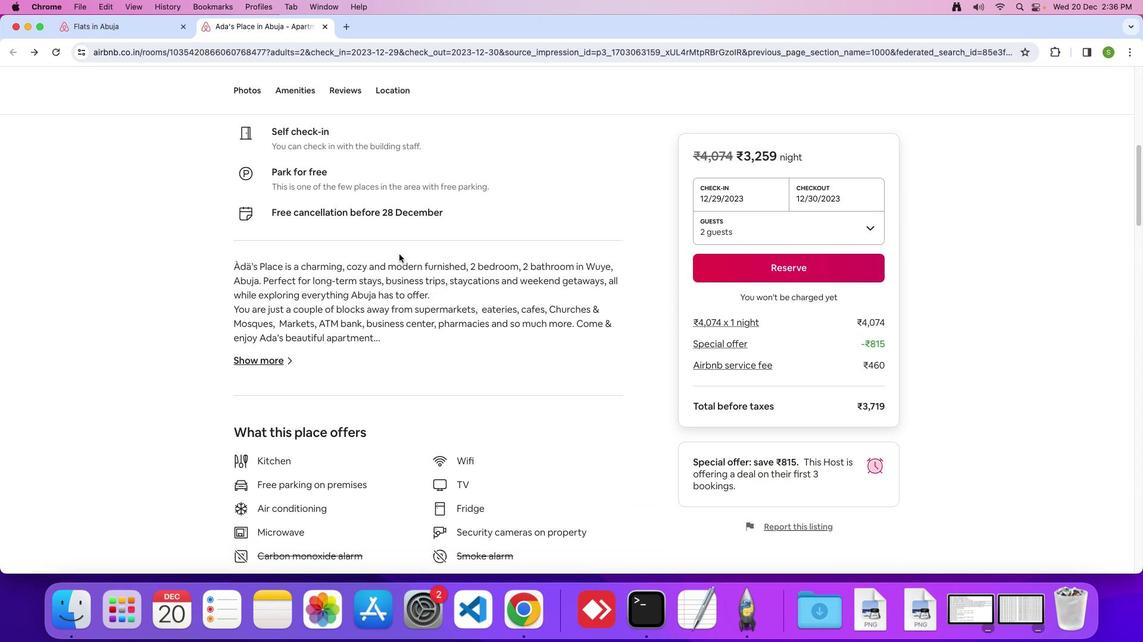 
Action: Mouse scrolled (400, 255) with delta (1, 0)
Screenshot: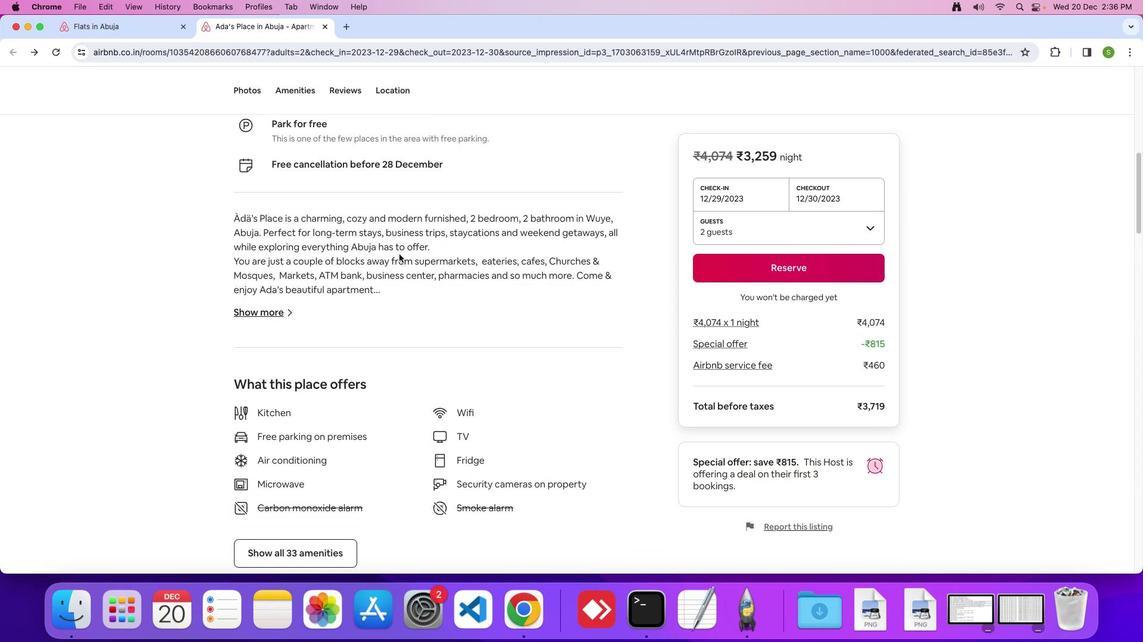 
Action: Mouse moved to (268, 300)
Screenshot: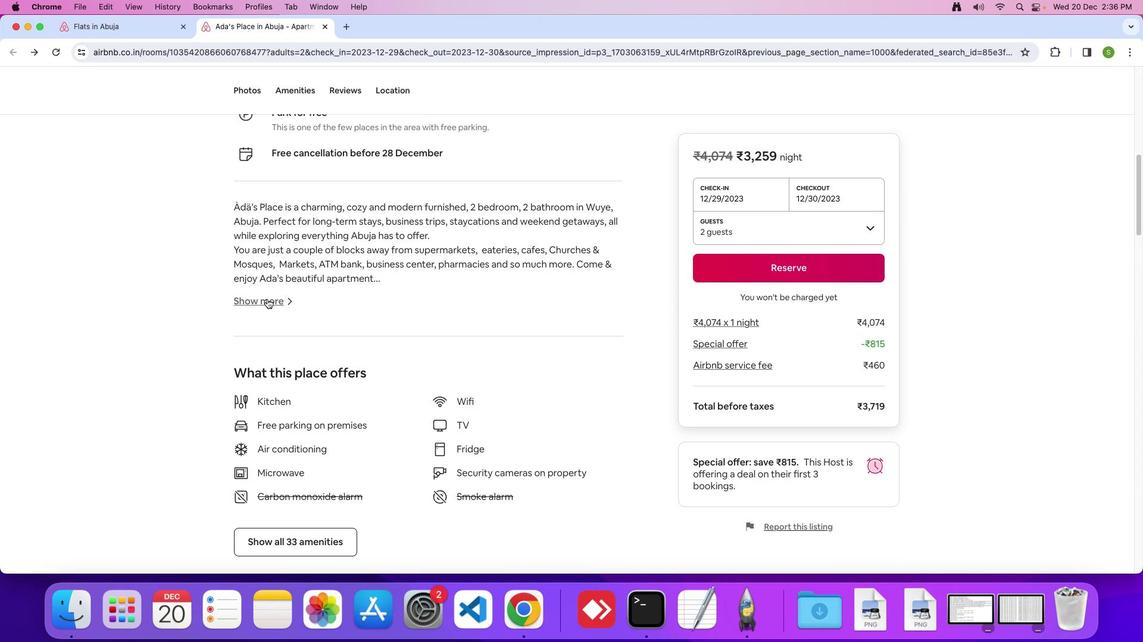 
Action: Mouse pressed left at (268, 300)
Screenshot: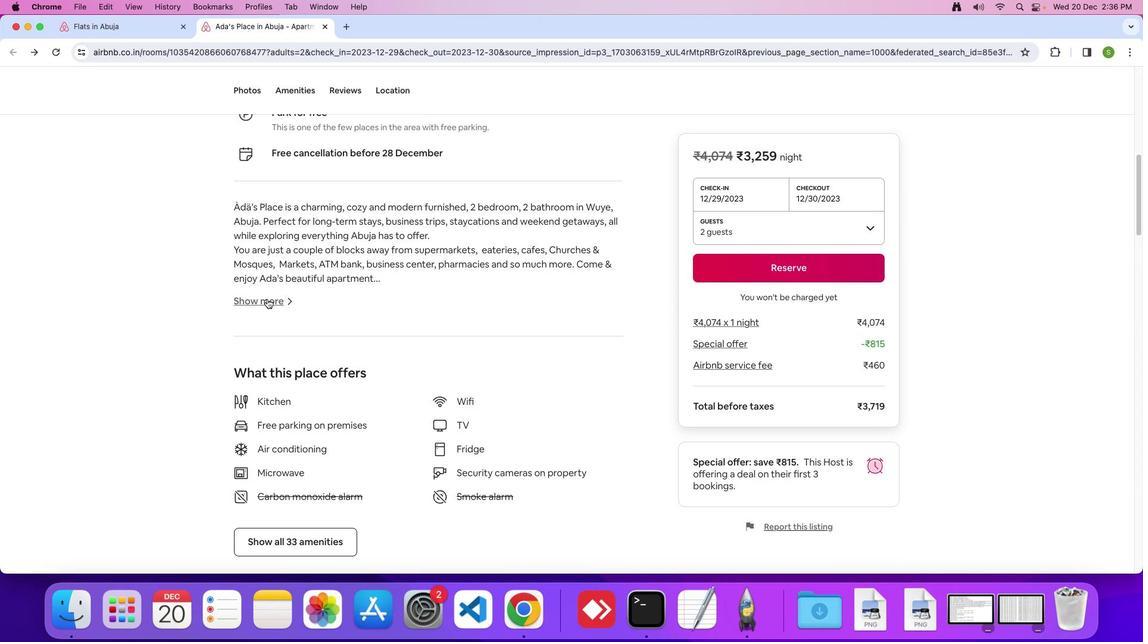
Action: Mouse moved to (672, 303)
Screenshot: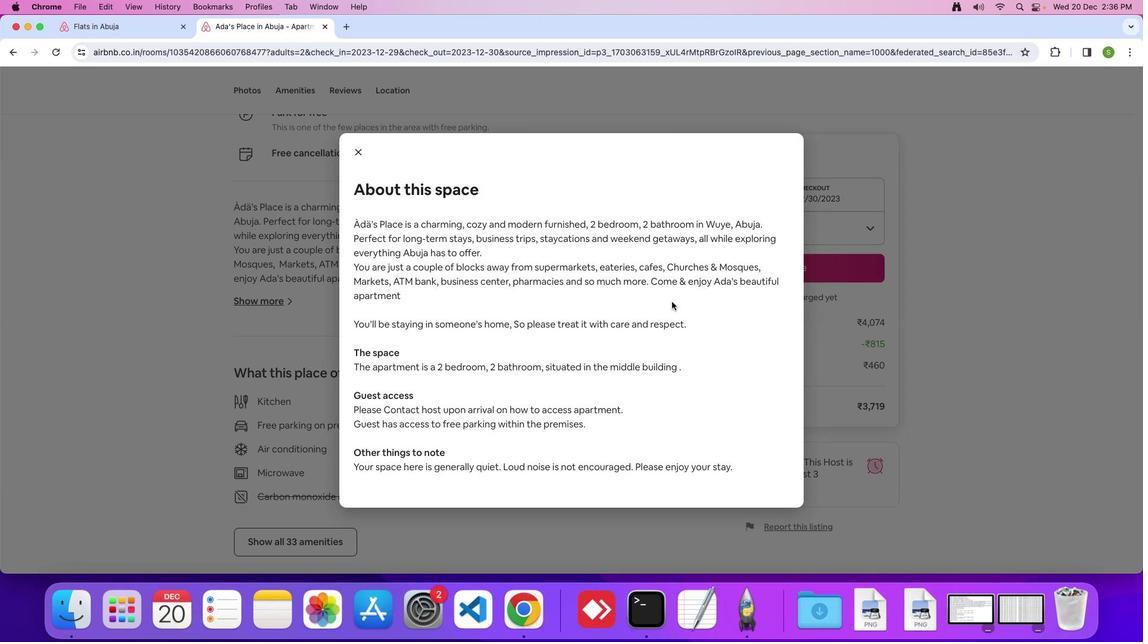 
Action: Mouse scrolled (672, 303) with delta (1, 0)
Screenshot: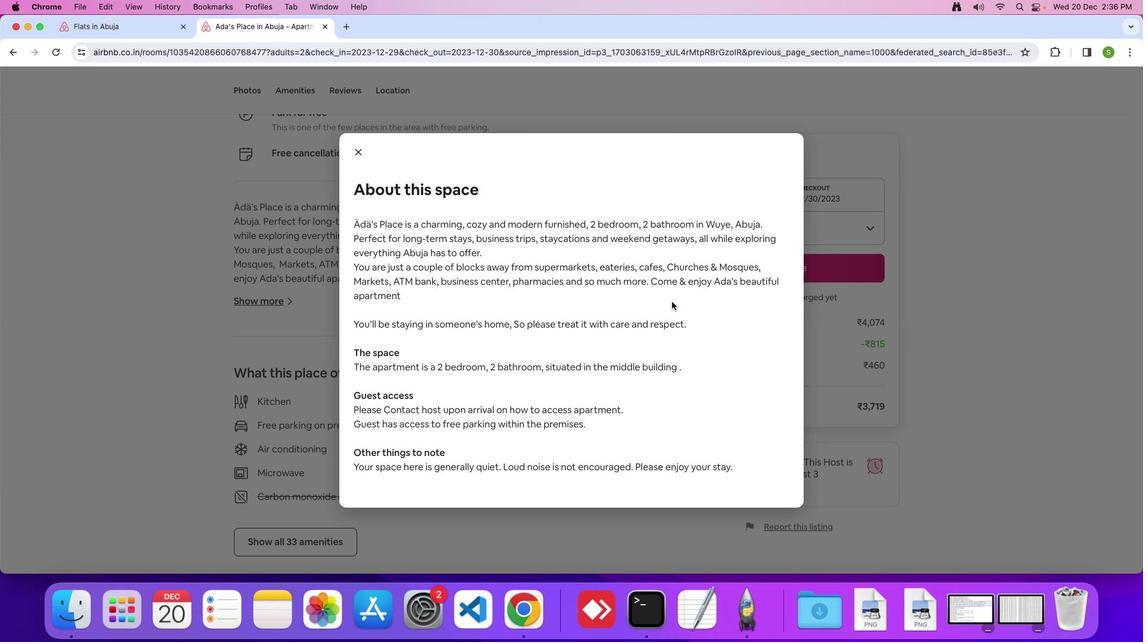 
Action: Mouse scrolled (672, 303) with delta (1, 0)
Screenshot: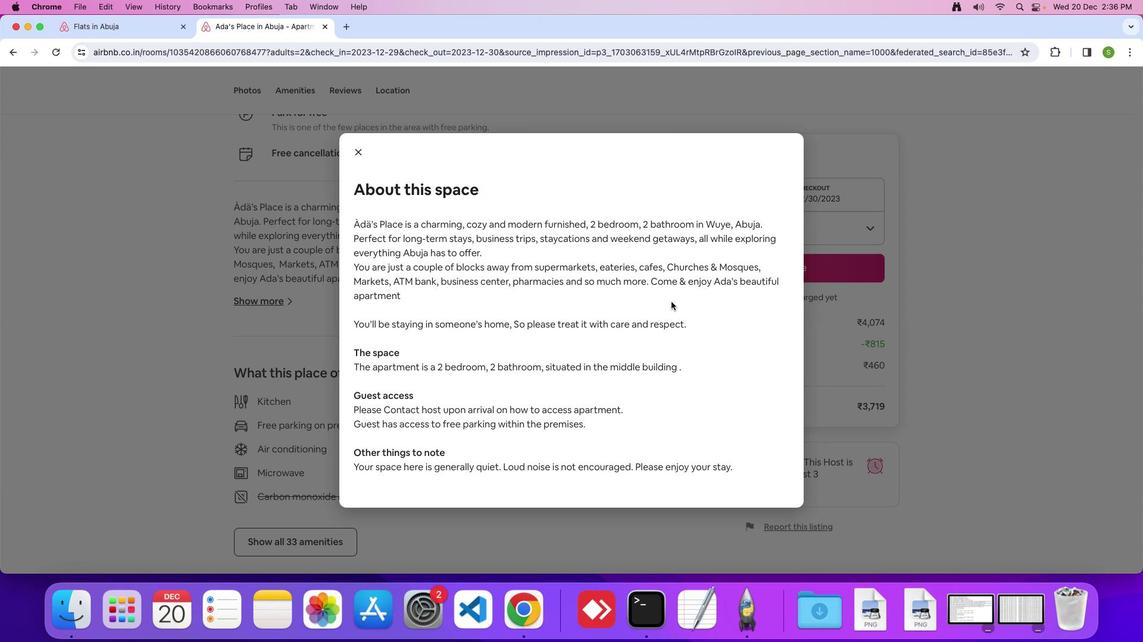 
Action: Mouse scrolled (672, 303) with delta (1, 0)
Screenshot: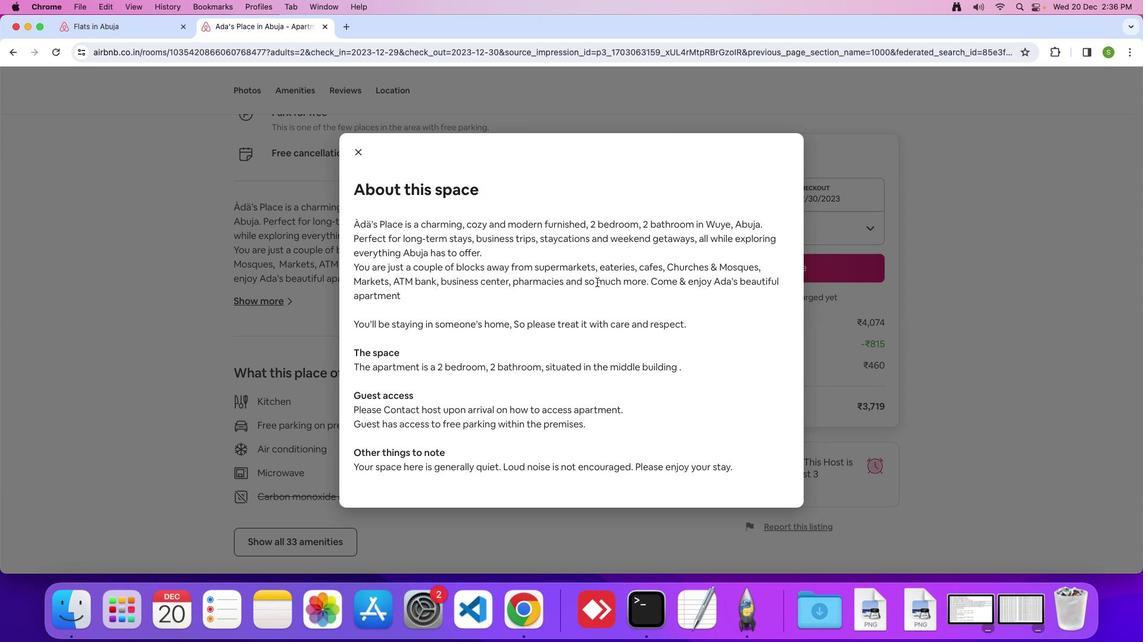 
Action: Mouse moved to (362, 157)
Screenshot: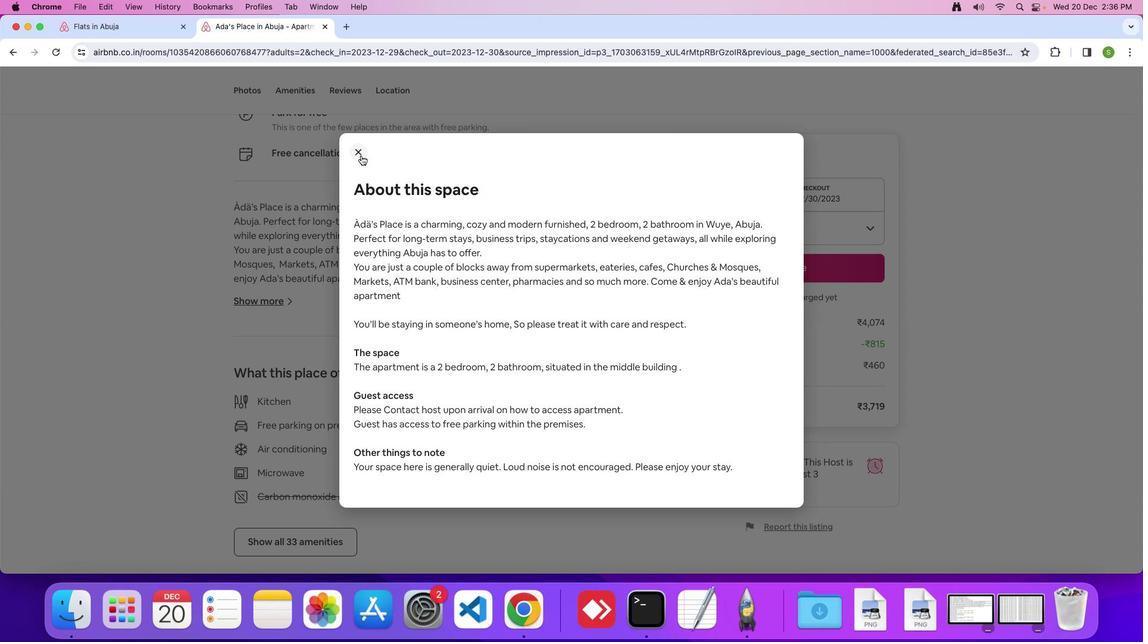 
Action: Mouse pressed left at (362, 157)
Screenshot: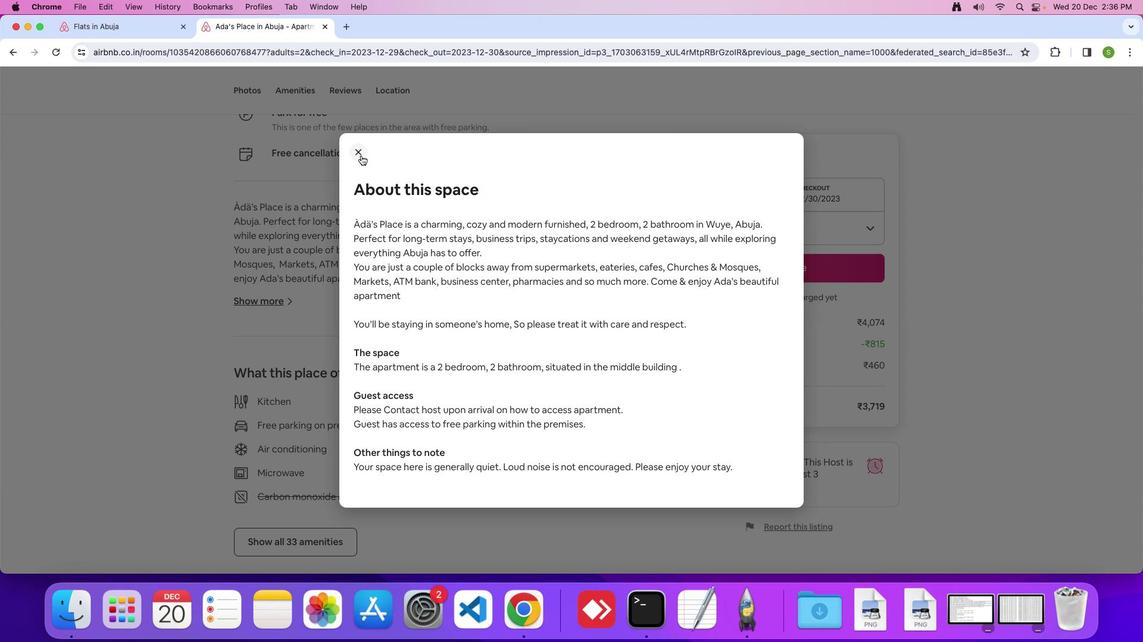 
Action: Mouse moved to (488, 263)
Screenshot: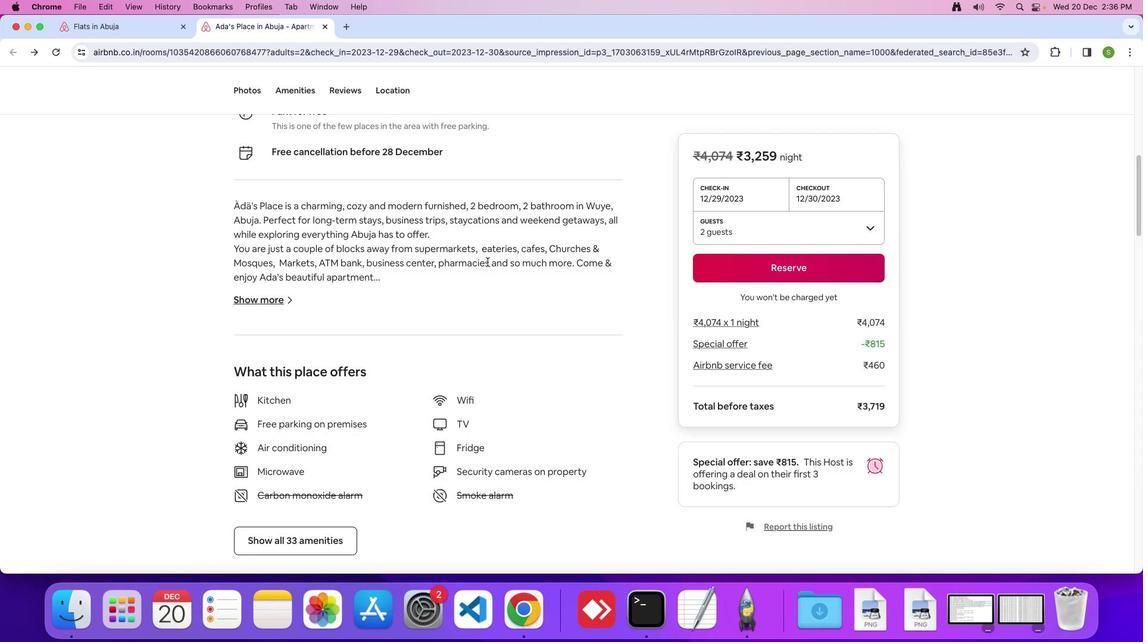 
Action: Mouse scrolled (488, 263) with delta (1, 0)
Screenshot: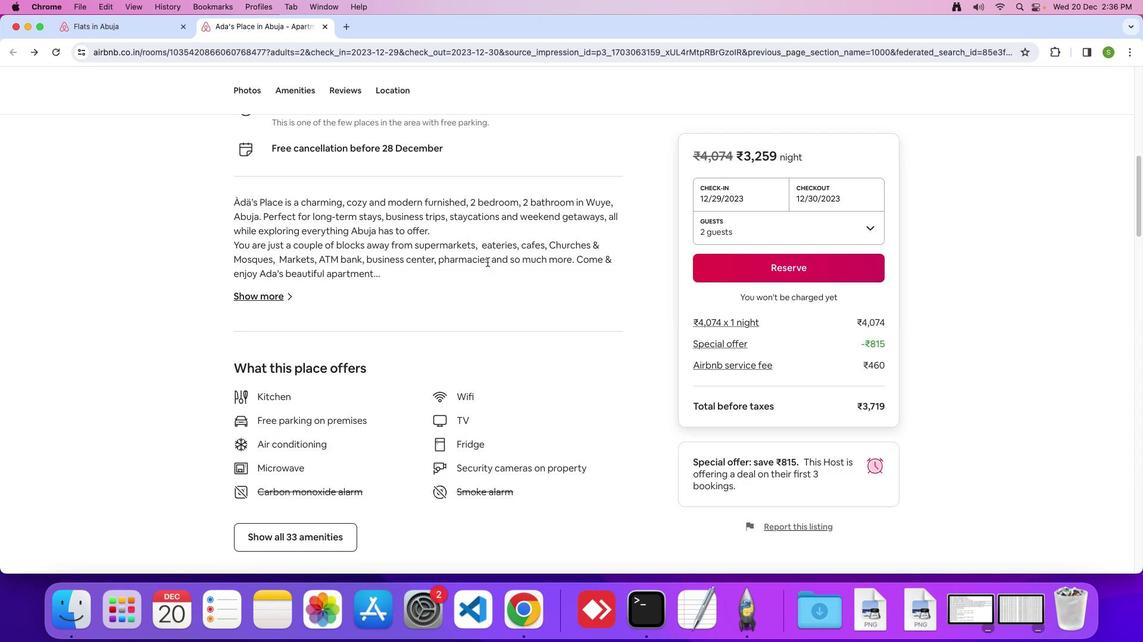 
Action: Mouse scrolled (488, 263) with delta (1, 0)
Screenshot: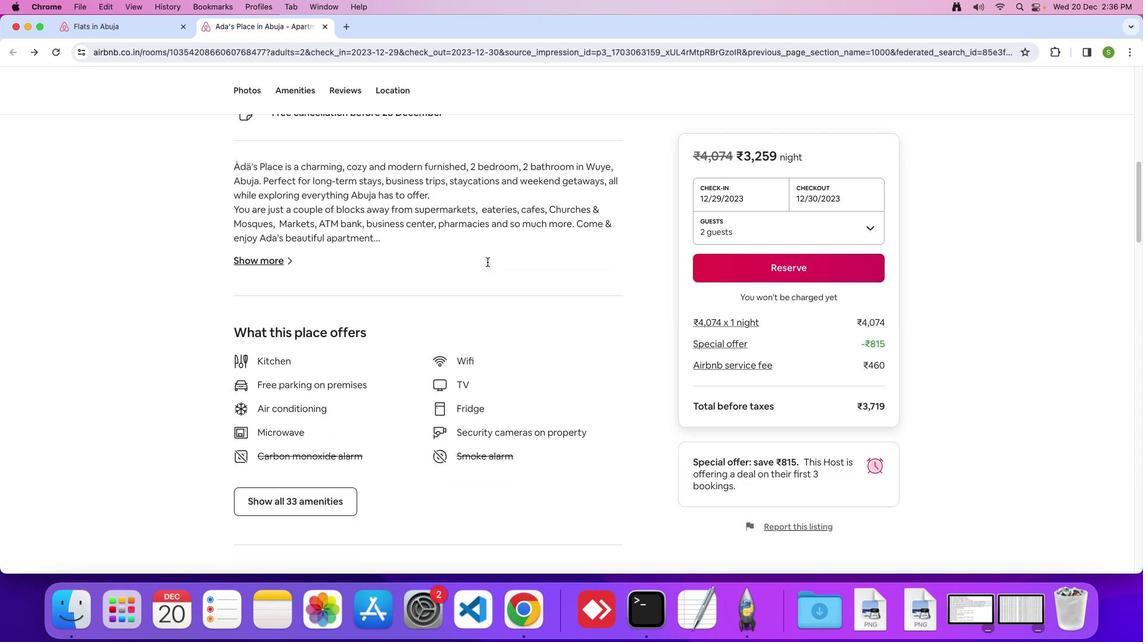 
Action: Mouse scrolled (488, 263) with delta (1, 0)
Screenshot: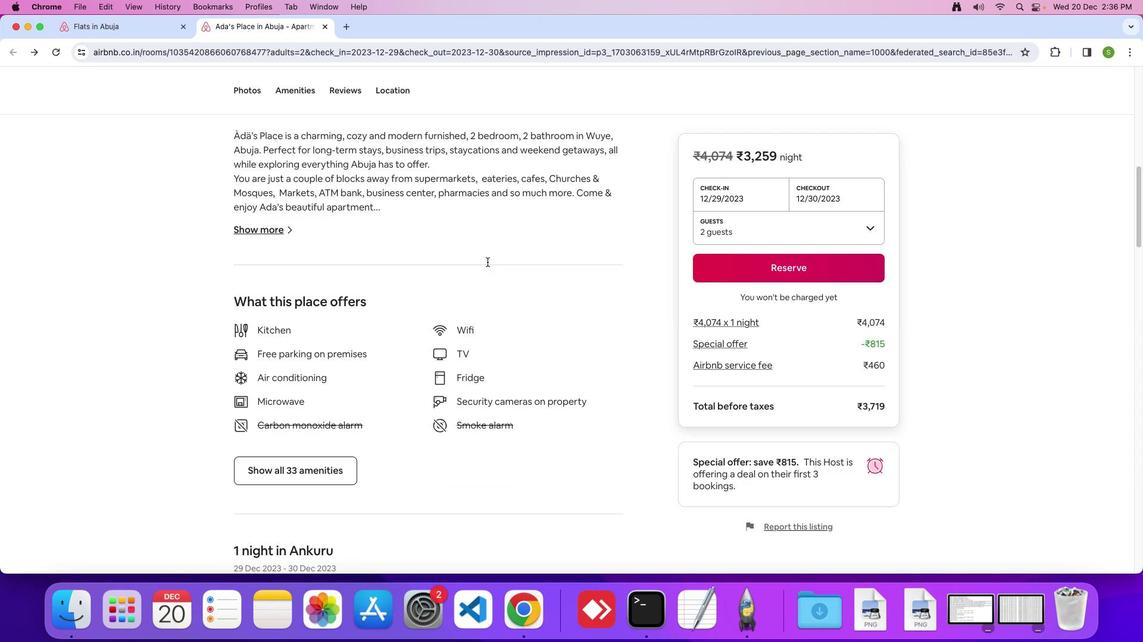 
Action: Mouse scrolled (488, 263) with delta (1, 0)
Screenshot: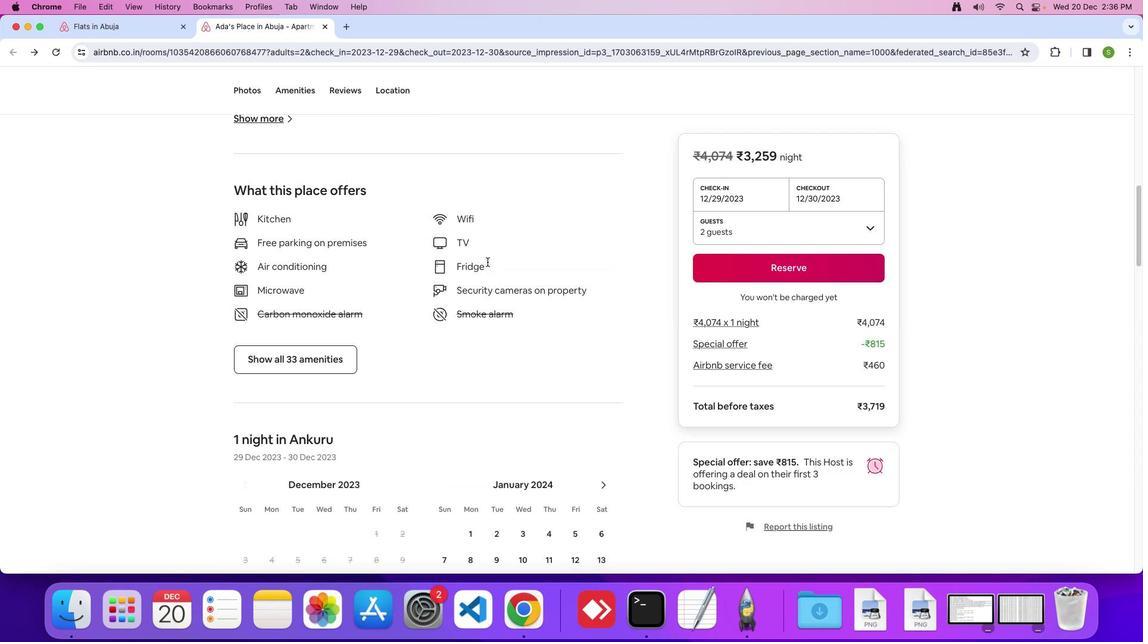 
Action: Mouse scrolled (488, 263) with delta (1, 0)
Screenshot: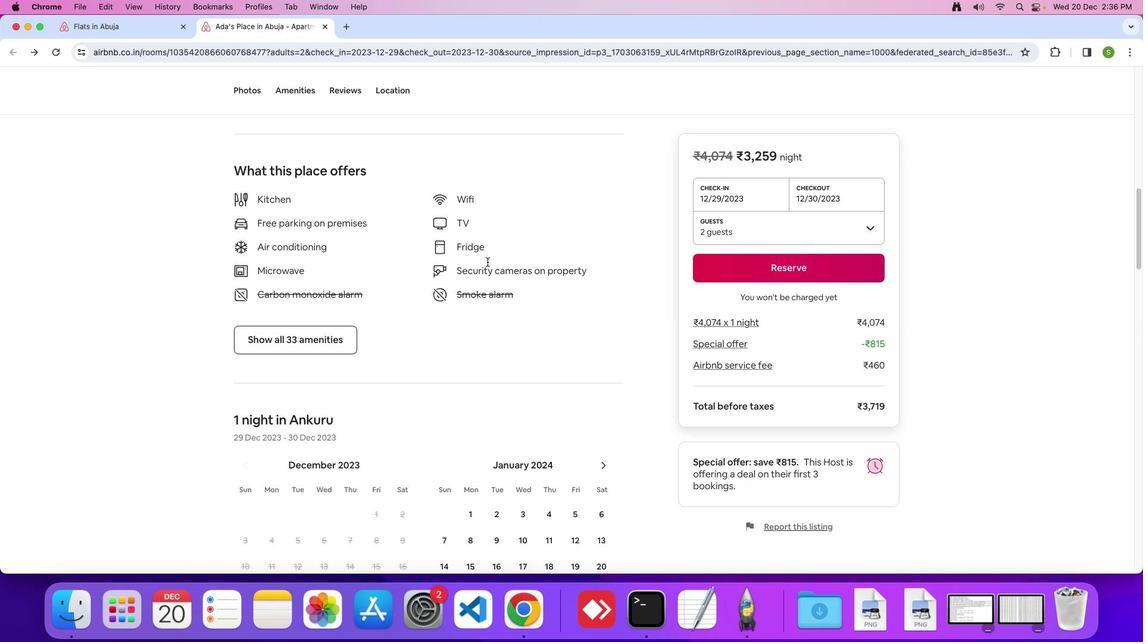 
Action: Mouse scrolled (488, 263) with delta (1, 0)
Screenshot: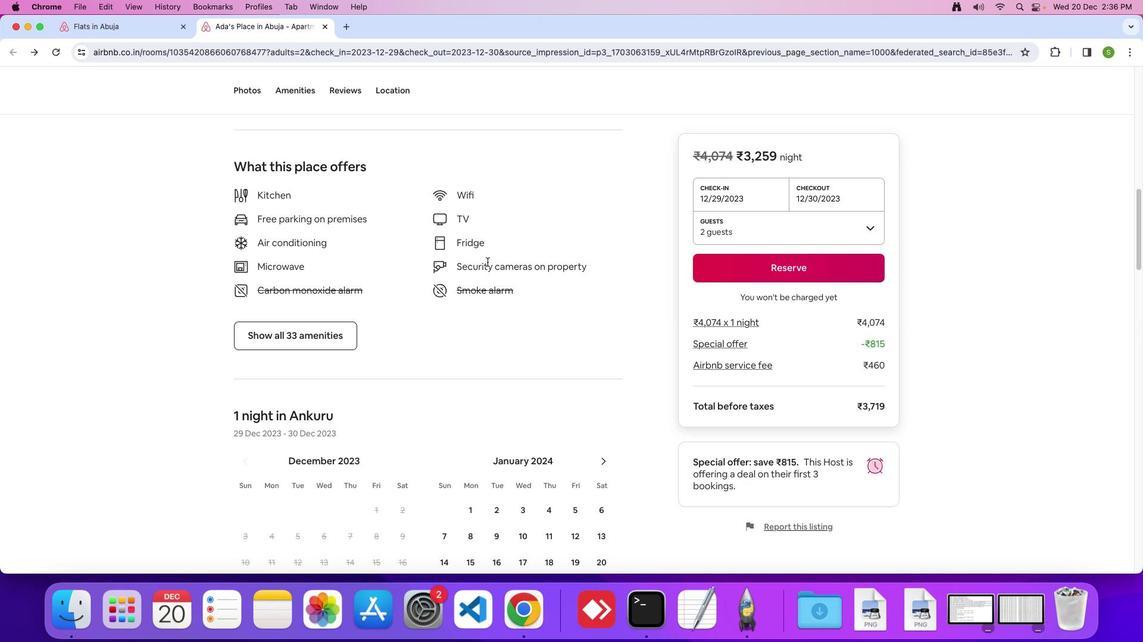 
Action: Mouse scrolled (488, 263) with delta (1, 0)
Screenshot: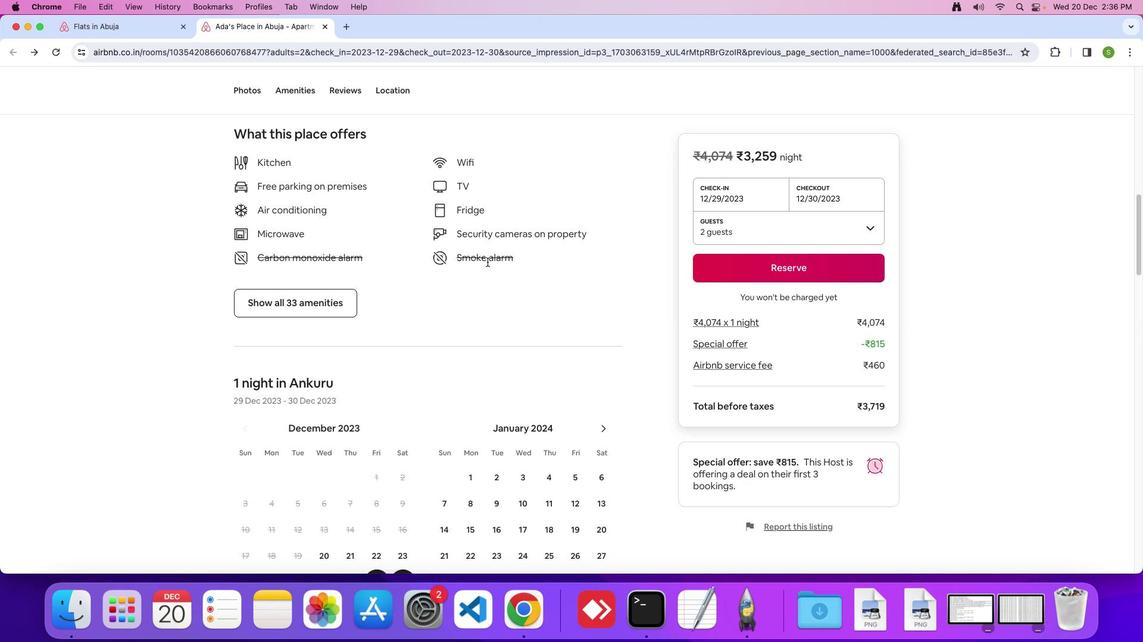 
Action: Mouse moved to (325, 267)
Screenshot: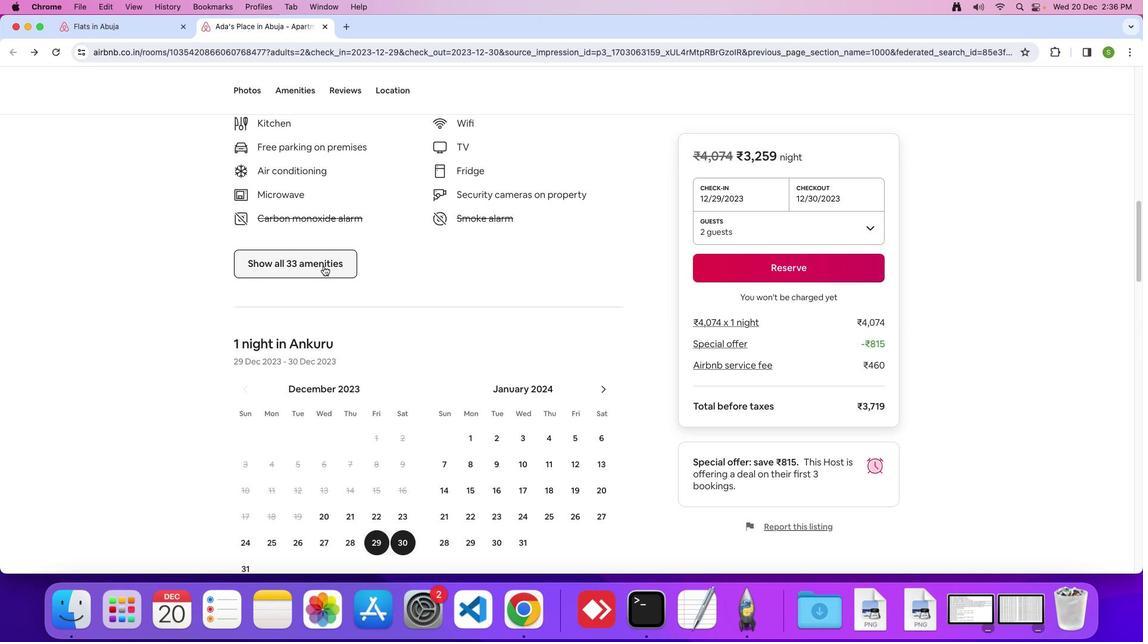 
Action: Mouse pressed left at (325, 267)
Screenshot: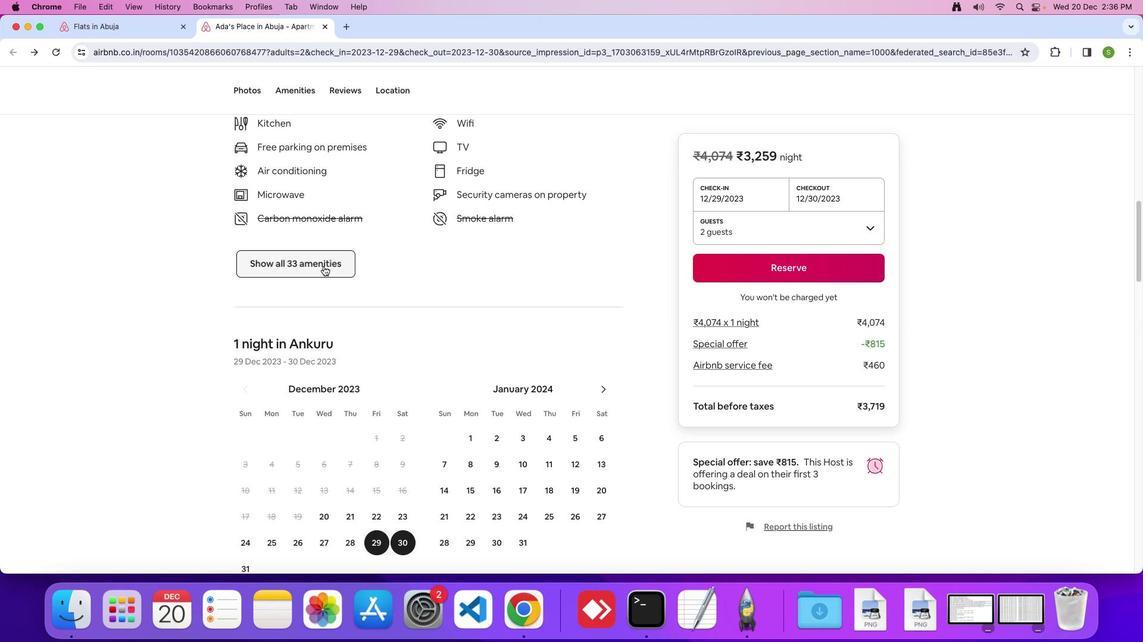 
Action: Mouse moved to (637, 283)
Screenshot: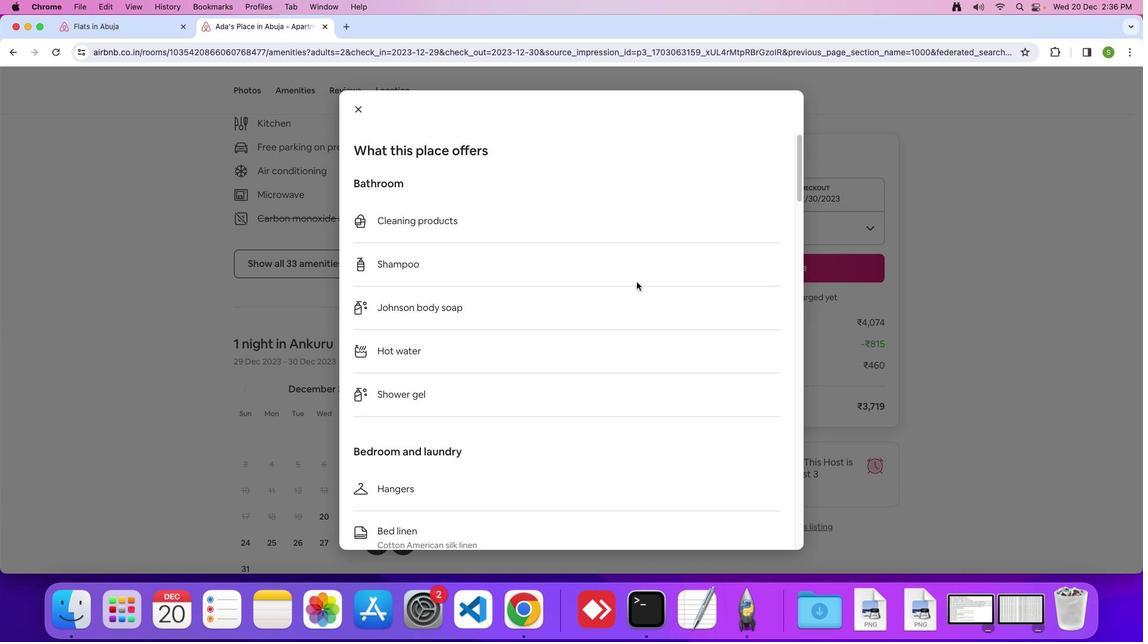 
Action: Mouse scrolled (637, 283) with delta (1, 0)
Screenshot: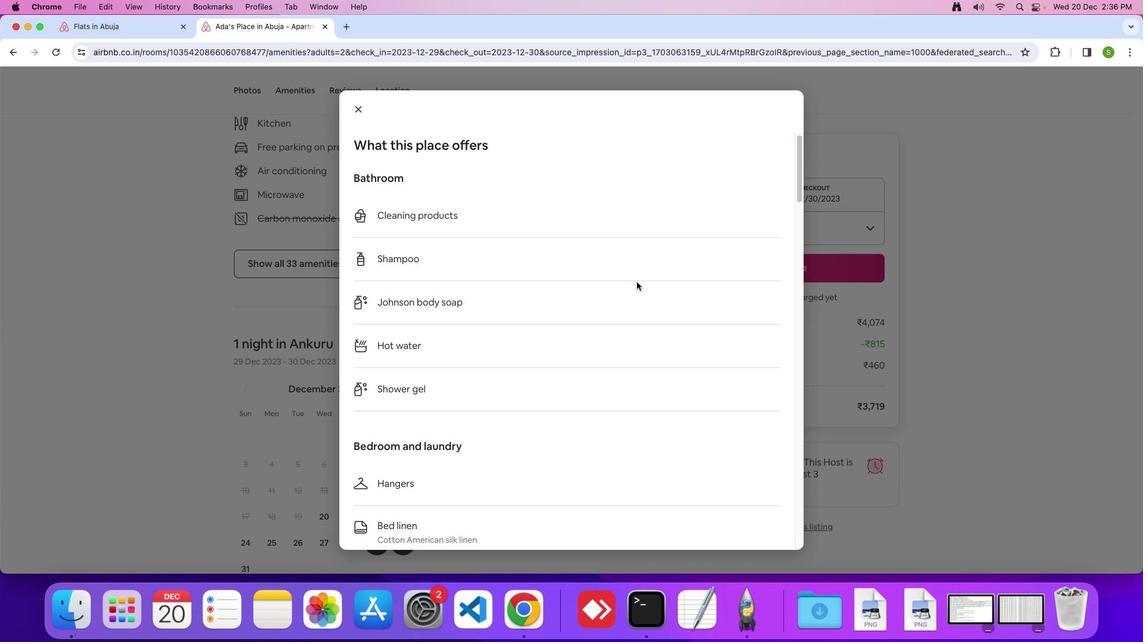 
Action: Mouse scrolled (637, 283) with delta (1, 0)
Screenshot: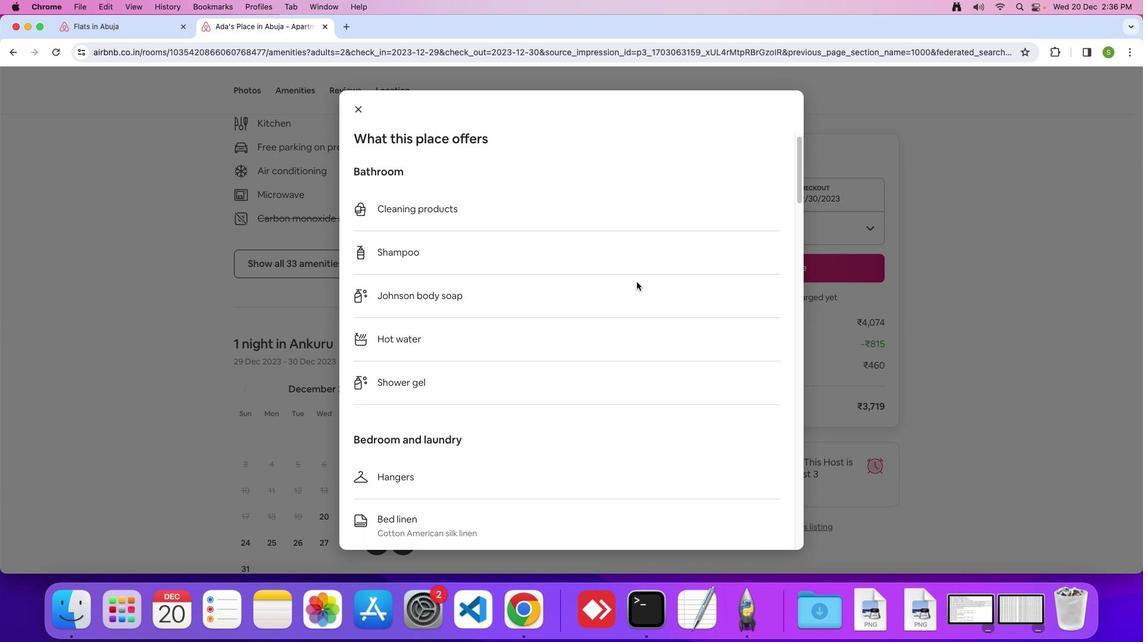 
Action: Mouse scrolled (637, 283) with delta (1, 0)
Screenshot: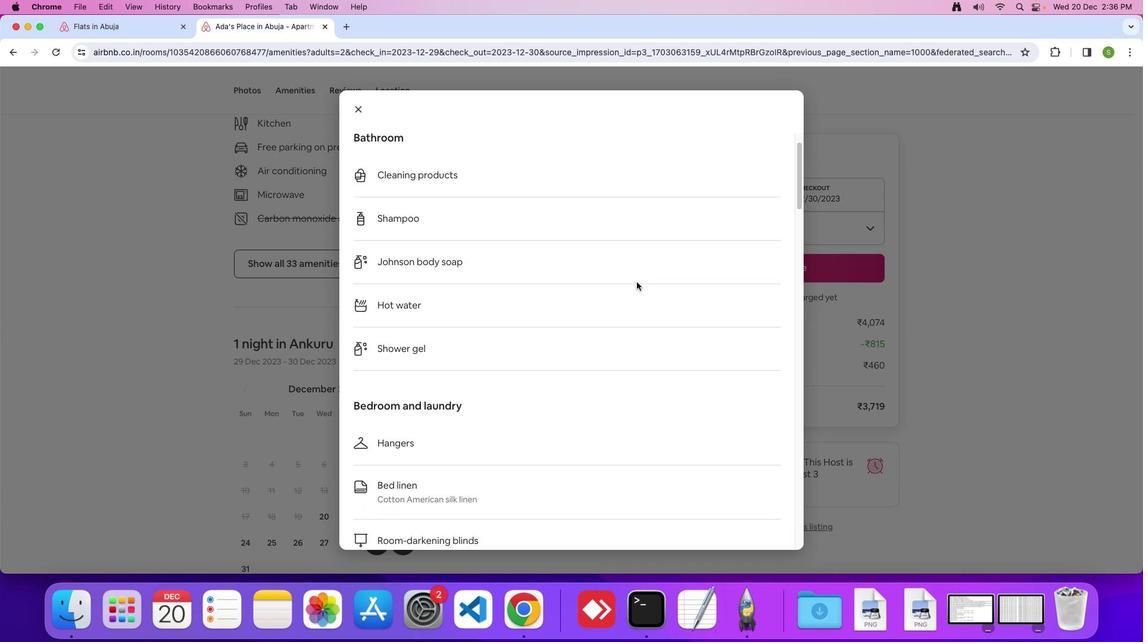 
Action: Mouse scrolled (637, 283) with delta (1, 0)
Screenshot: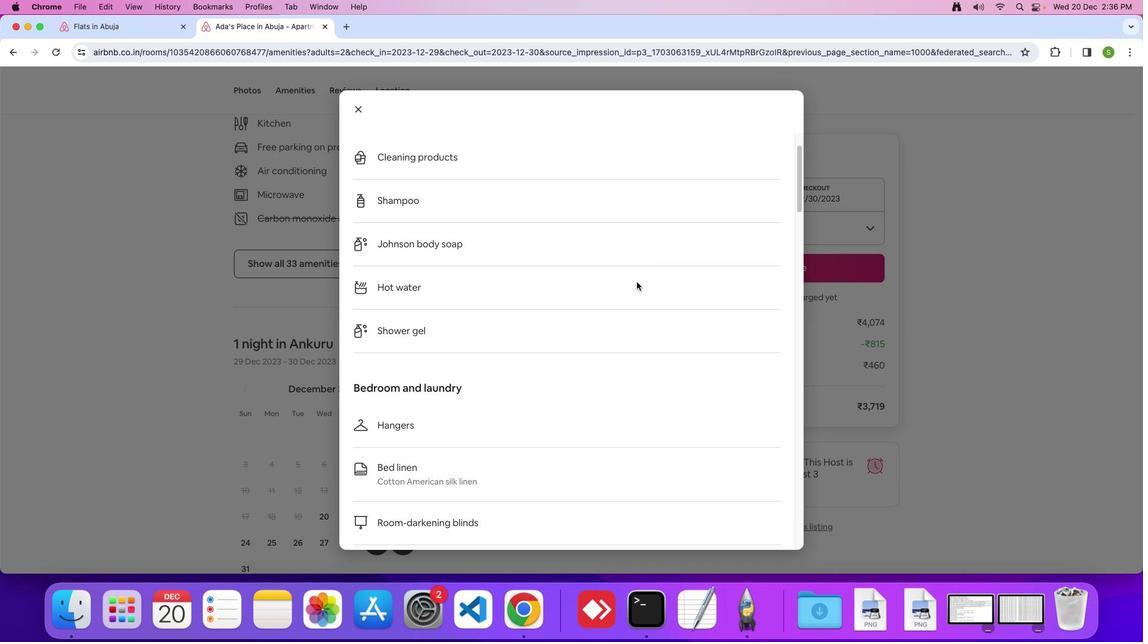 
Action: Mouse scrolled (637, 283) with delta (1, 0)
Screenshot: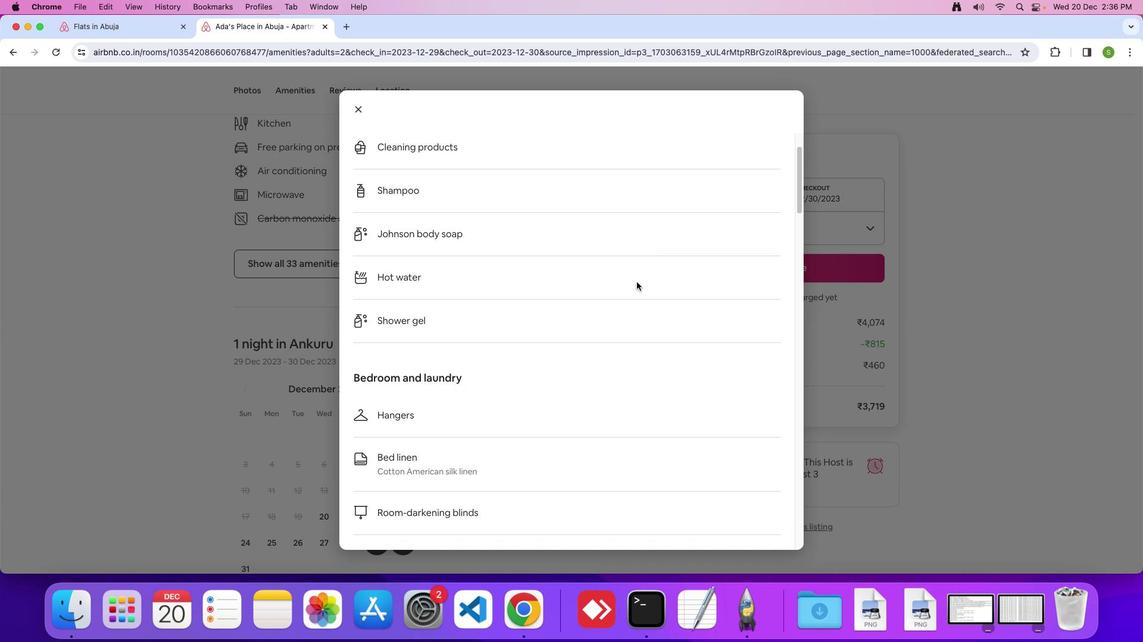 
Action: Mouse scrolled (637, 283) with delta (1, 0)
Screenshot: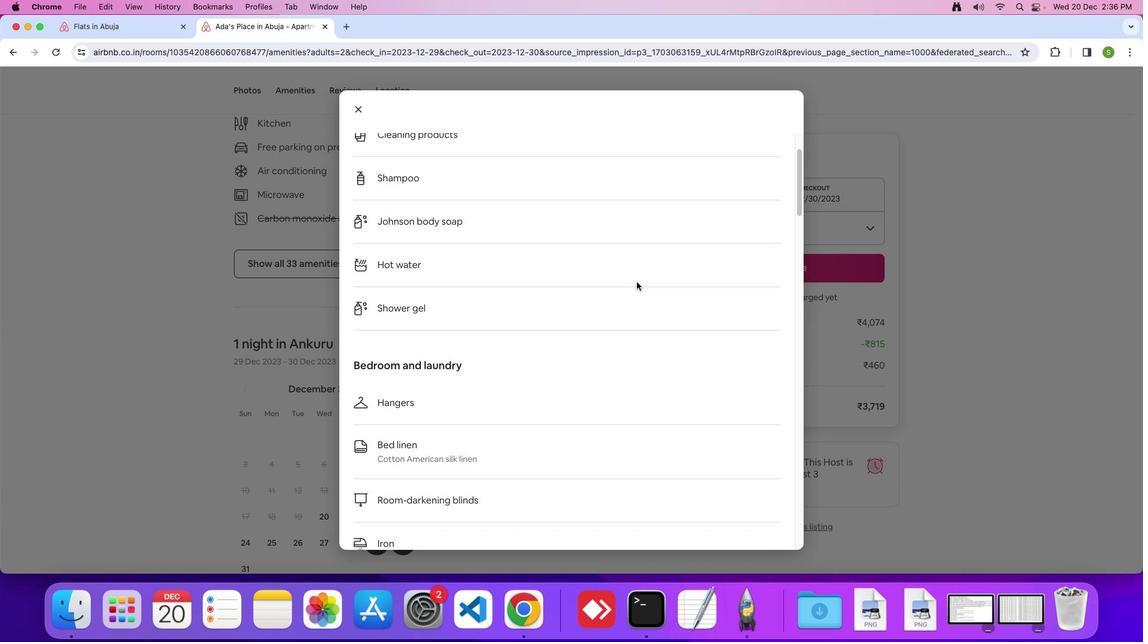 
Action: Mouse scrolled (637, 283) with delta (1, 0)
Screenshot: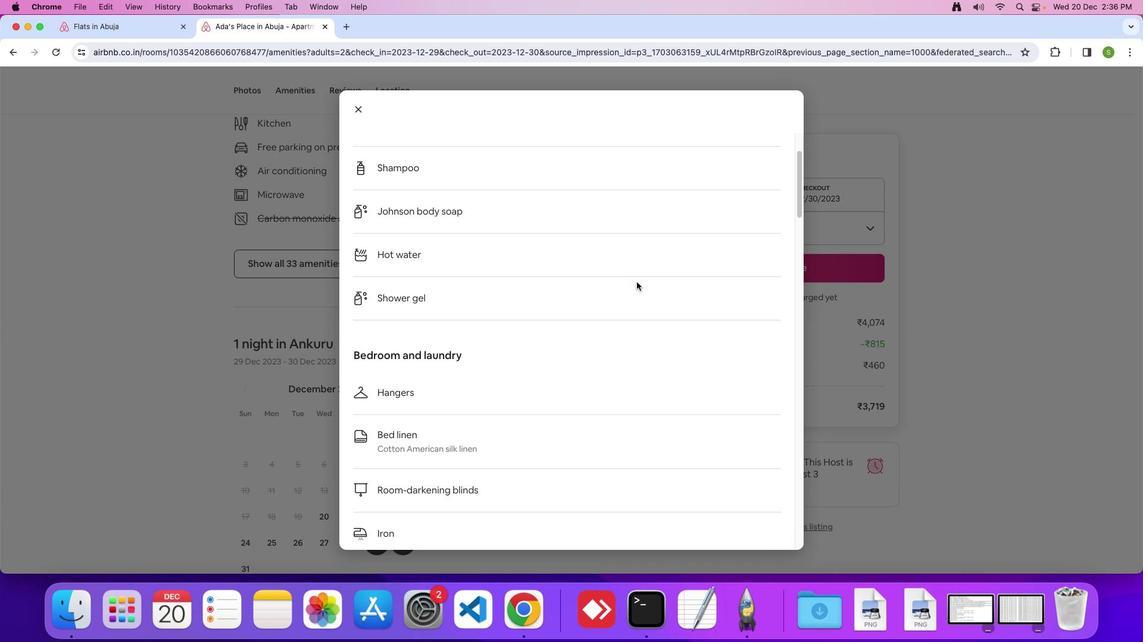 
Action: Mouse scrolled (637, 283) with delta (1, 0)
Screenshot: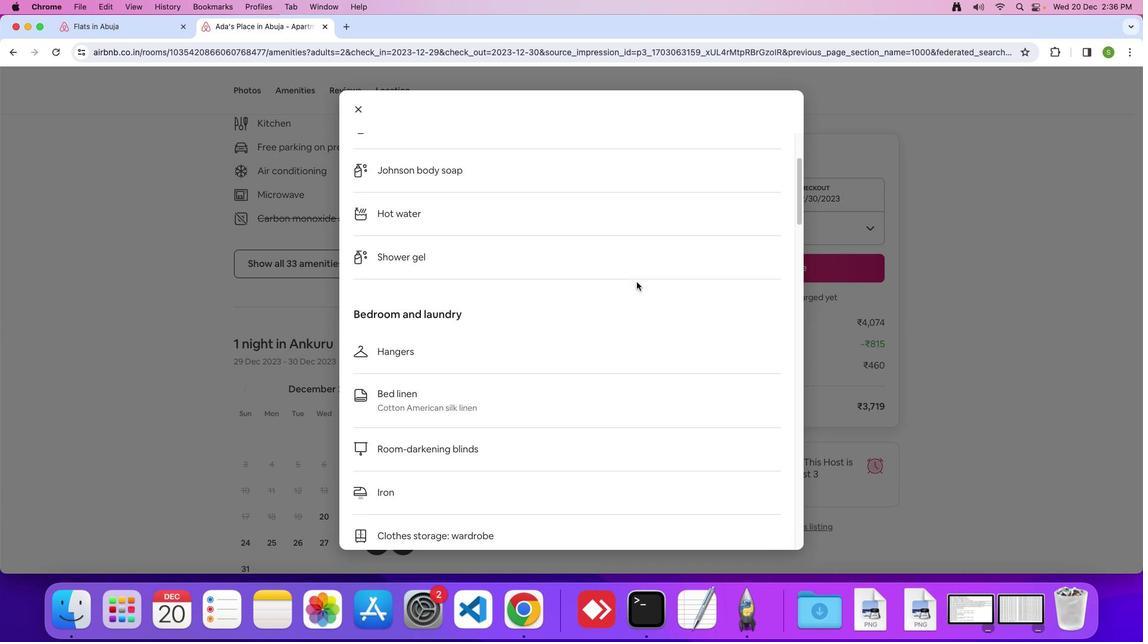 
Action: Mouse scrolled (637, 283) with delta (1, 0)
Screenshot: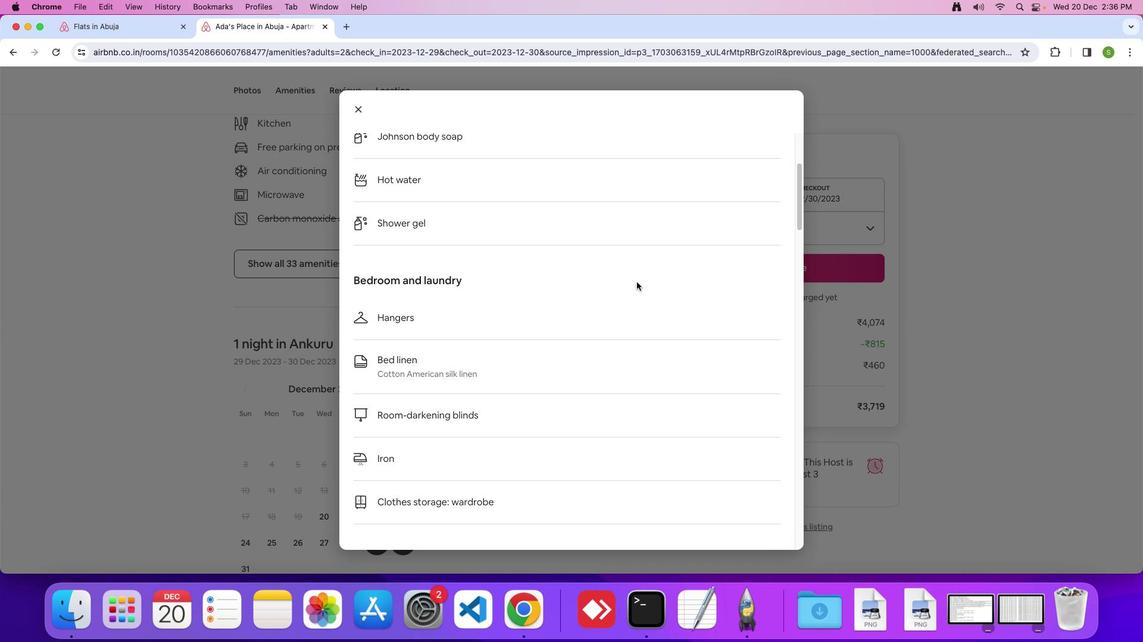 
Action: Mouse scrolled (637, 283) with delta (1, 0)
Screenshot: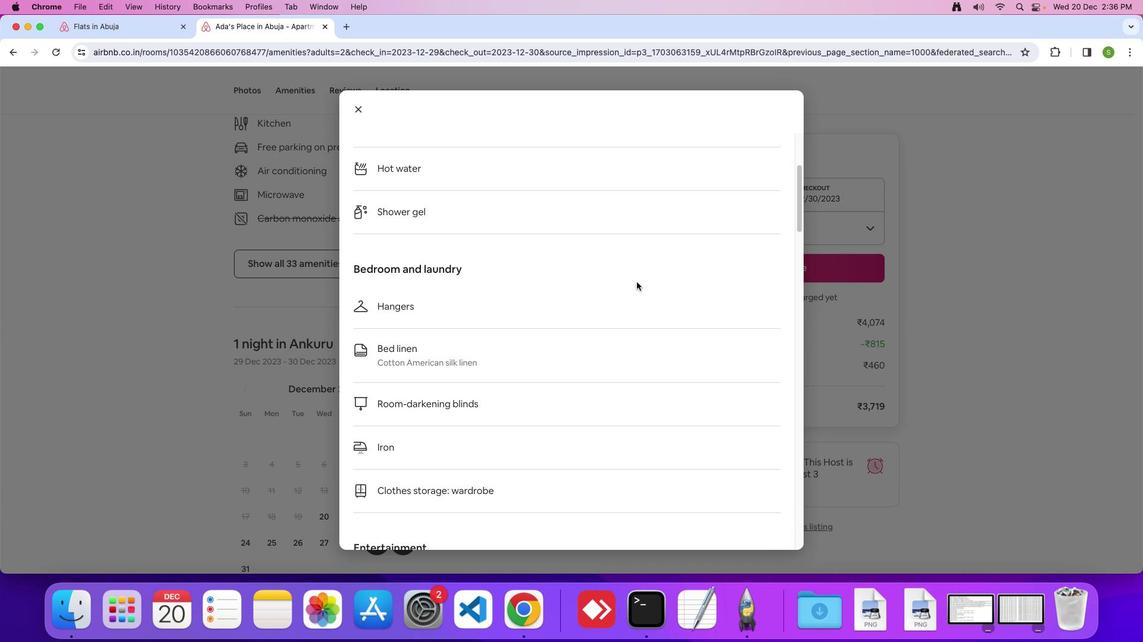 
Action: Mouse scrolled (637, 283) with delta (1, 0)
Screenshot: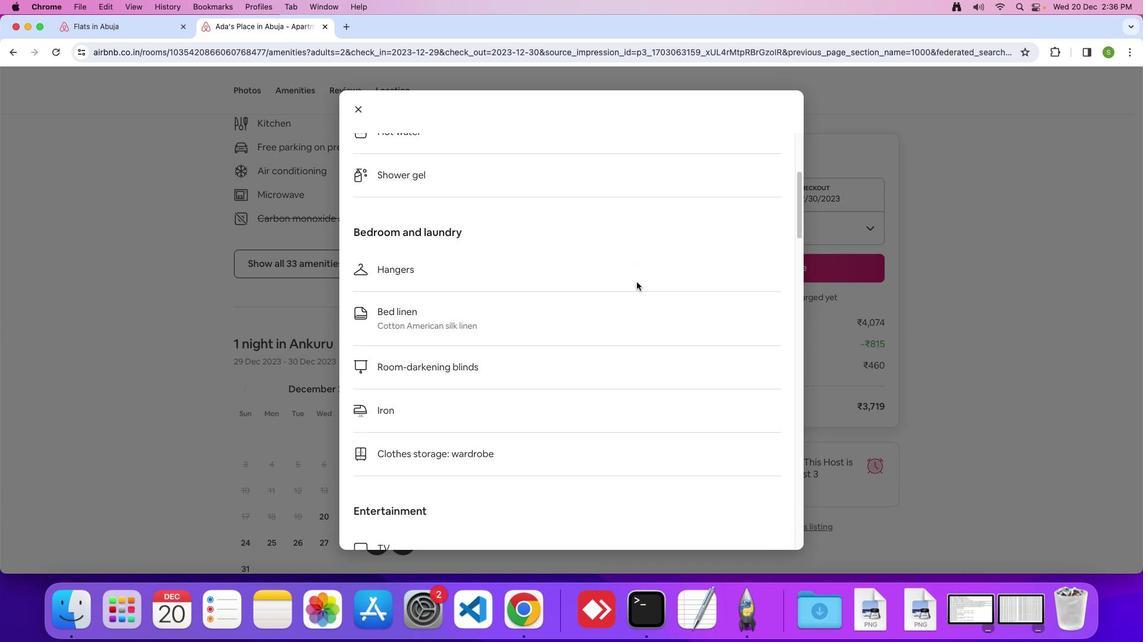
Action: Mouse scrolled (637, 283) with delta (1, 0)
Screenshot: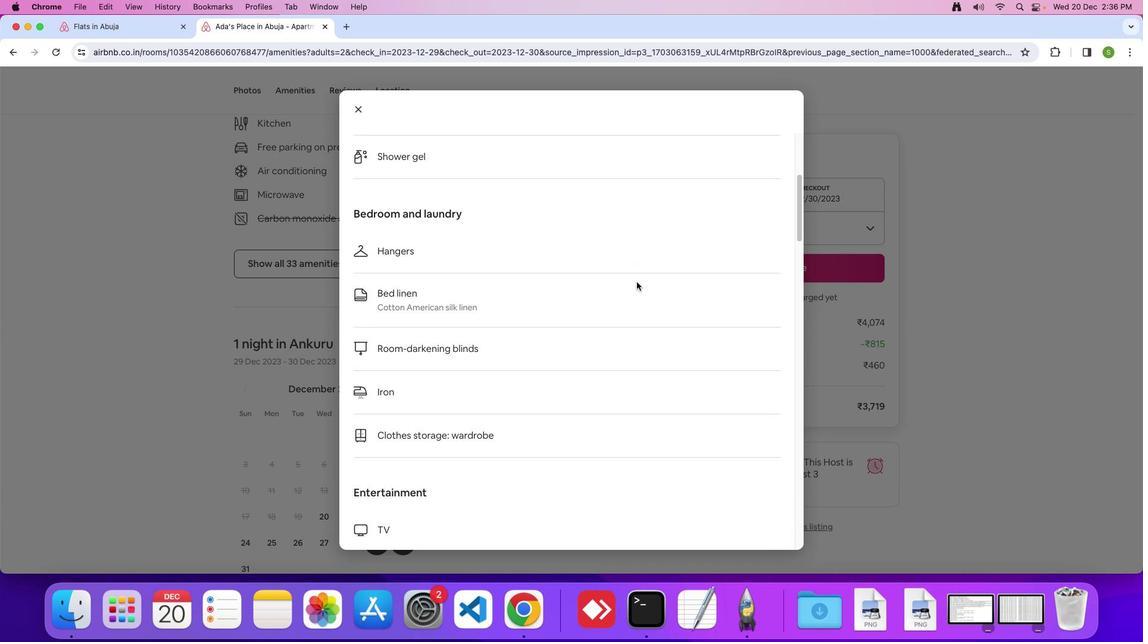 
Action: Mouse scrolled (637, 283) with delta (1, 0)
Screenshot: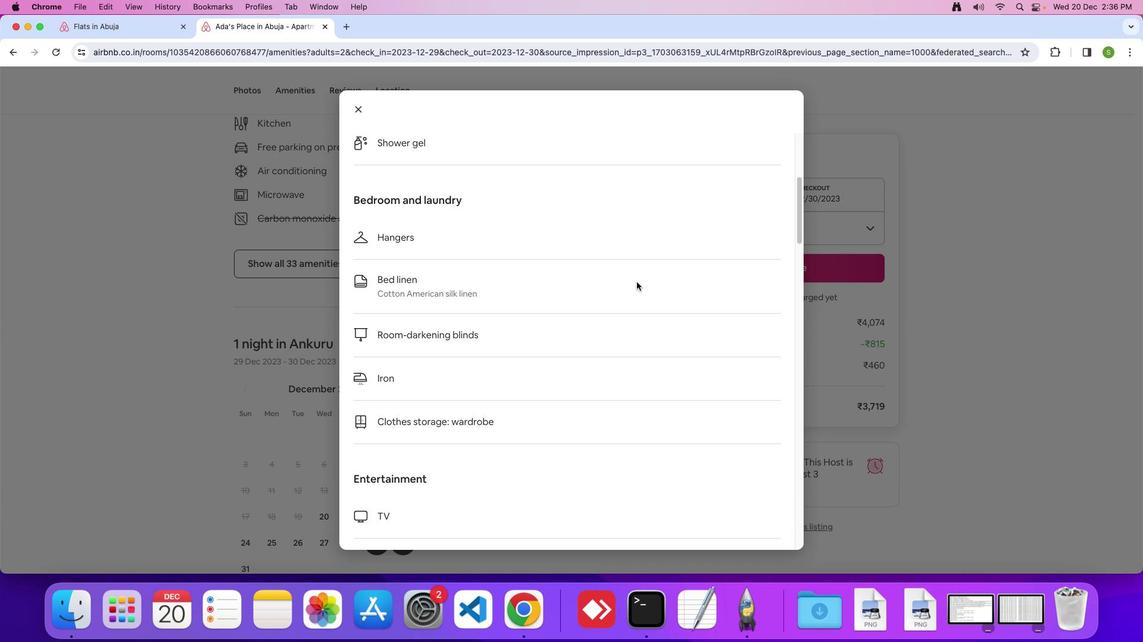 
Action: Mouse scrolled (637, 283) with delta (1, 0)
Screenshot: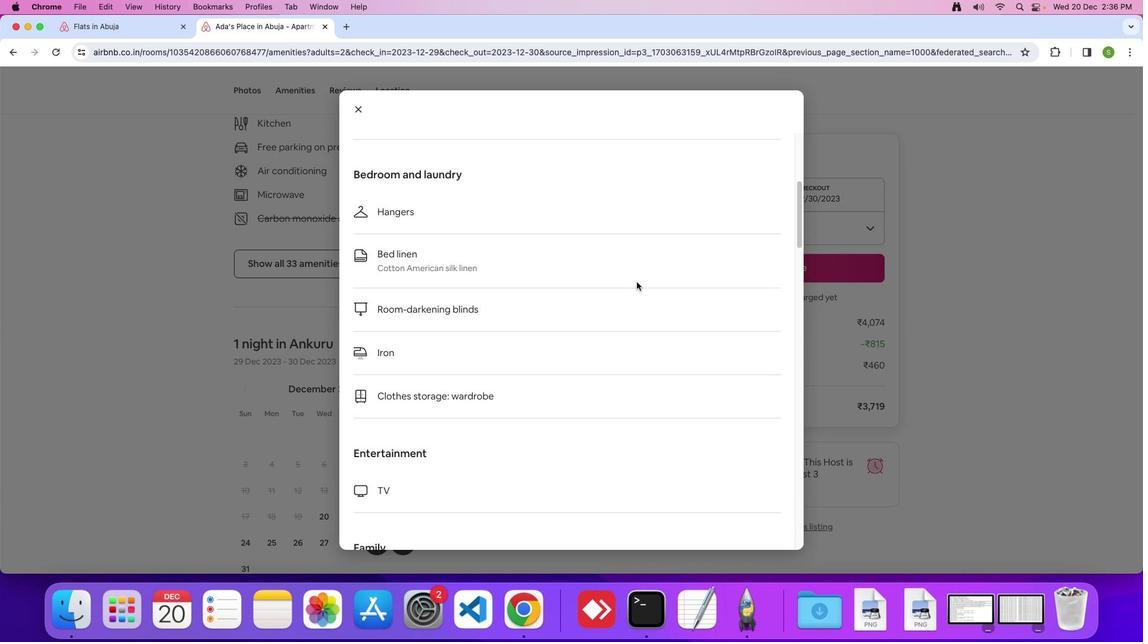 
Action: Mouse scrolled (637, 283) with delta (1, 0)
Screenshot: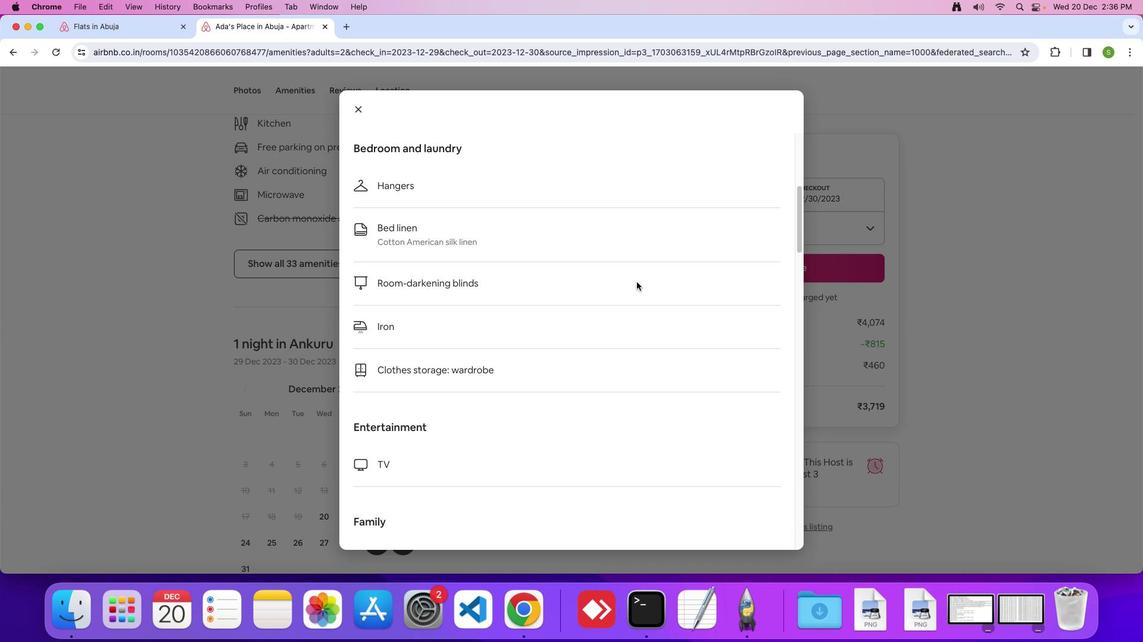 
Action: Mouse scrolled (637, 283) with delta (1, 0)
Screenshot: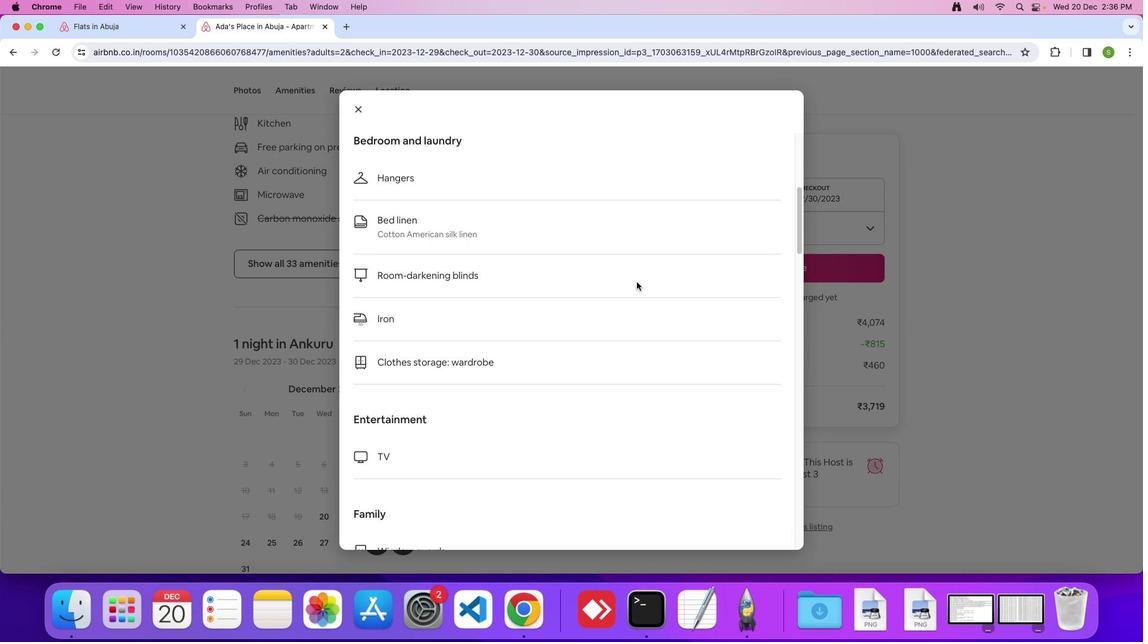 
Action: Mouse scrolled (637, 283) with delta (1, 0)
Screenshot: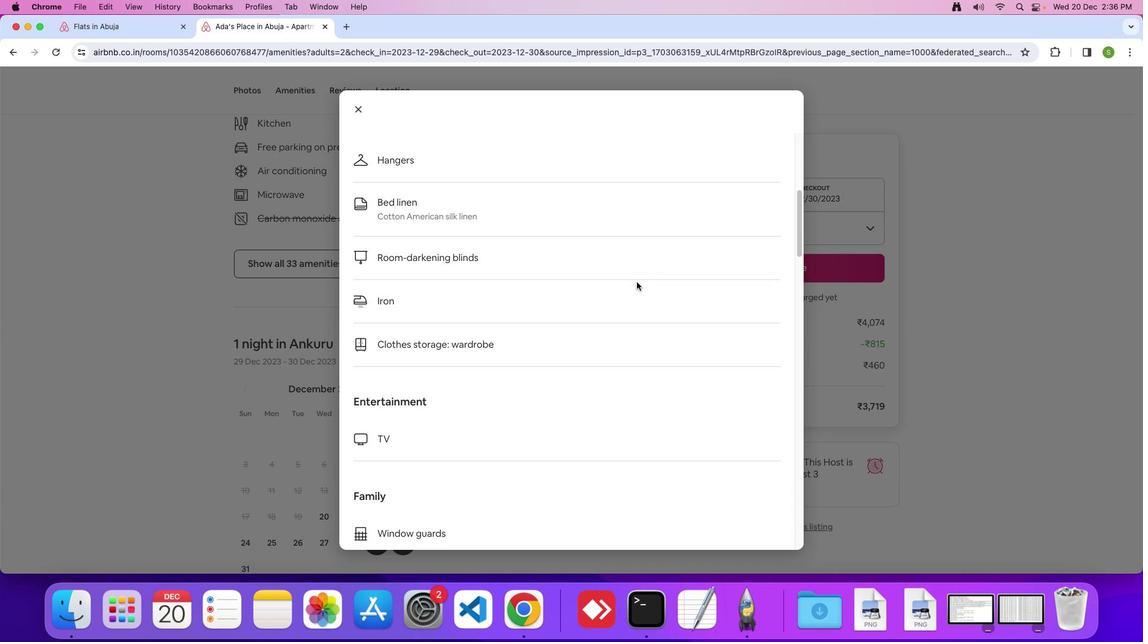 
Action: Mouse scrolled (637, 283) with delta (1, 0)
Screenshot: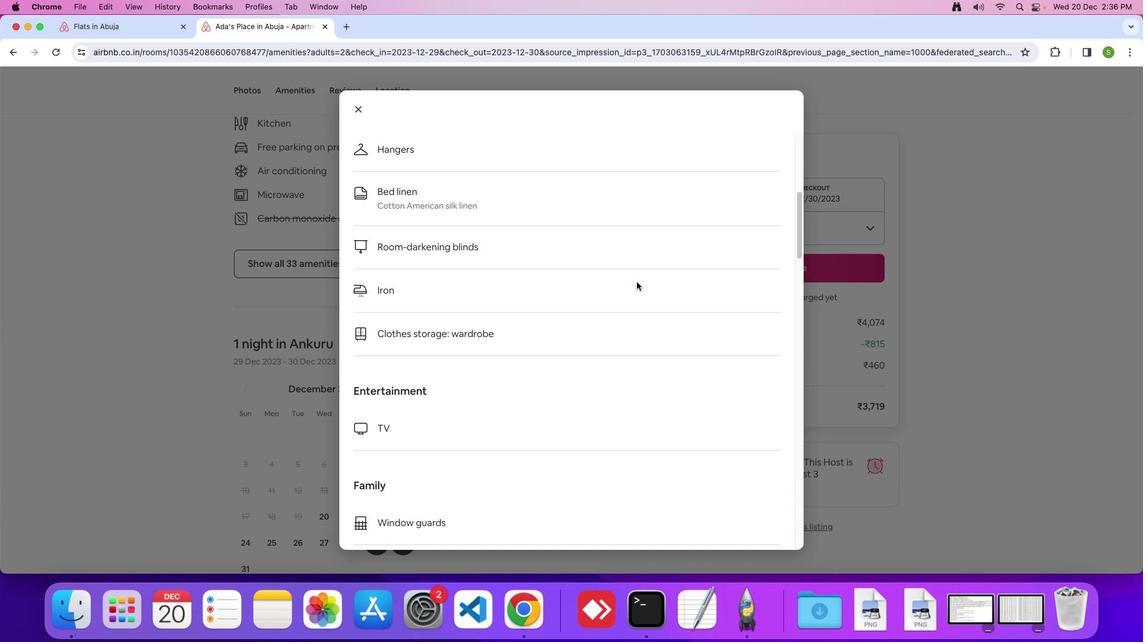 
Action: Mouse scrolled (637, 283) with delta (1, 0)
Screenshot: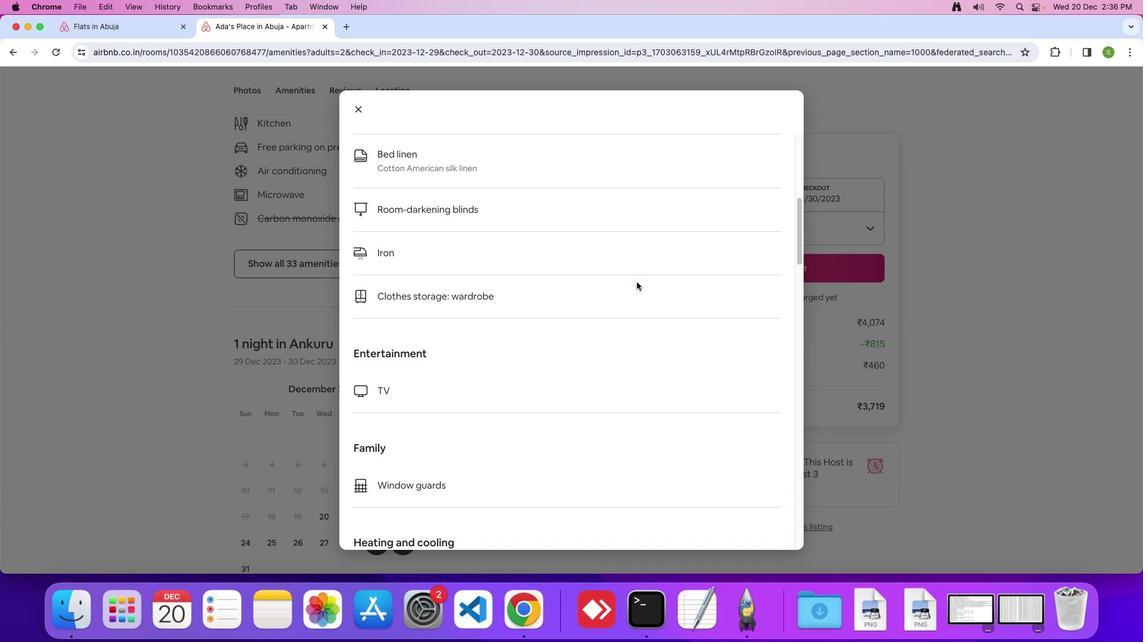 
Action: Mouse scrolled (637, 283) with delta (1, 0)
Screenshot: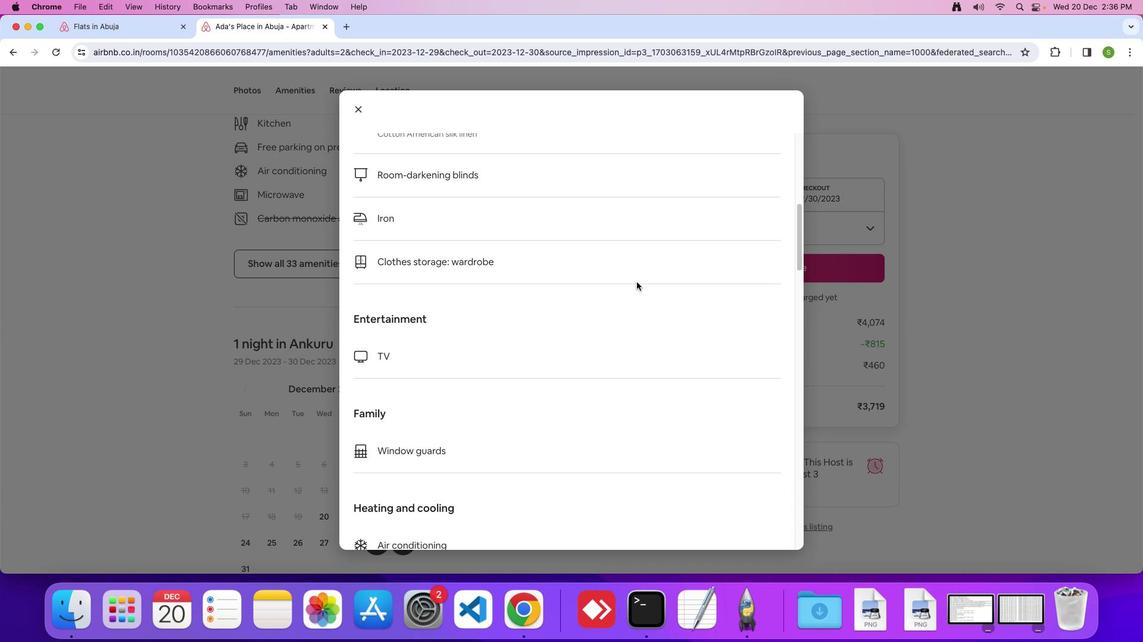 
Action: Mouse scrolled (637, 283) with delta (1, 0)
Screenshot: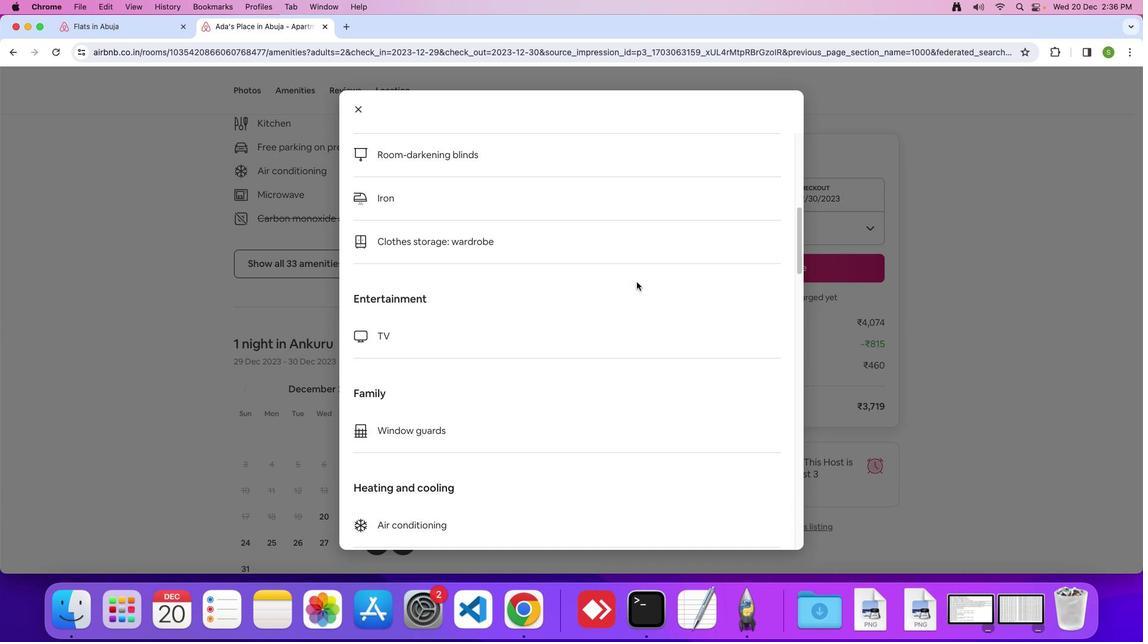 
Action: Mouse scrolled (637, 283) with delta (1, 0)
Screenshot: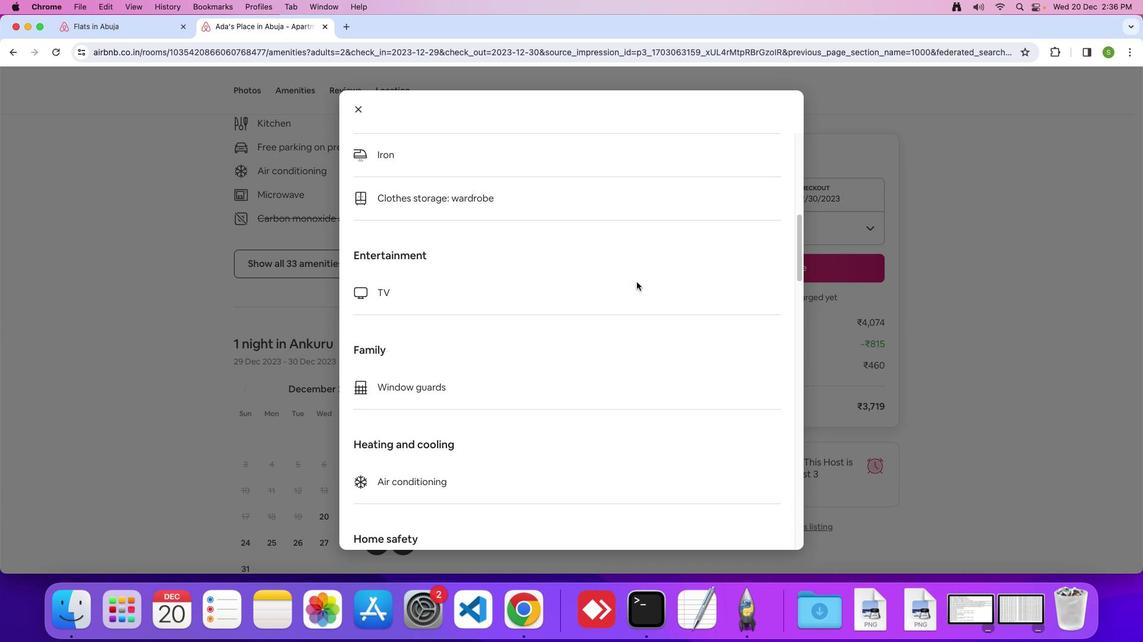 
Action: Mouse scrolled (637, 283) with delta (1, 0)
Screenshot: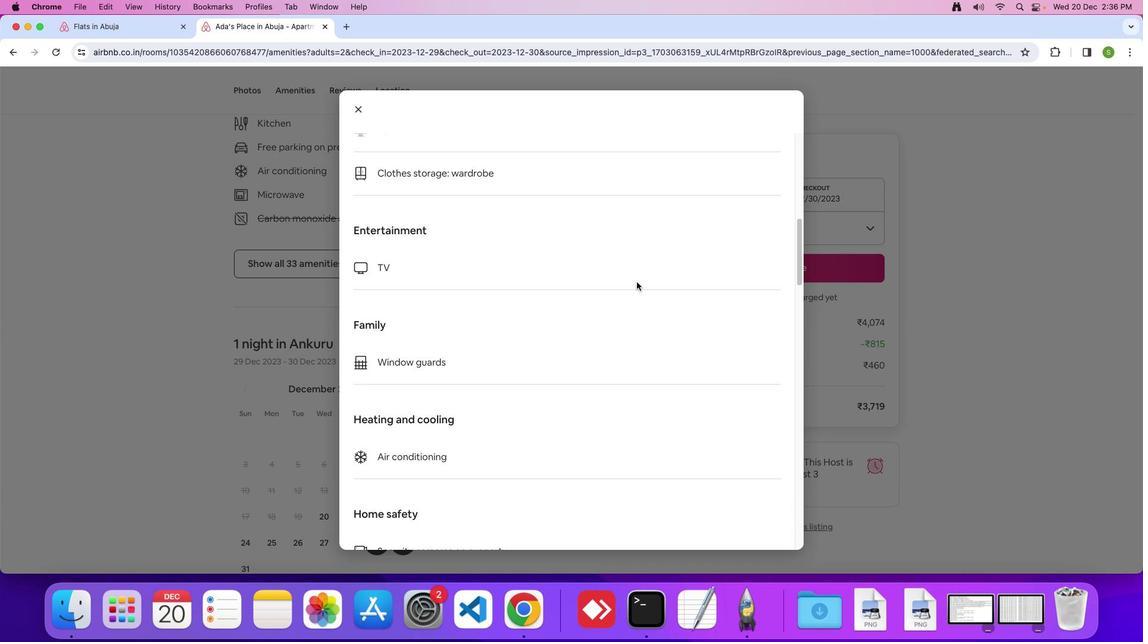 
Action: Mouse scrolled (637, 283) with delta (1, 0)
Screenshot: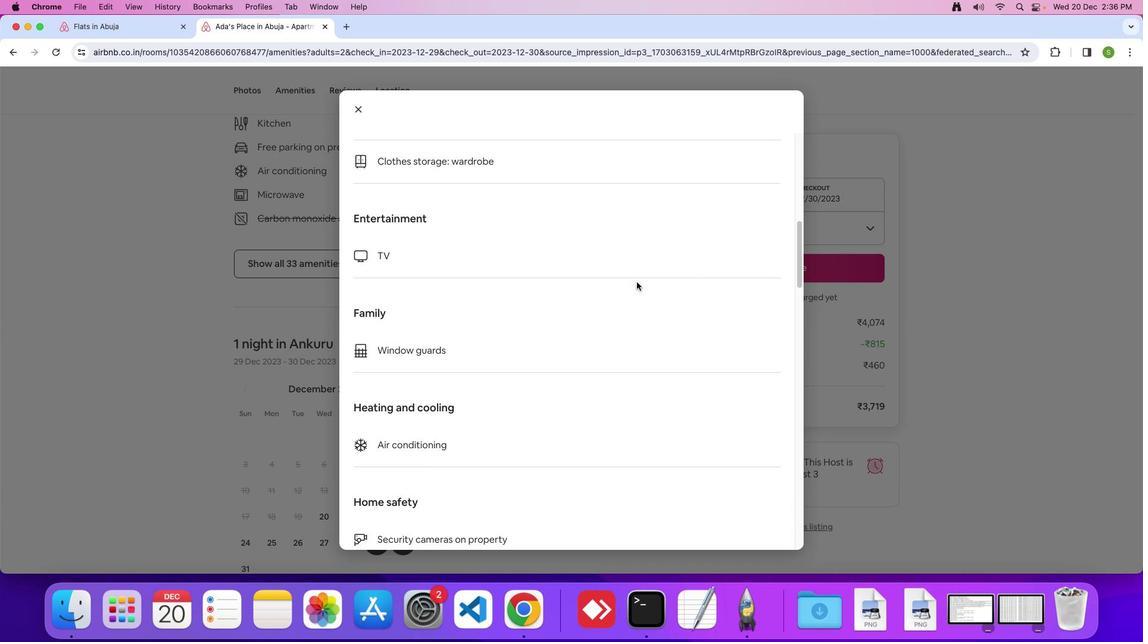 
Action: Mouse scrolled (637, 283) with delta (1, 0)
Screenshot: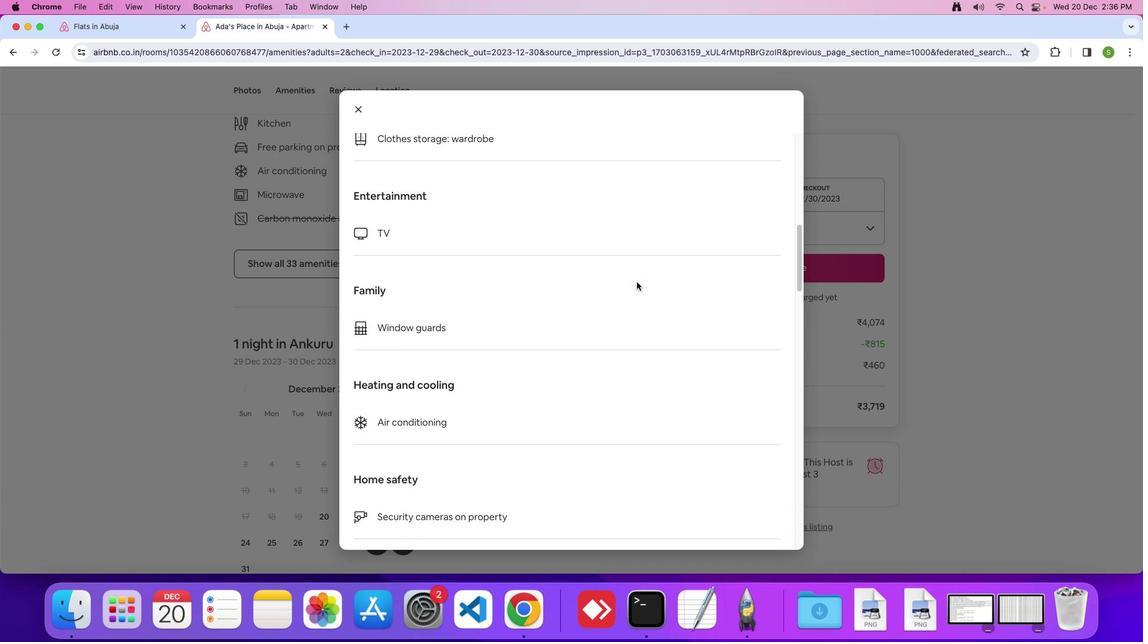 
Action: Mouse scrolled (637, 283) with delta (1, 0)
Screenshot: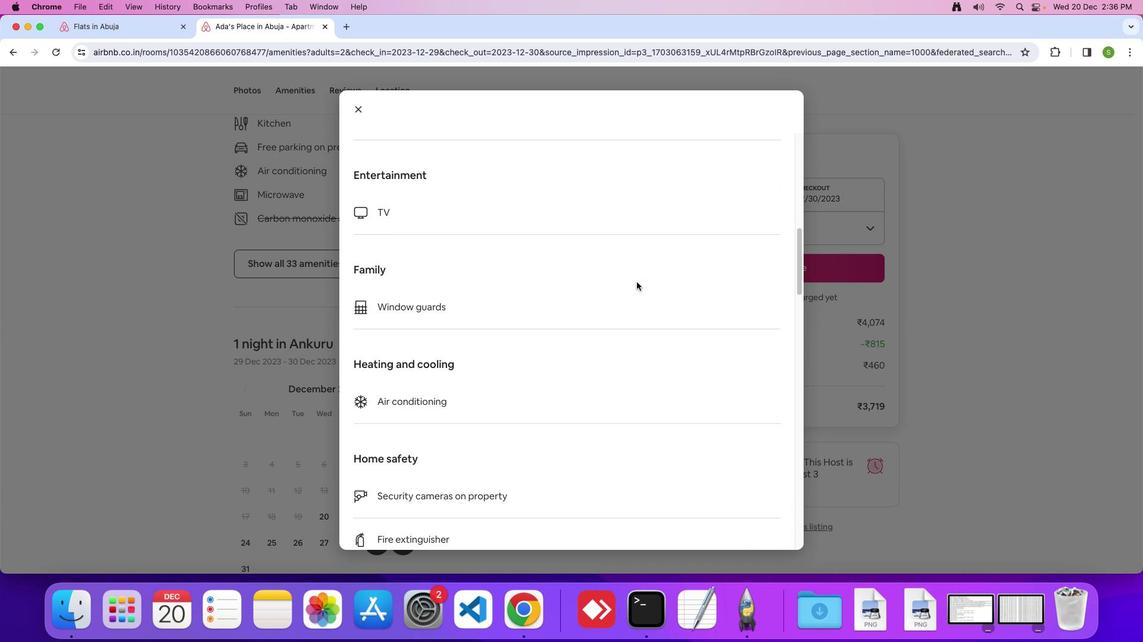 
Action: Mouse scrolled (637, 283) with delta (1, 0)
Screenshot: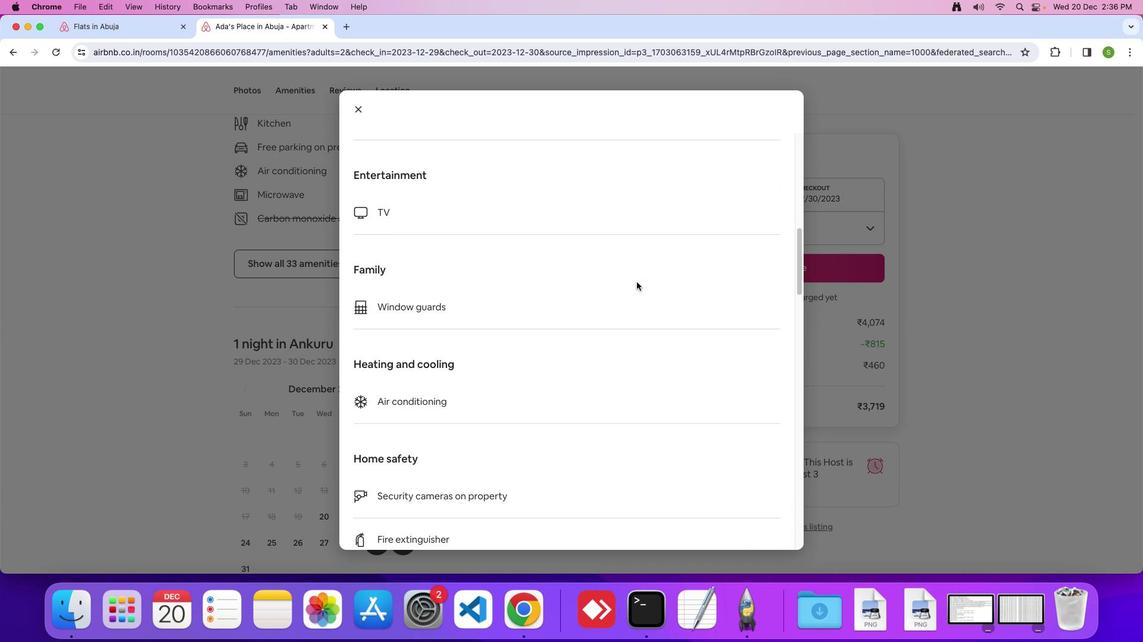 
Action: Mouse scrolled (637, 283) with delta (1, 0)
Screenshot: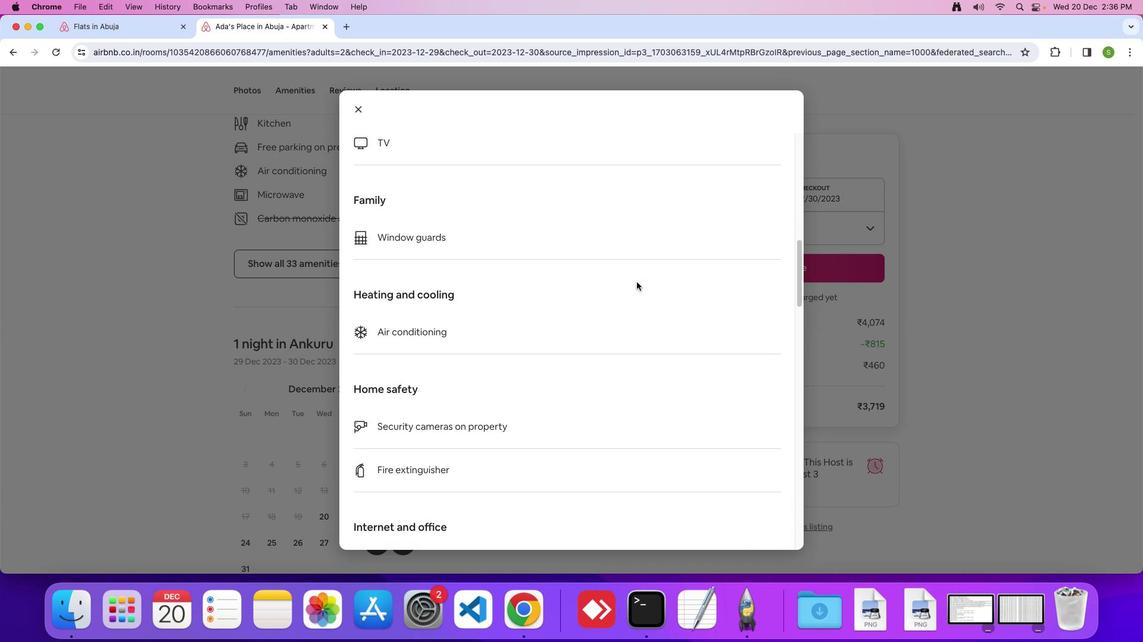 
Action: Mouse scrolled (637, 283) with delta (1, 0)
Screenshot: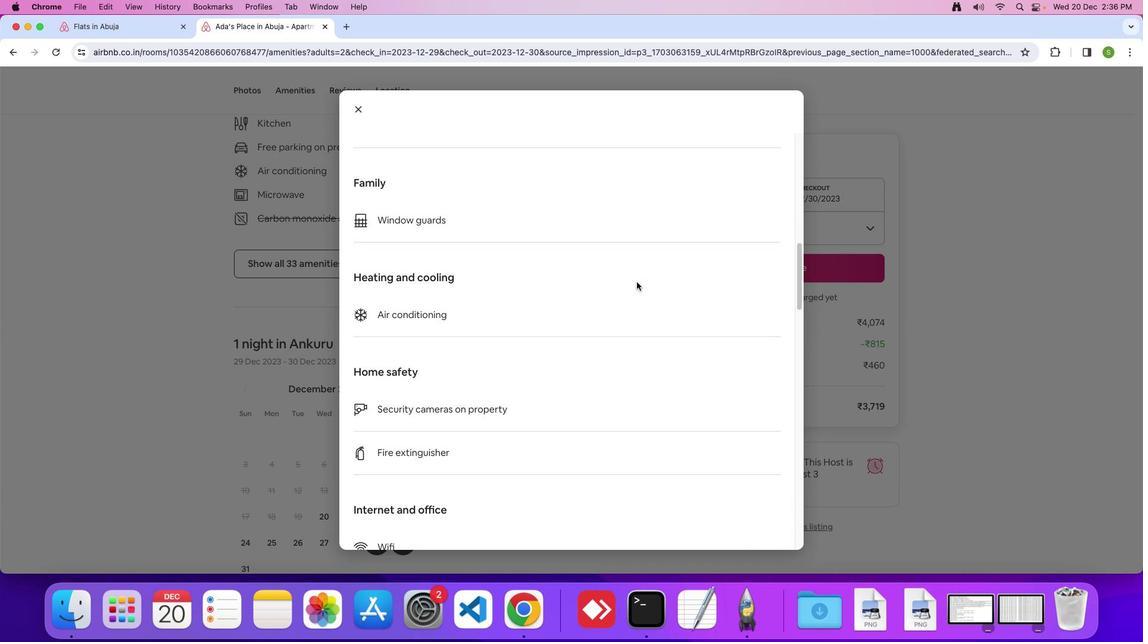 
Action: Mouse scrolled (637, 283) with delta (1, 0)
Screenshot: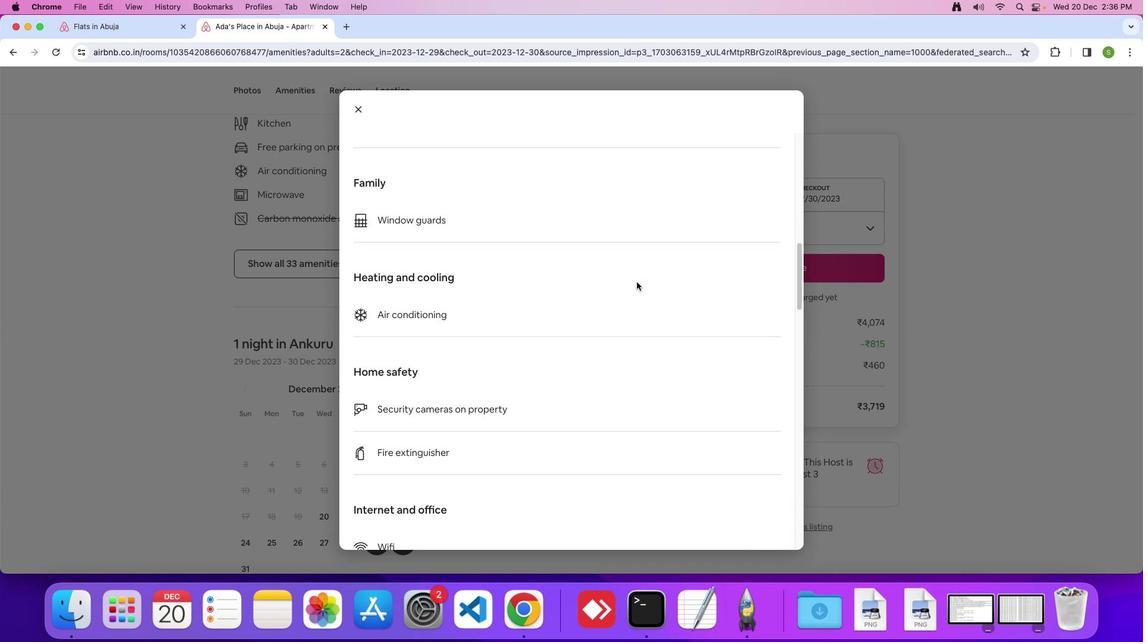 
Action: Mouse scrolled (637, 283) with delta (1, 0)
Screenshot: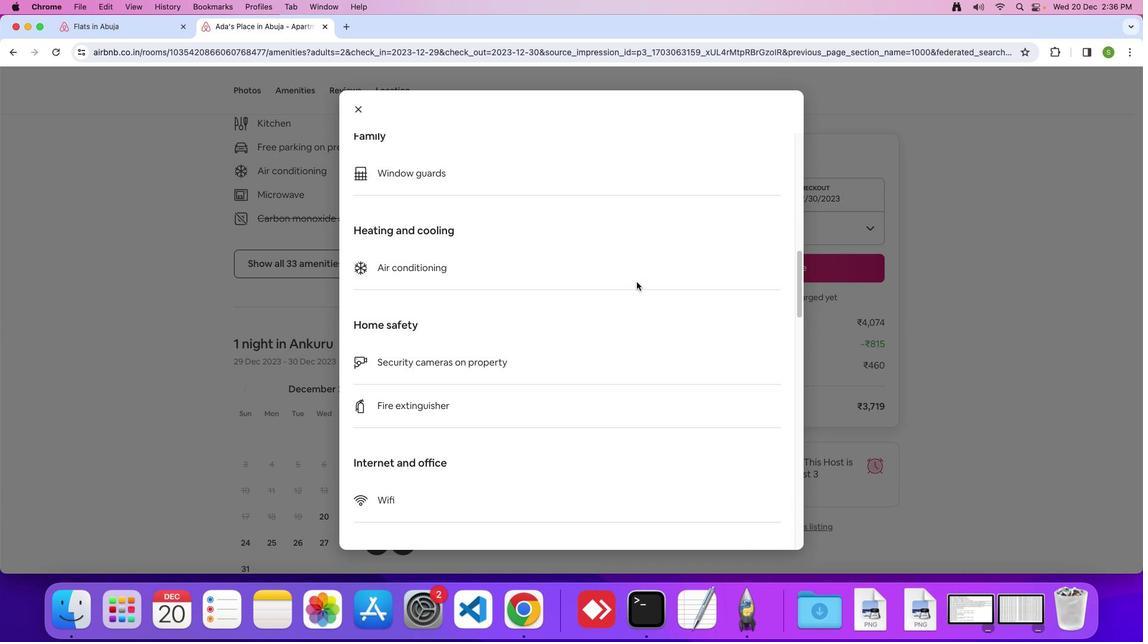 
Action: Mouse scrolled (637, 283) with delta (1, 0)
Screenshot: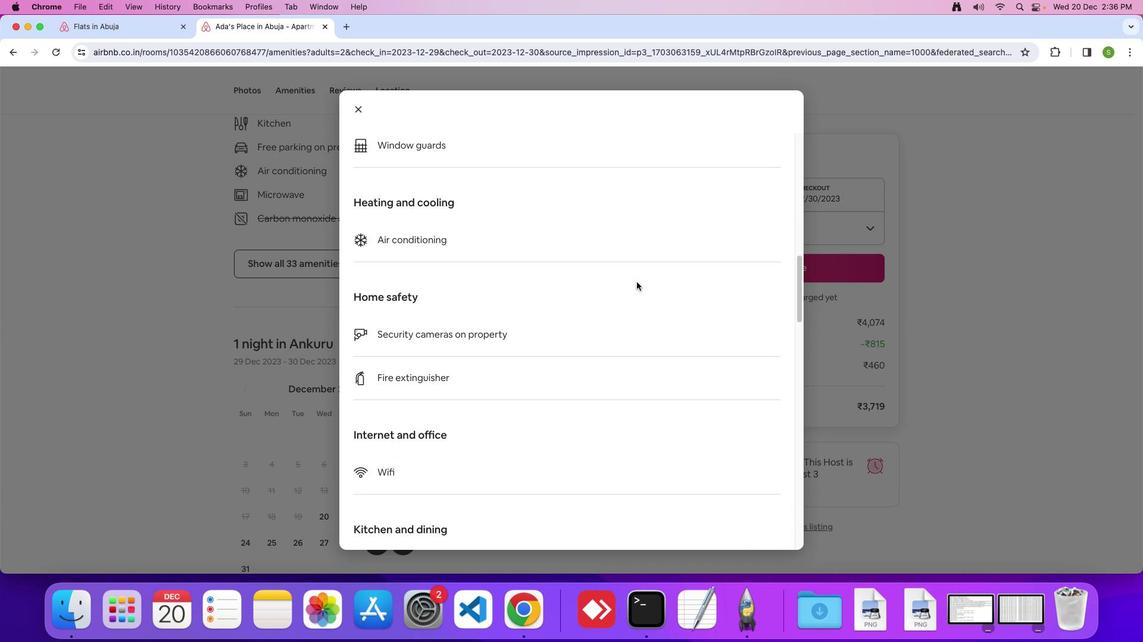 
Action: Mouse scrolled (637, 283) with delta (1, 0)
Screenshot: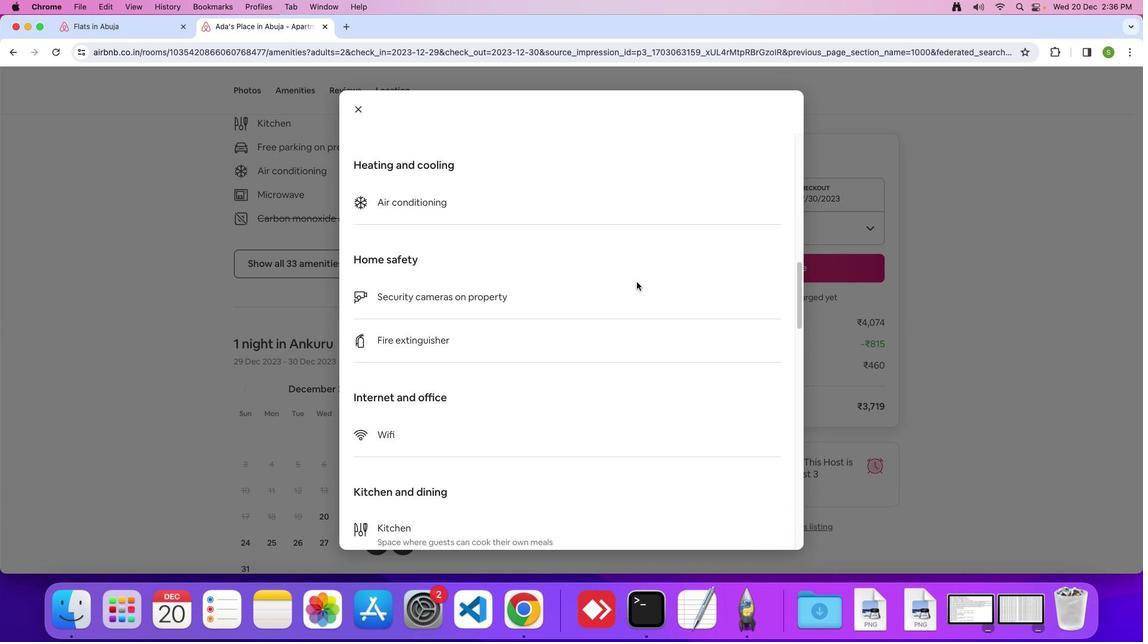
Action: Mouse scrolled (637, 283) with delta (1, 0)
Screenshot: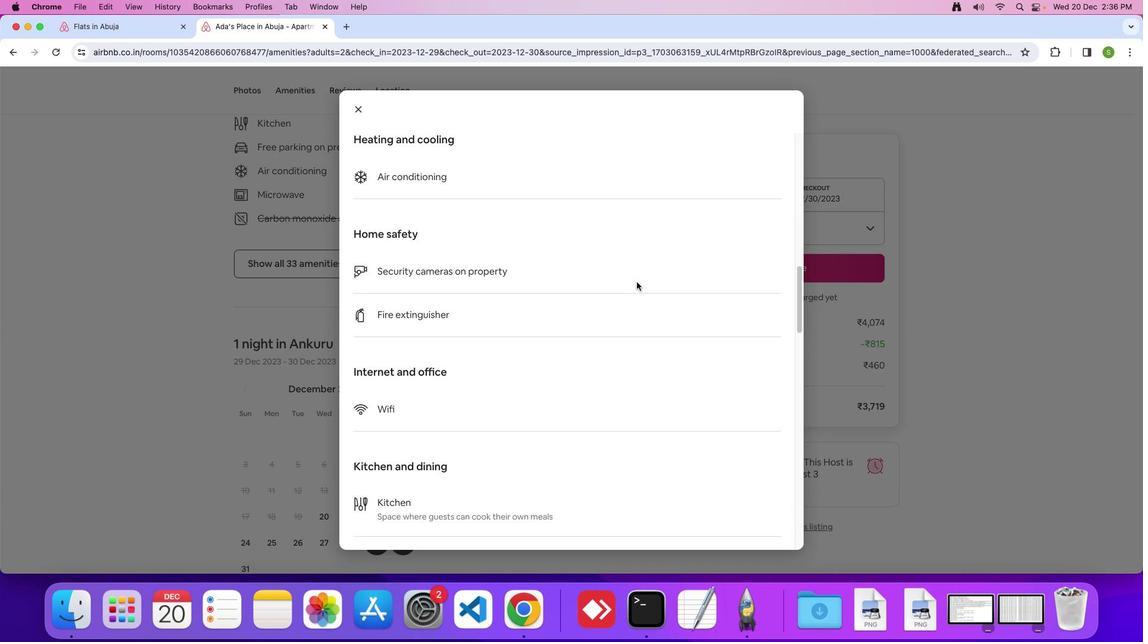 
Action: Mouse scrolled (637, 283) with delta (1, 0)
Screenshot: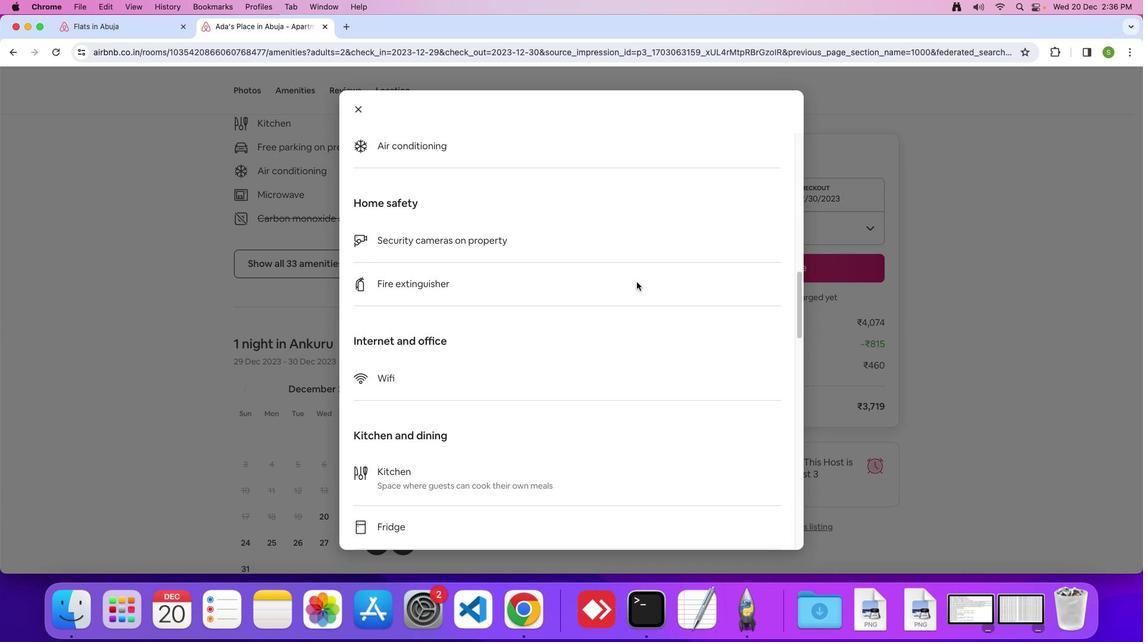 
Action: Mouse scrolled (637, 283) with delta (1, 0)
Screenshot: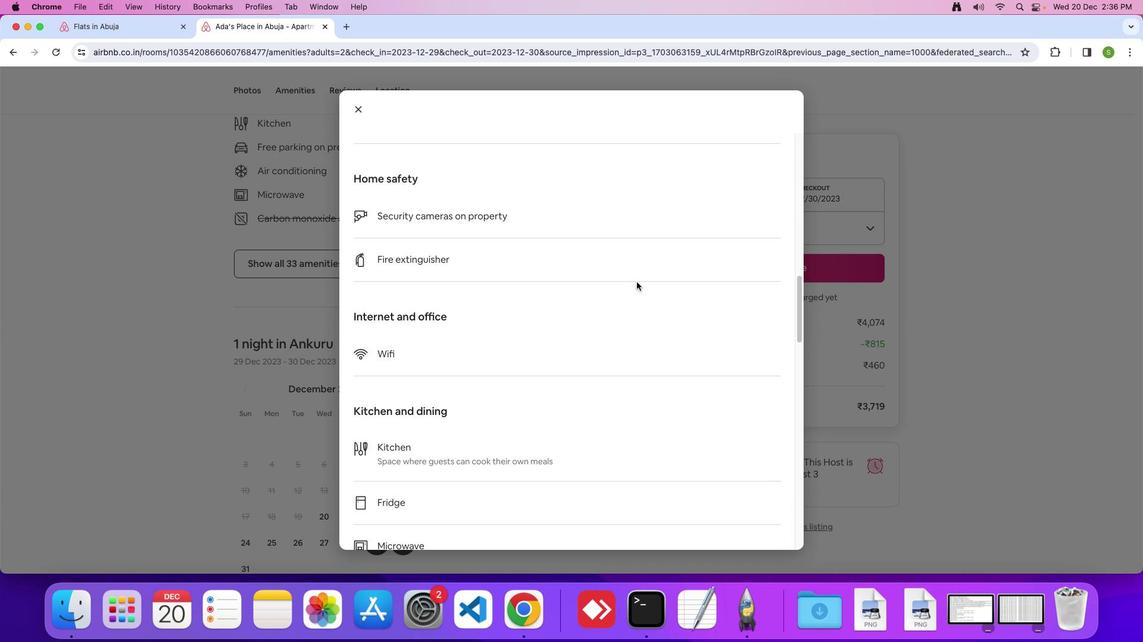 
Action: Mouse scrolled (637, 283) with delta (1, 0)
Screenshot: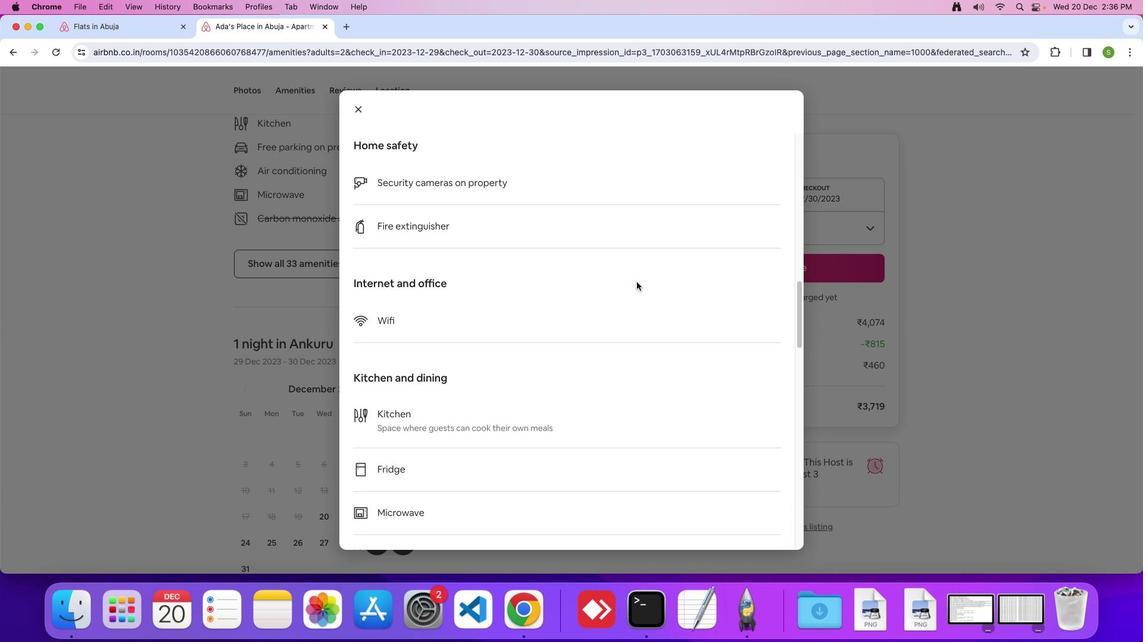 
Action: Mouse scrolled (637, 283) with delta (1, 0)
Screenshot: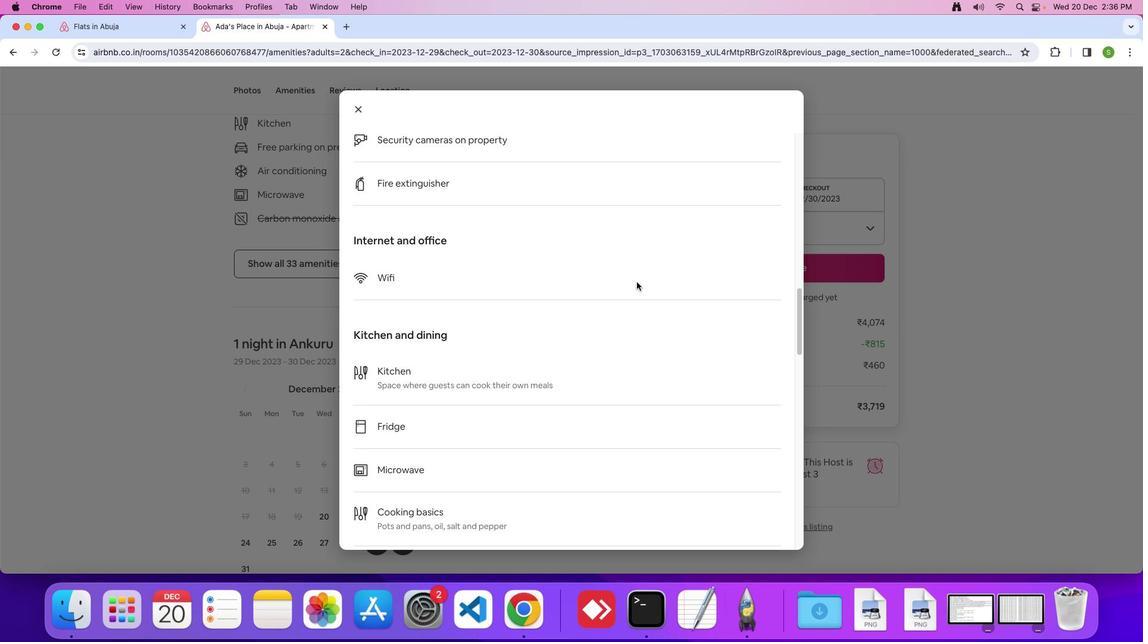 
Action: Mouse scrolled (637, 283) with delta (1, 0)
Screenshot: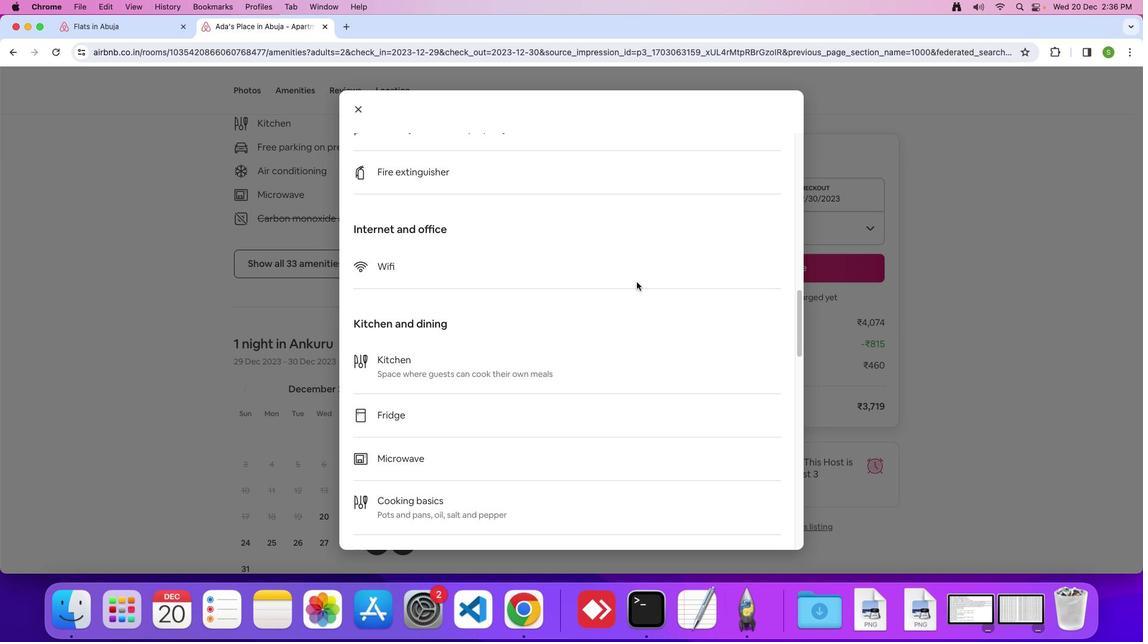 
Action: Mouse scrolled (637, 283) with delta (1, 0)
Screenshot: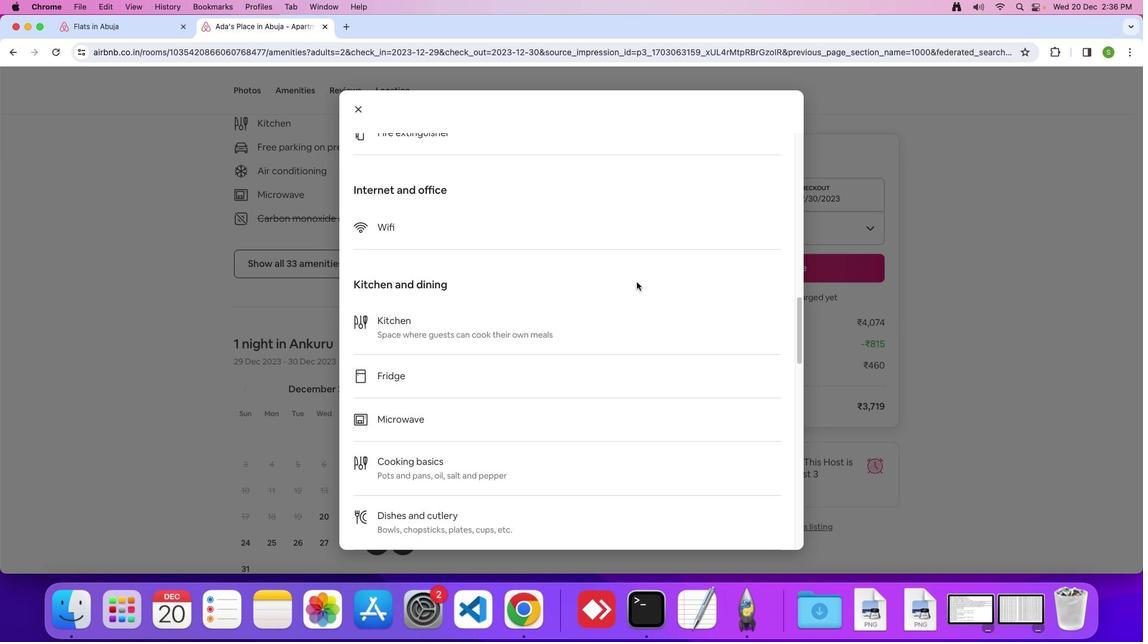 
Action: Mouse scrolled (637, 283) with delta (1, 0)
Screenshot: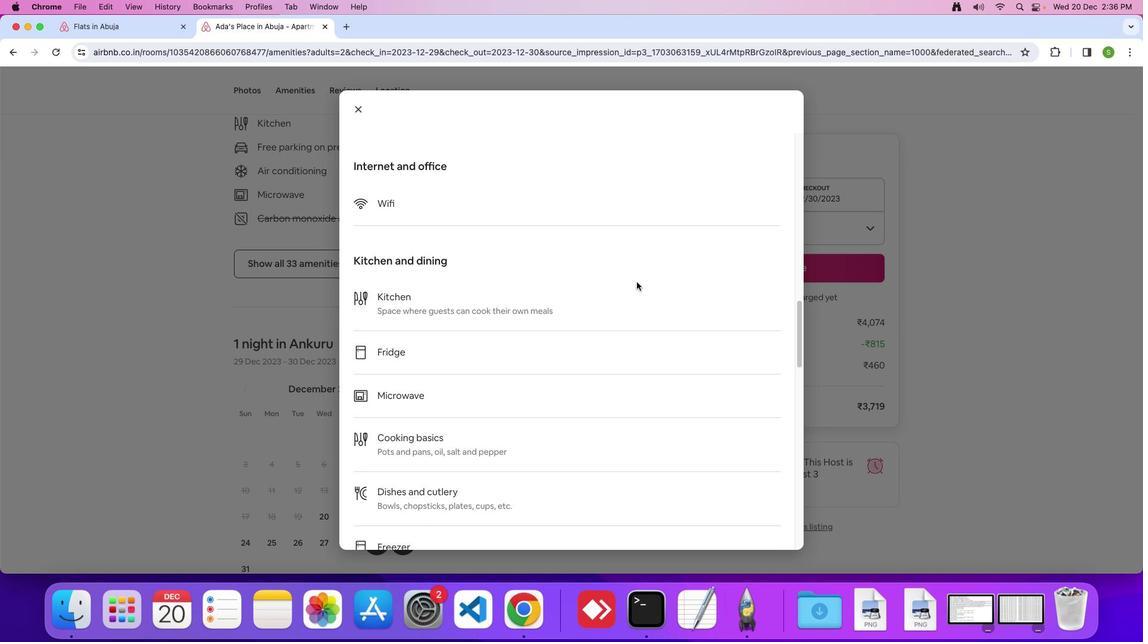 
Action: Mouse scrolled (637, 283) with delta (1, 0)
Screenshot: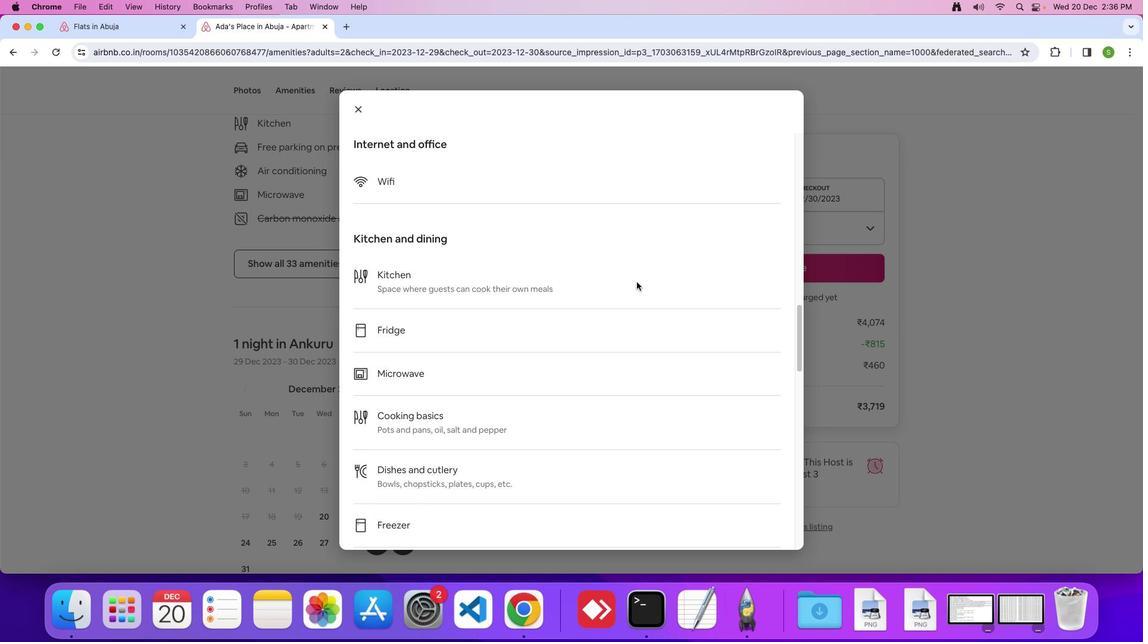 
Action: Mouse scrolled (637, 283) with delta (1, 0)
Screenshot: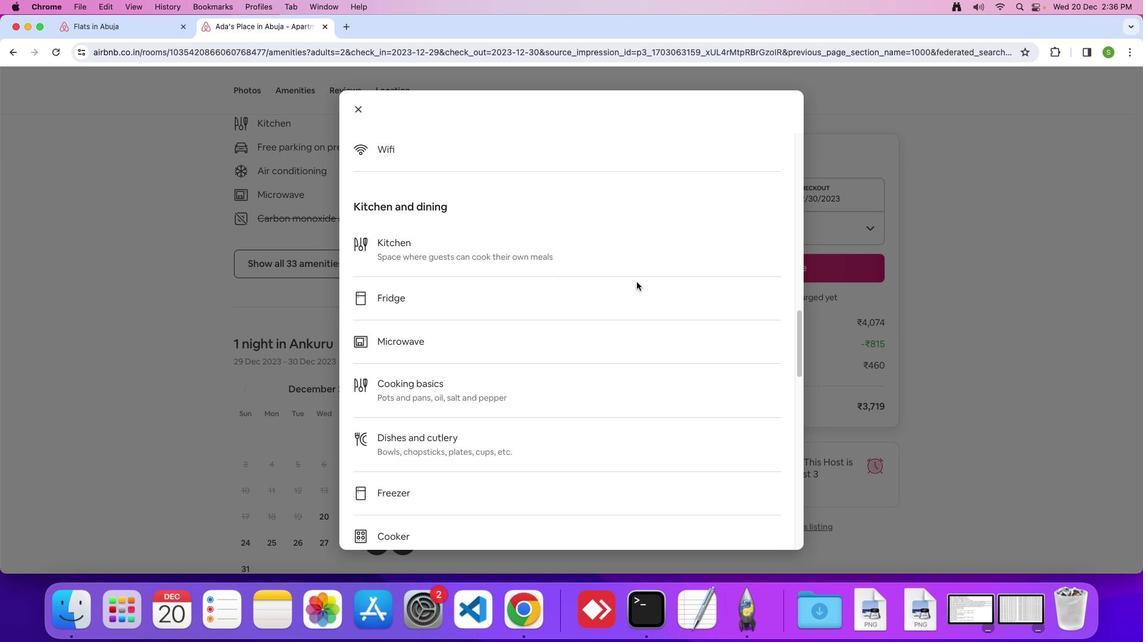 
Action: Mouse scrolled (637, 283) with delta (1, 0)
Screenshot: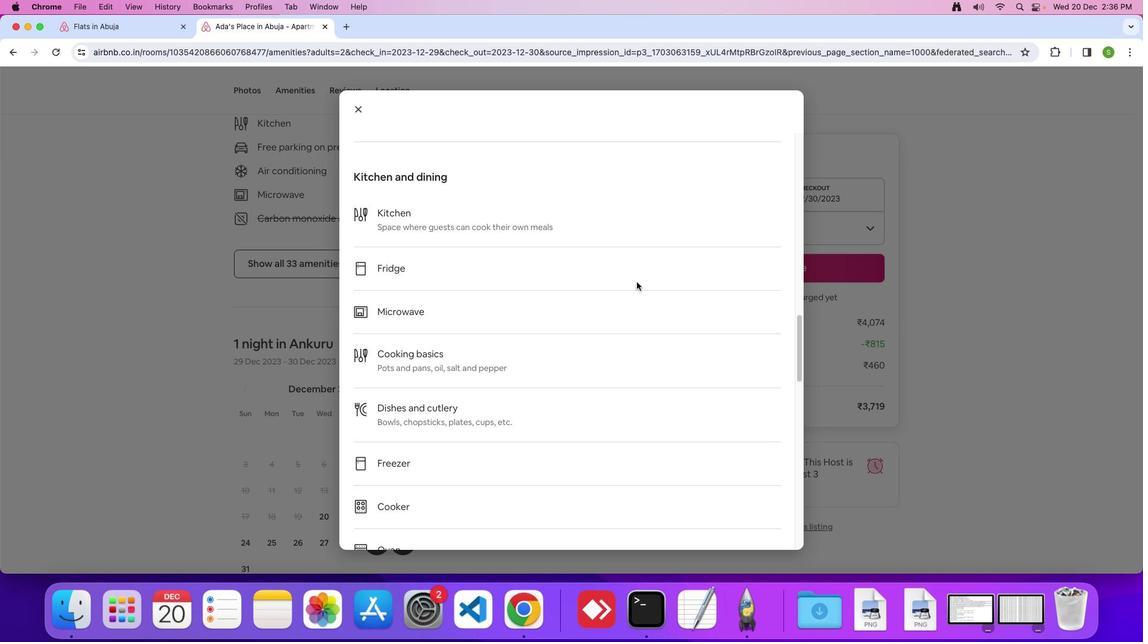 
Action: Mouse scrolled (637, 283) with delta (1, 0)
Screenshot: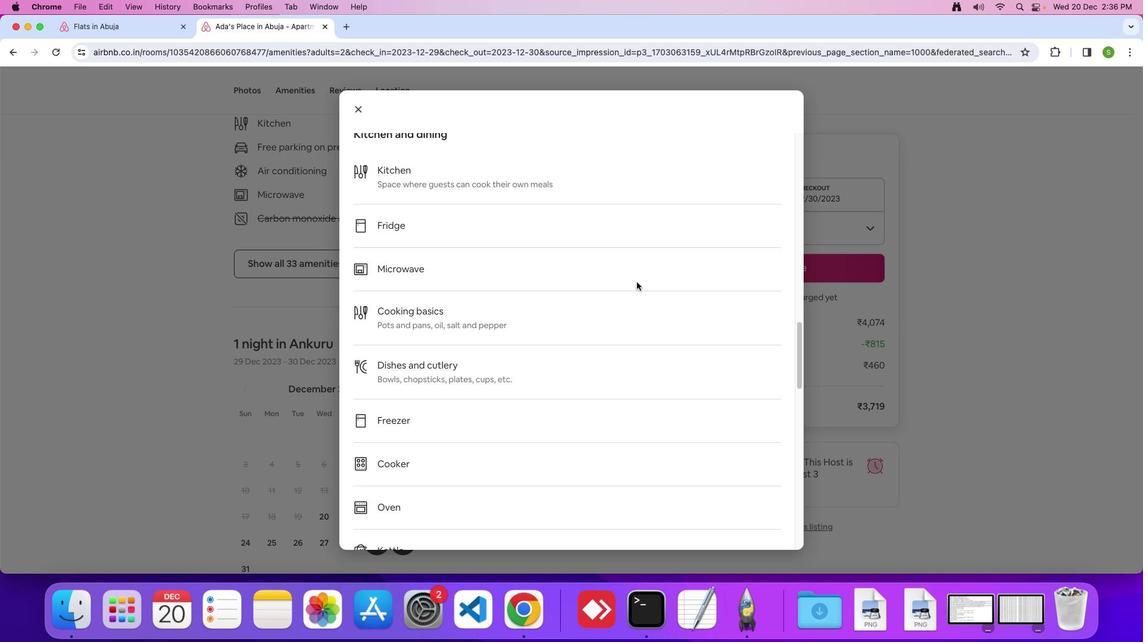 
Action: Mouse scrolled (637, 283) with delta (1, 0)
Screenshot: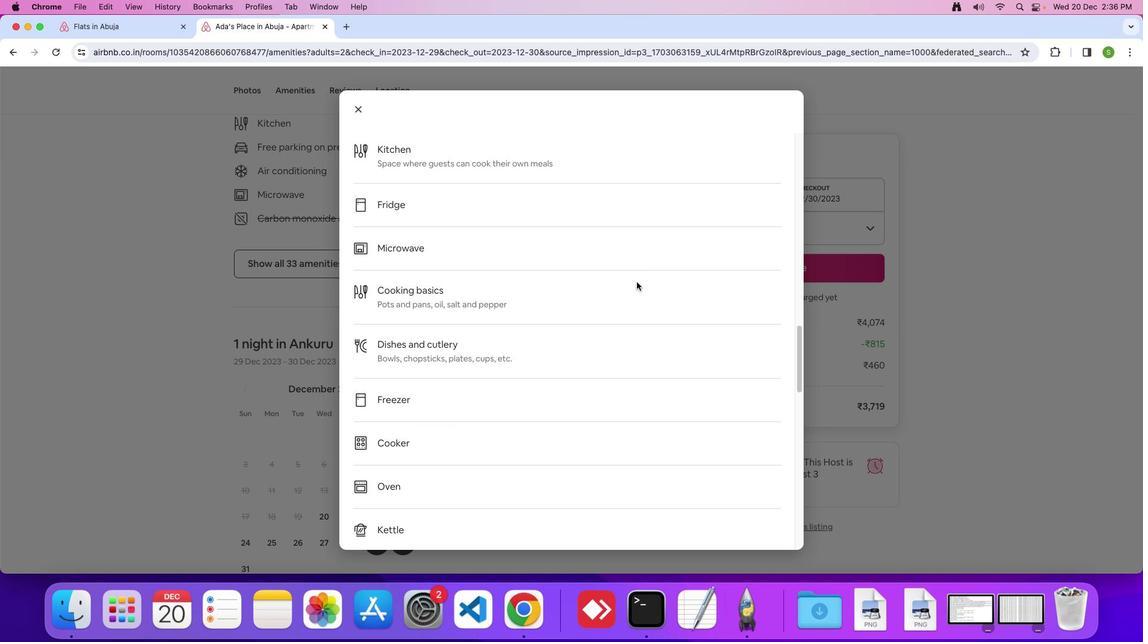 
Action: Mouse scrolled (637, 283) with delta (1, 0)
Screenshot: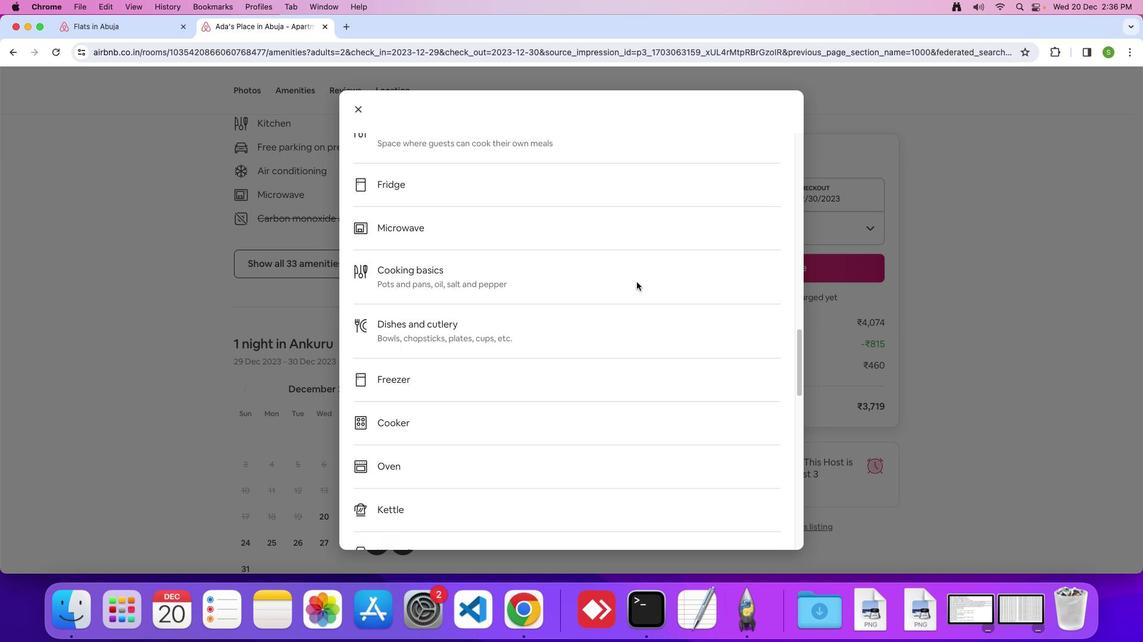 
Action: Mouse scrolled (637, 283) with delta (1, 0)
